 Task: Add section using page layout.
Action: Mouse moved to (1231, 91)
Screenshot: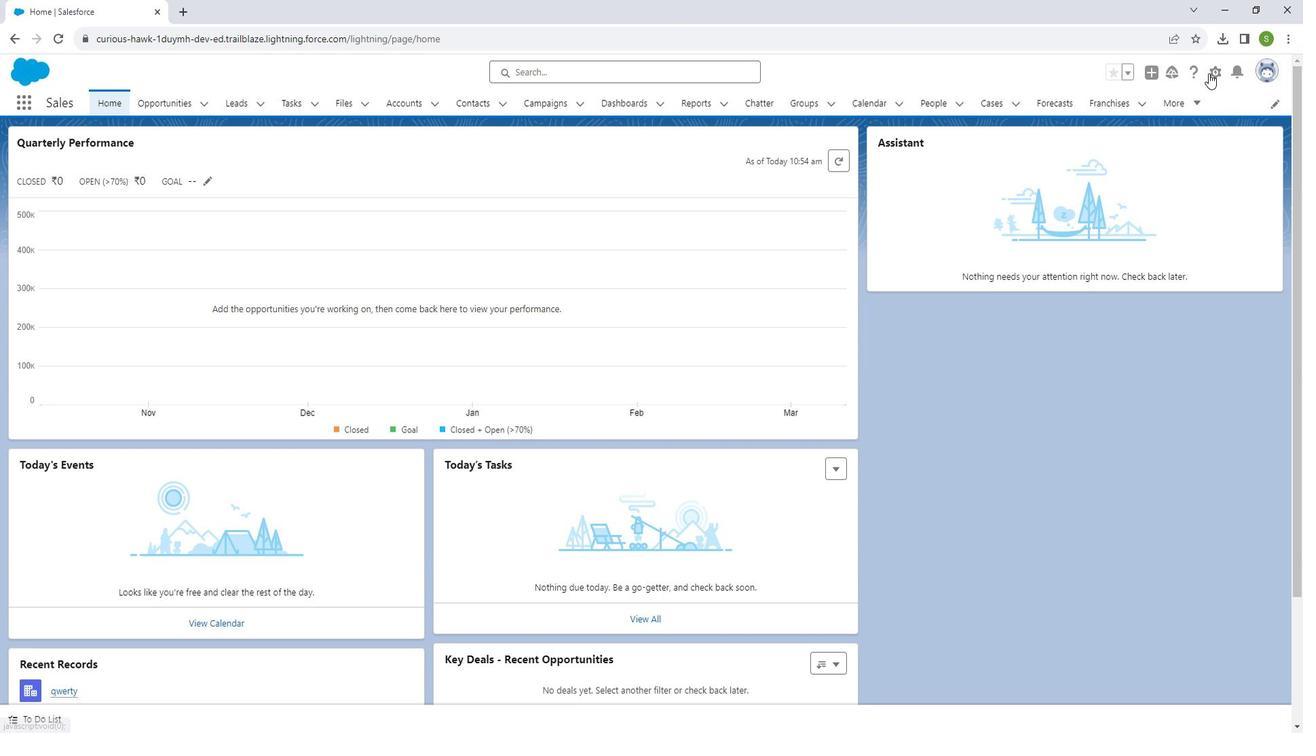 
Action: Mouse pressed left at (1231, 91)
Screenshot: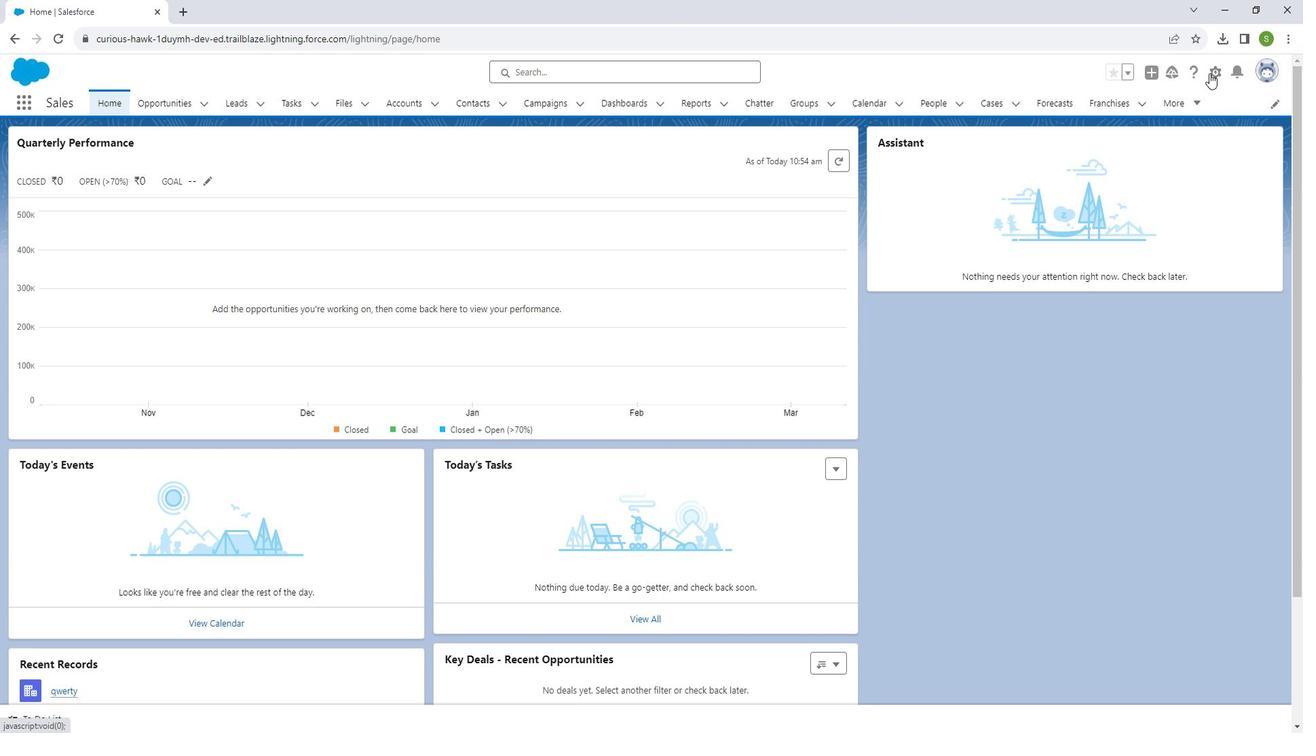 
Action: Mouse moved to (1196, 136)
Screenshot: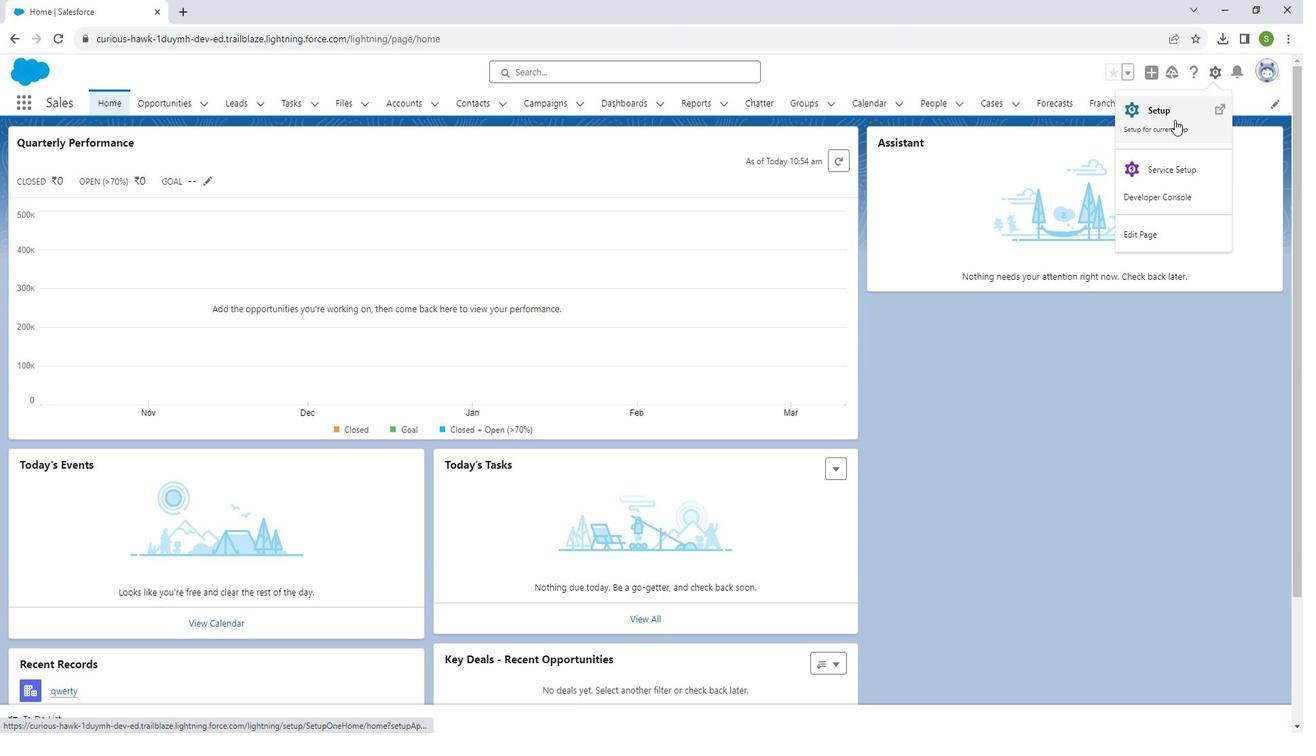 
Action: Mouse pressed left at (1196, 136)
Screenshot: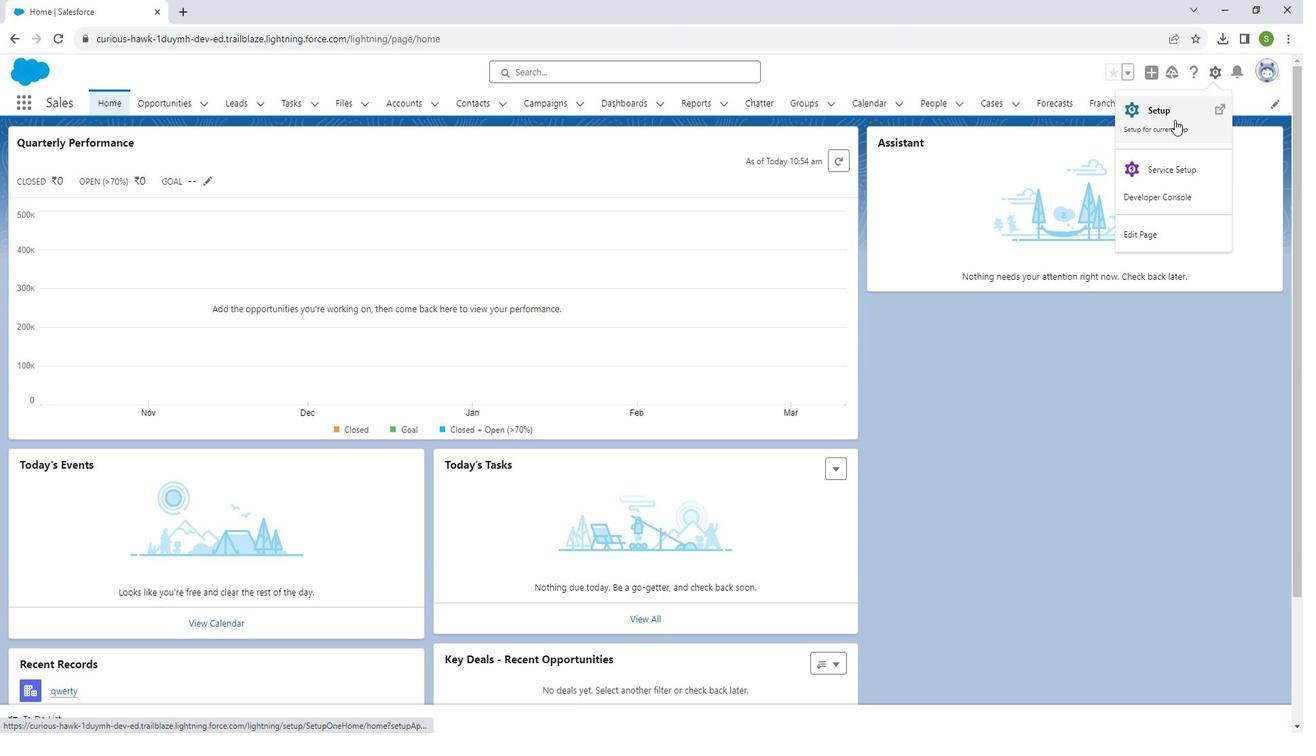 
Action: Mouse moved to (180, 122)
Screenshot: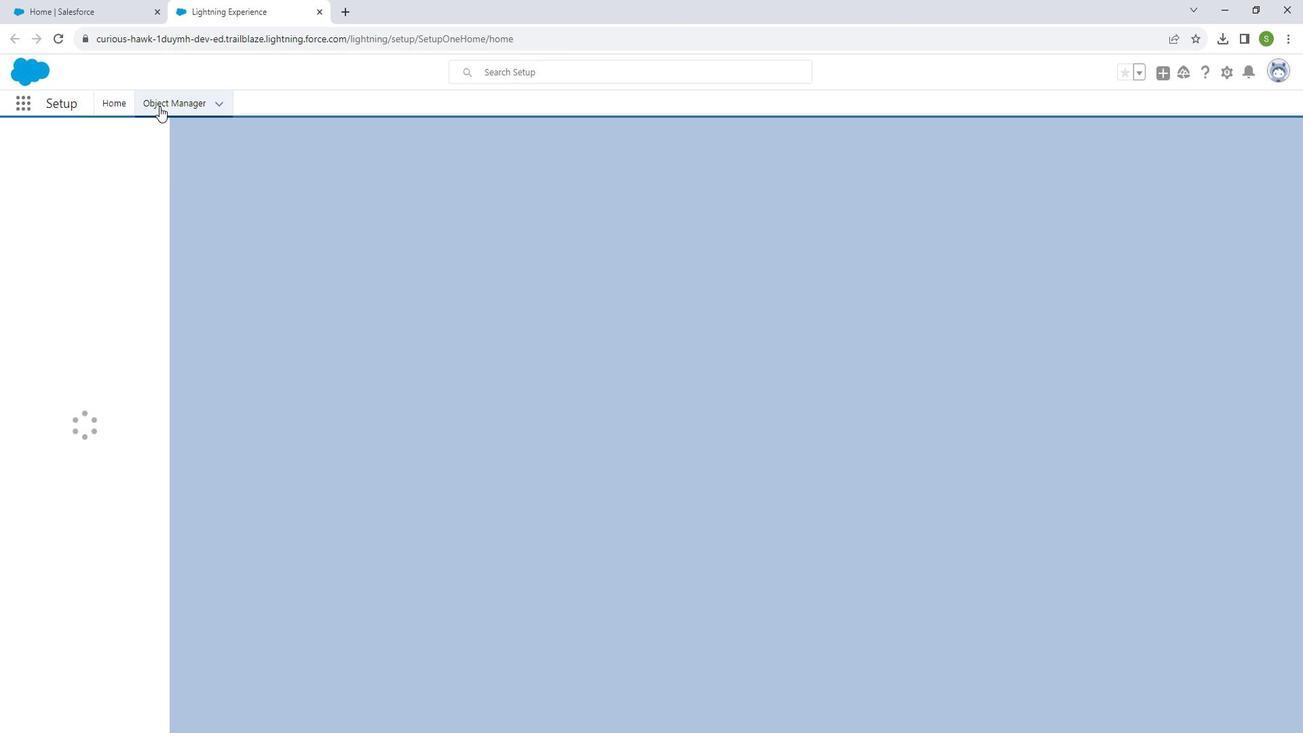 
Action: Mouse pressed left at (180, 122)
Screenshot: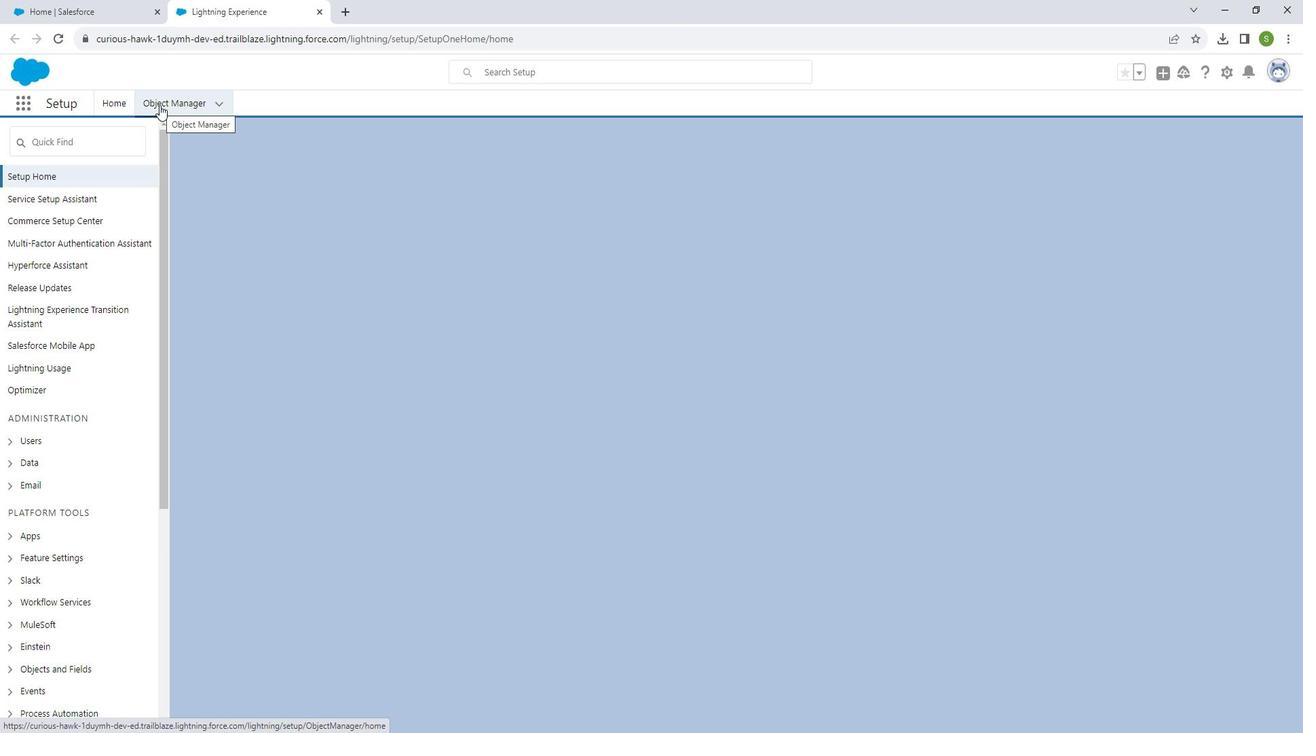 
Action: Mouse moved to (1096, 162)
Screenshot: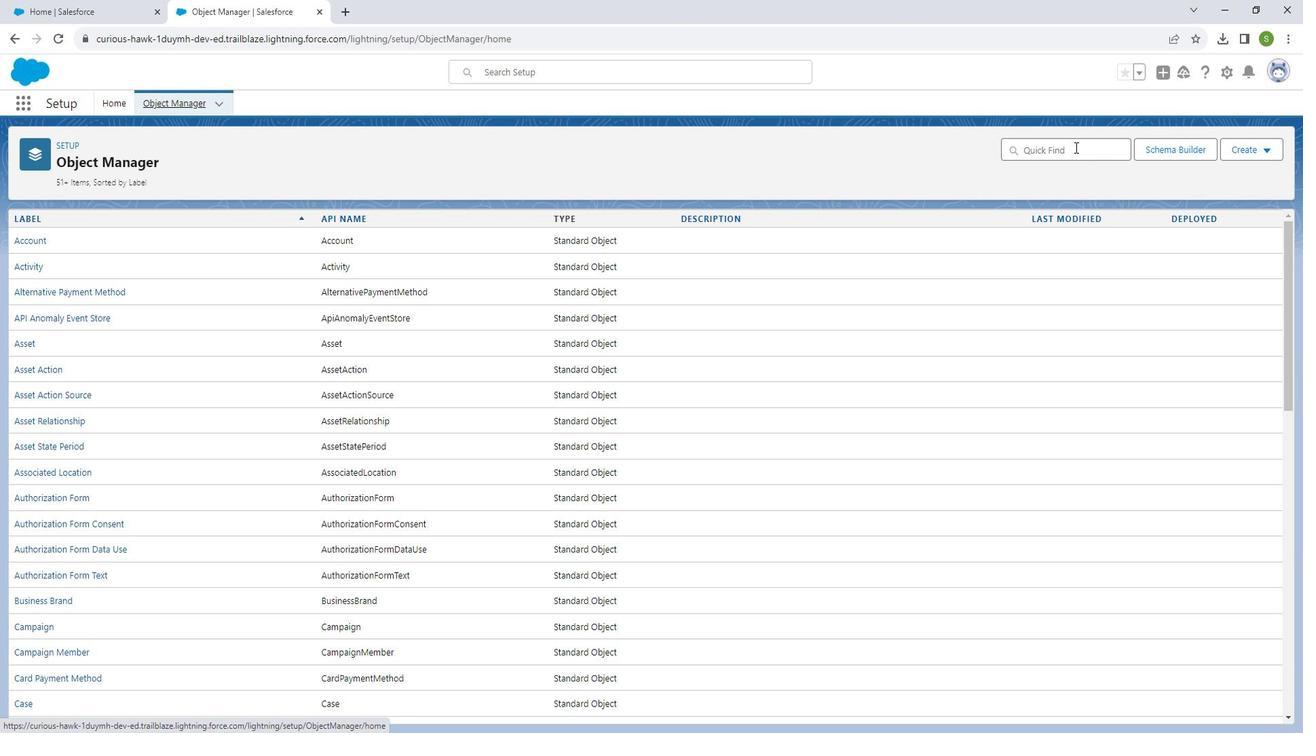 
Action: Mouse pressed left at (1096, 162)
Screenshot: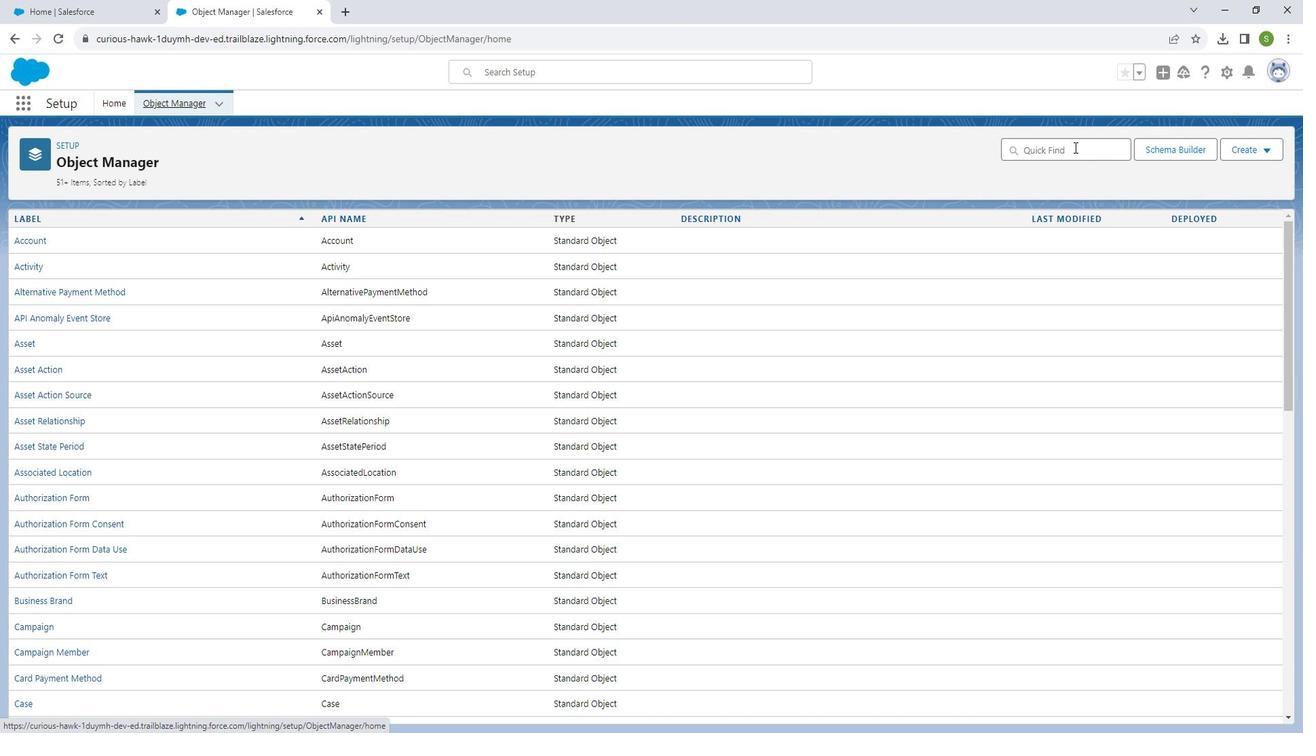 
Action: Mouse moved to (1093, 162)
Screenshot: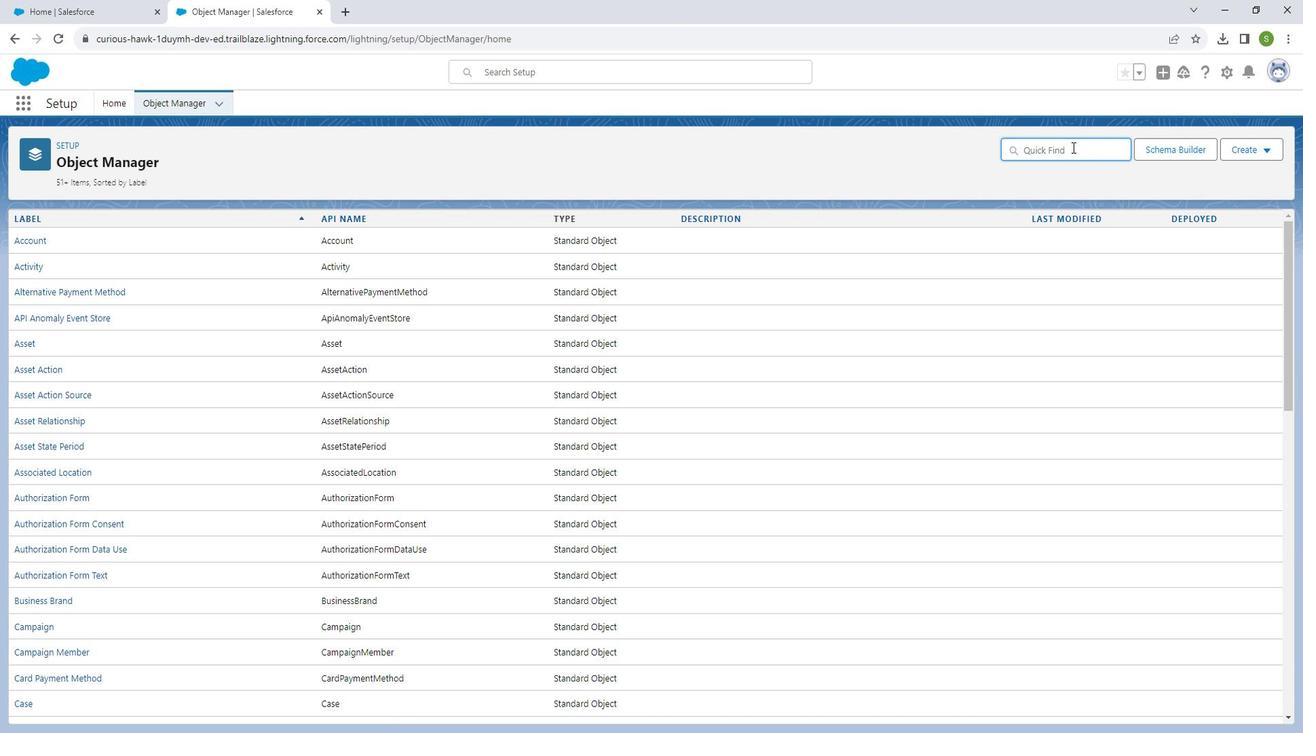 
Action: Key pressed franchi
Screenshot: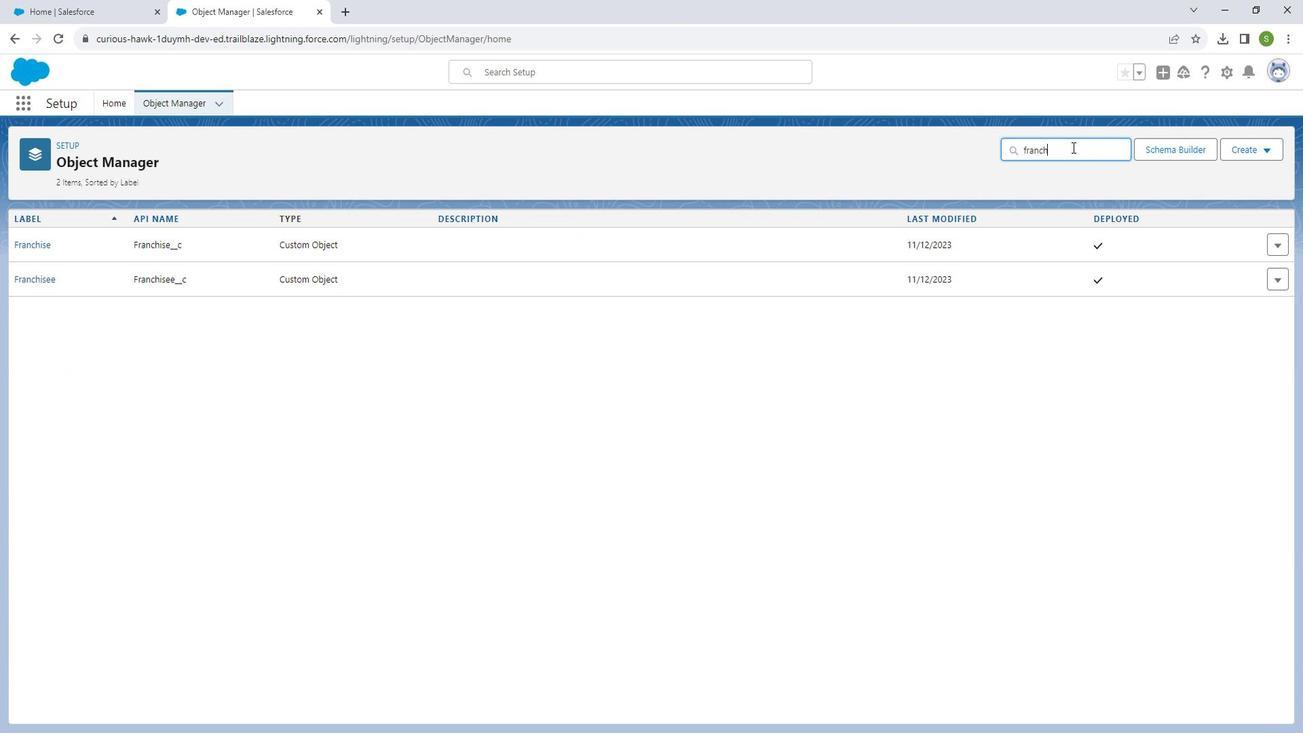 
Action: Mouse moved to (1093, 162)
Screenshot: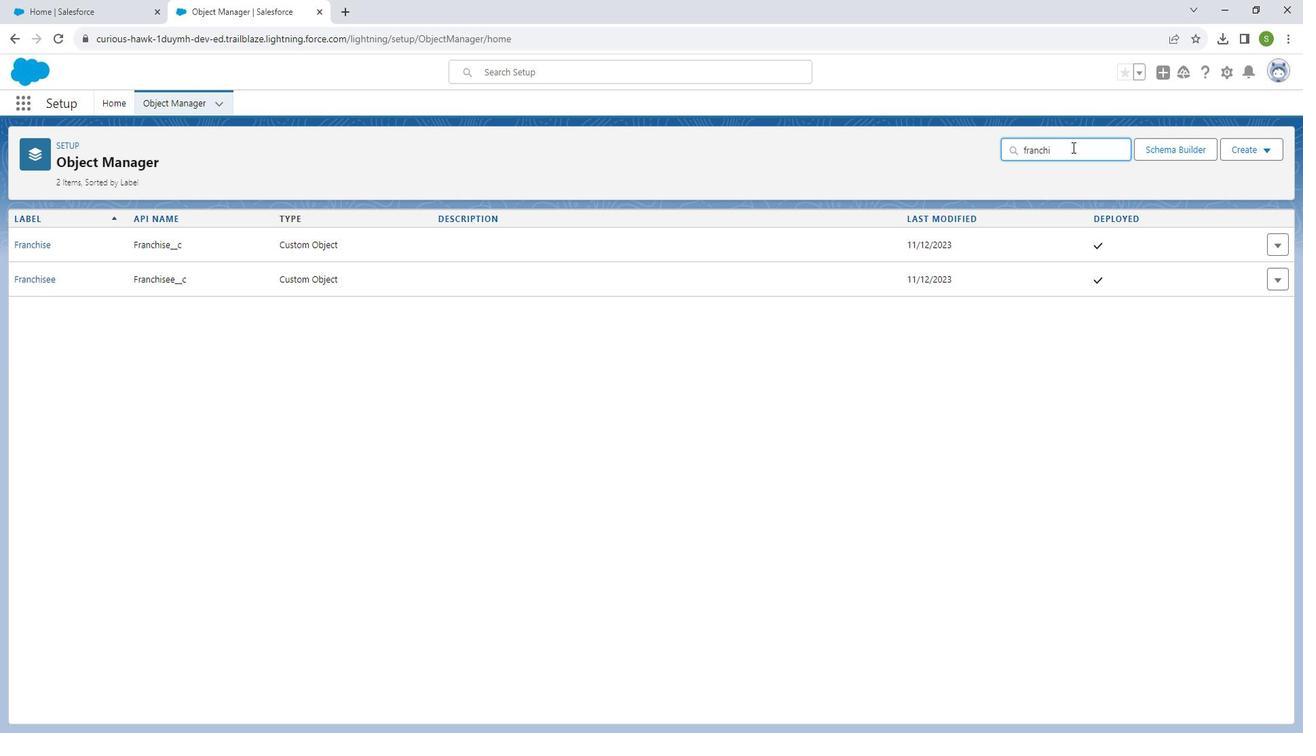 
Action: Key pressed s
Screenshot: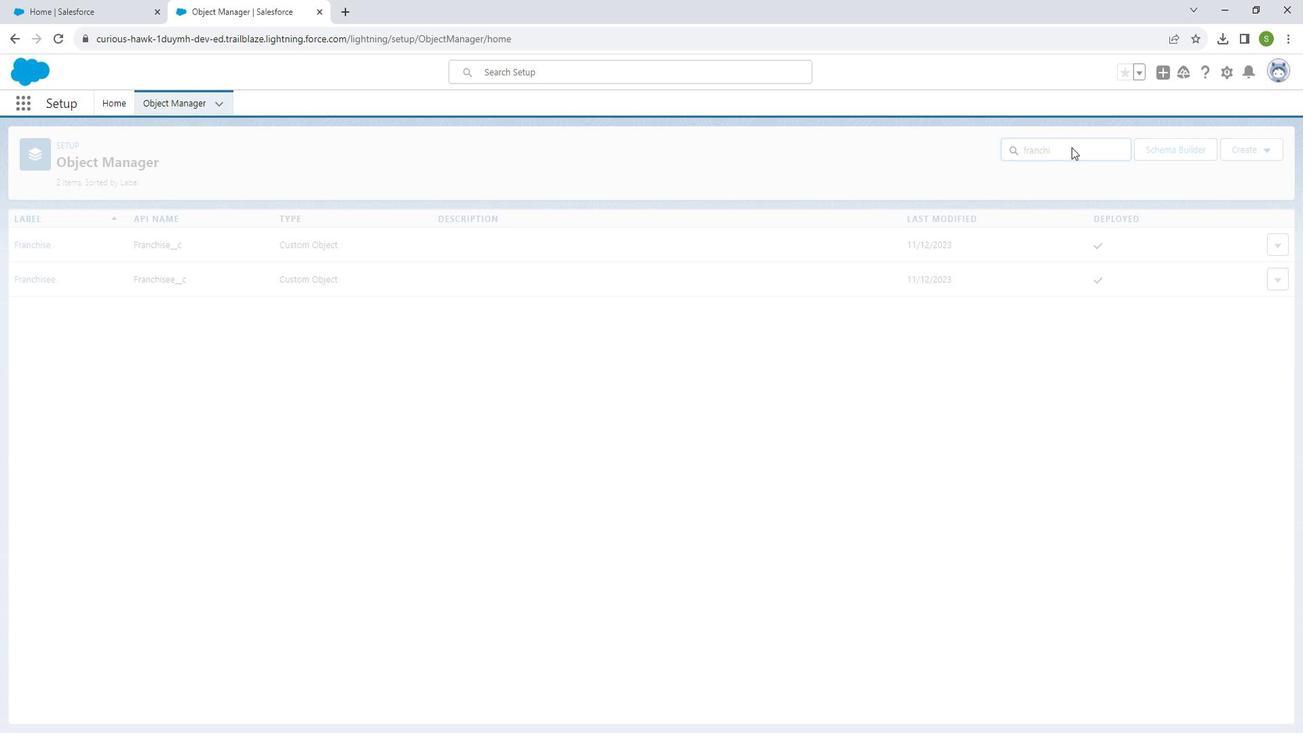 
Action: Mouse moved to (41, 256)
Screenshot: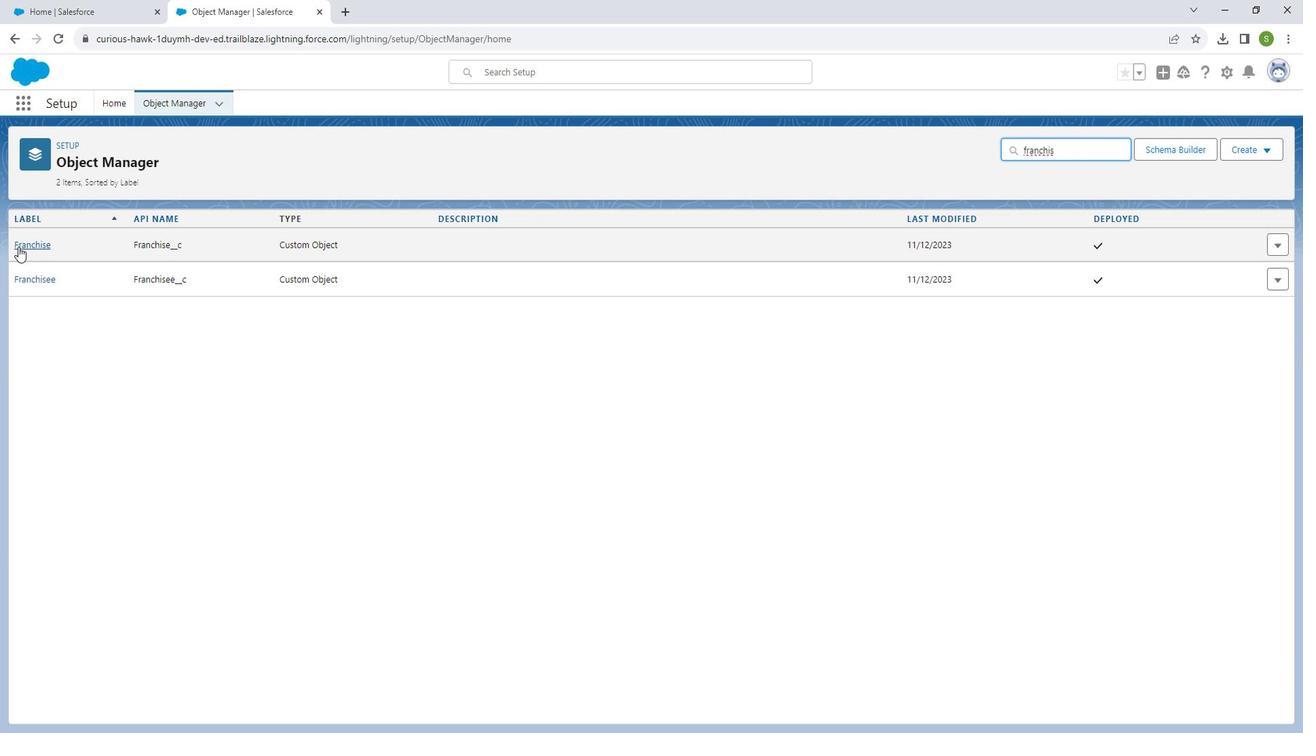 
Action: Mouse pressed left at (41, 256)
Screenshot: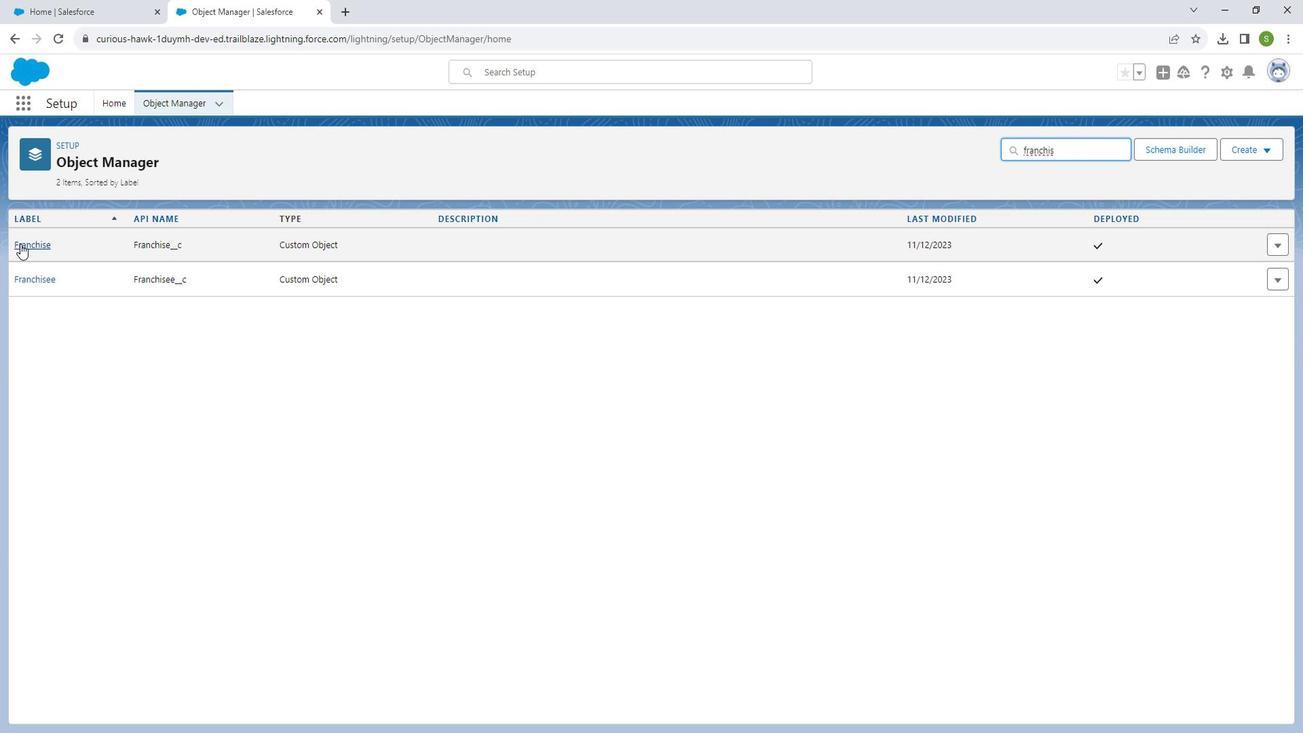 
Action: Mouse moved to (95, 280)
Screenshot: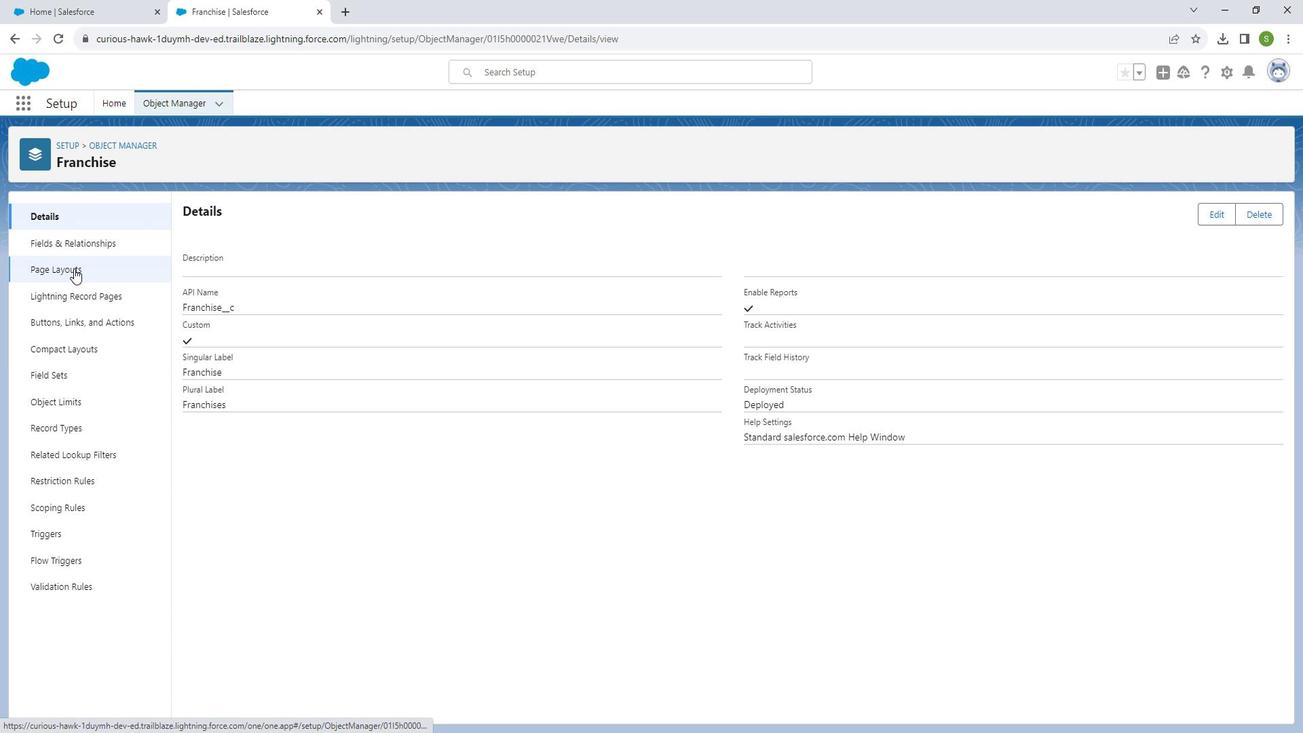 
Action: Mouse pressed left at (95, 280)
Screenshot: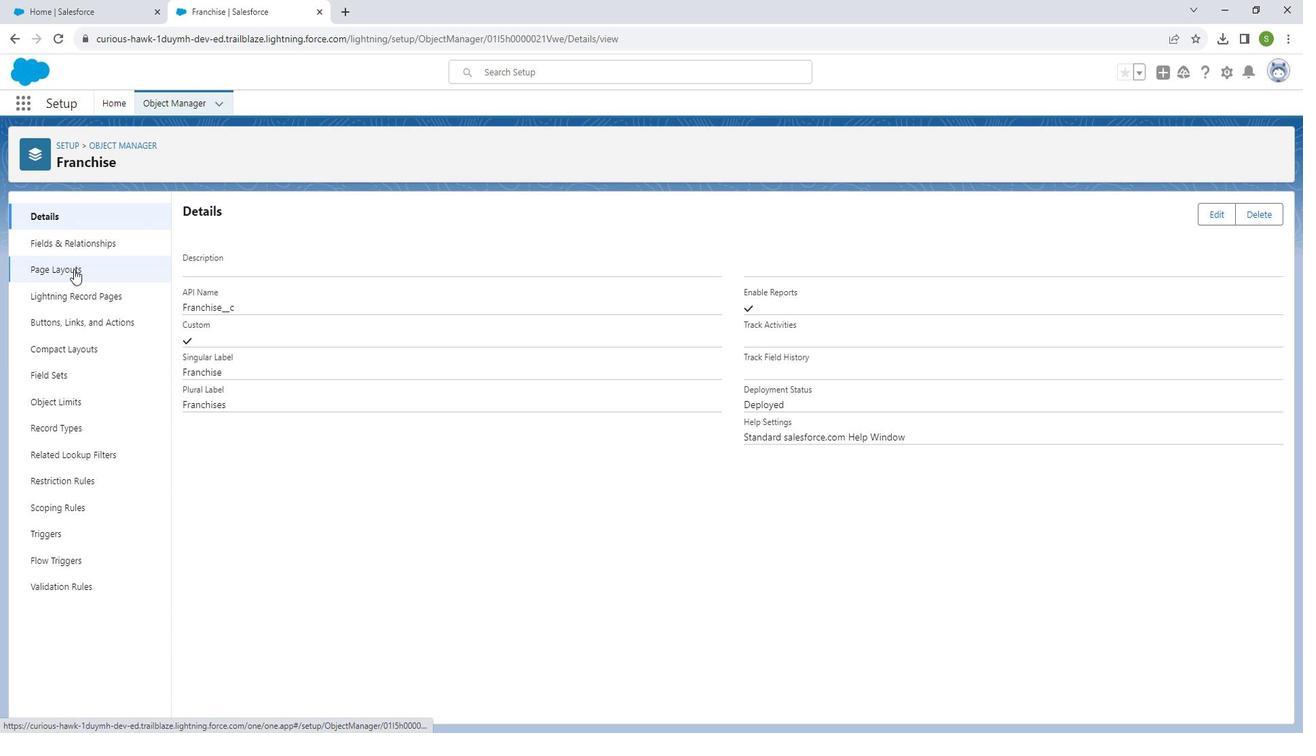 
Action: Mouse moved to (229, 289)
Screenshot: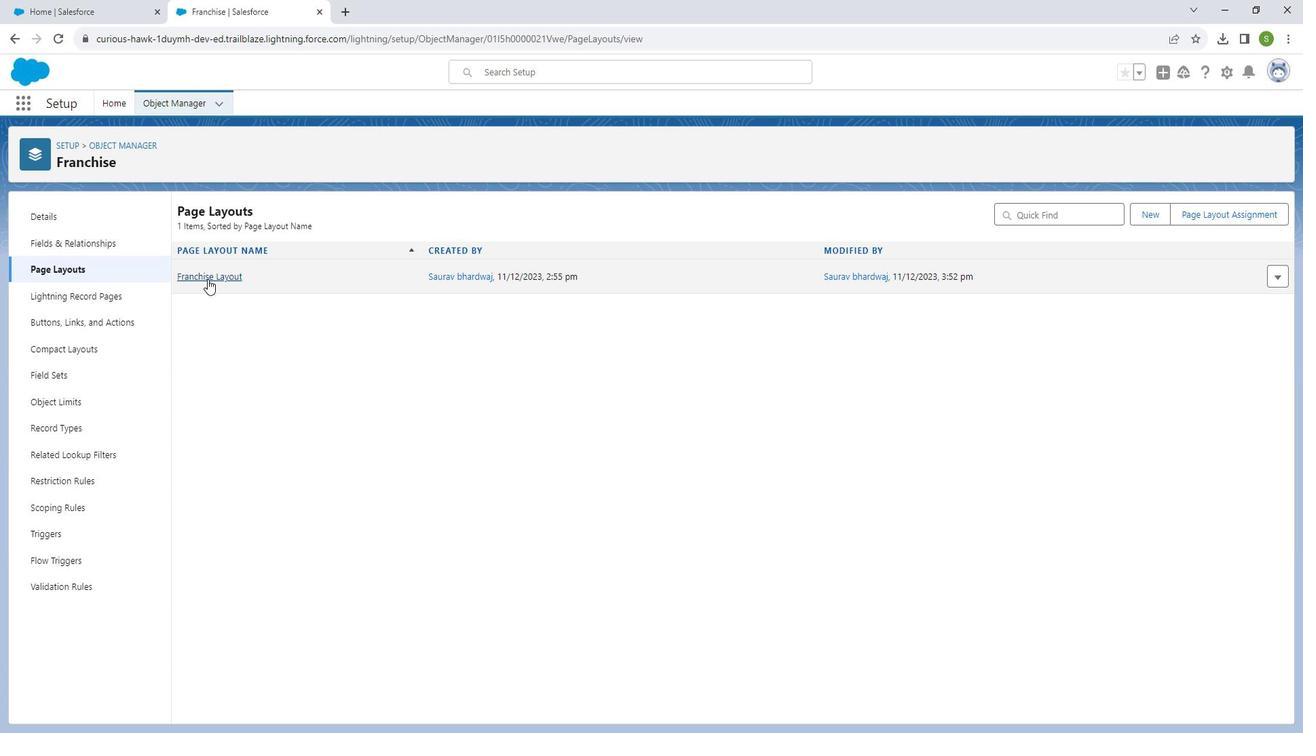 
Action: Mouse pressed left at (229, 289)
Screenshot: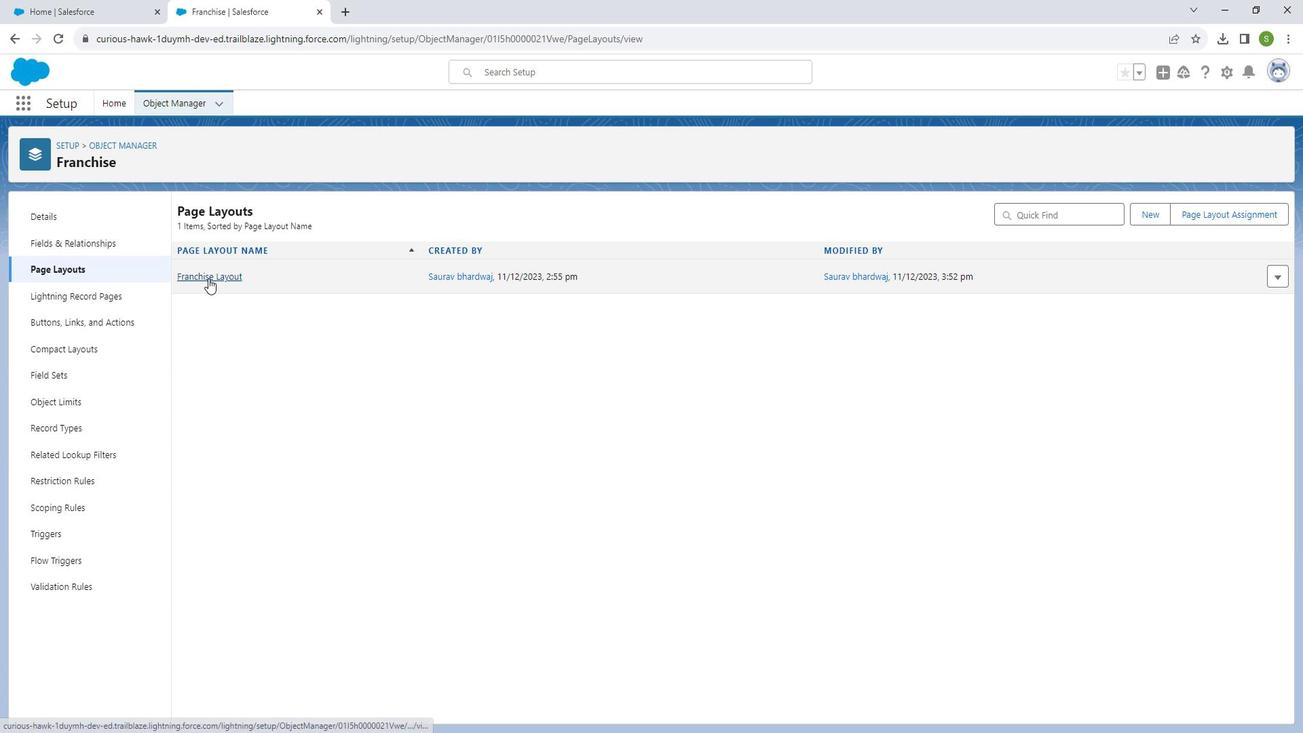 
Action: Mouse moved to (352, 272)
Screenshot: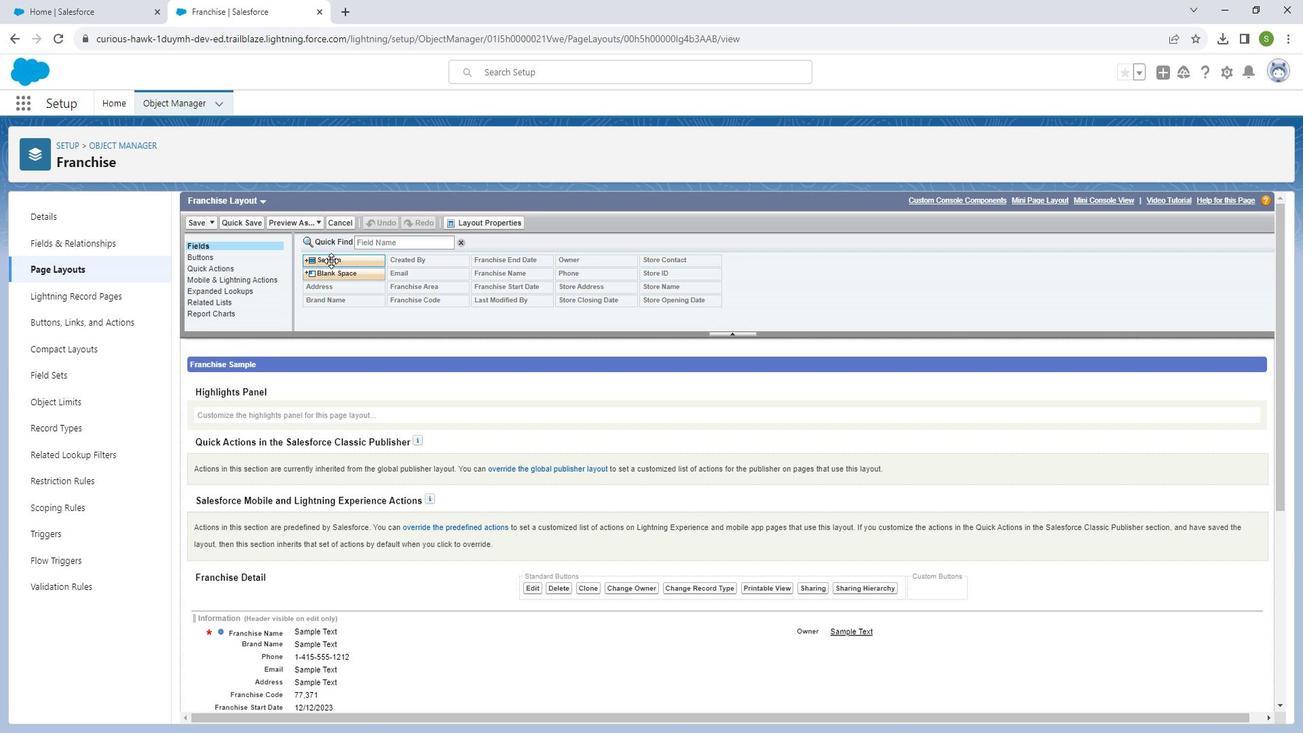 
Action: Mouse pressed left at (352, 272)
Screenshot: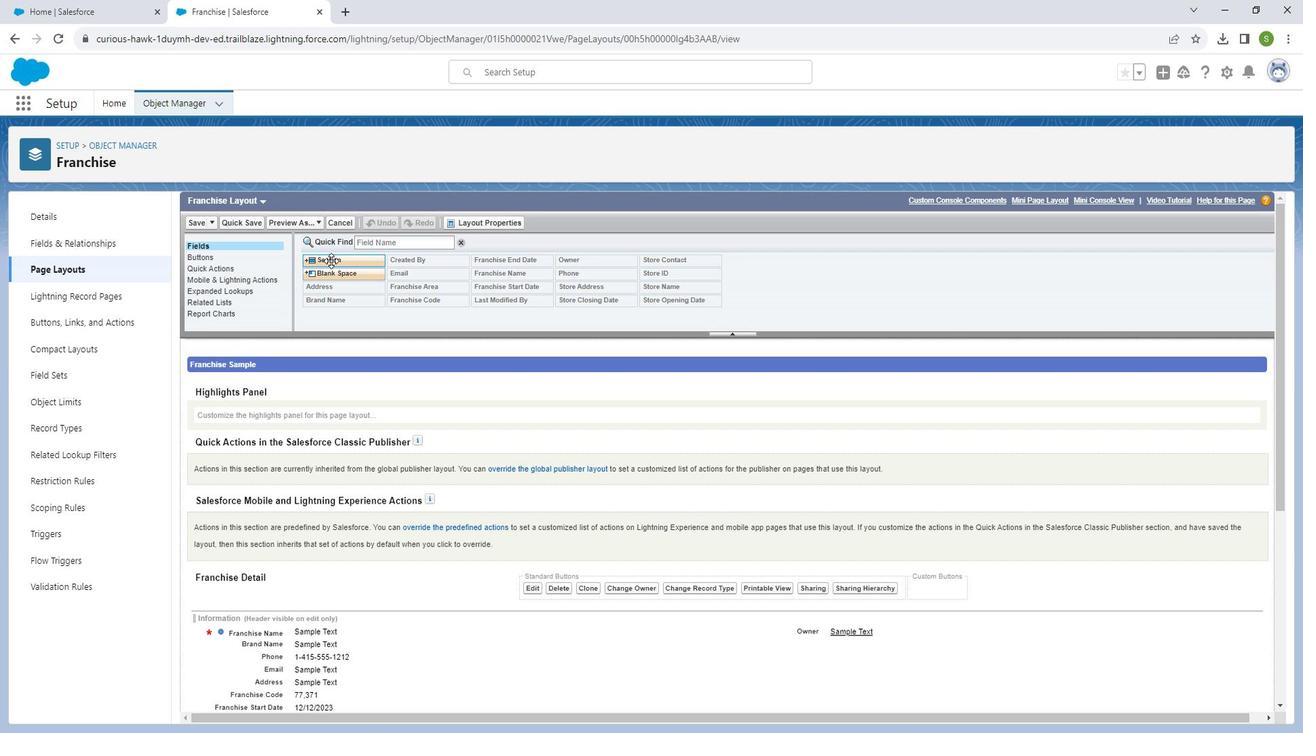
Action: Mouse moved to (691, 452)
Screenshot: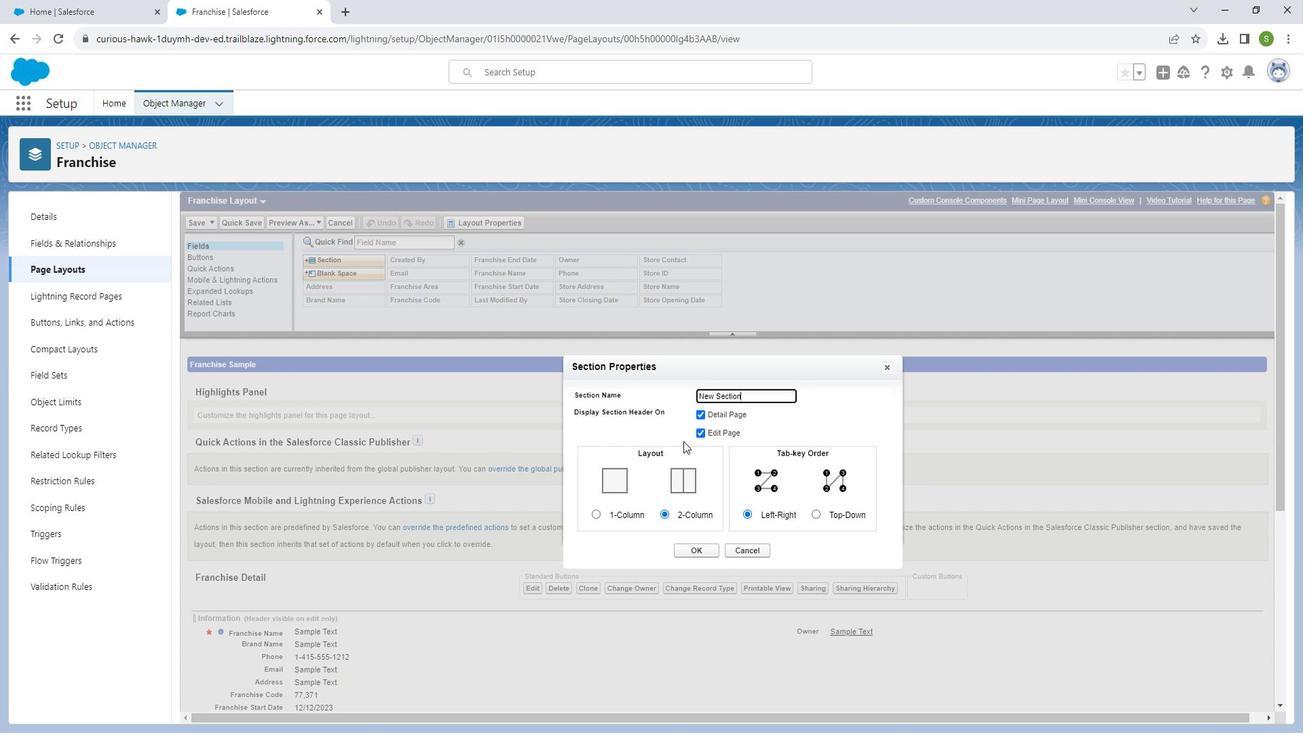 
Action: Key pressed <Key.backspace><Key.backspace><Key.backspace><Key.backspace><Key.backspace><Key.backspace><Key.backspace><Key.backspace><Key.backspace><Key.backspace><Key.backspace><Key.shift_r>Brand<Key.space><Key.shift_r>Section
Screenshot: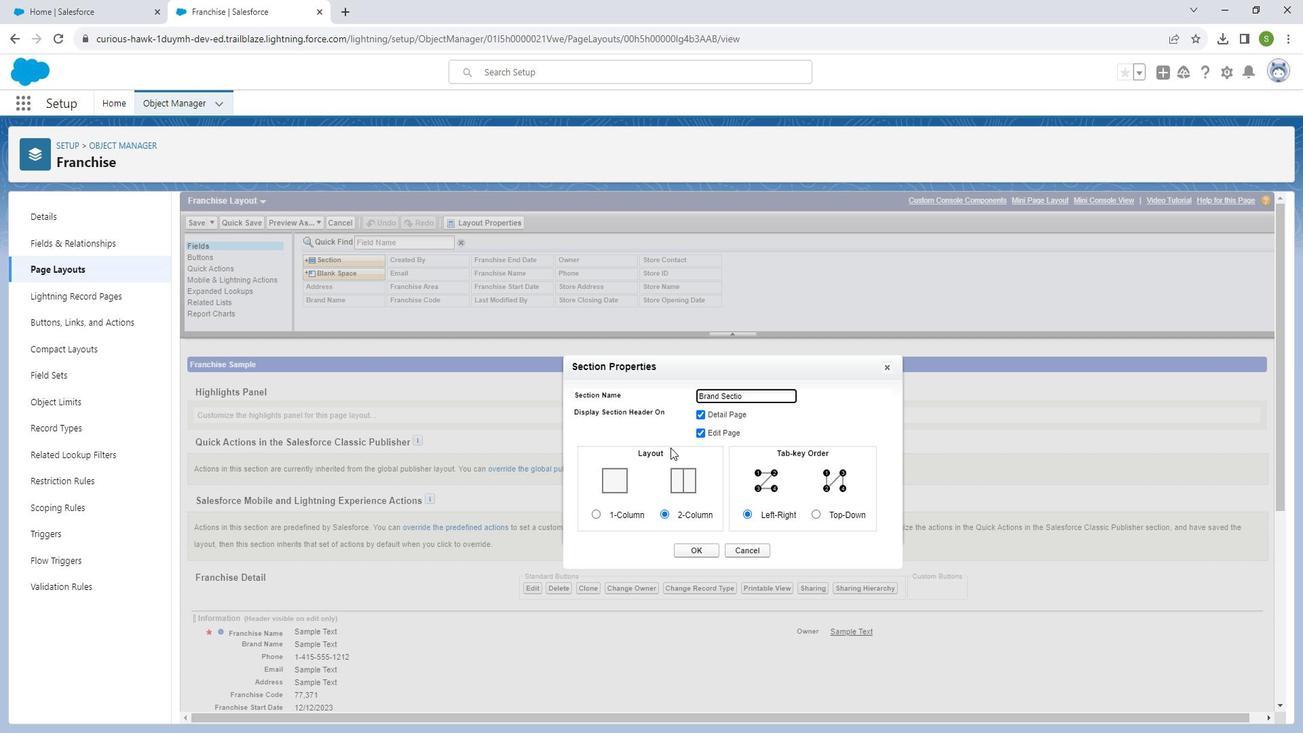 
Action: Mouse moved to (723, 553)
Screenshot: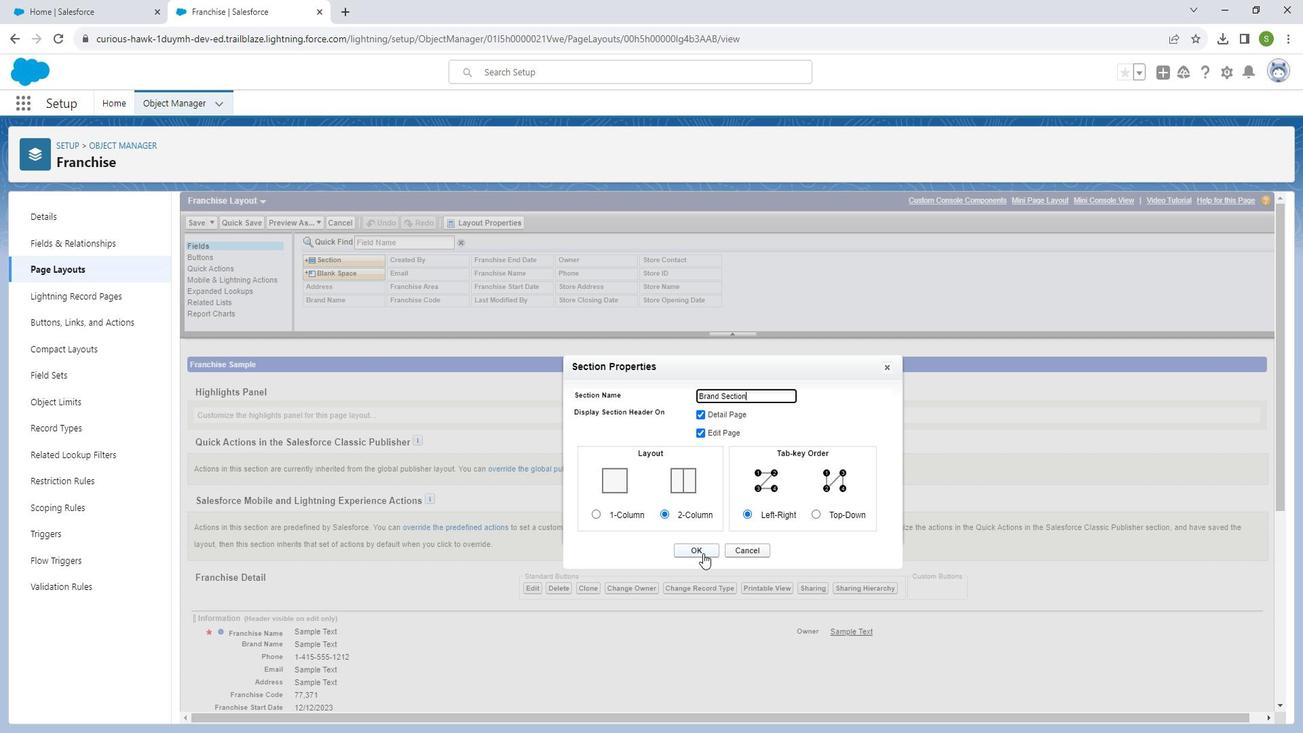 
Action: Mouse pressed left at (723, 553)
Screenshot: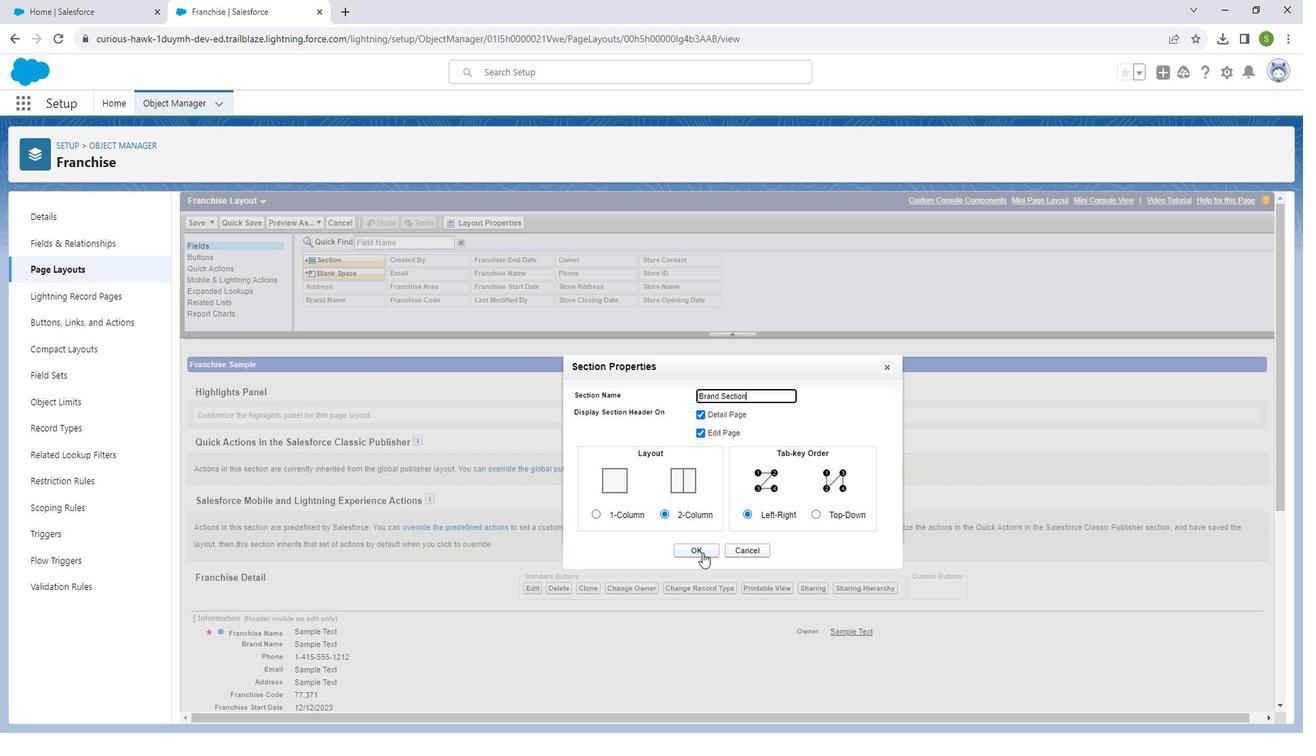 
Action: Mouse moved to (344, 272)
Screenshot: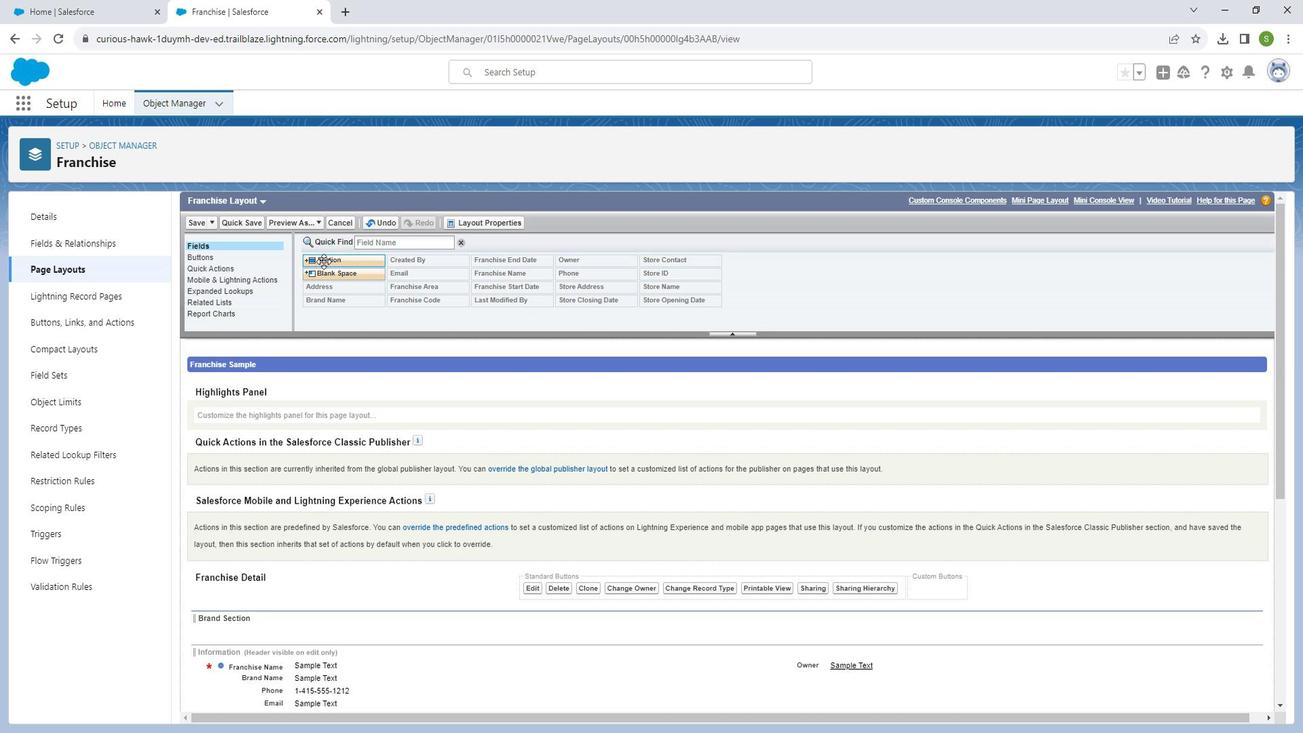 
Action: Mouse pressed left at (344, 272)
Screenshot: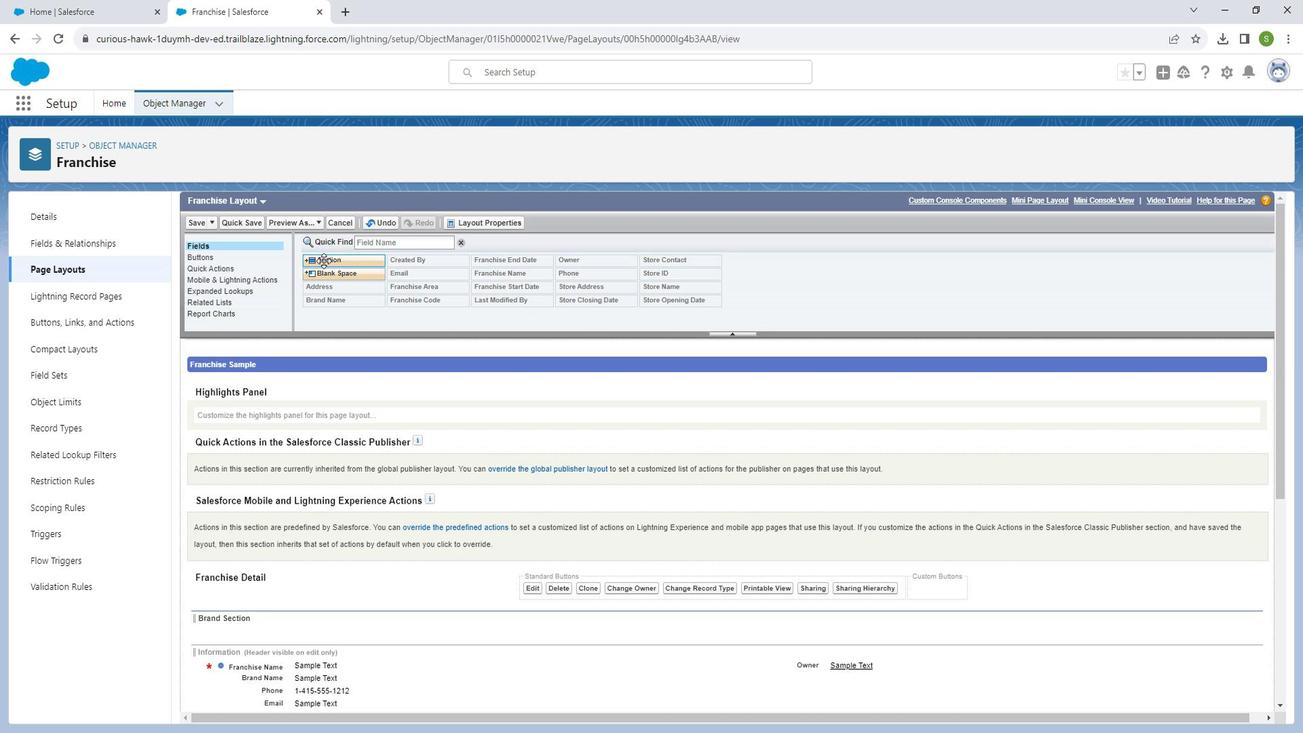
Action: Mouse moved to (718, 439)
Screenshot: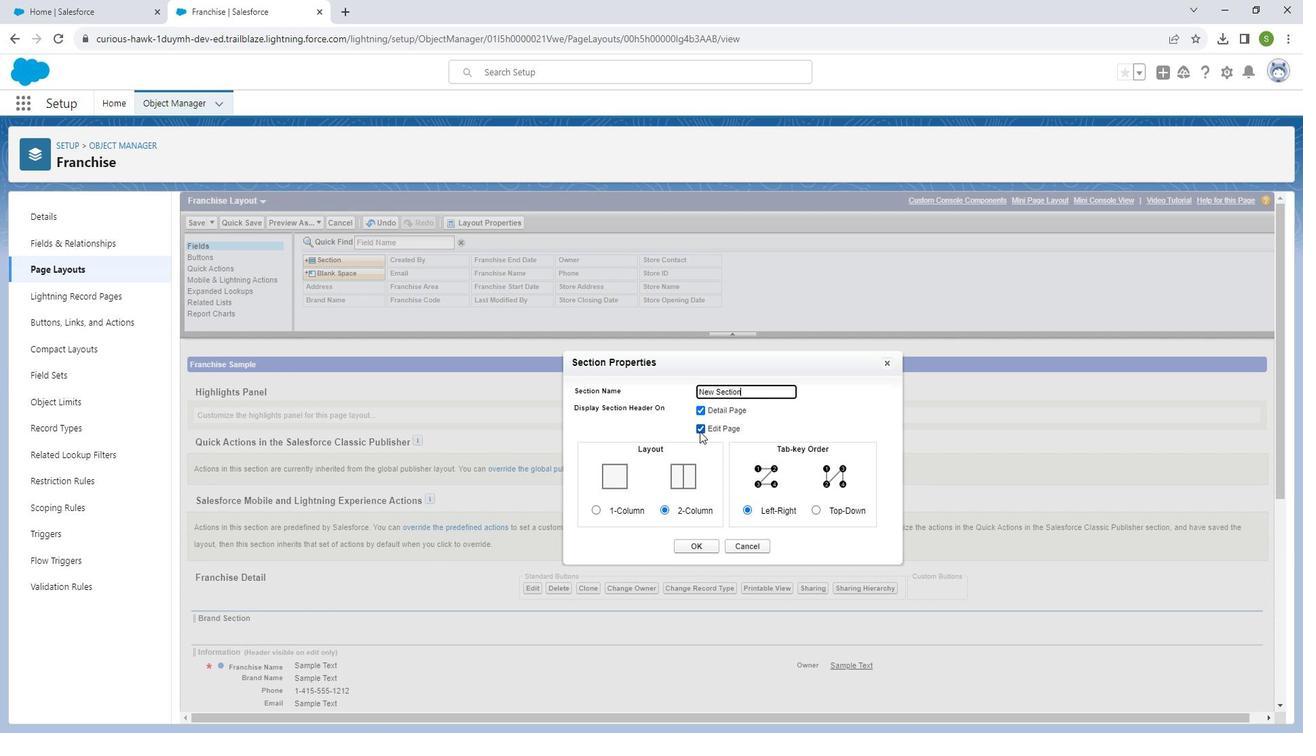 
Action: Key pressed <Key.backspace><Key.backspace><Key.backspace><Key.backspace><Key.backspace><Key.backspace><Key.backspace><Key.backspace><Key.backspace><Key.backspace><Key.backspace><Key.shift_r>Store<Key.space><Key.shift_r>Section
Screenshot: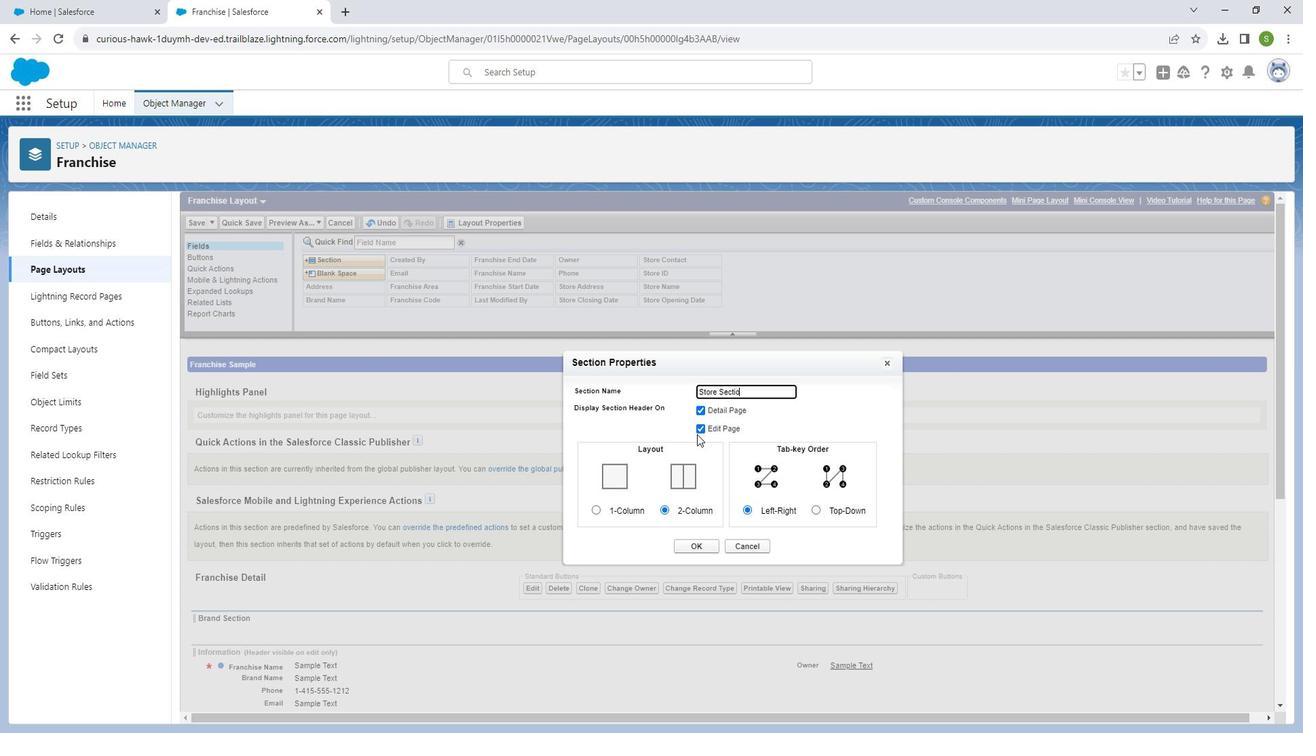 
Action: Mouse moved to (710, 550)
Screenshot: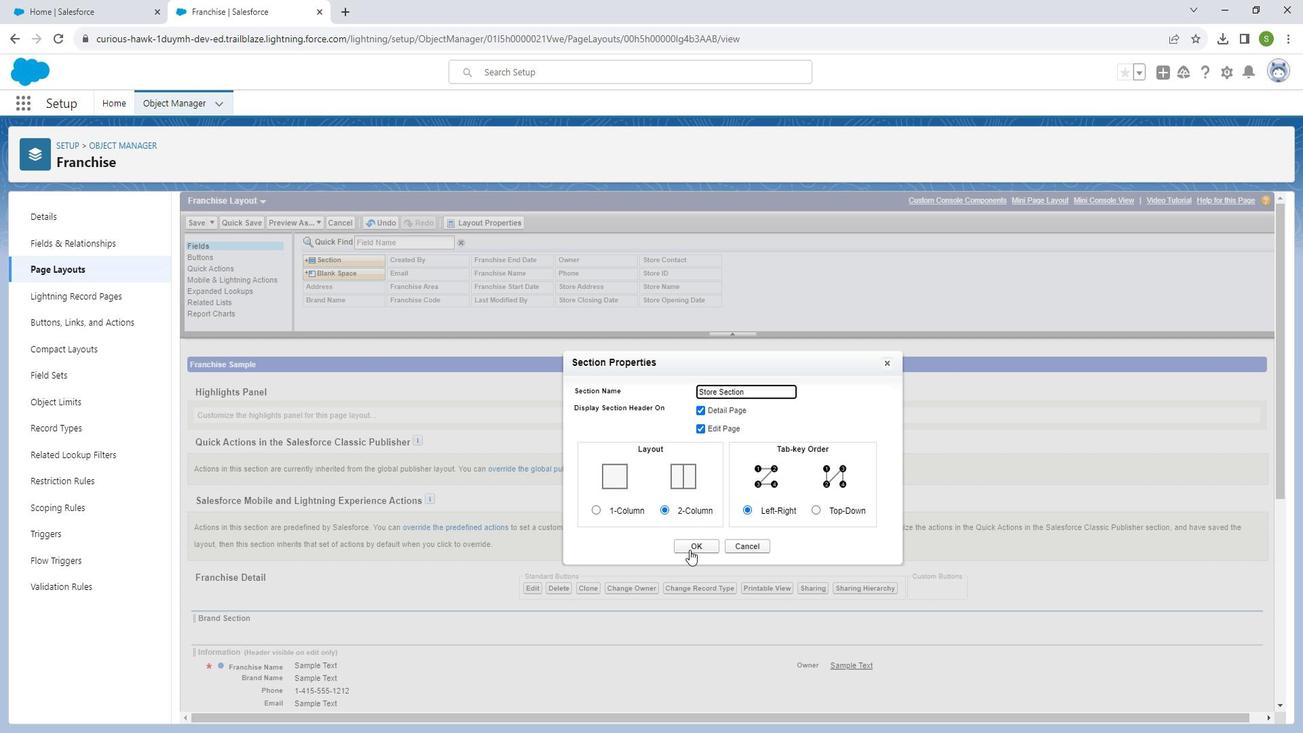 
Action: Mouse pressed left at (710, 550)
Screenshot: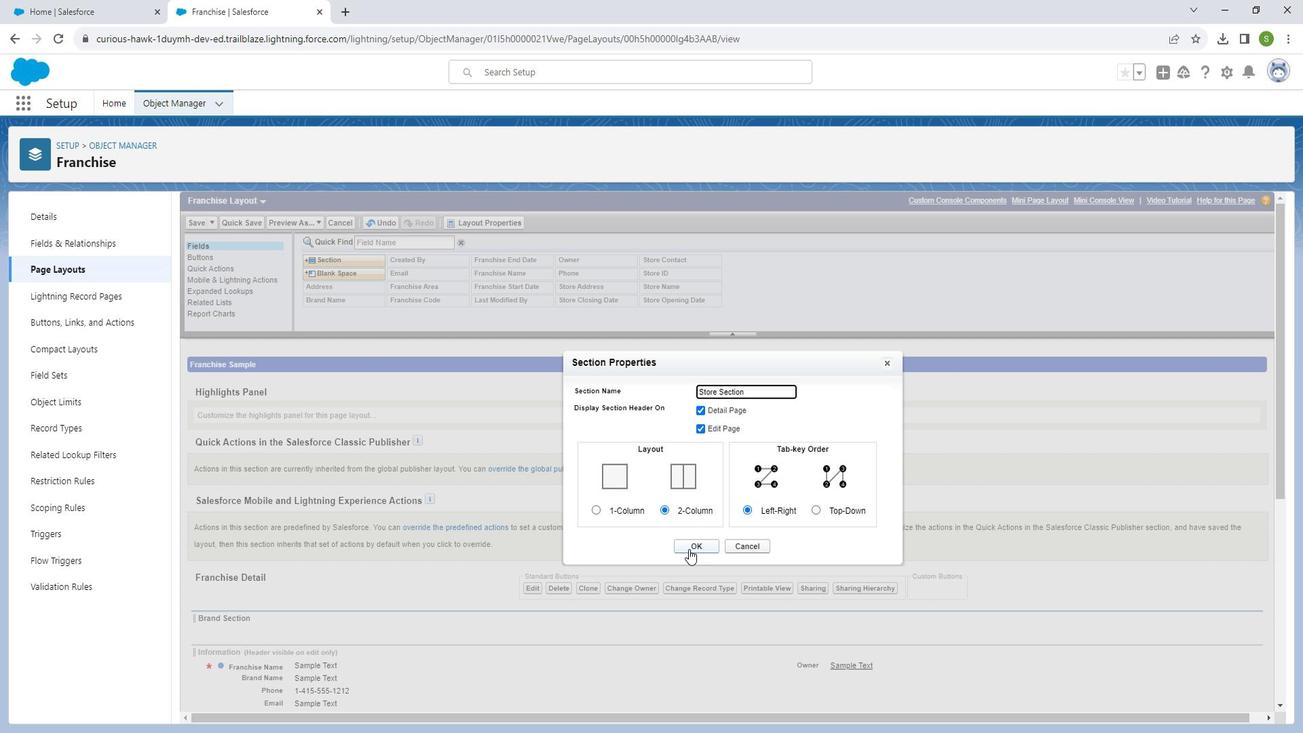 
Action: Mouse moved to (492, 611)
Screenshot: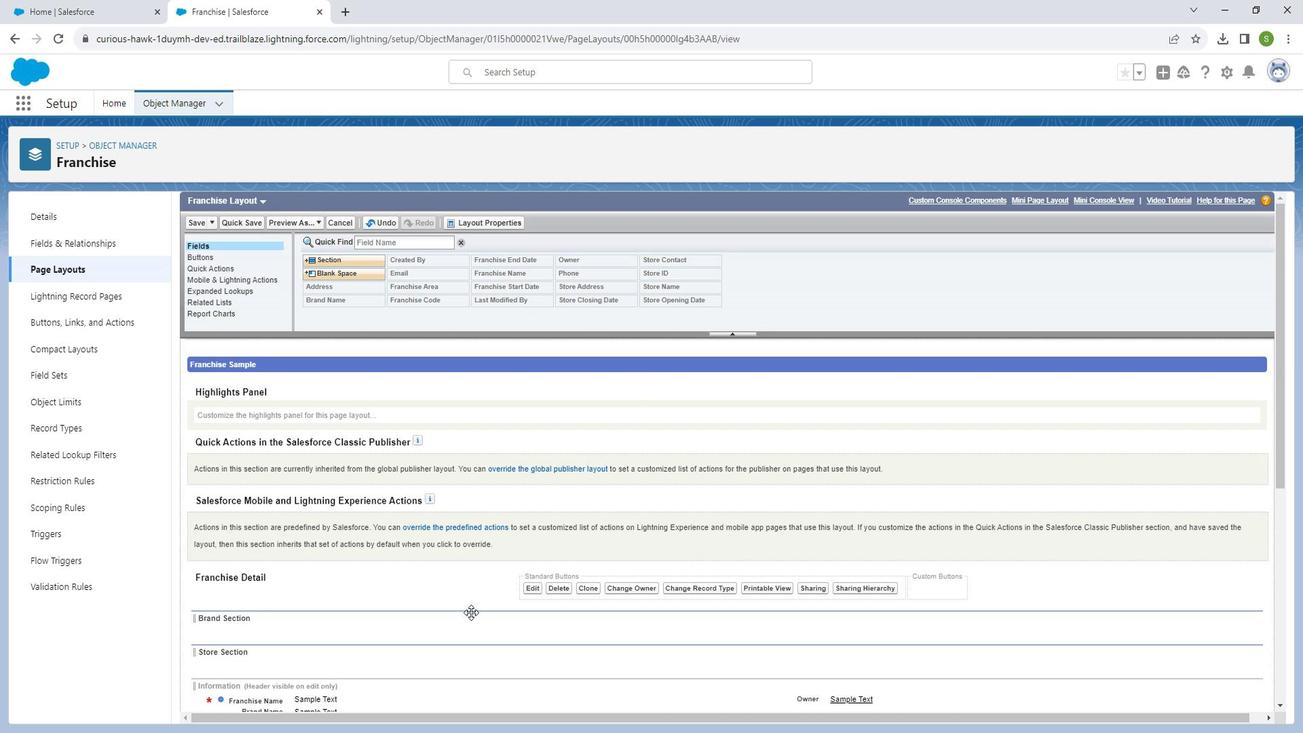 
Action: Mouse scrolled (492, 611) with delta (0, 0)
Screenshot: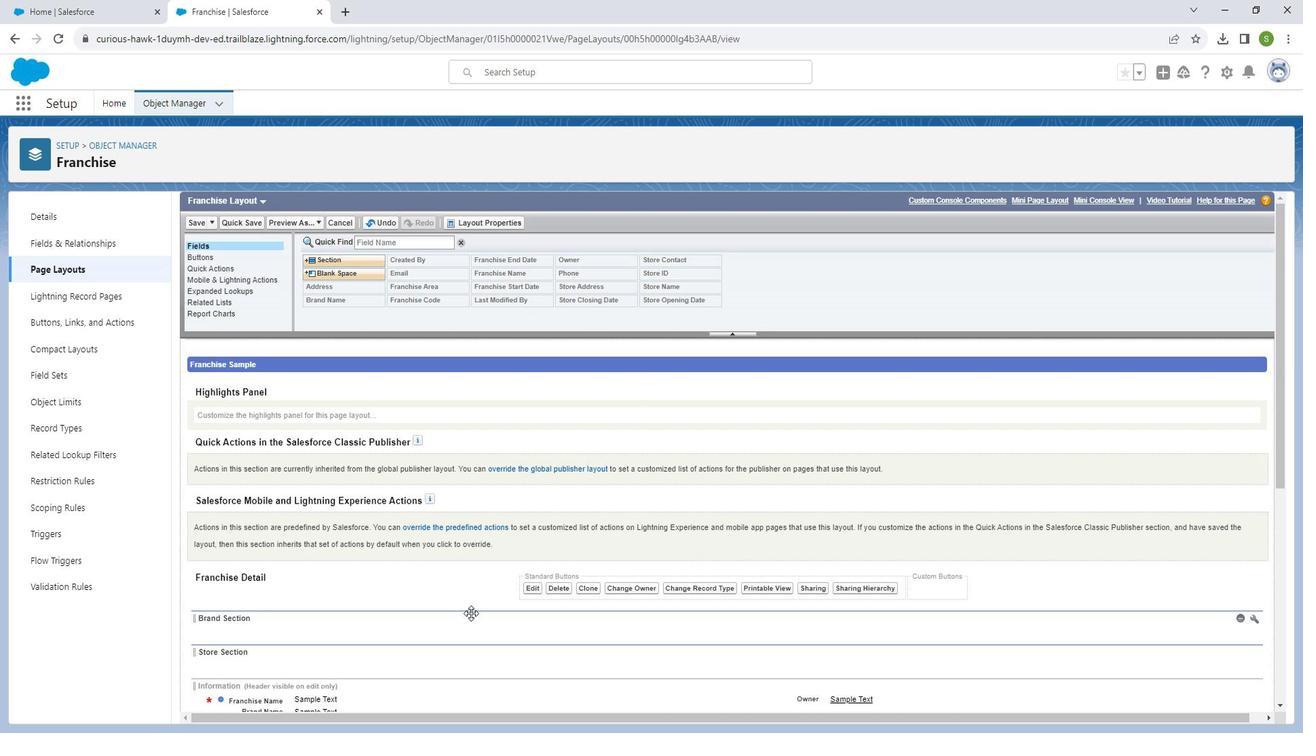 
Action: Mouse moved to (492, 611)
Screenshot: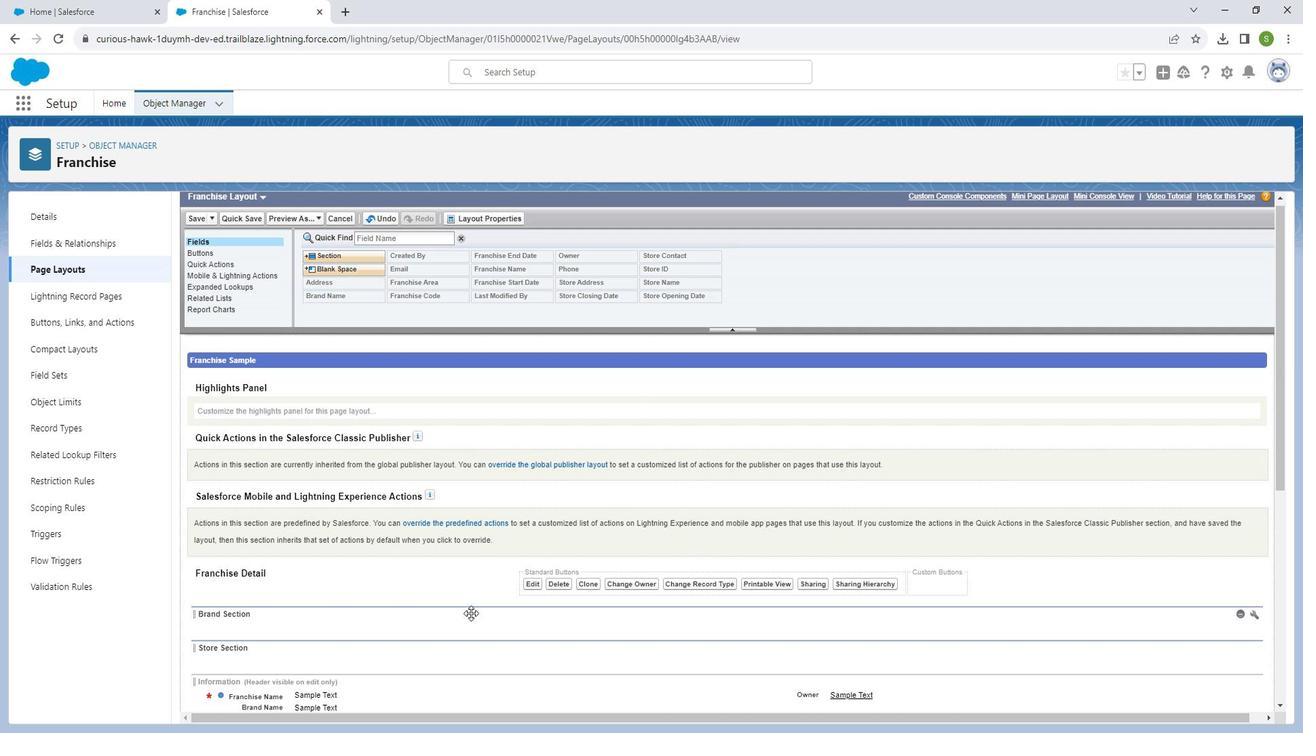 
Action: Mouse scrolled (492, 611) with delta (0, 0)
Screenshot: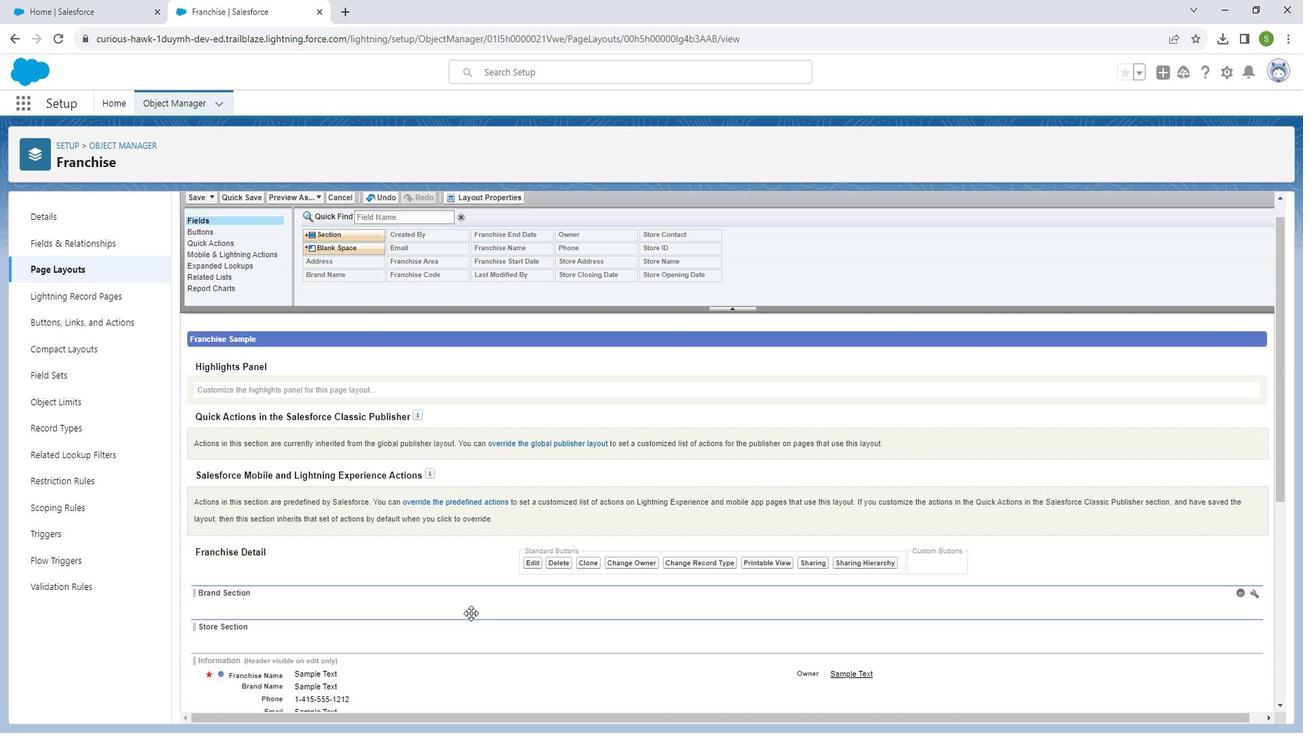 
Action: Mouse moved to (494, 611)
Screenshot: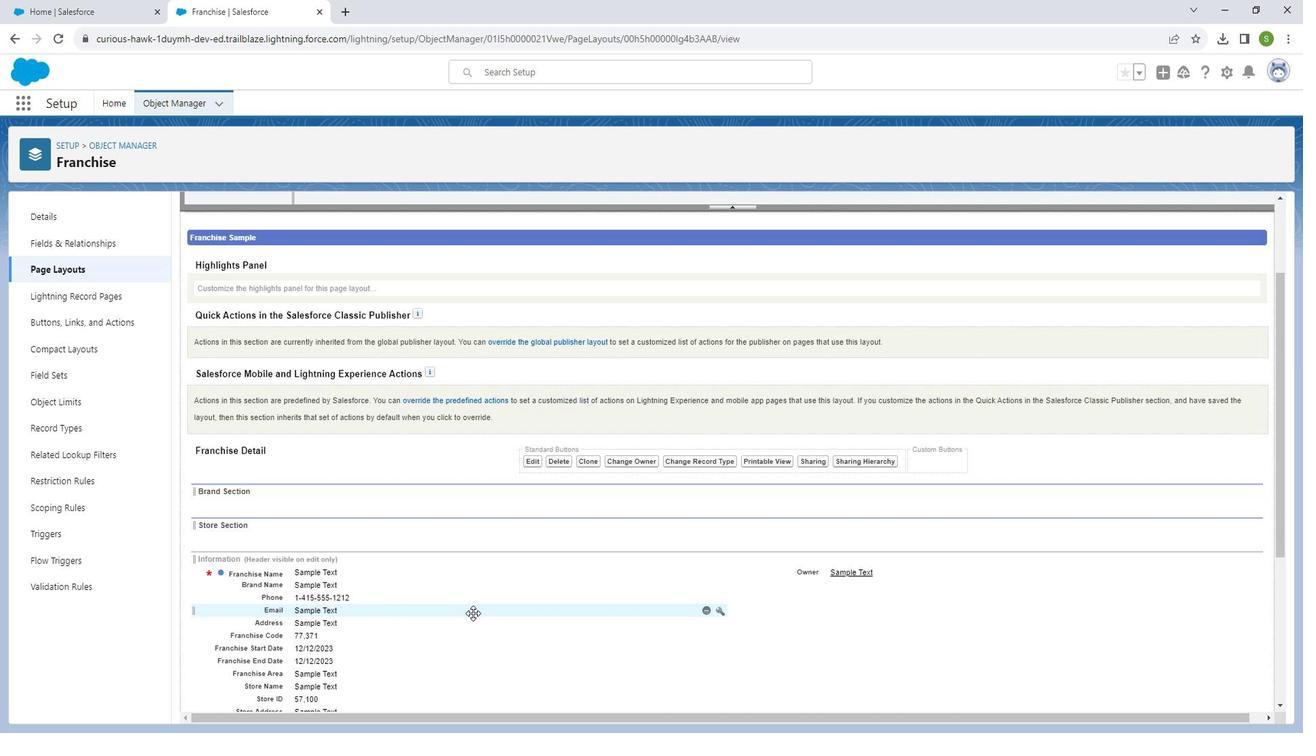 
Action: Mouse scrolled (494, 611) with delta (0, 0)
Screenshot: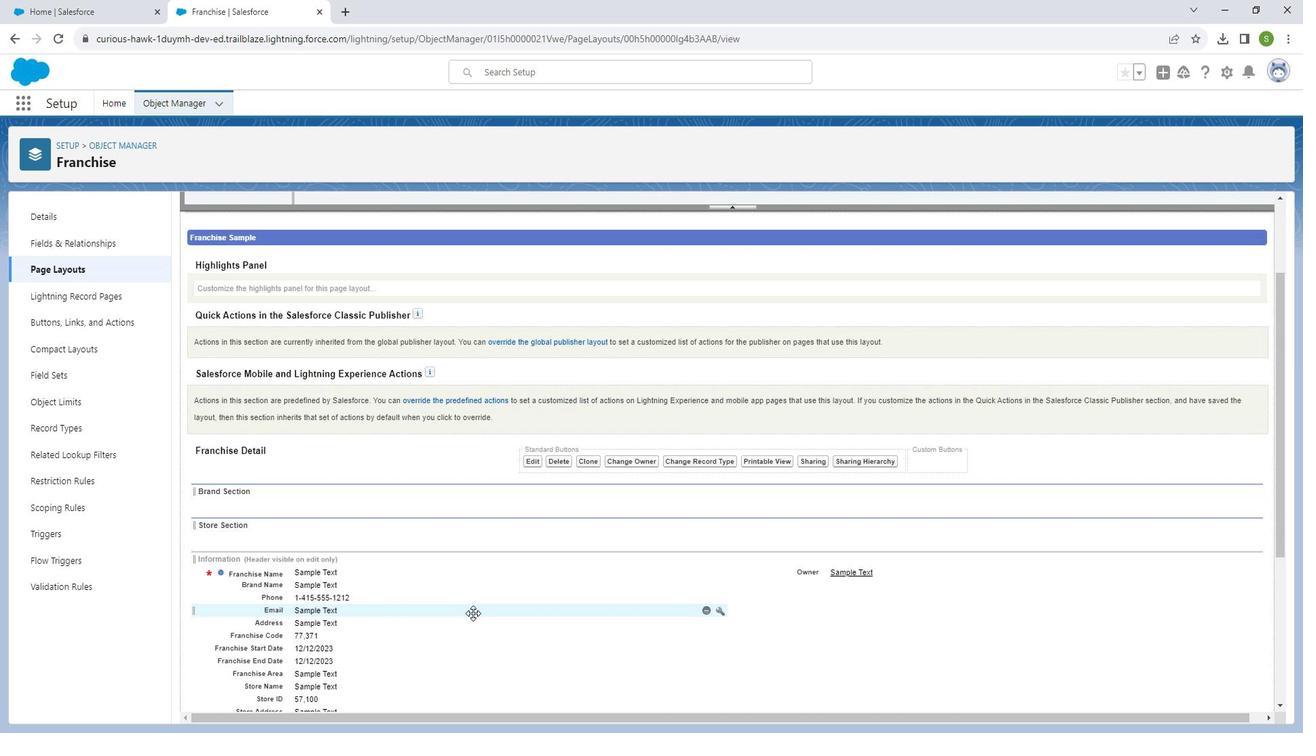
Action: Mouse scrolled (494, 612) with delta (0, 0)
Screenshot: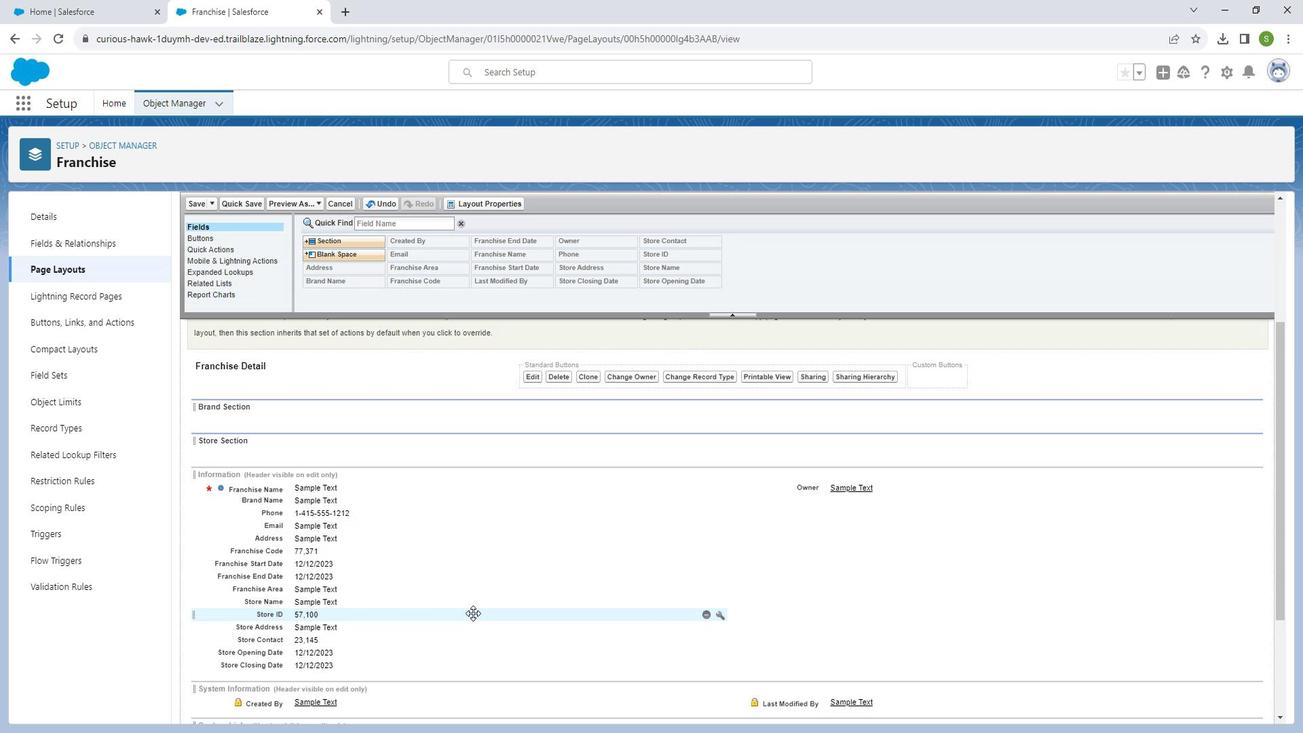 
Action: Mouse scrolled (494, 612) with delta (0, 0)
Screenshot: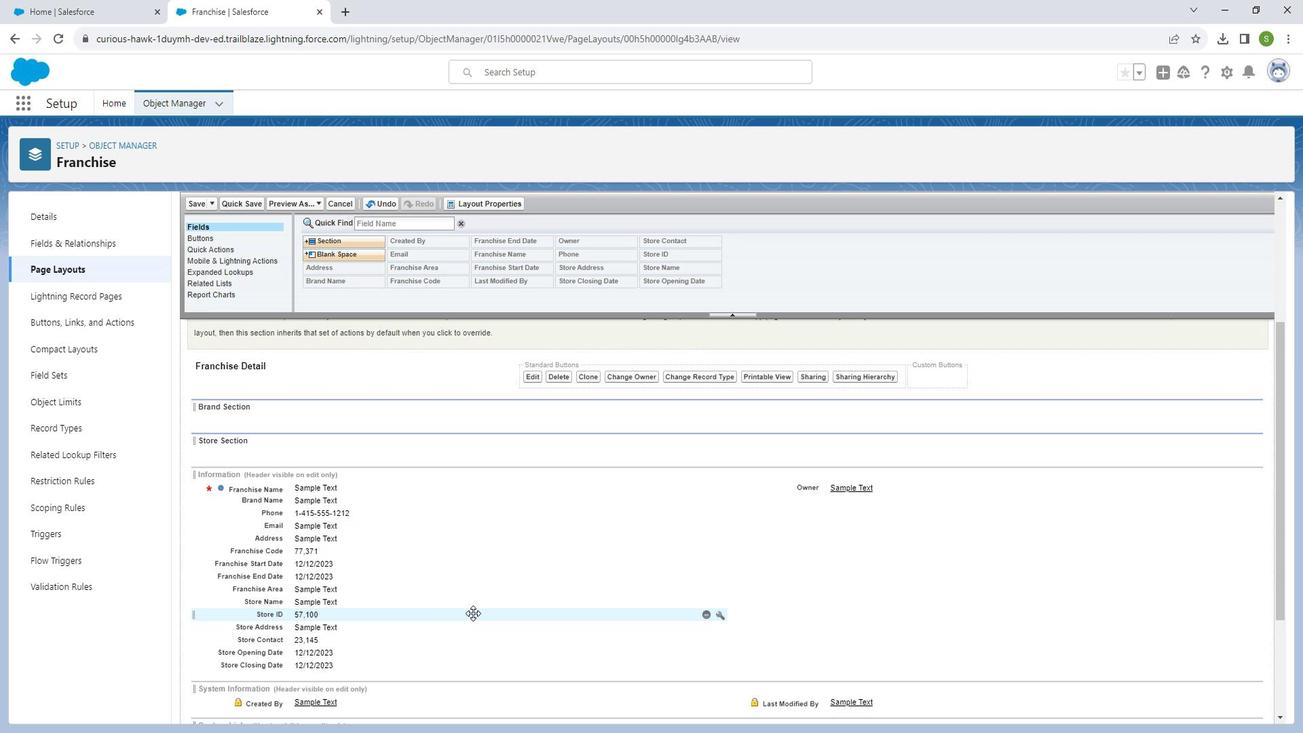 
Action: Mouse scrolled (494, 612) with delta (0, 0)
Screenshot: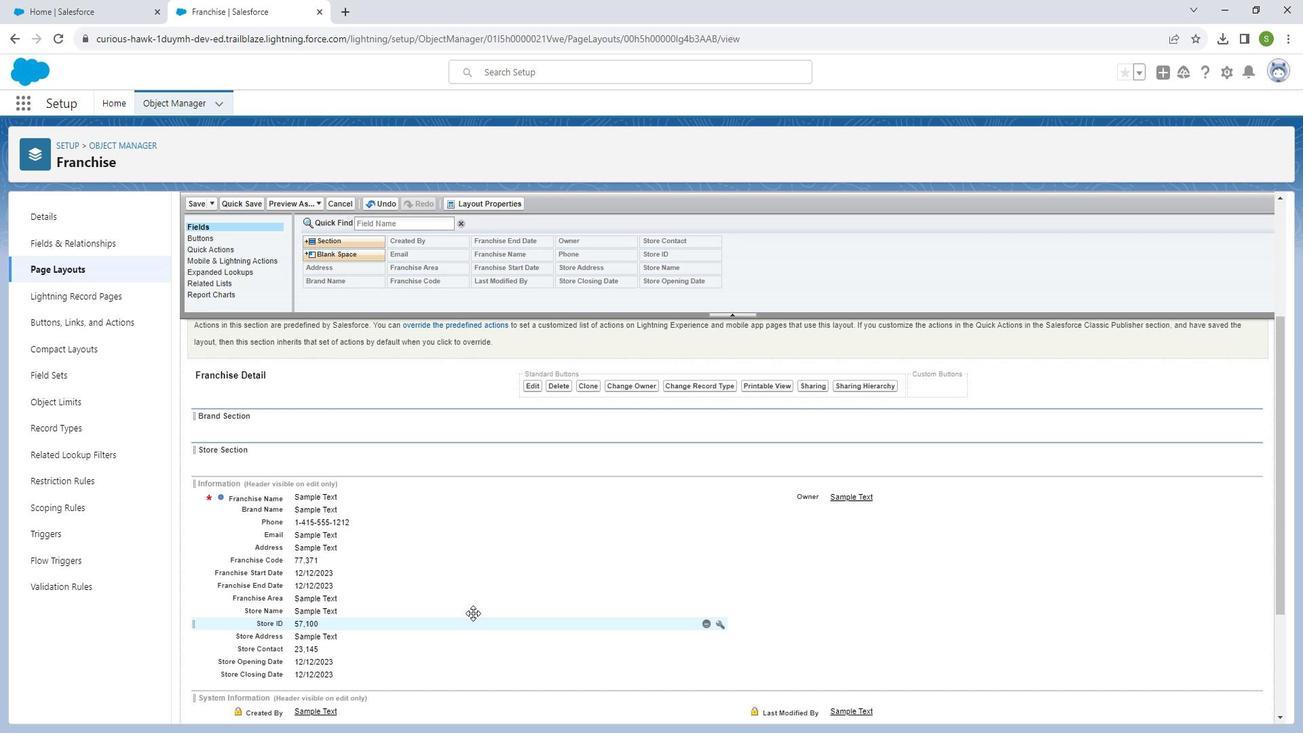 
Action: Mouse scrolled (494, 612) with delta (0, 0)
Screenshot: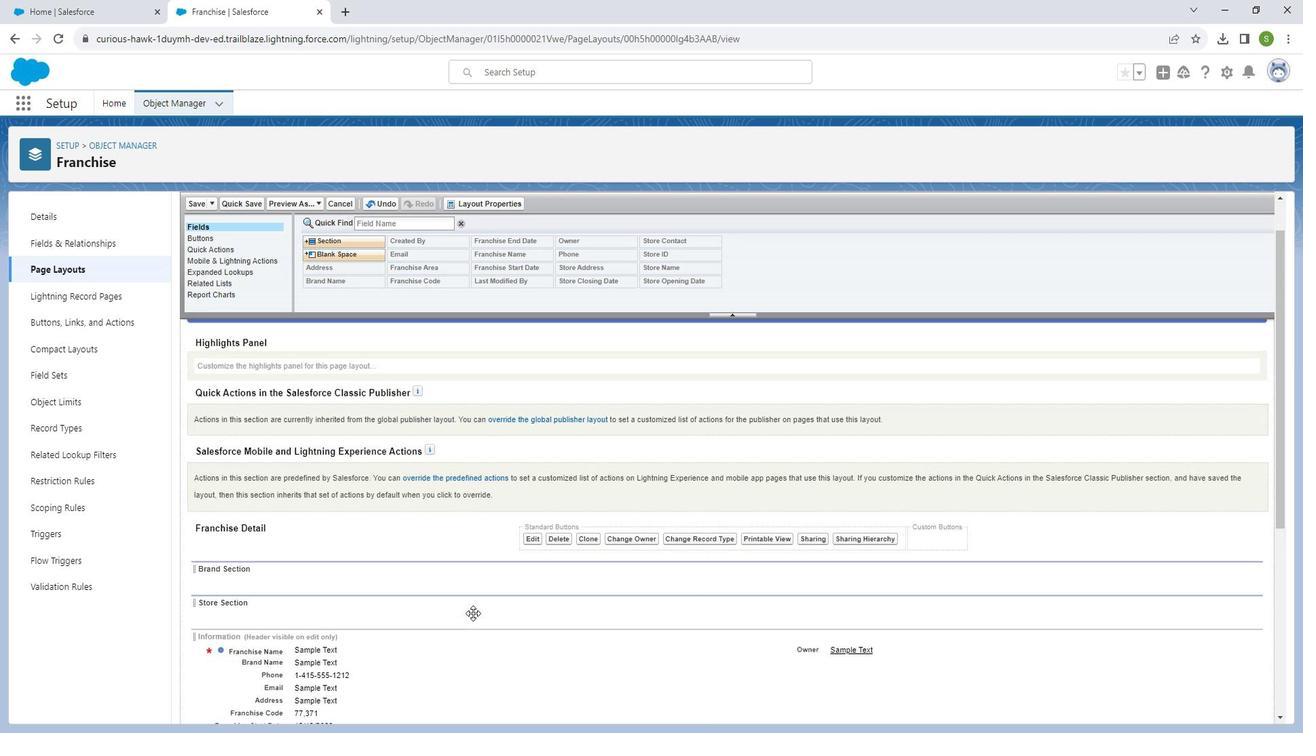
Action: Mouse moved to (215, 234)
Screenshot: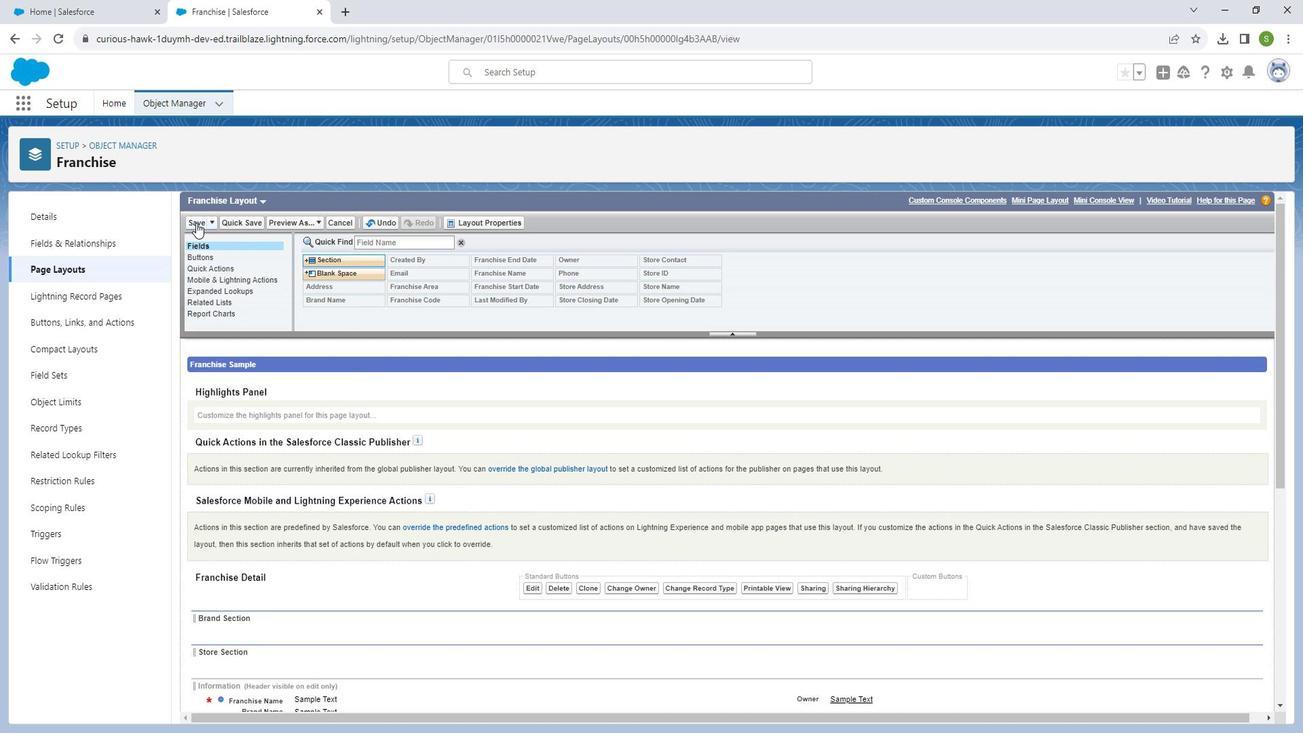 
Action: Mouse pressed left at (215, 234)
Screenshot: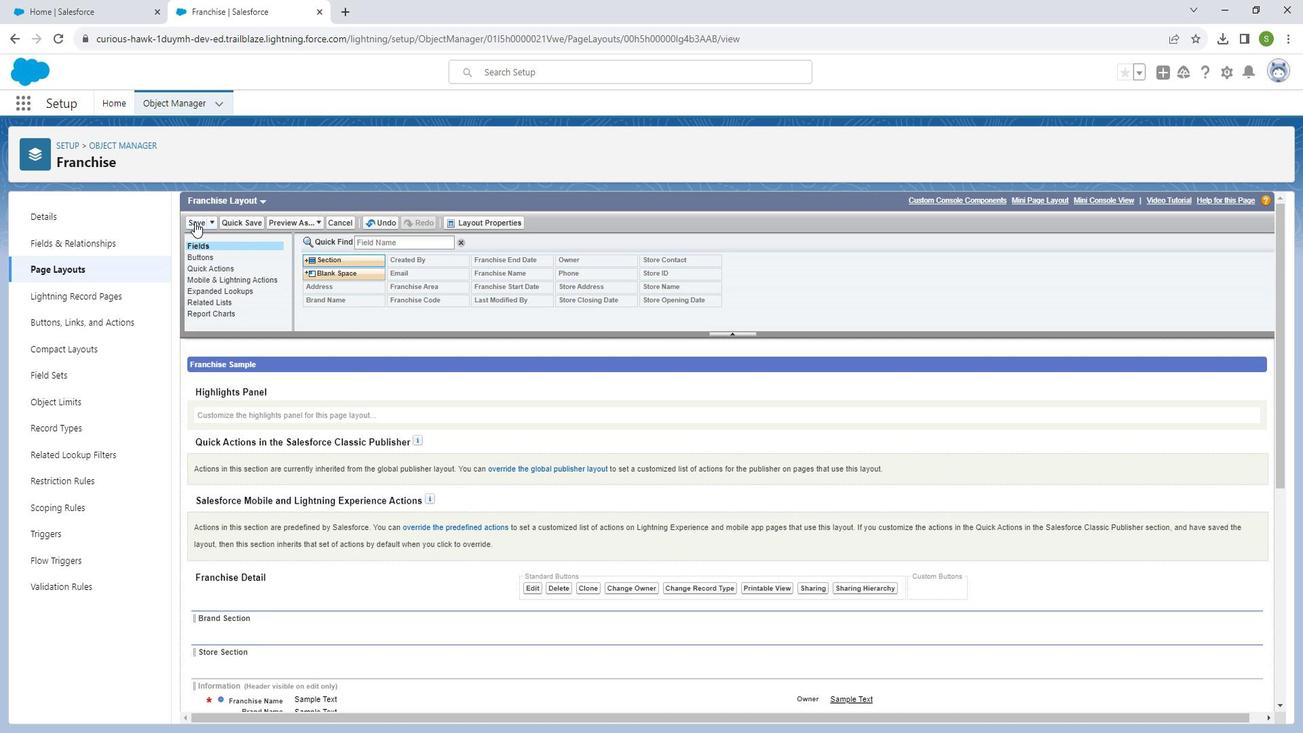 
Action: Mouse moved to (173, 120)
Screenshot: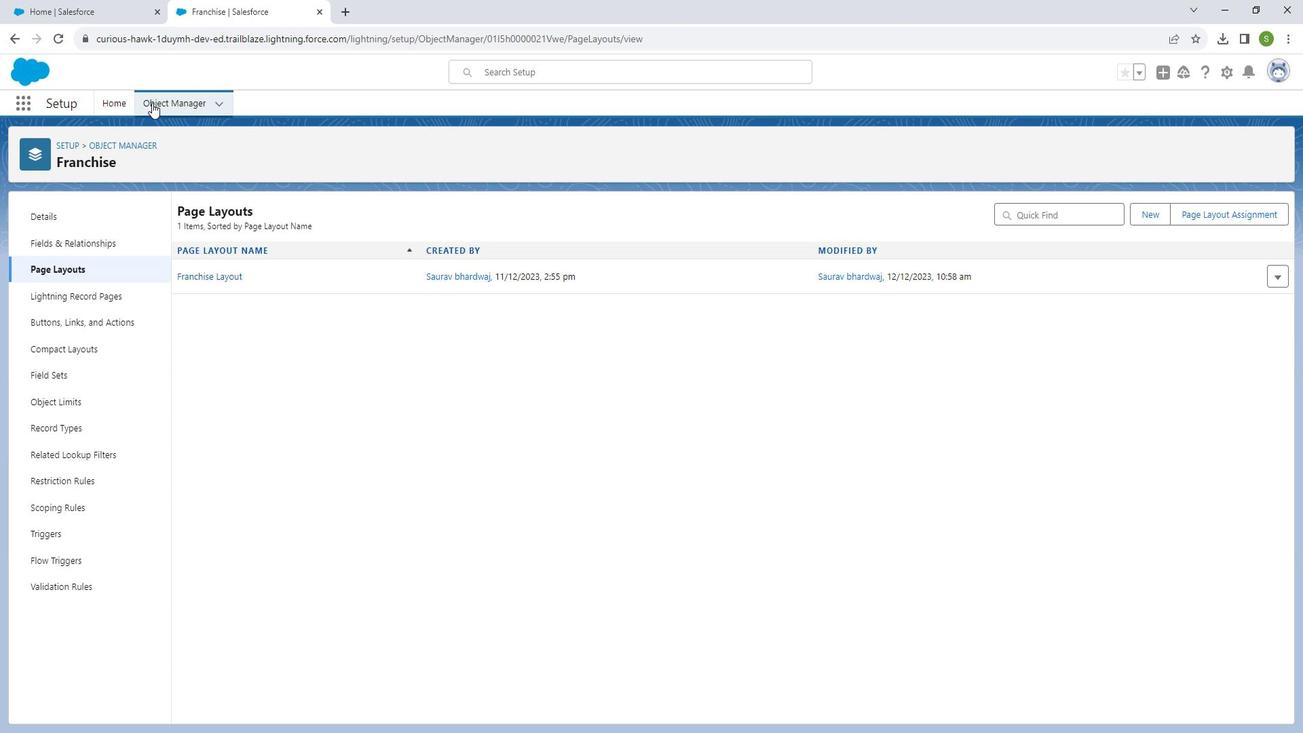 
Action: Mouse pressed left at (173, 120)
Screenshot: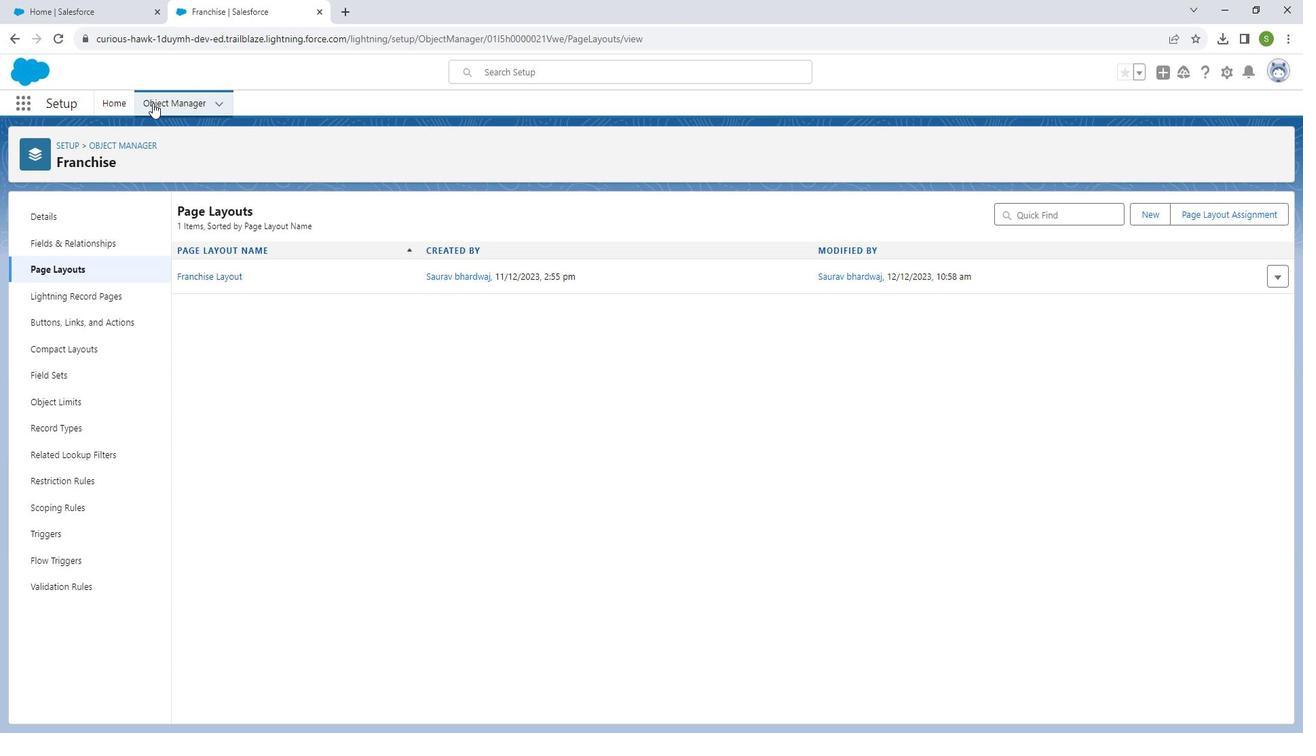 
Action: Mouse moved to (1086, 165)
Screenshot: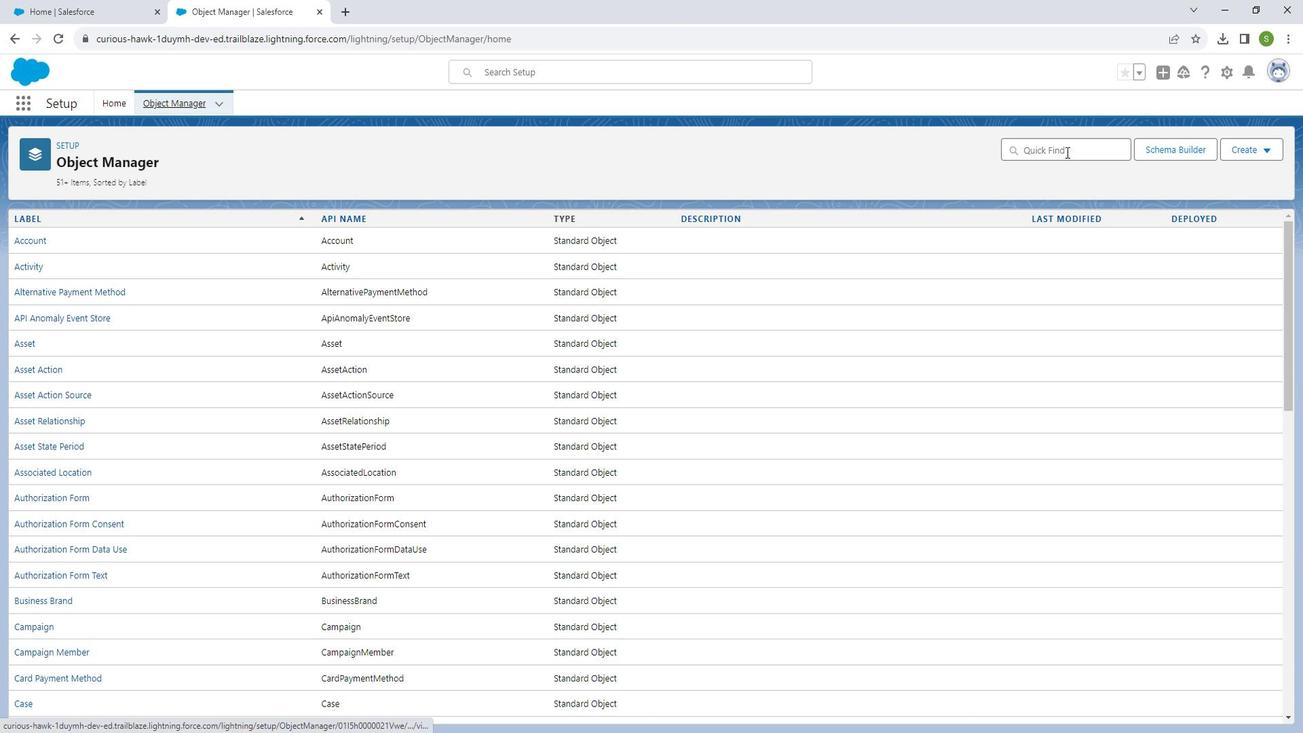 
Action: Mouse pressed left at (1086, 165)
Screenshot: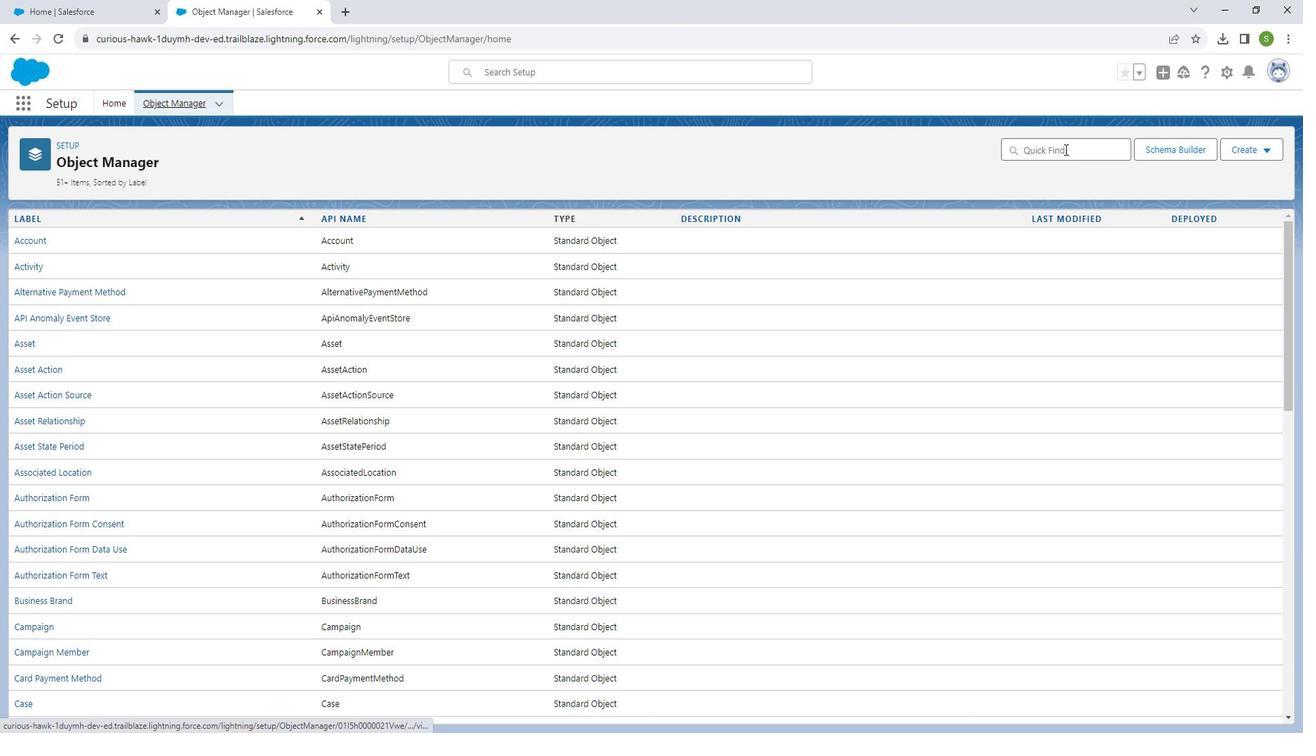 
Action: Key pressed franchis
Screenshot: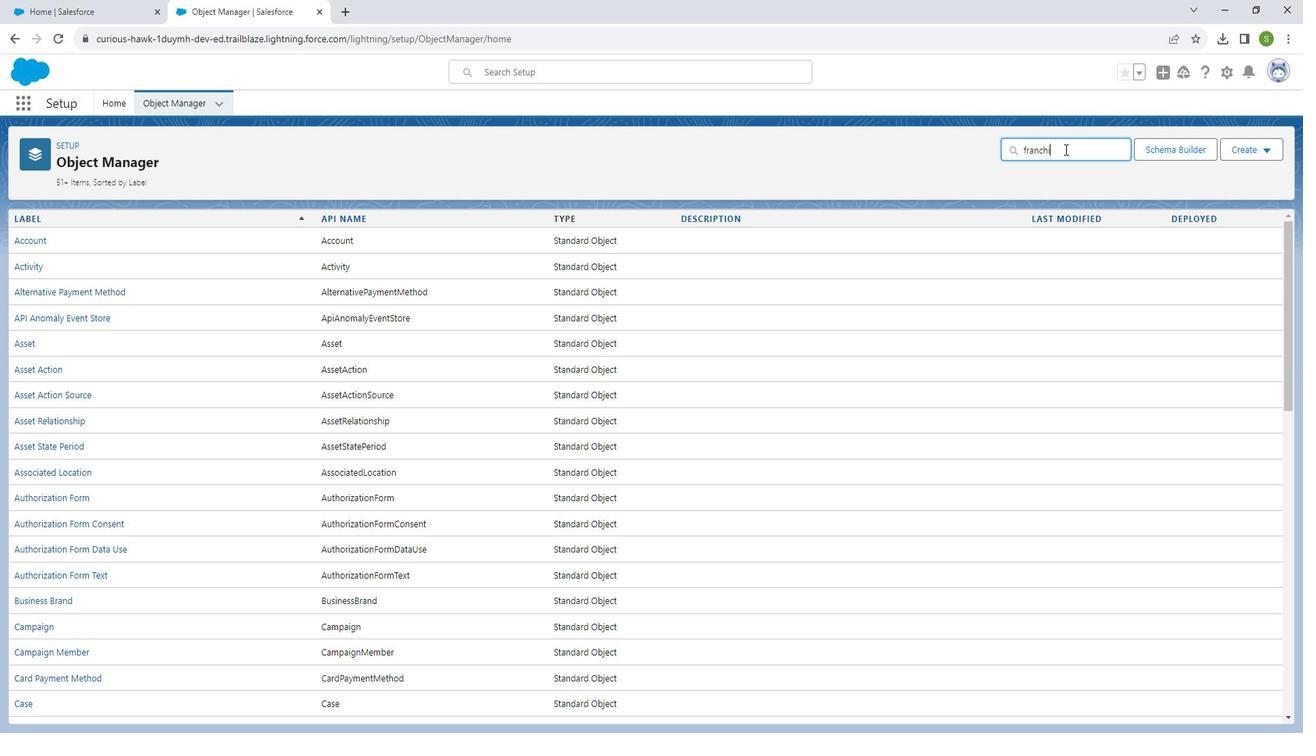 
Action: Mouse moved to (70, 292)
Screenshot: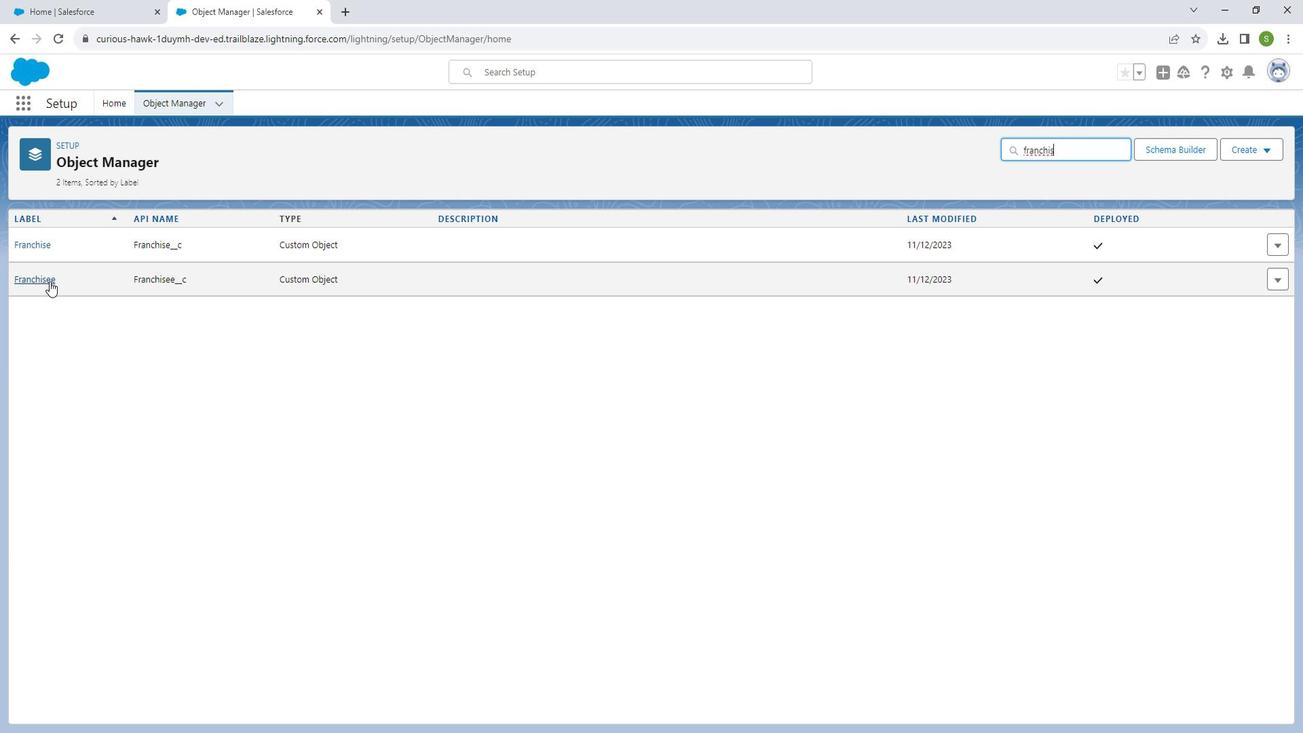 
Action: Mouse pressed left at (70, 292)
Screenshot: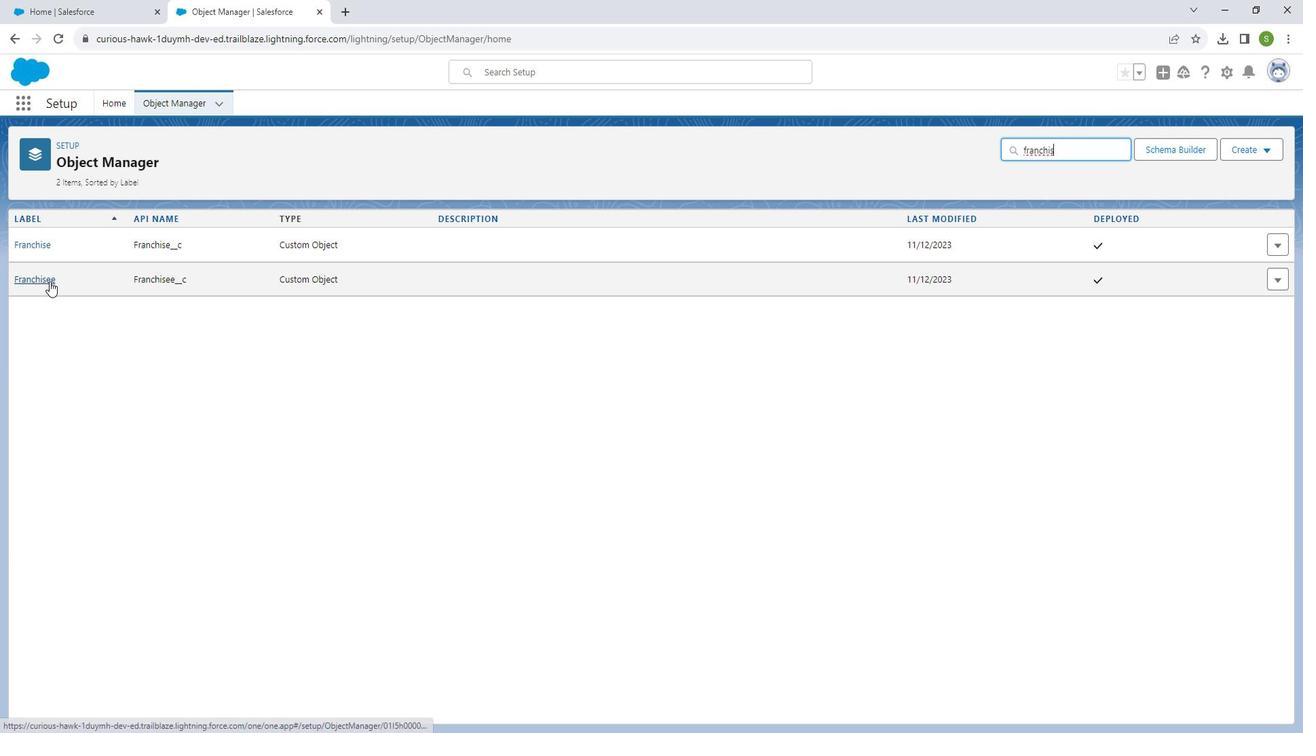 
Action: Mouse moved to (73, 279)
Screenshot: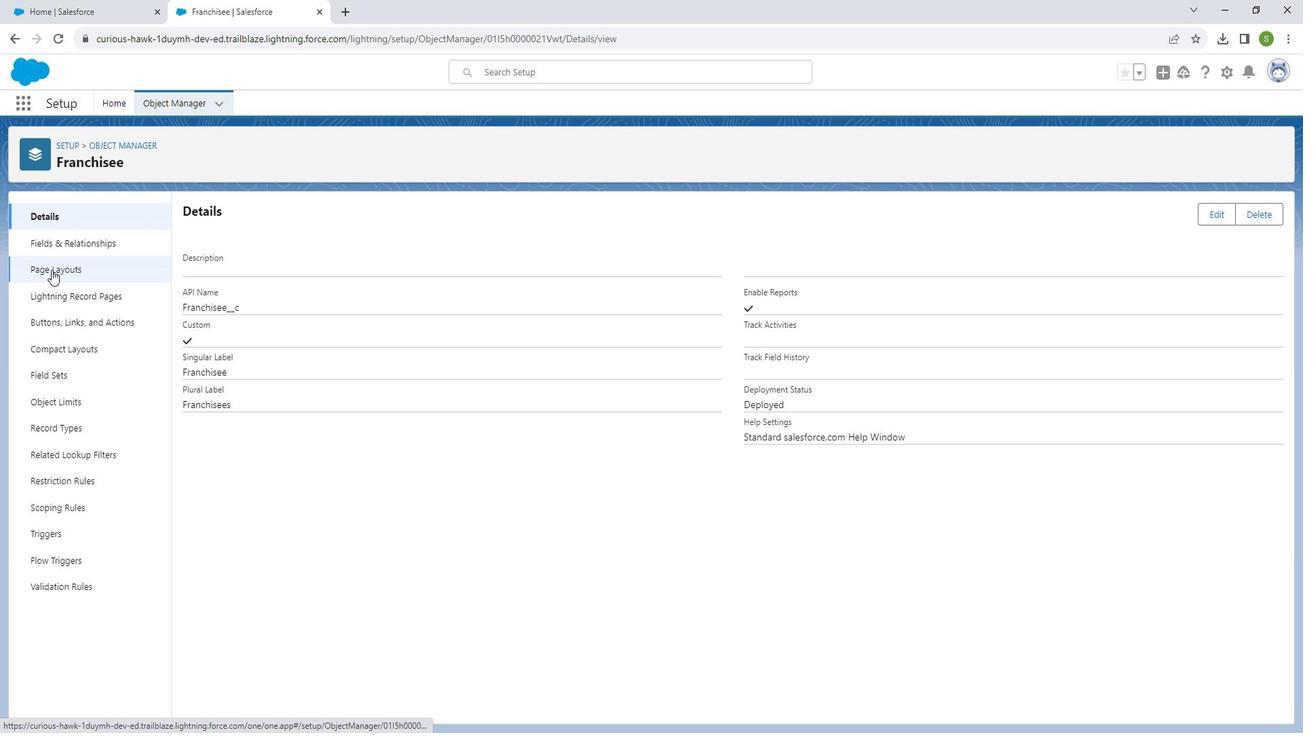 
Action: Mouse pressed left at (73, 279)
Screenshot: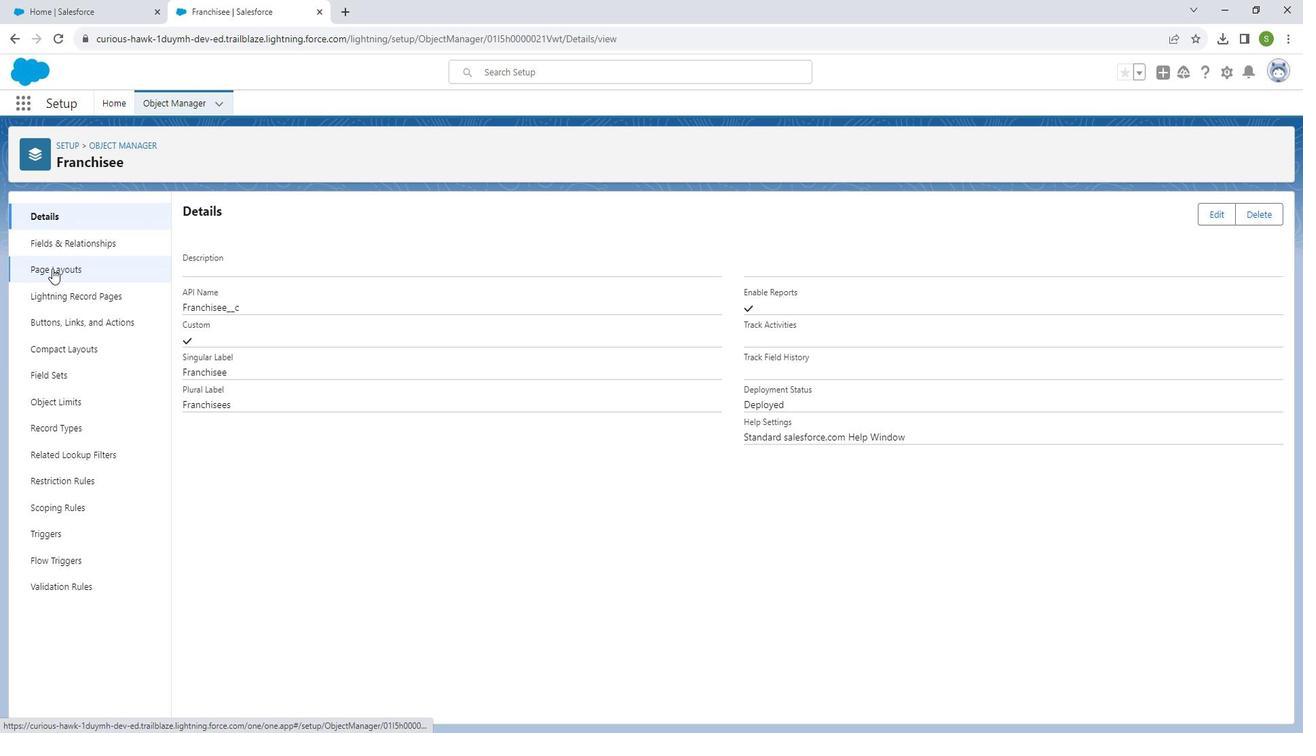 
Action: Mouse moved to (247, 287)
Screenshot: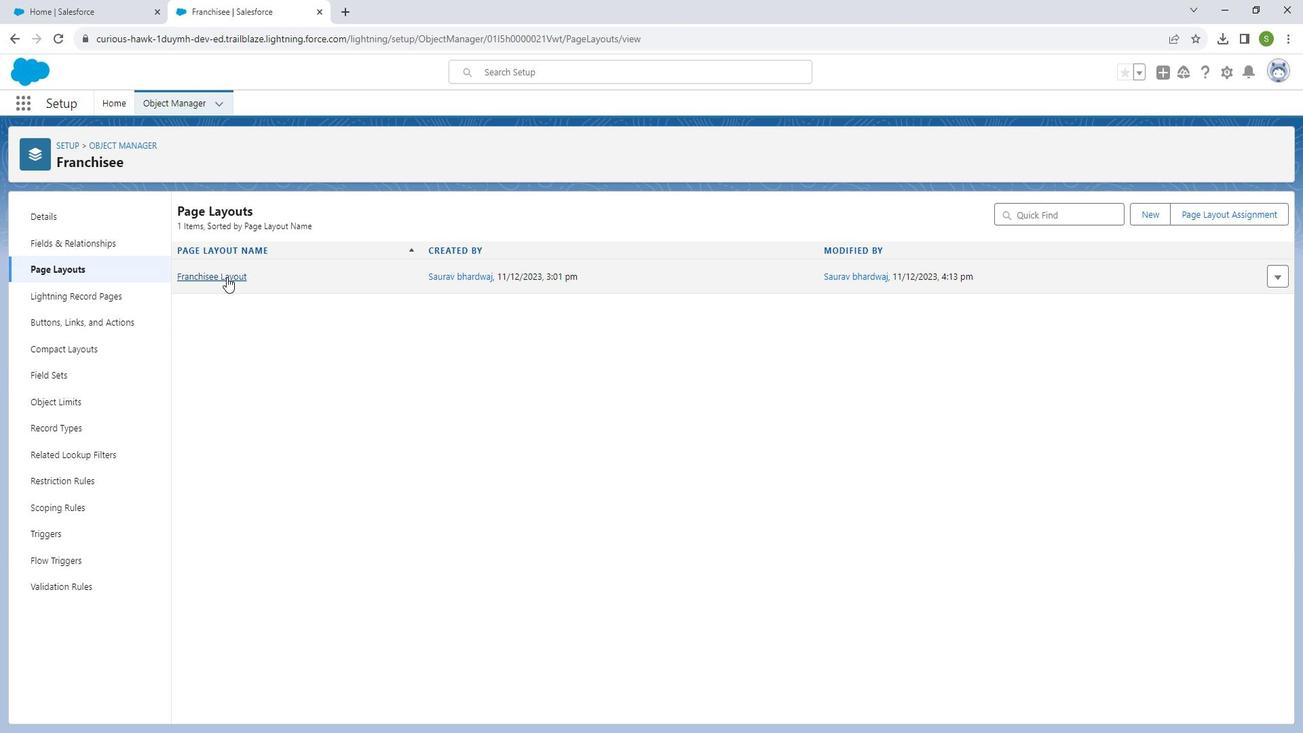 
Action: Mouse pressed left at (247, 287)
Screenshot: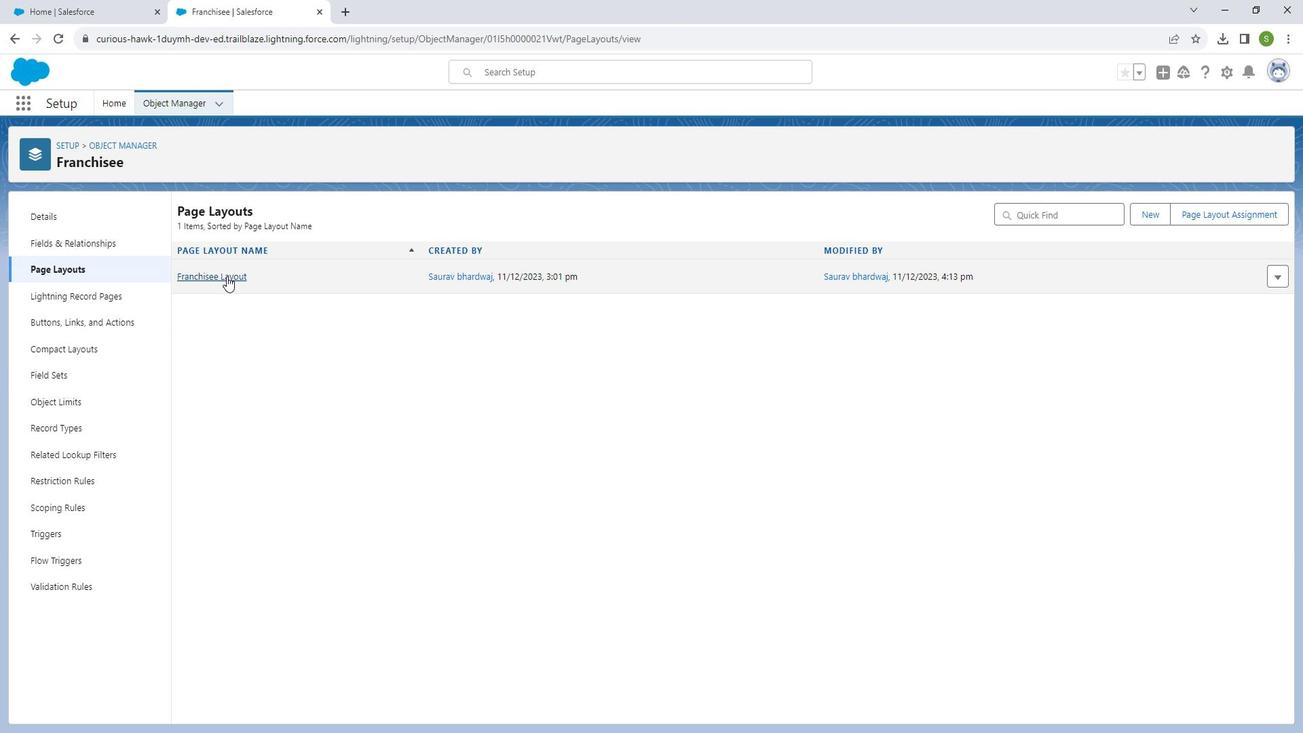 
Action: Mouse moved to (339, 270)
Screenshot: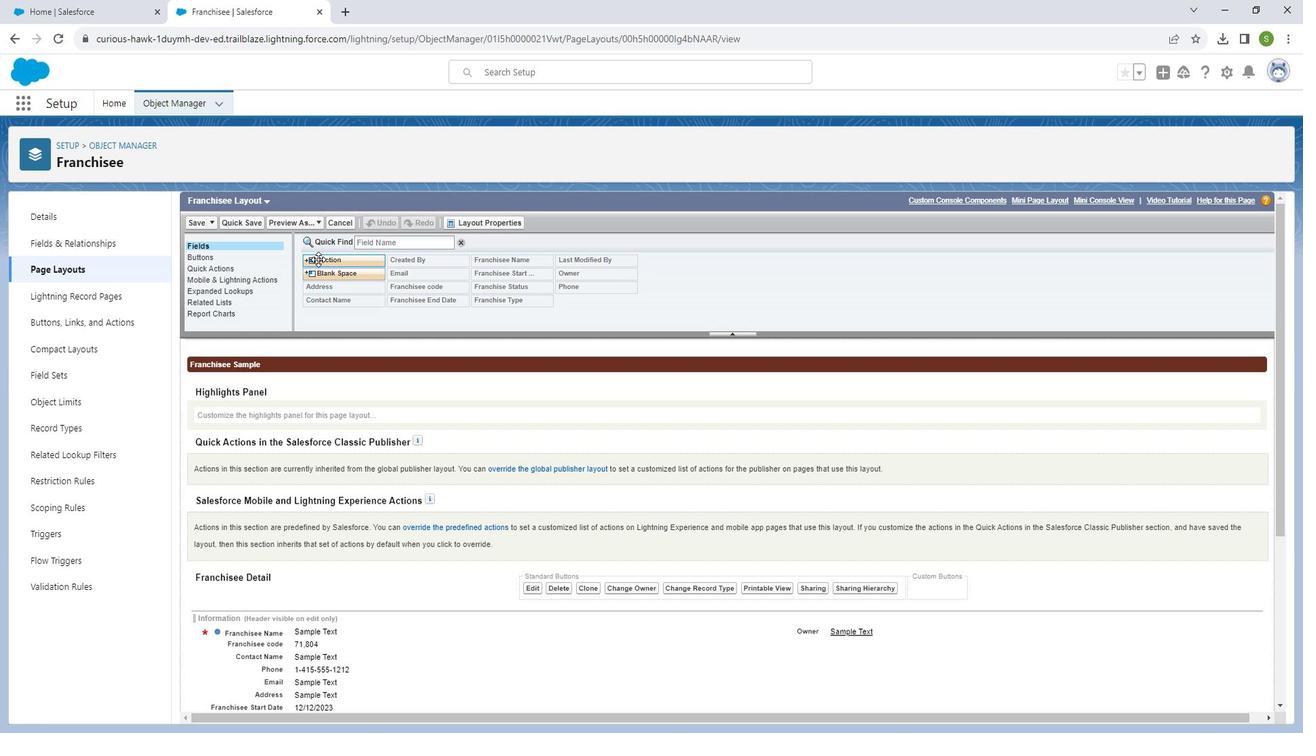 
Action: Mouse pressed left at (339, 270)
Screenshot: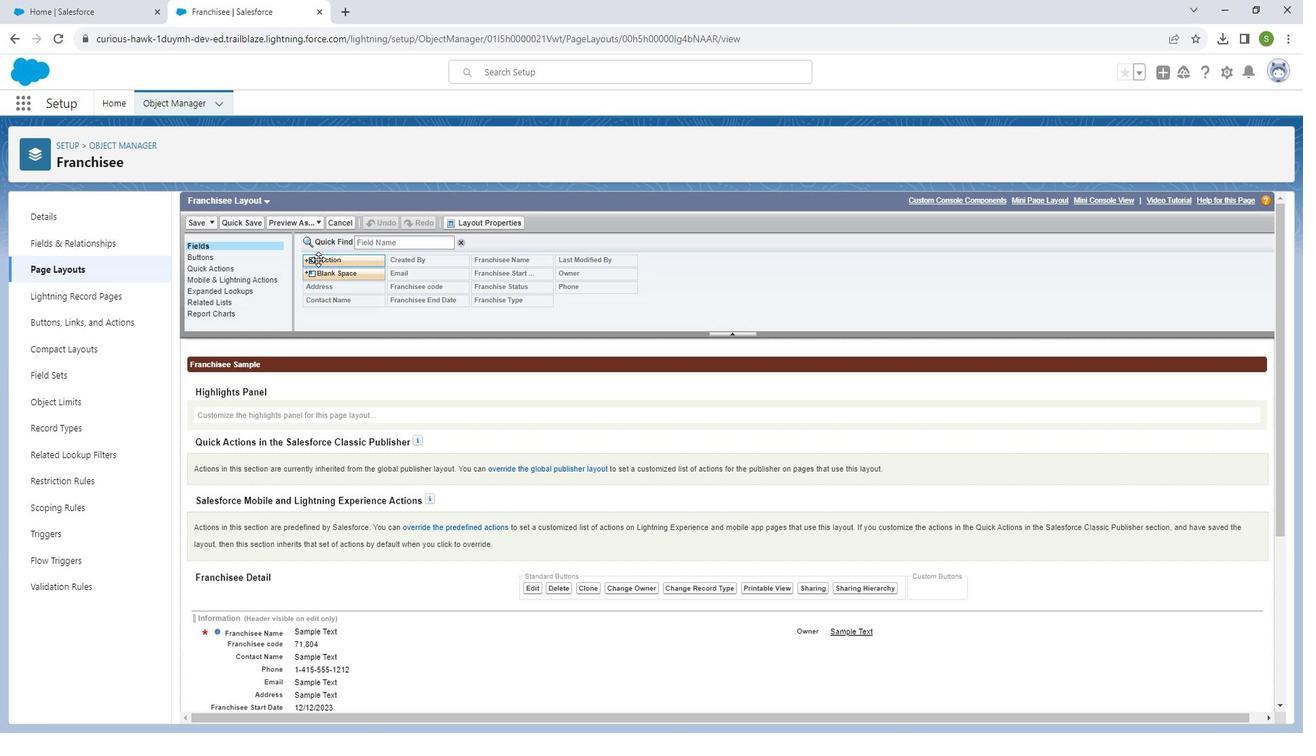 
Action: Mouse moved to (736, 402)
Screenshot: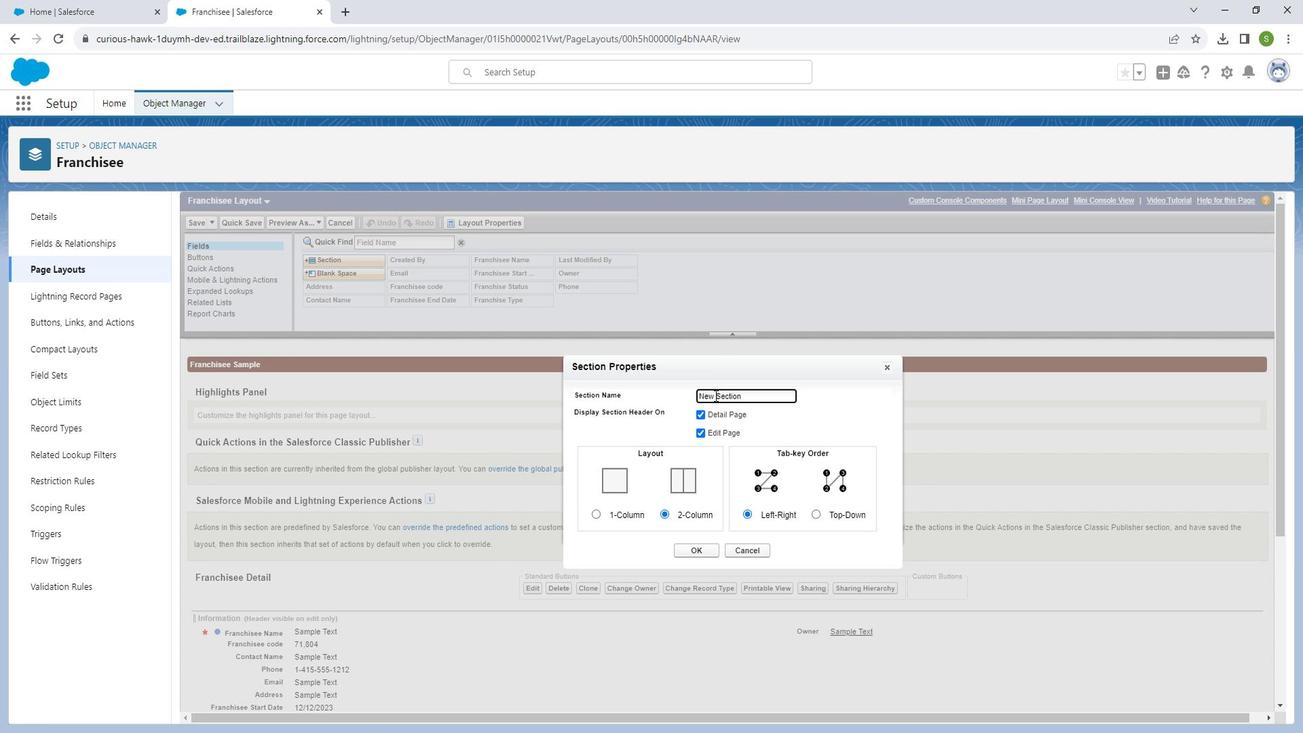 
Action: Mouse pressed left at (736, 402)
Screenshot: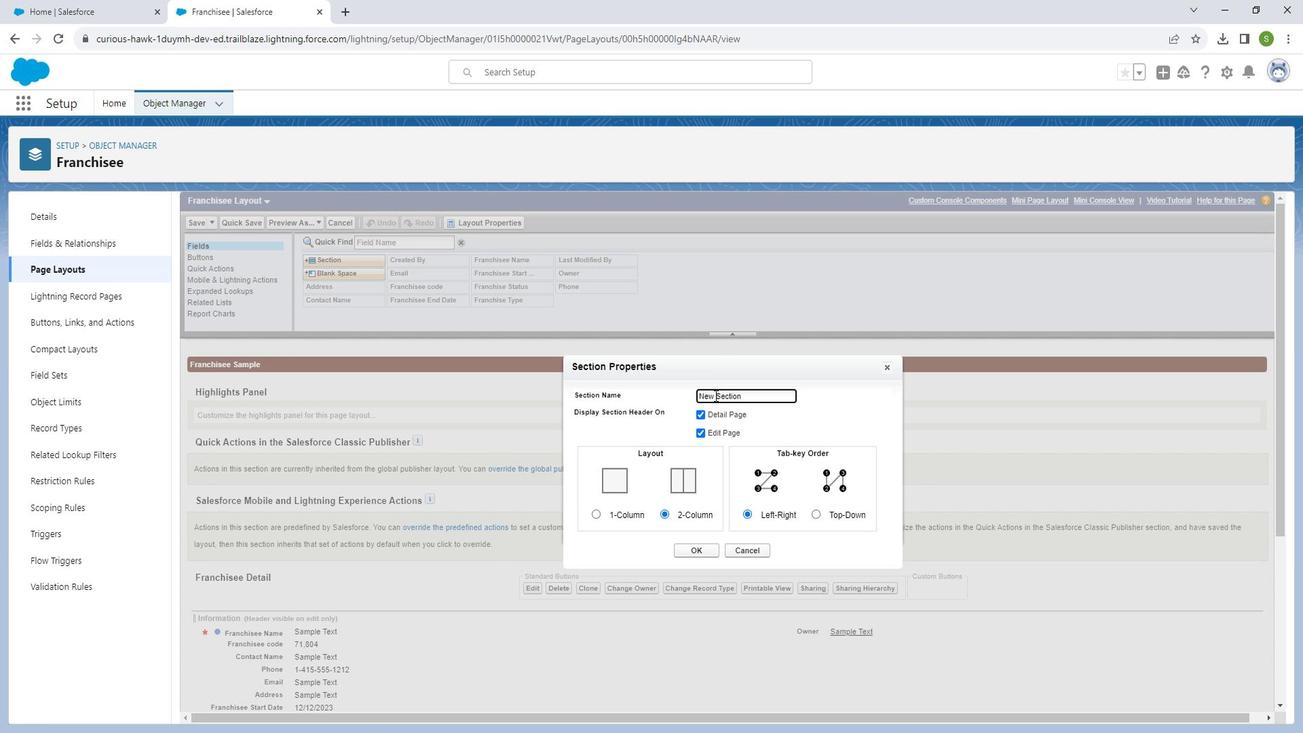 
Action: Mouse moved to (659, 454)
Screenshot: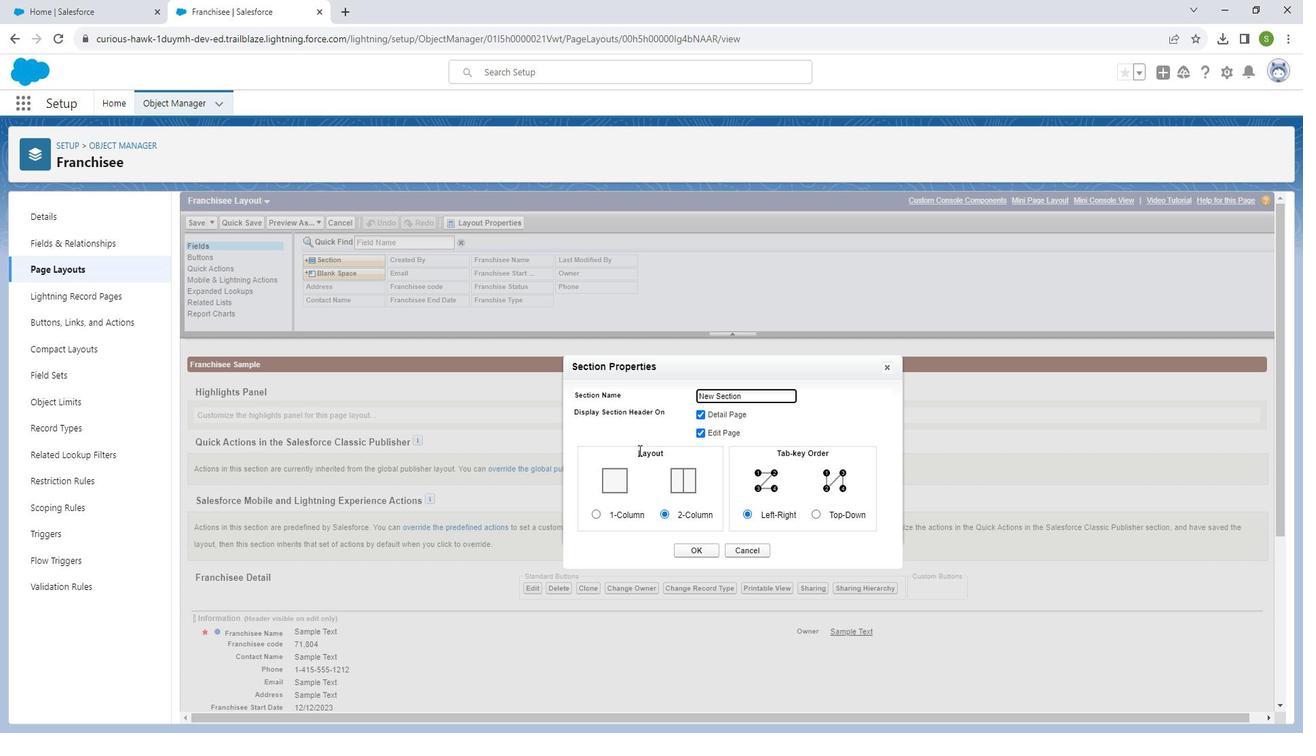 
Action: Key pressed <Key.backspace><Key.backspace><Key.backspace><Key.shift_r>Franchisee
Screenshot: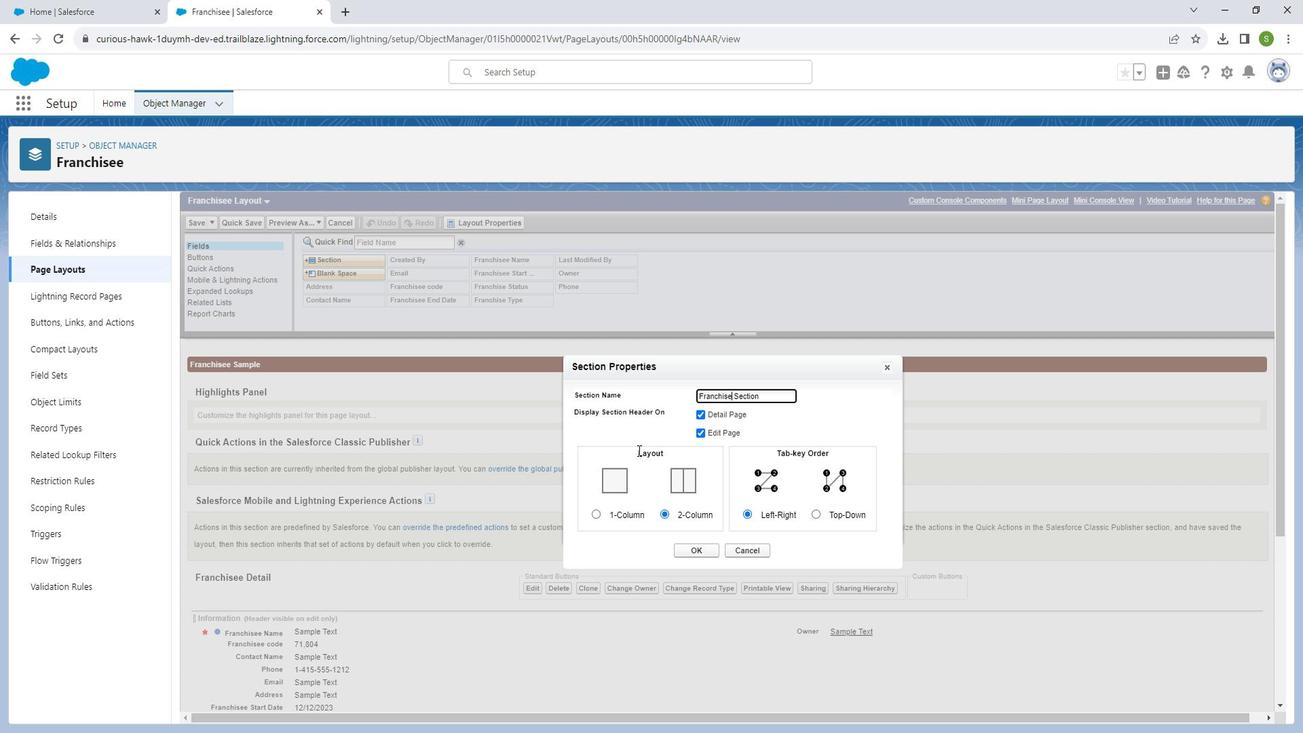 
Action: Mouse moved to (711, 552)
Screenshot: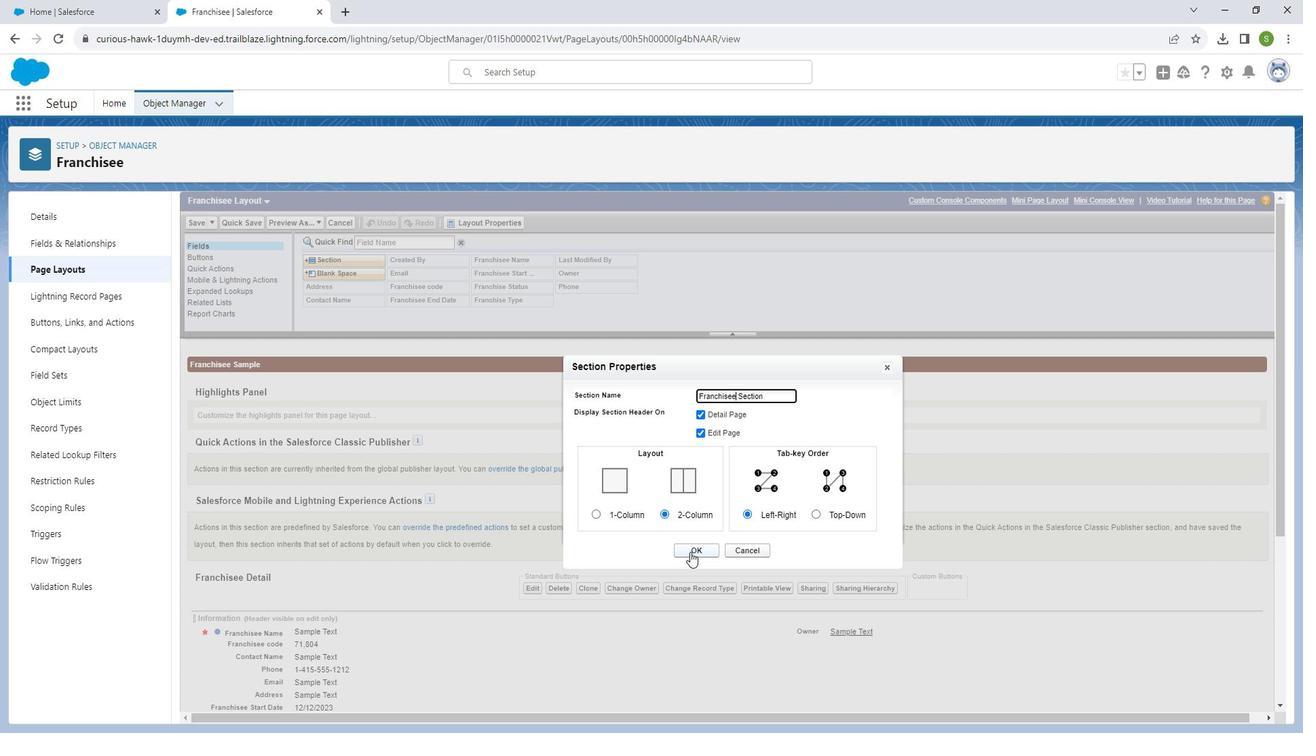 
Action: Mouse pressed left at (711, 552)
Screenshot: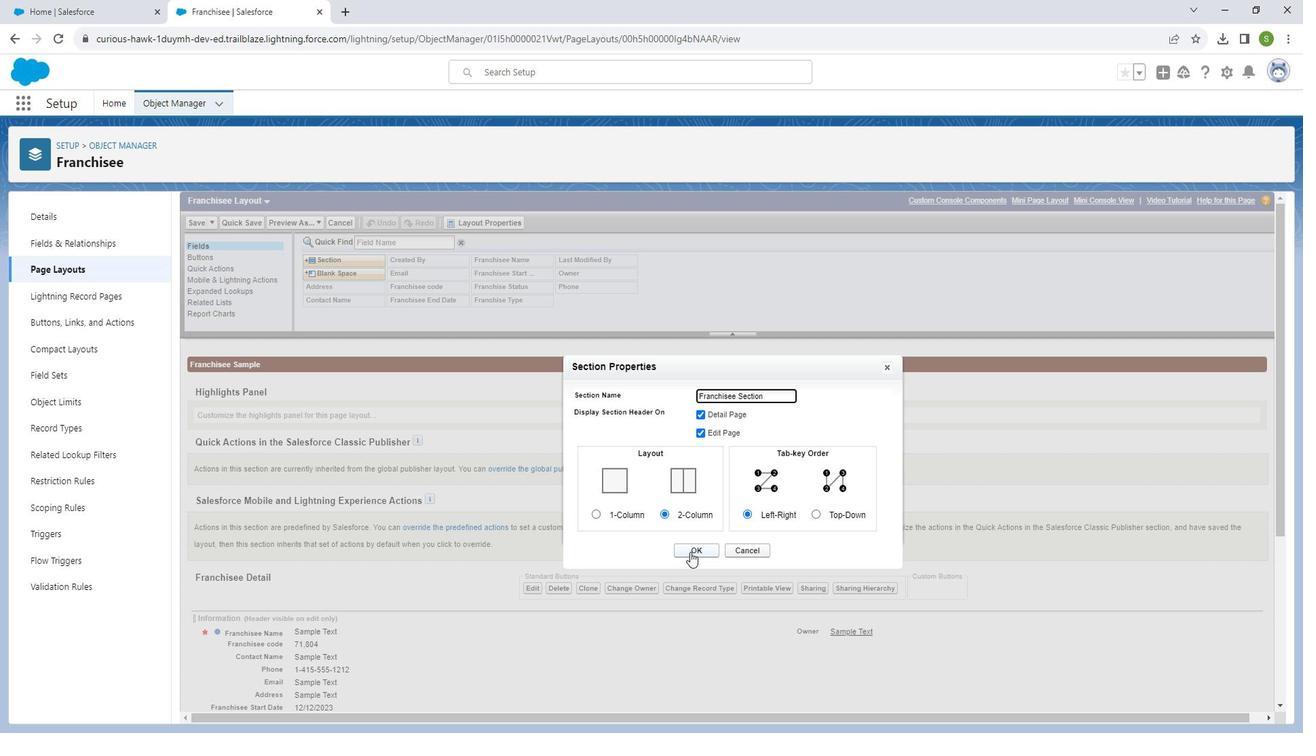 
Action: Mouse moved to (365, 585)
Screenshot: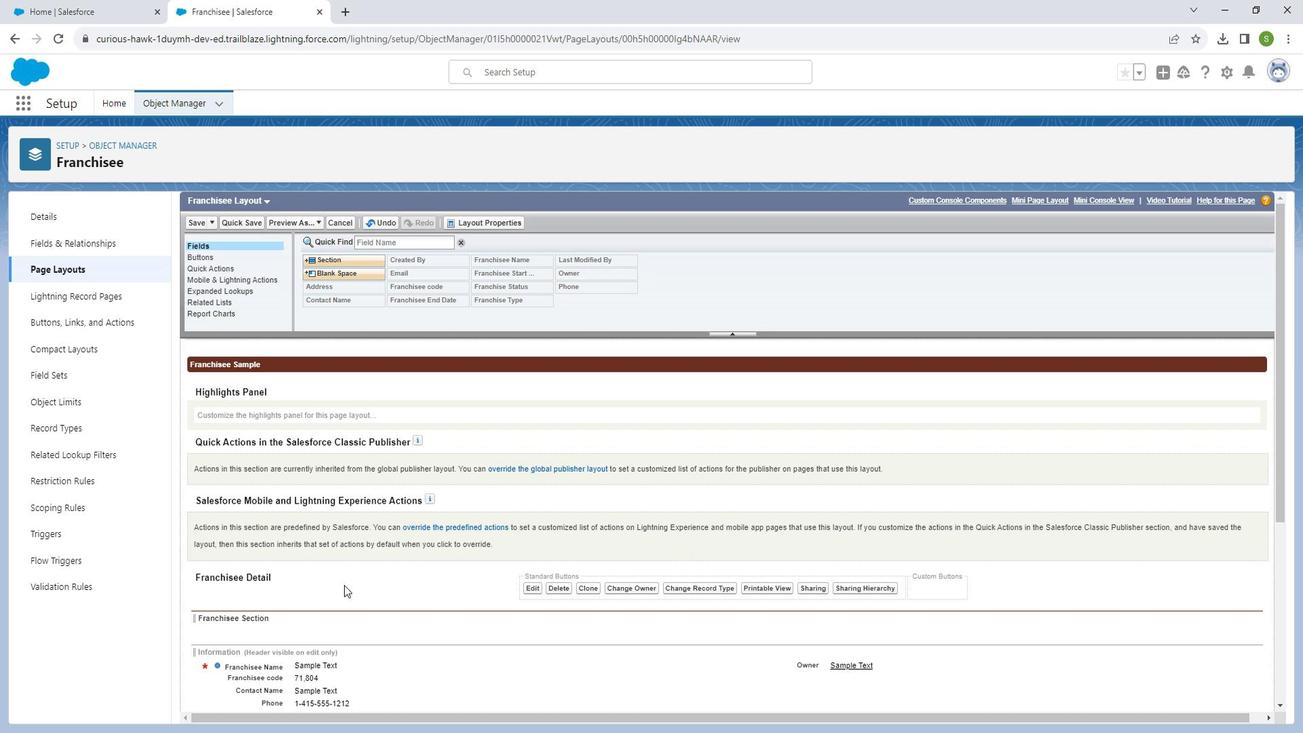 
Action: Mouse scrolled (365, 584) with delta (0, 0)
Screenshot: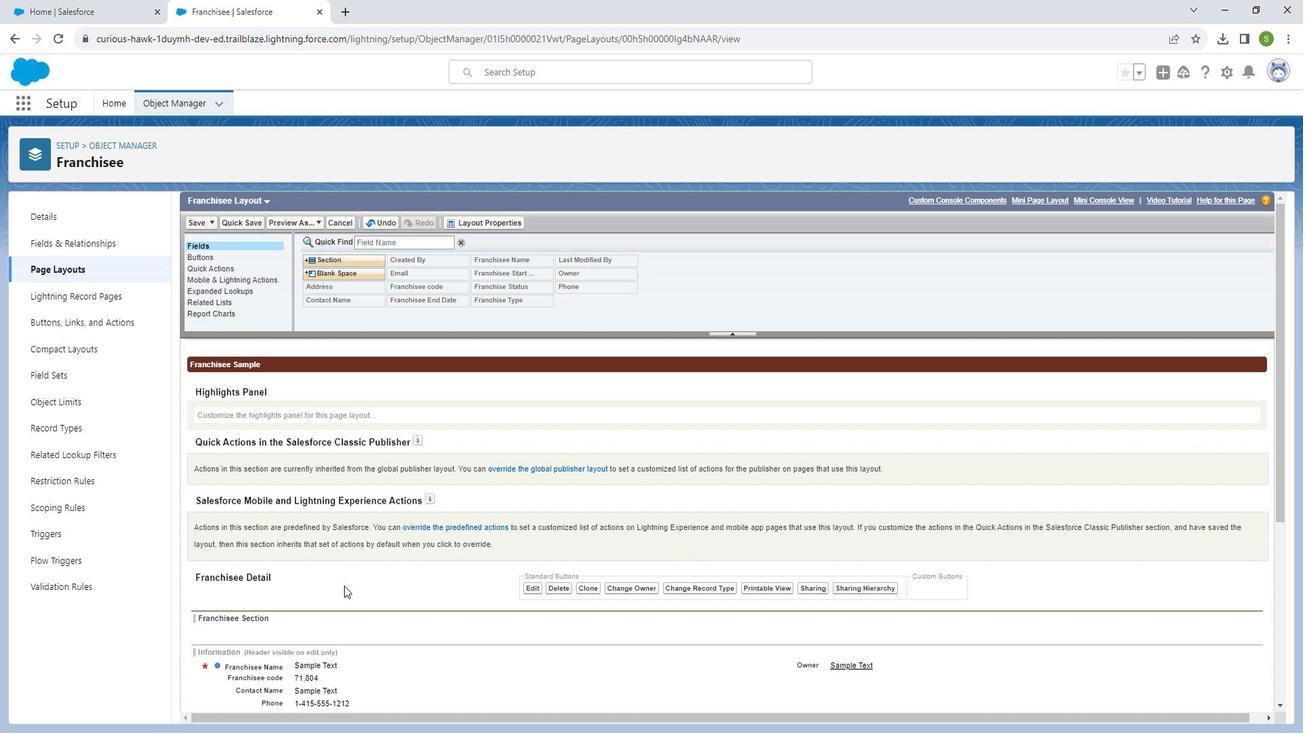
Action: Mouse moved to (368, 588)
Screenshot: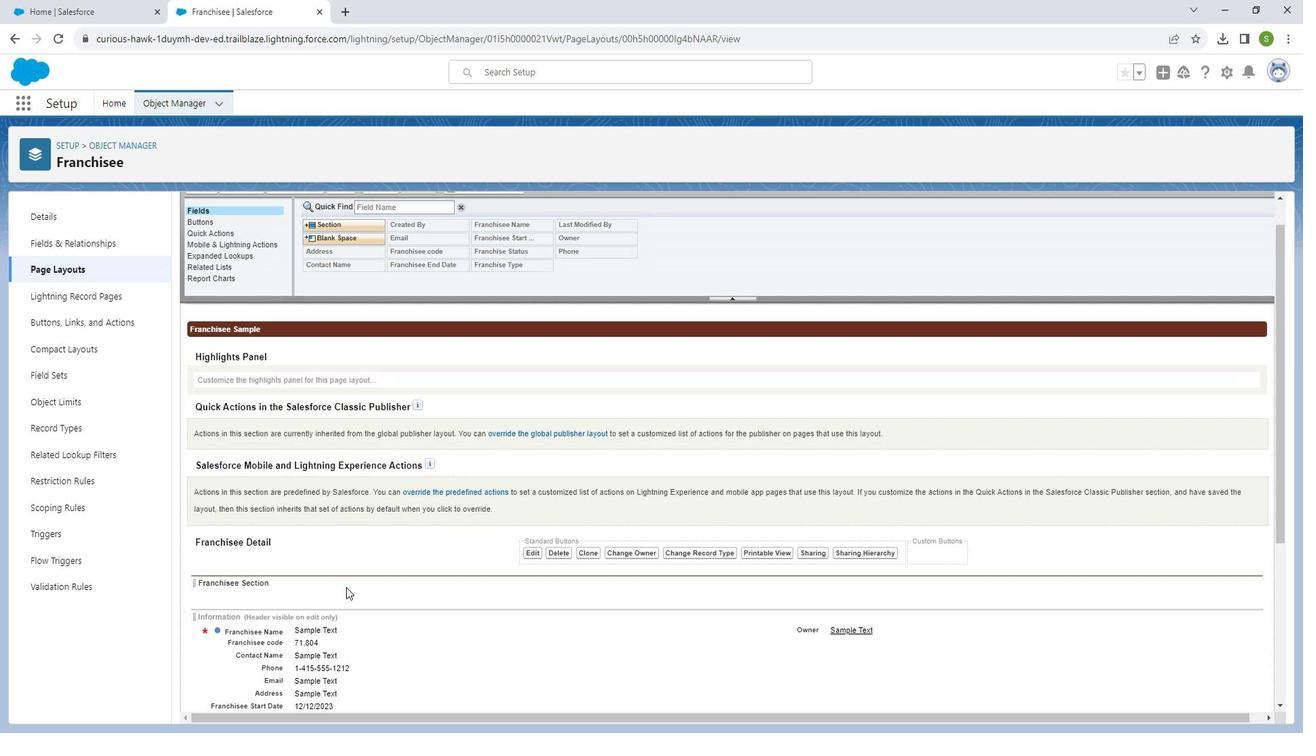 
Action: Mouse scrolled (368, 587) with delta (0, 0)
Screenshot: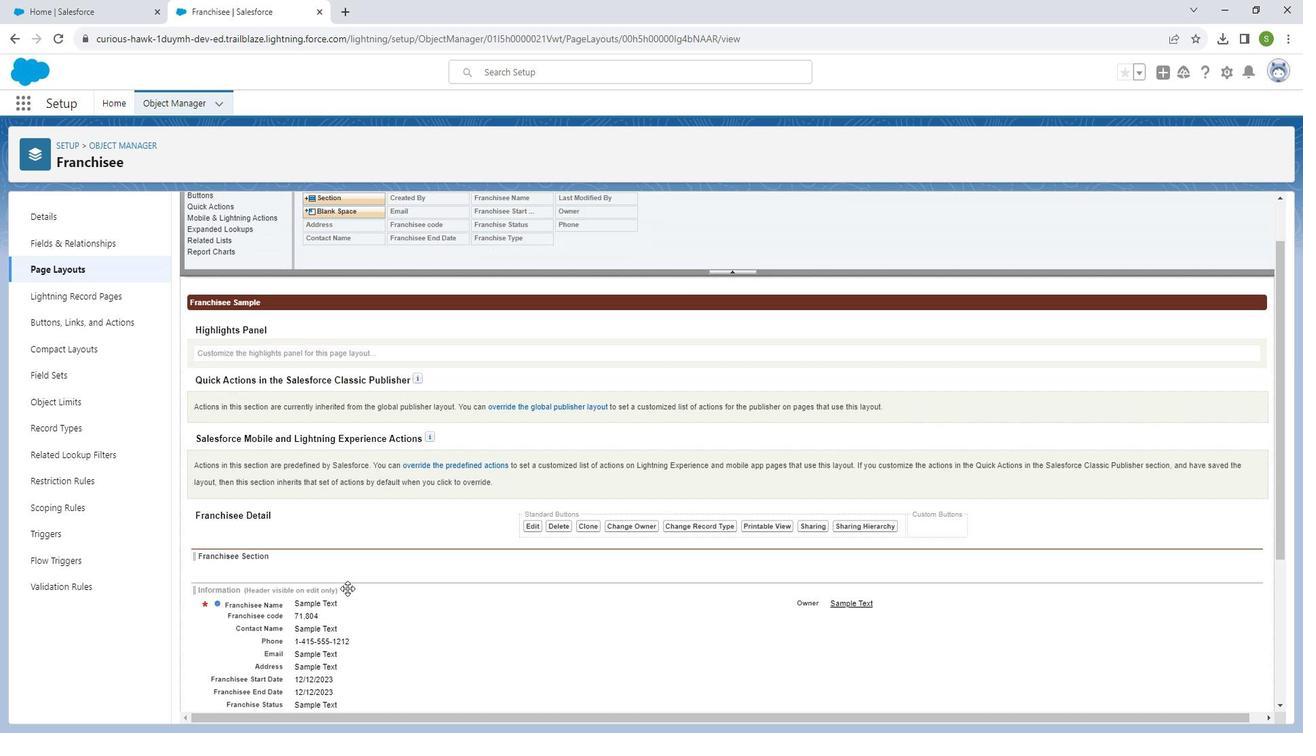 
Action: Mouse moved to (373, 593)
Screenshot: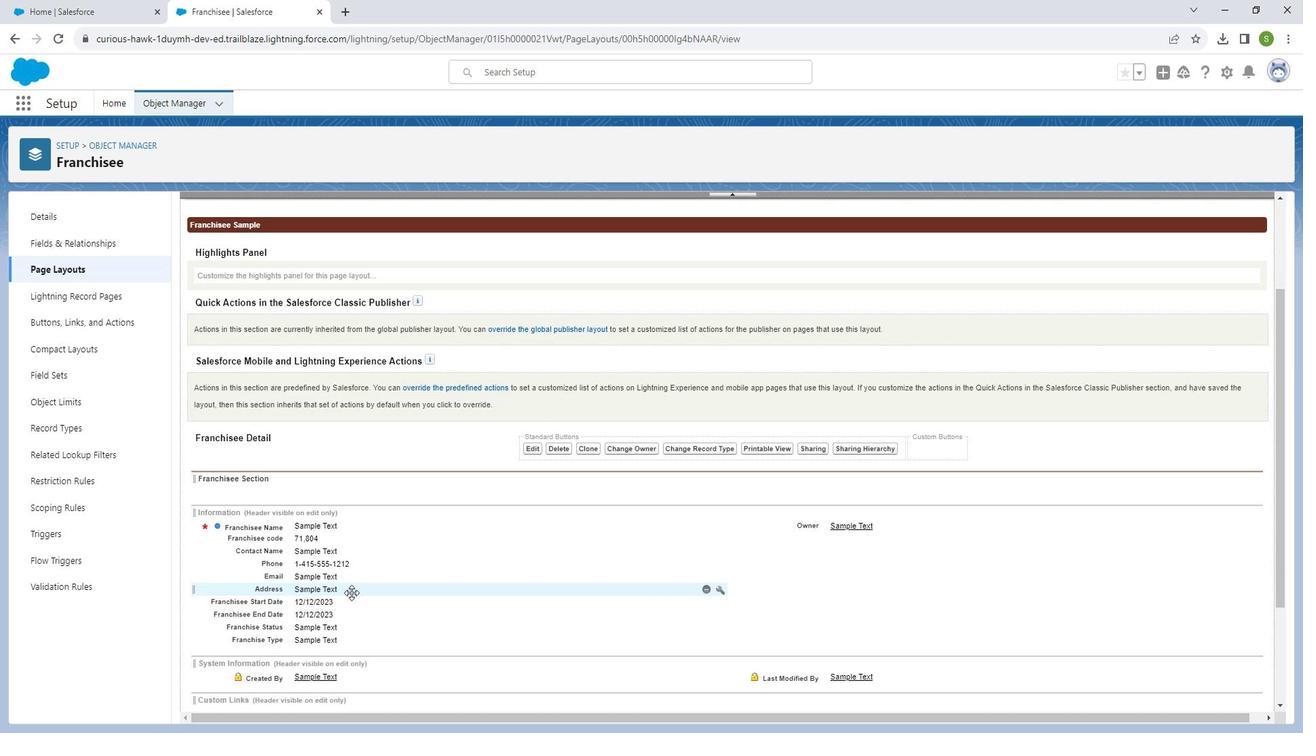
Action: Mouse scrolled (373, 592) with delta (0, 0)
Screenshot: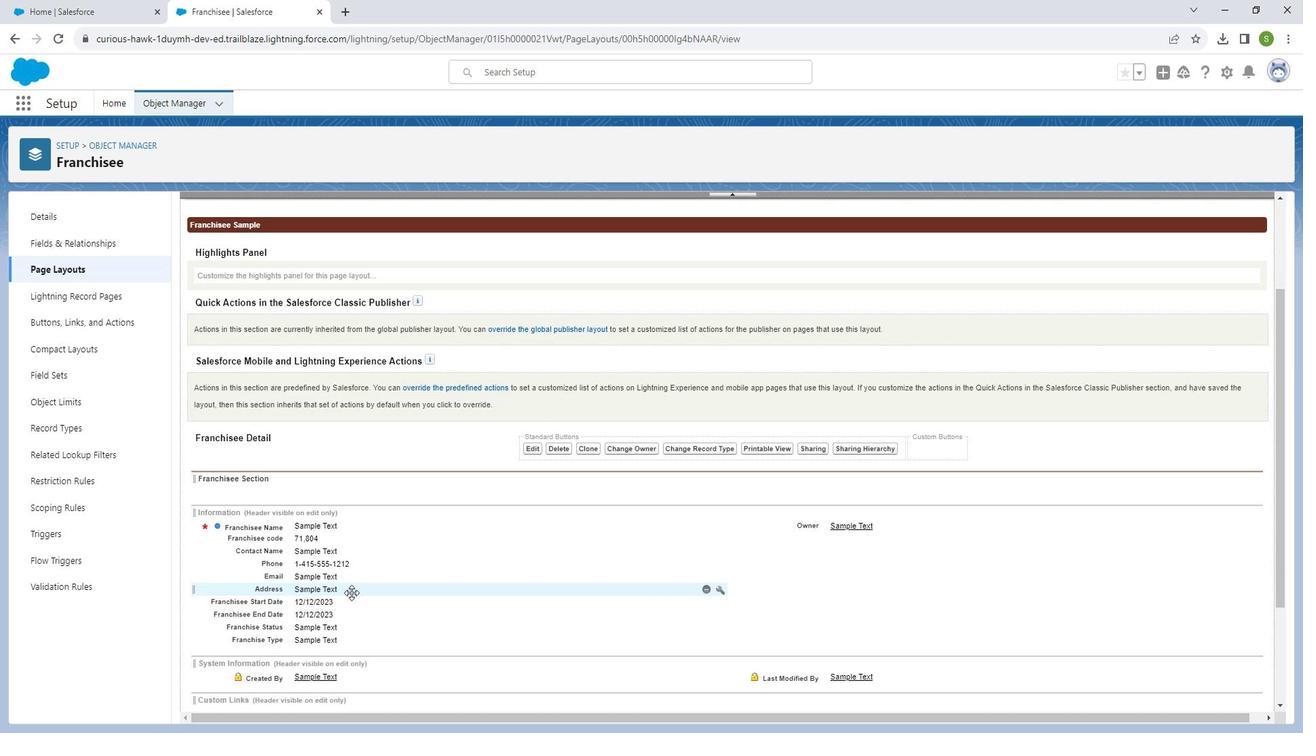 
Action: Mouse moved to (390, 552)
Screenshot: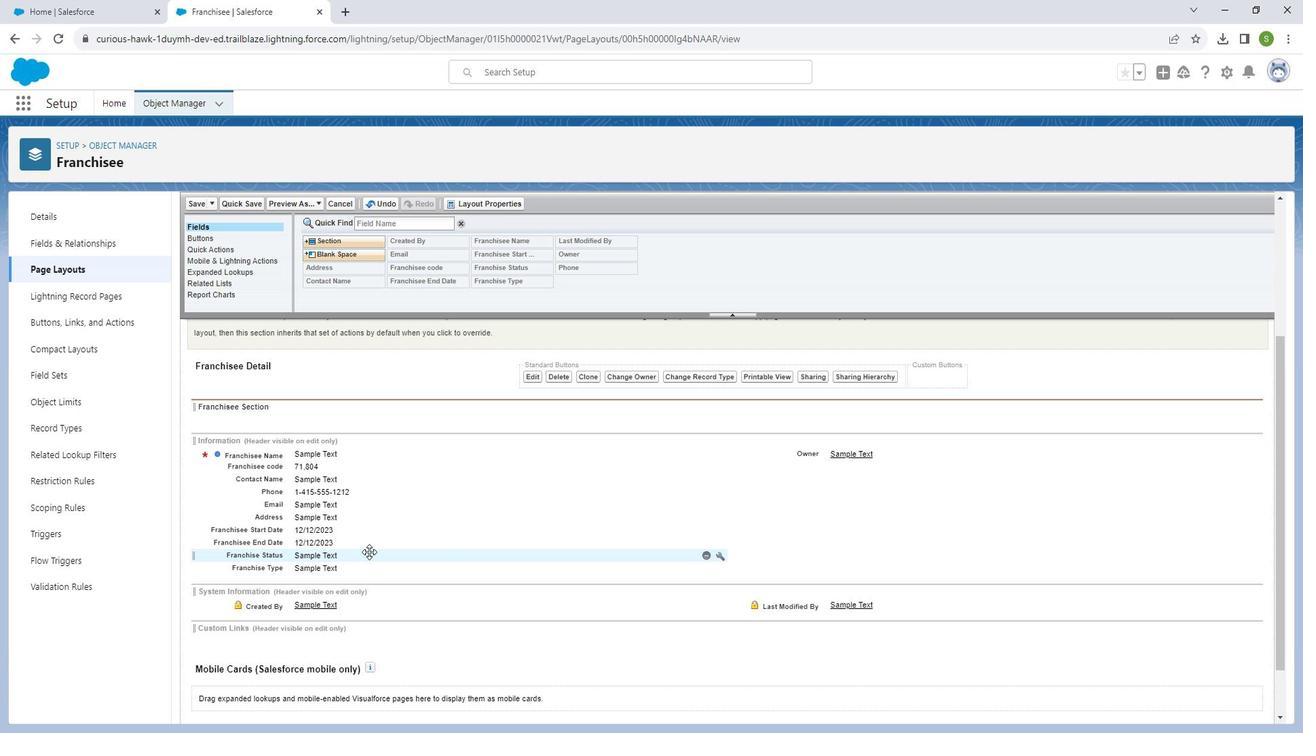 
Action: Mouse scrolled (390, 553) with delta (0, 0)
Screenshot: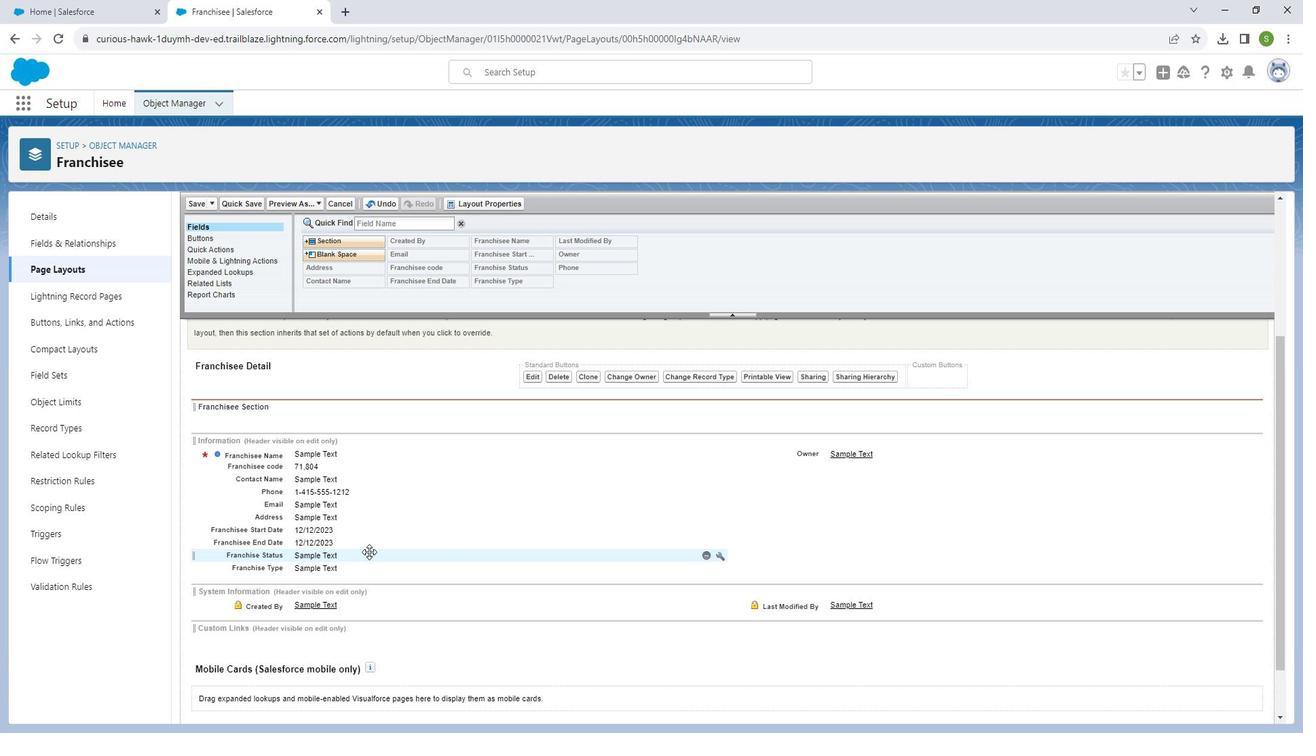 
Action: Mouse scrolled (390, 553) with delta (0, 0)
Screenshot: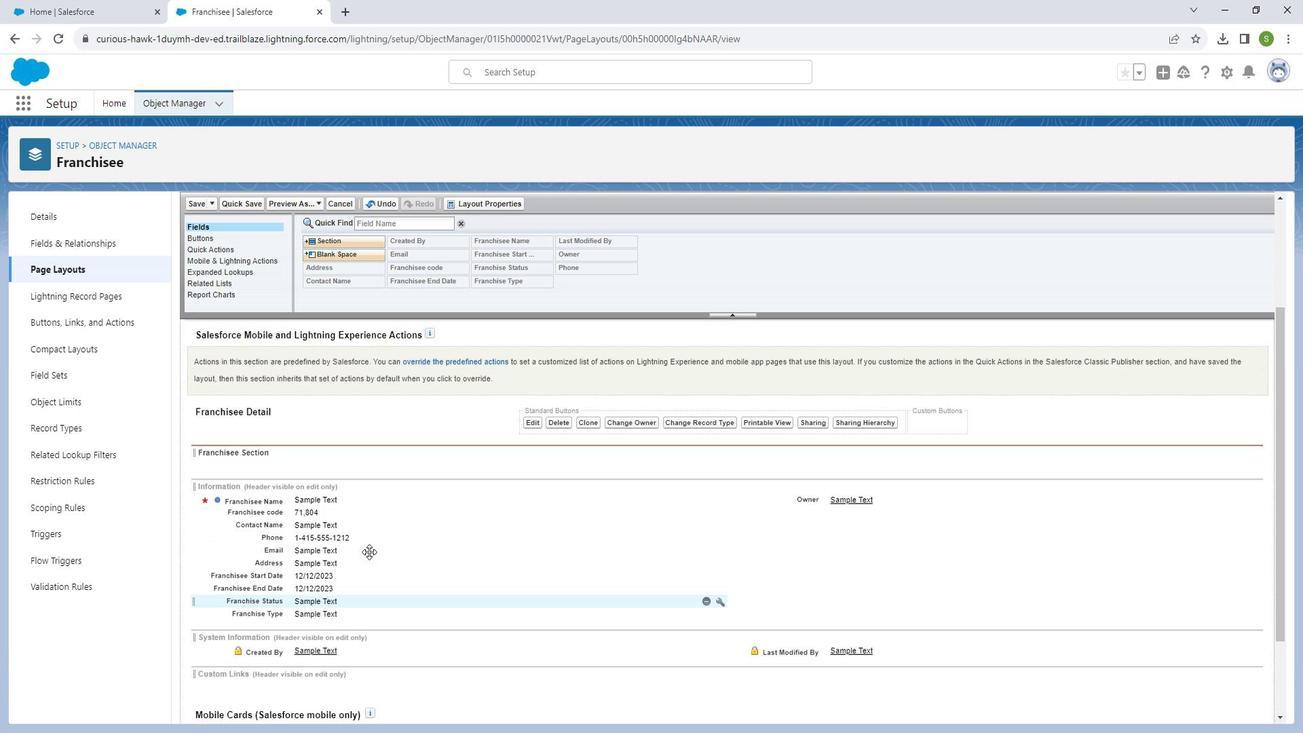 
Action: Mouse scrolled (390, 553) with delta (0, 0)
Screenshot: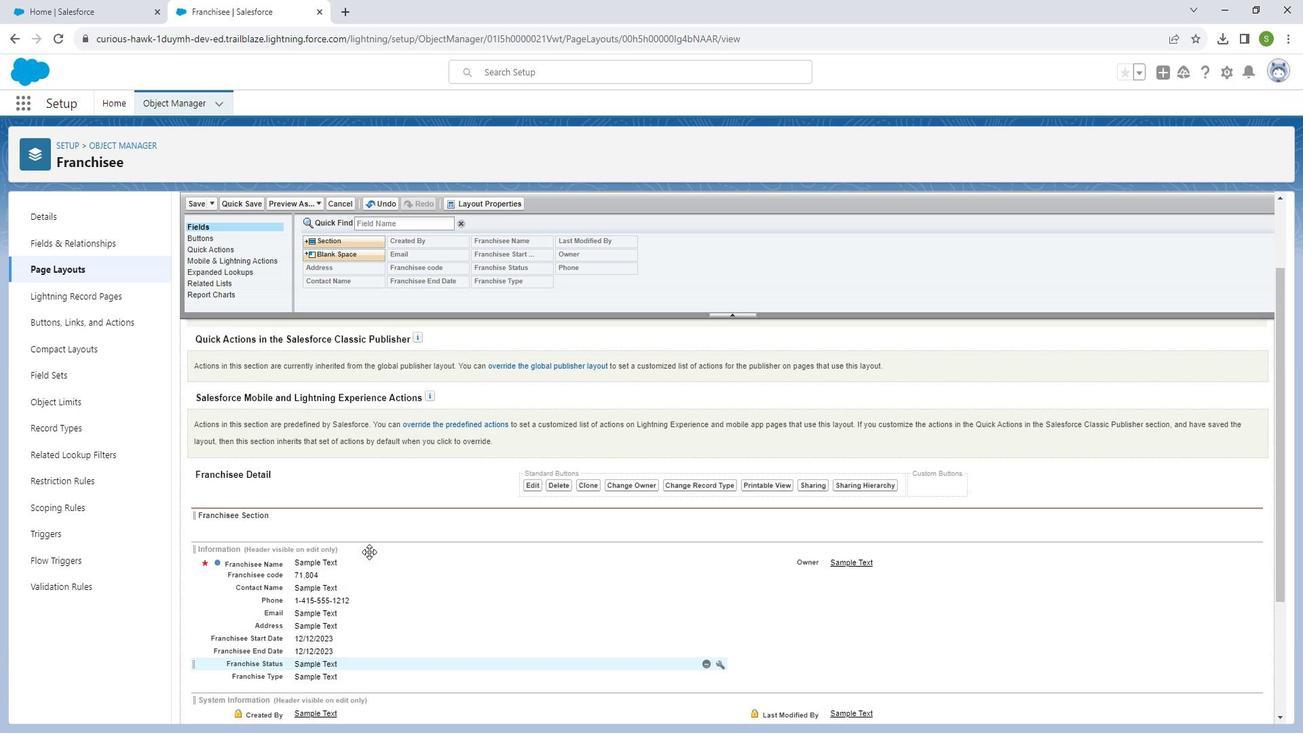 
Action: Mouse moved to (182, 115)
Screenshot: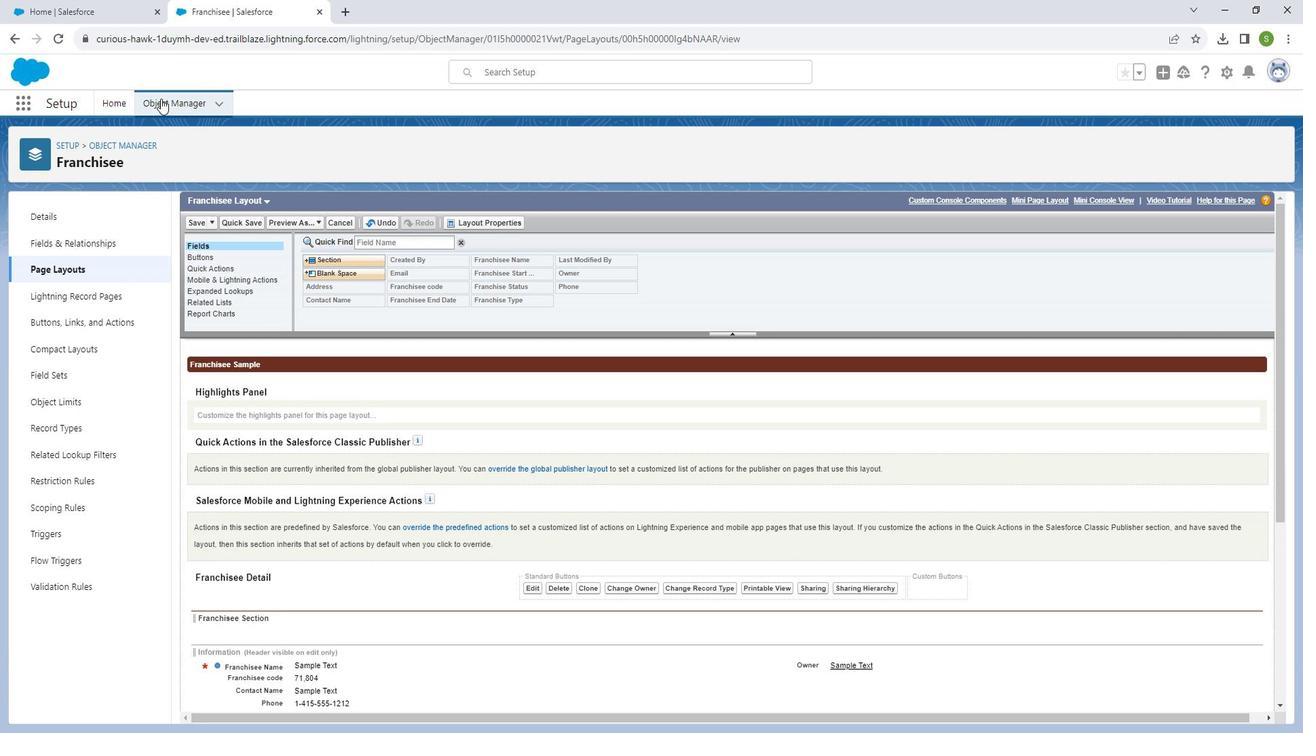 
Action: Mouse pressed left at (182, 115)
Screenshot: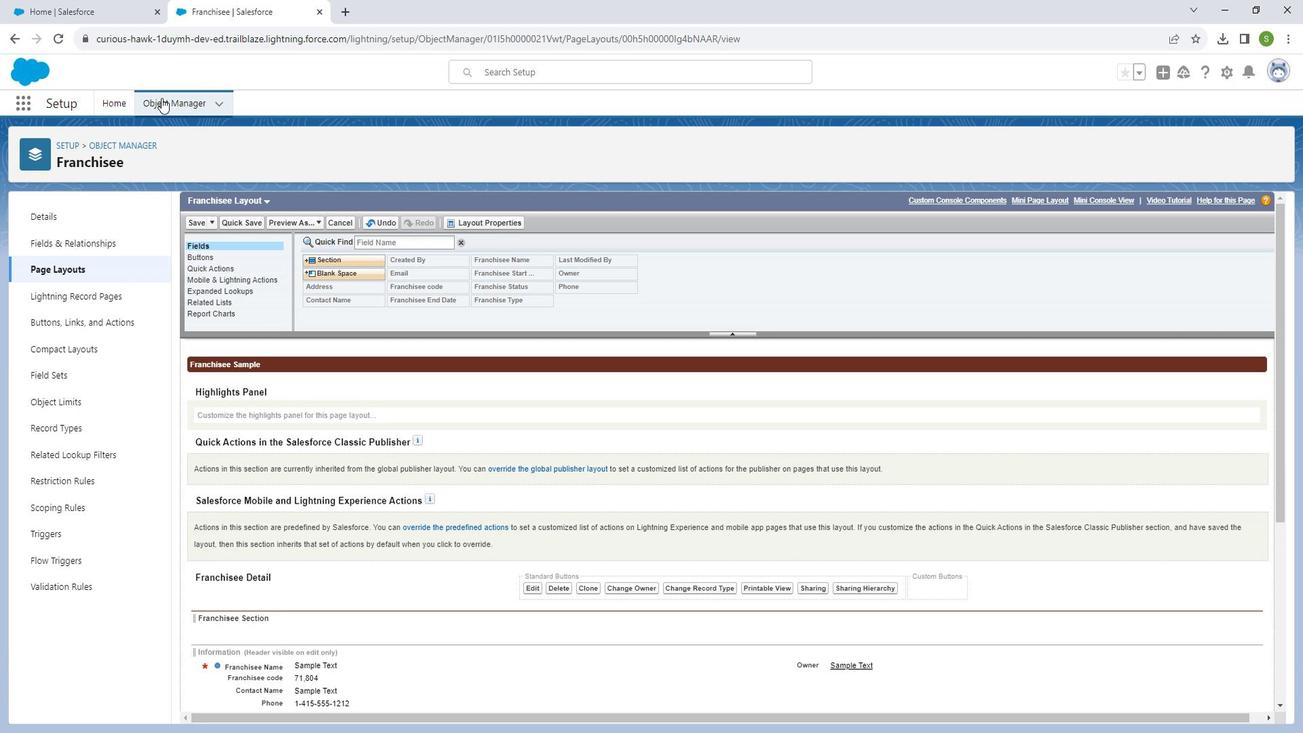 
Action: Mouse moved to (1098, 170)
Screenshot: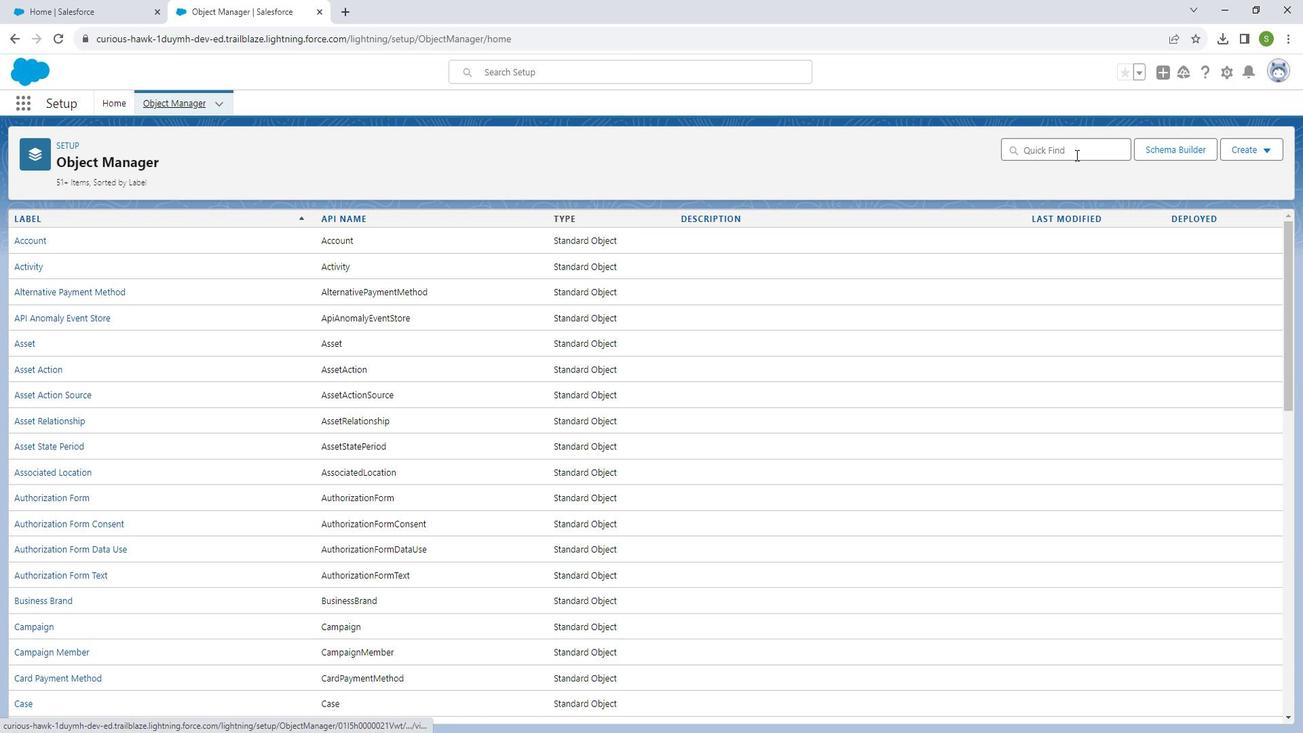 
Action: Mouse pressed left at (1098, 170)
Screenshot: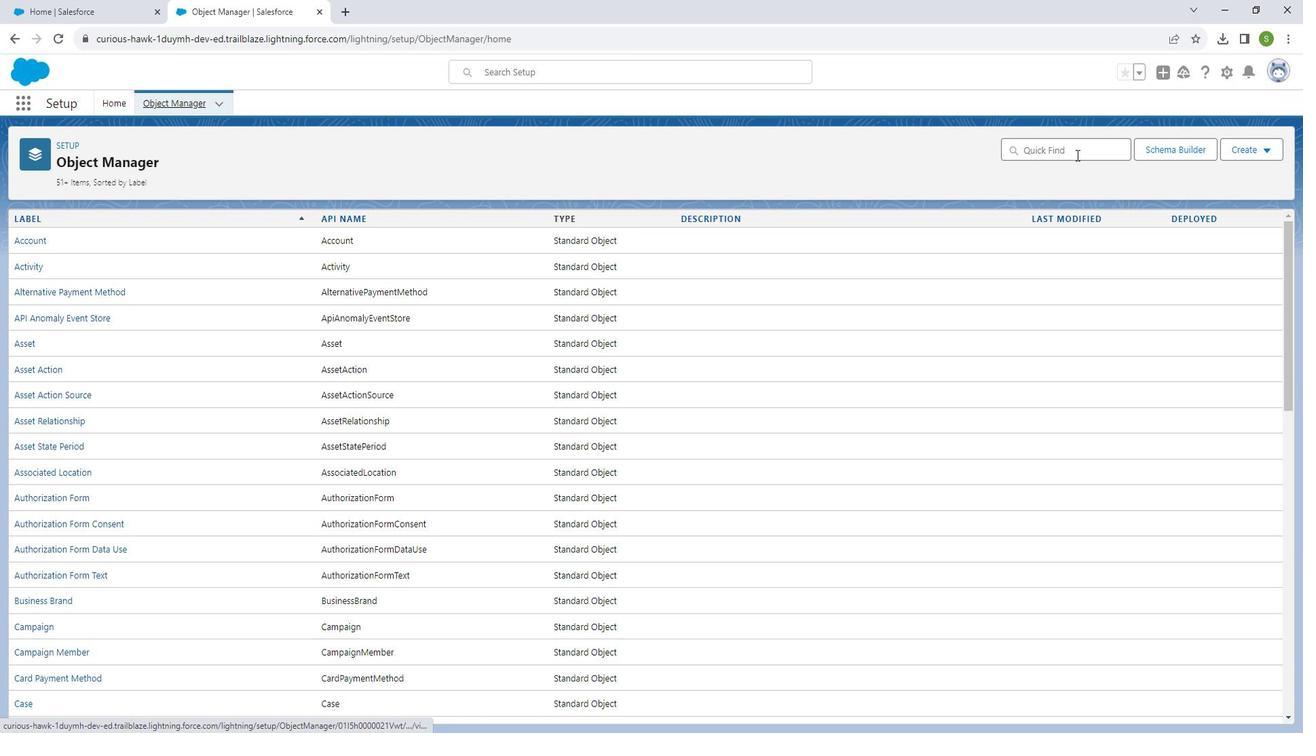 
Action: Mouse moved to (1094, 173)
Screenshot: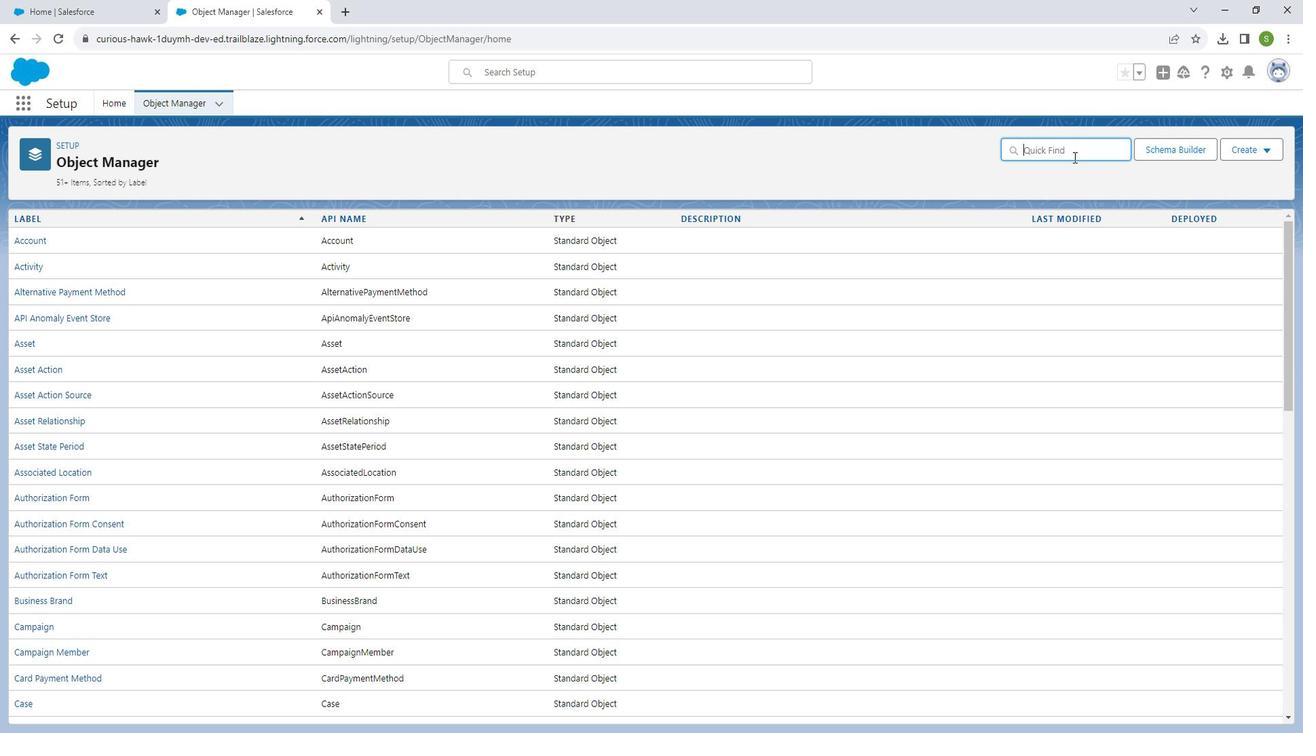 
Action: Key pressed pr
Screenshot: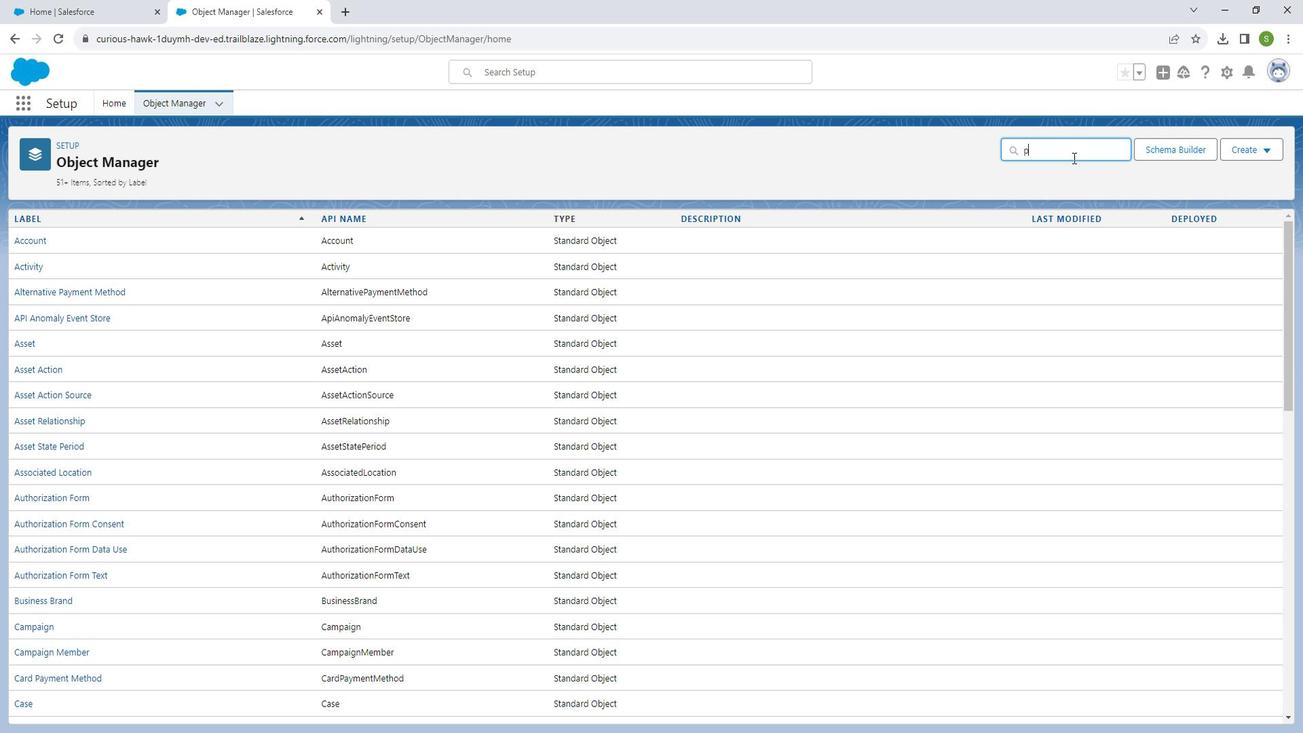 
Action: Mouse moved to (1091, 175)
Screenshot: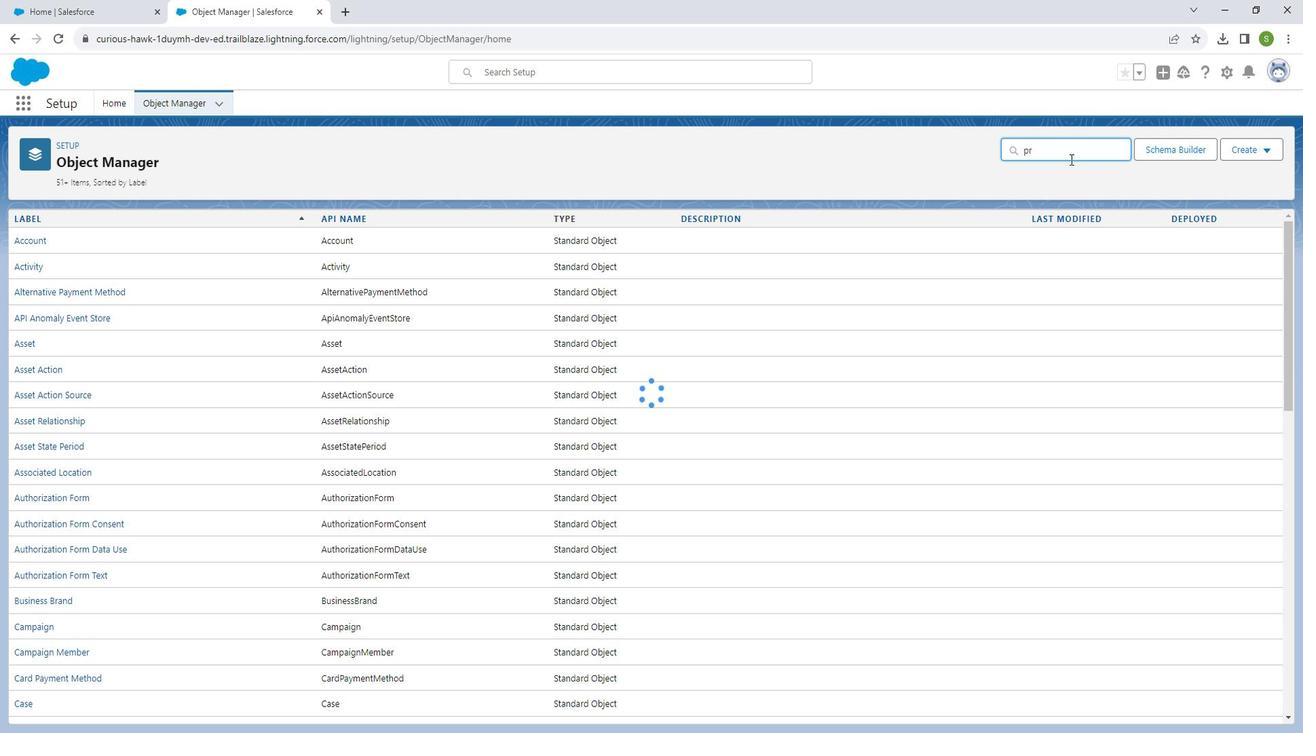 
Action: Key pressed uct
Screenshot: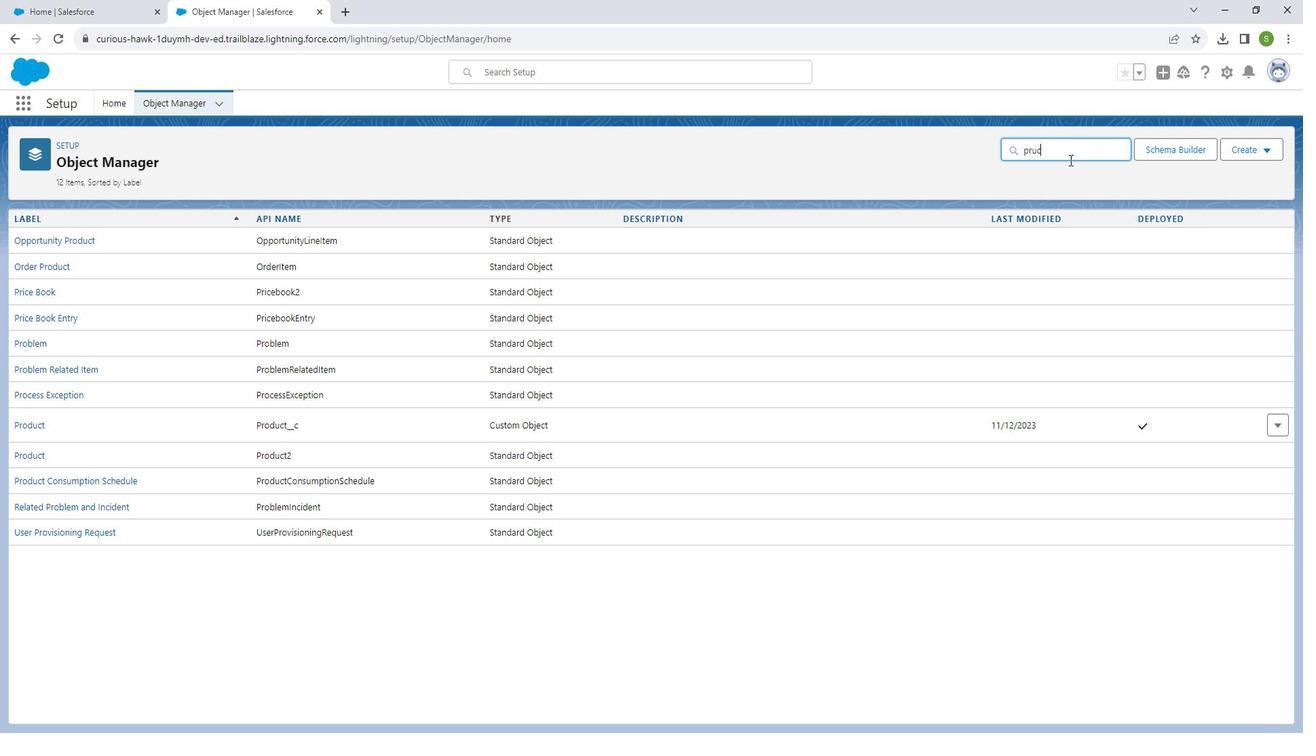 
Action: Mouse moved to (1090, 175)
Screenshot: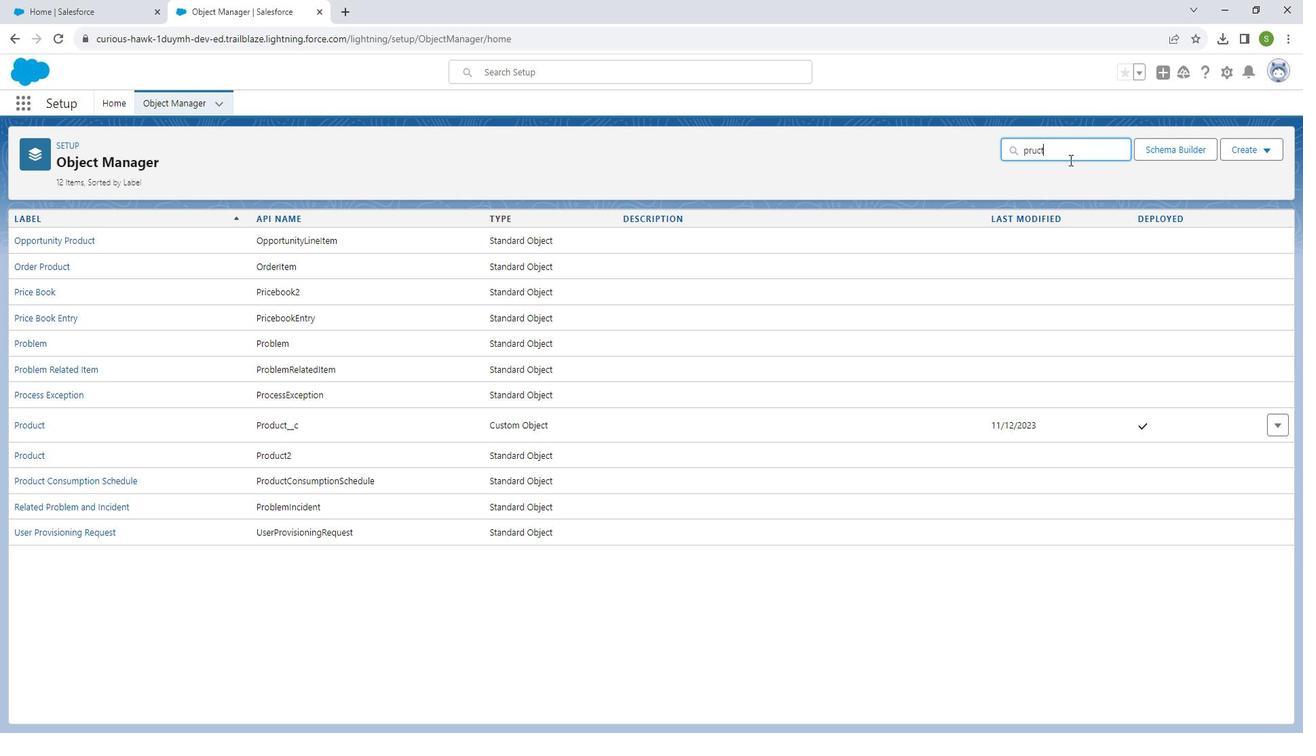 
Action: Key pressed <Key.backspace><Key.backspace><Key.backspace>odu
Screenshot: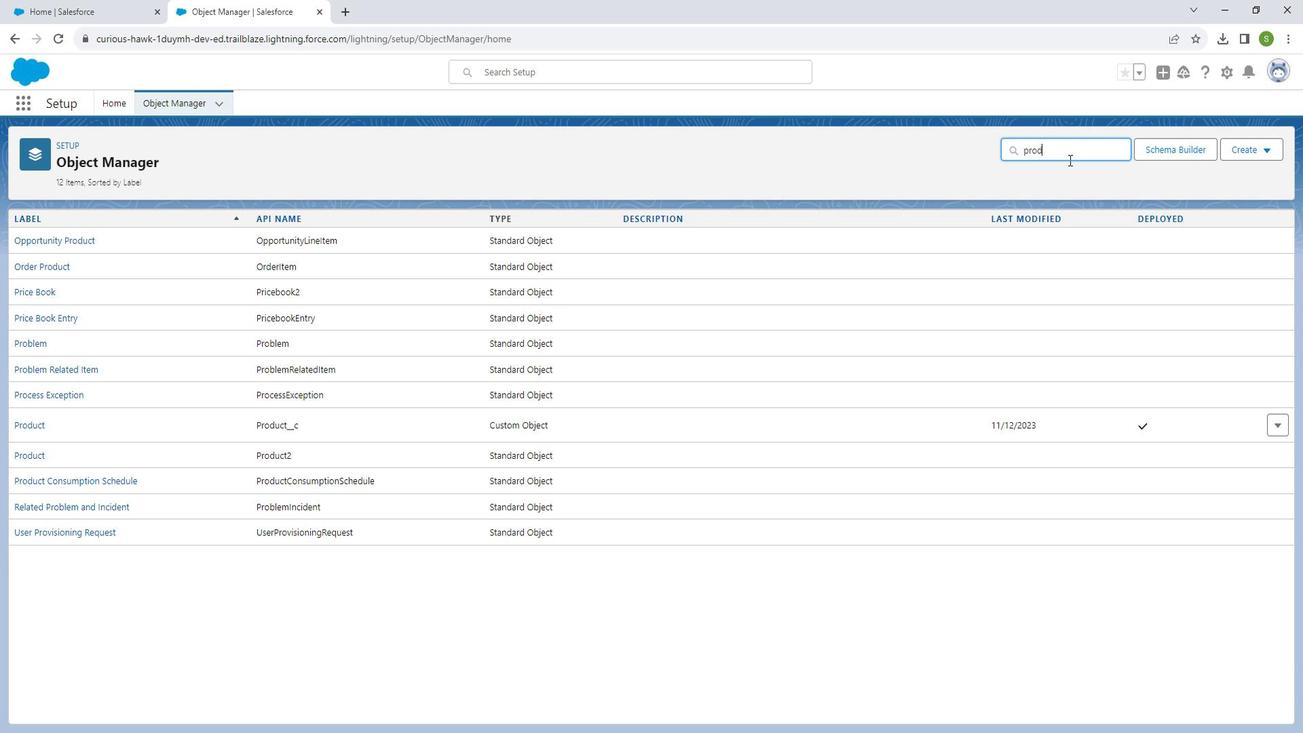 
Action: Mouse moved to (54, 304)
Screenshot: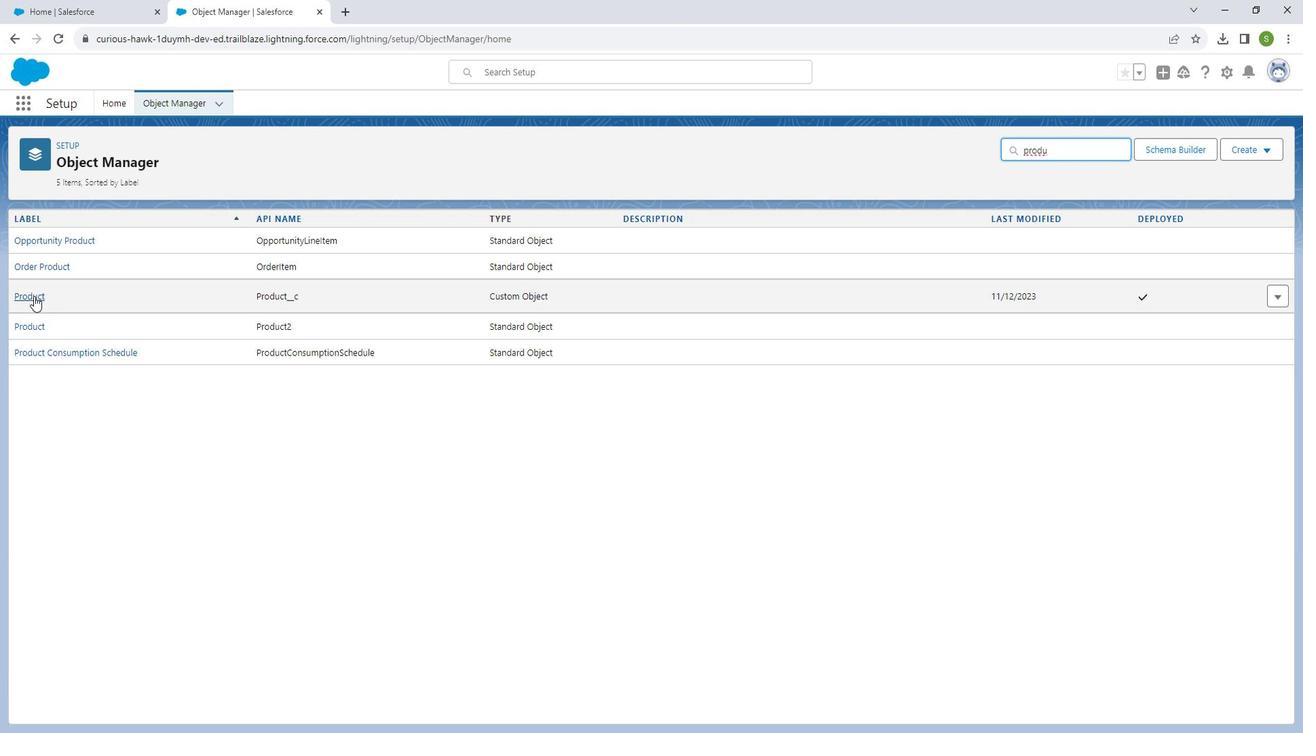 
Action: Mouse pressed left at (54, 304)
Screenshot: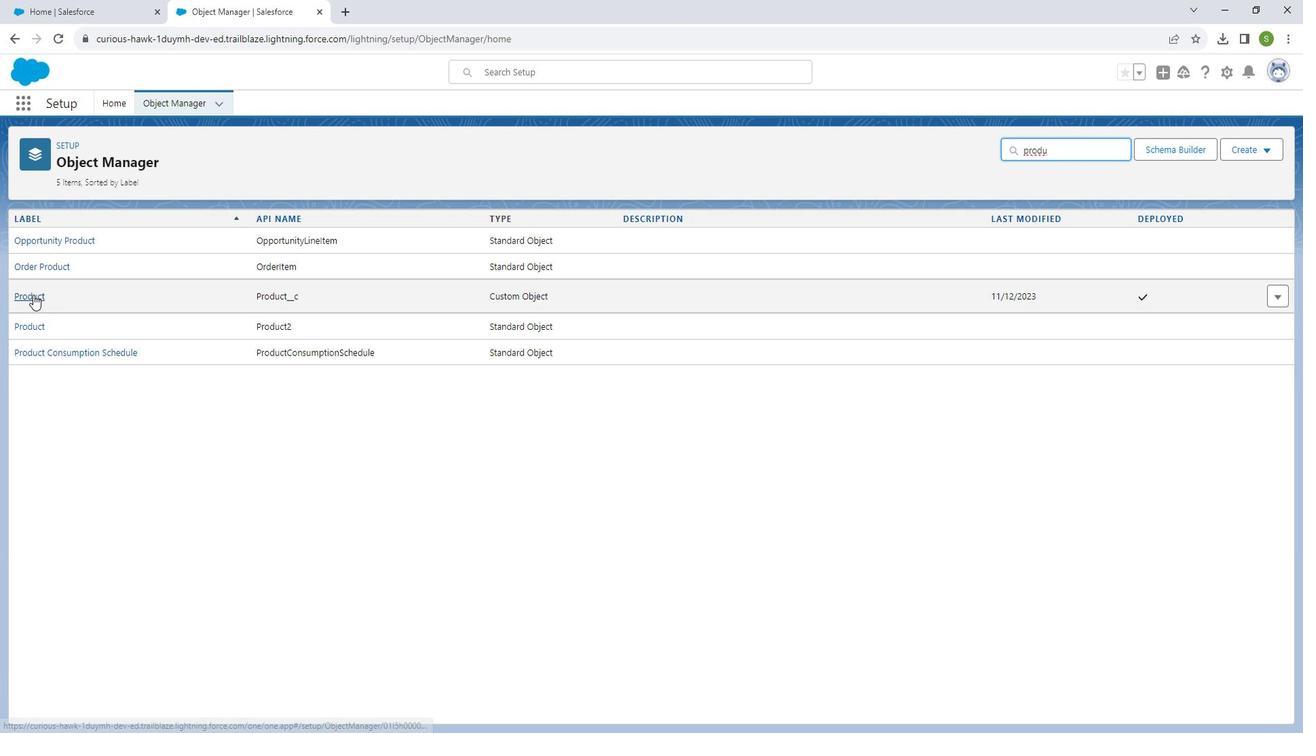 
Action: Mouse moved to (99, 258)
Screenshot: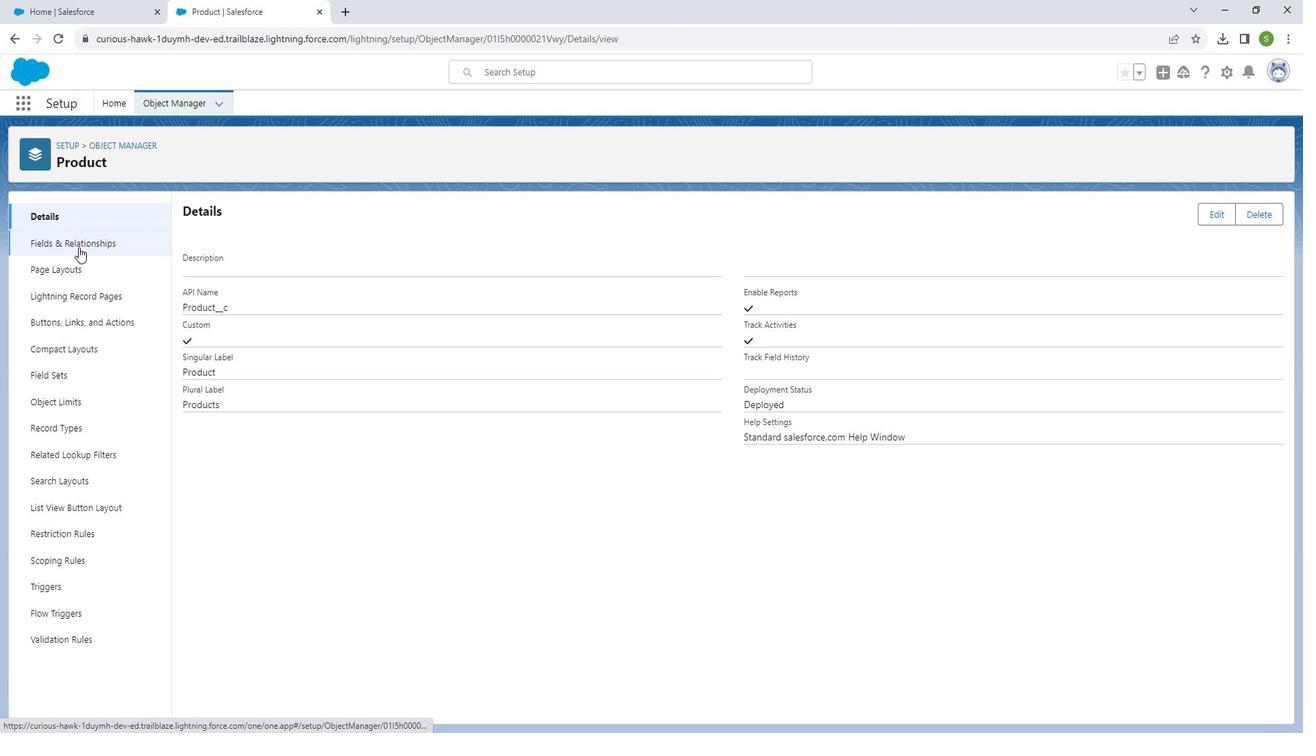 
Action: Mouse pressed left at (99, 258)
Screenshot: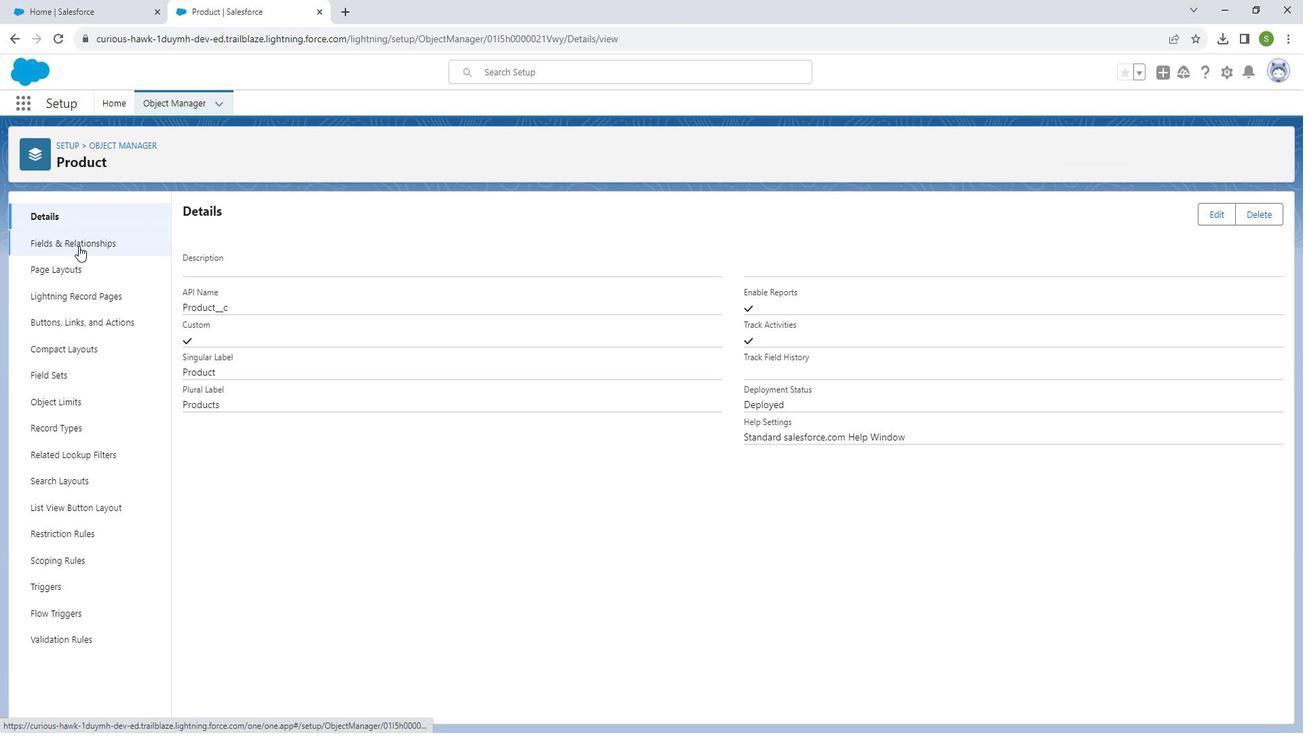 
Action: Mouse moved to (95, 277)
Screenshot: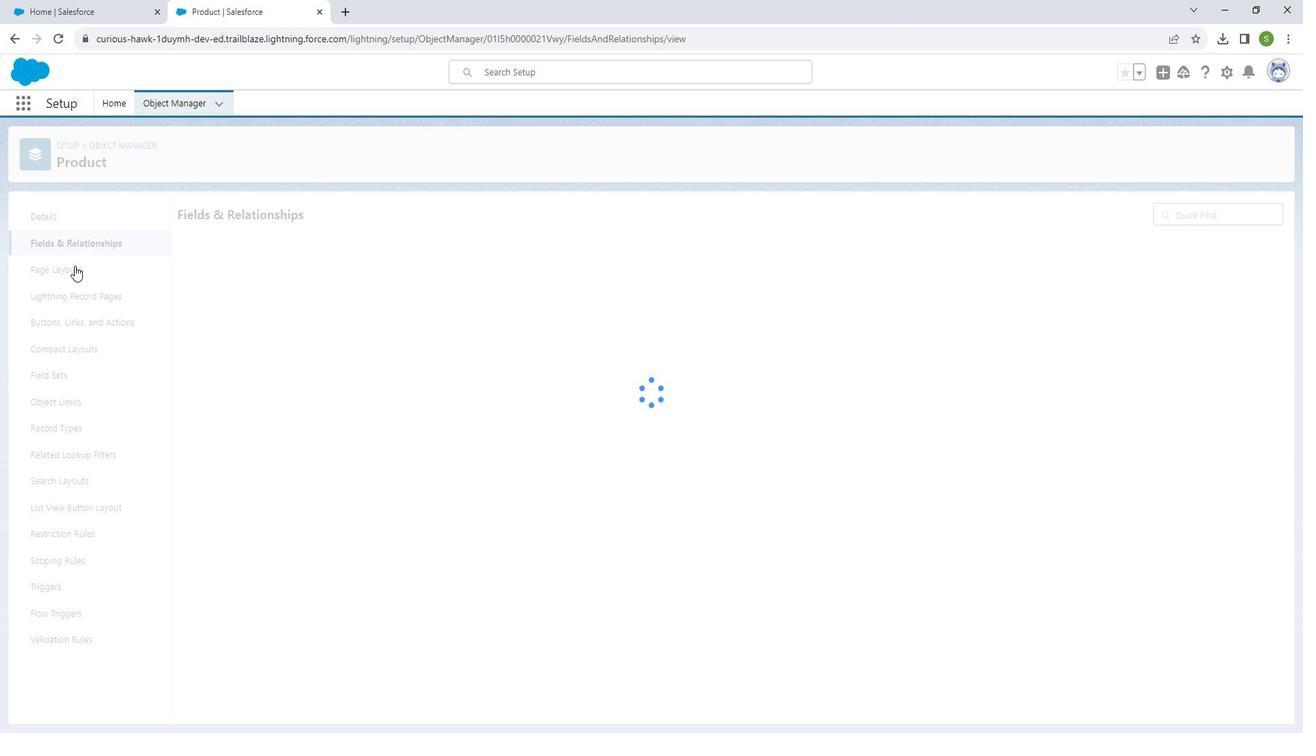 
Action: Mouse pressed left at (95, 277)
Screenshot: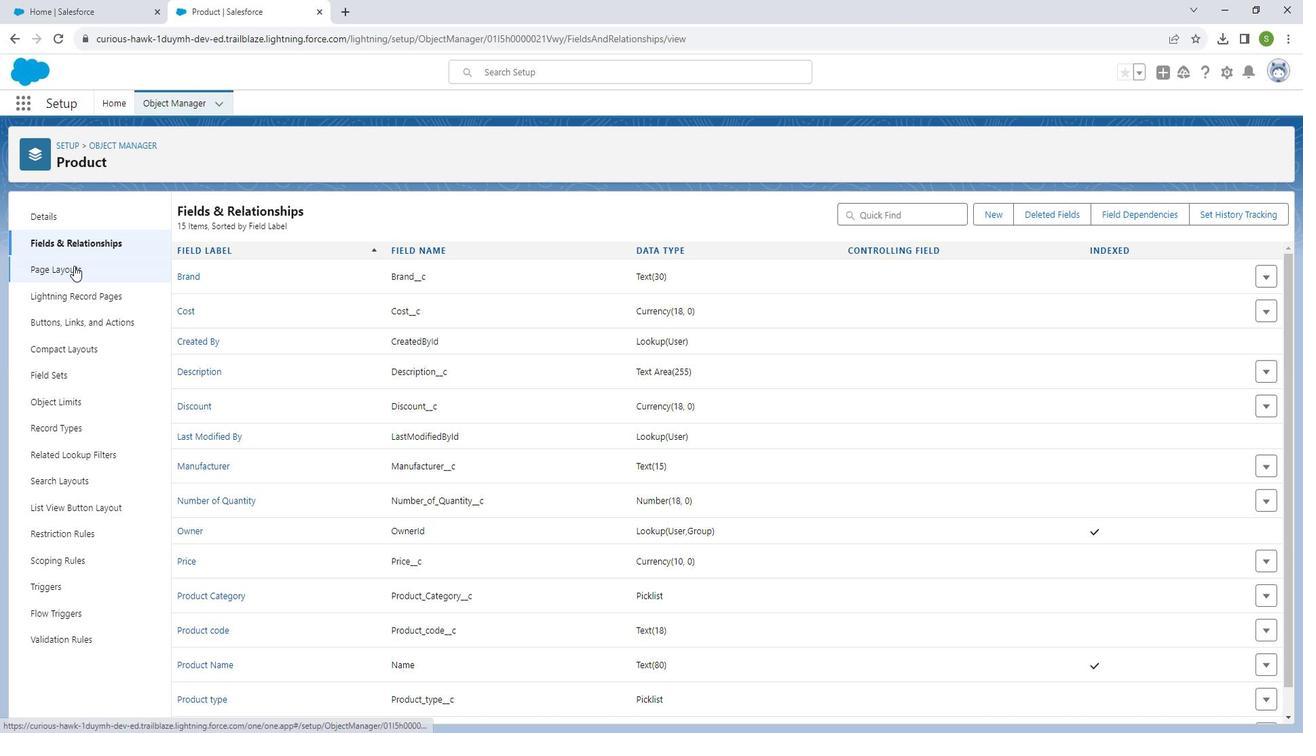 
Action: Mouse moved to (221, 286)
Screenshot: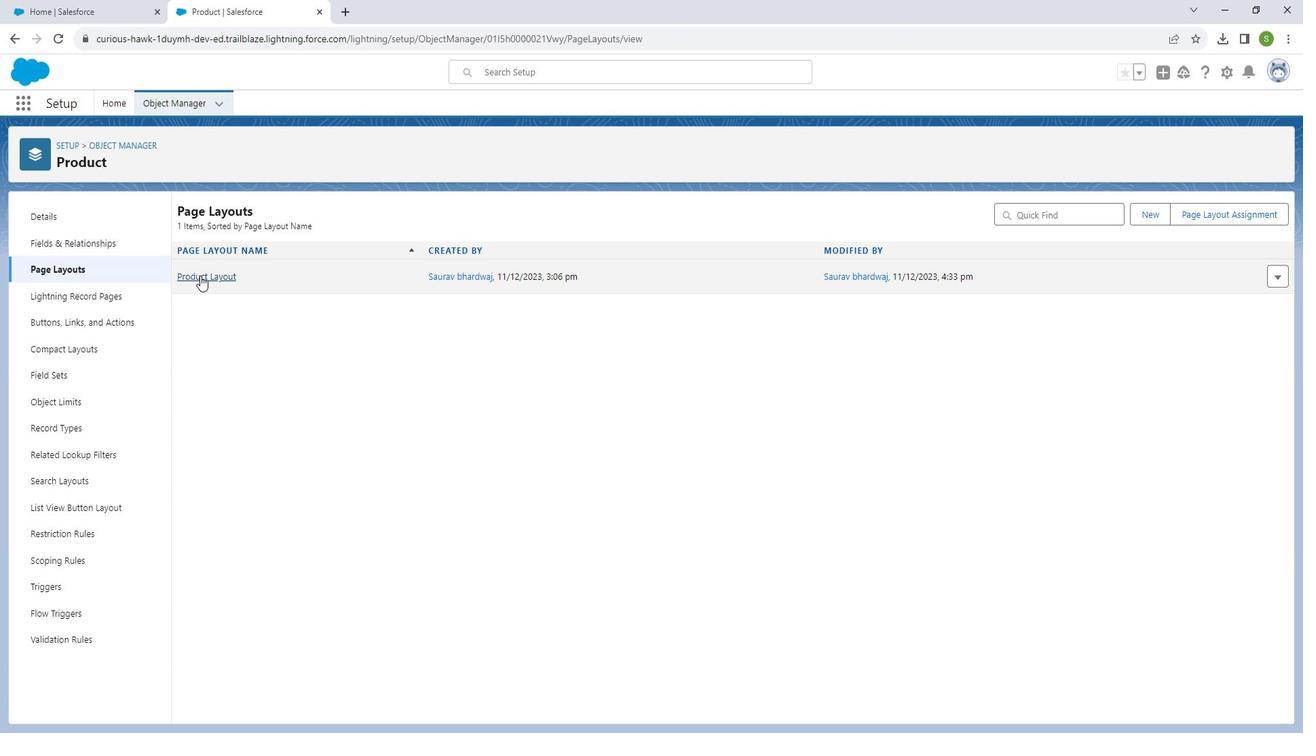 
Action: Mouse pressed left at (221, 286)
Screenshot: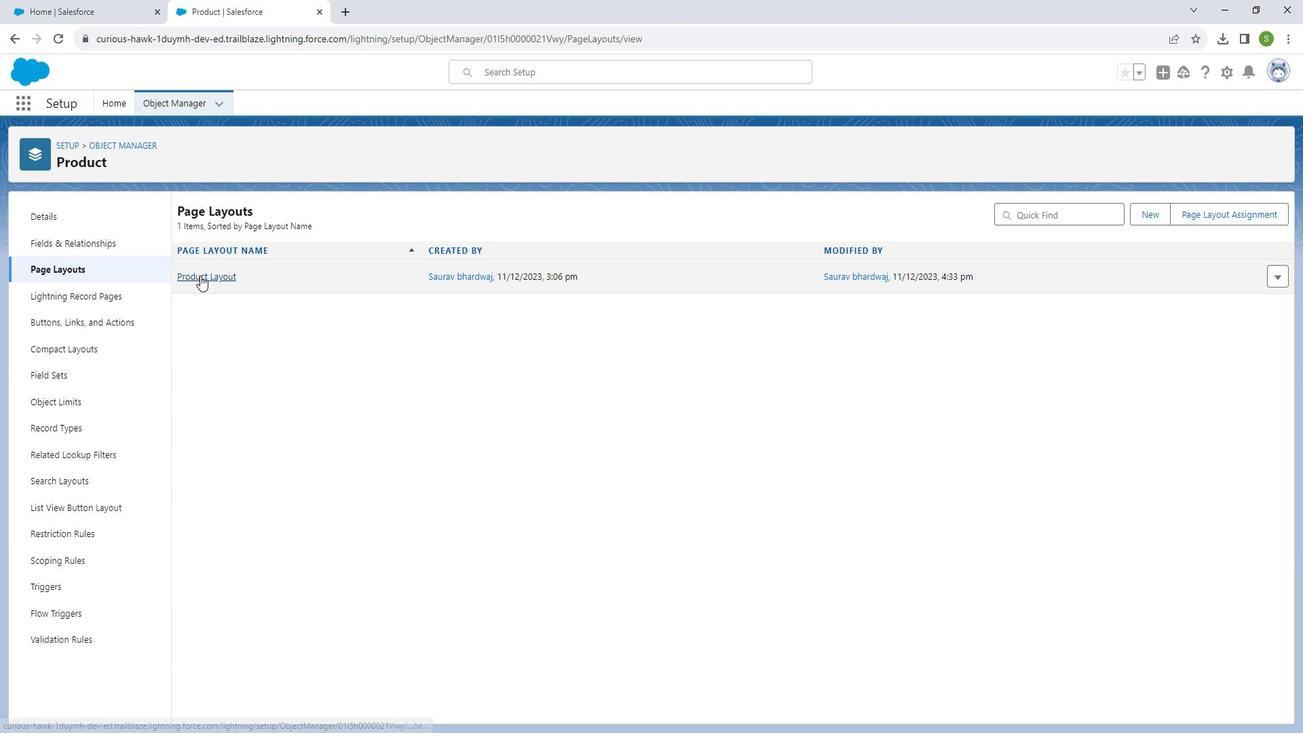 
Action: Mouse moved to (347, 273)
Screenshot: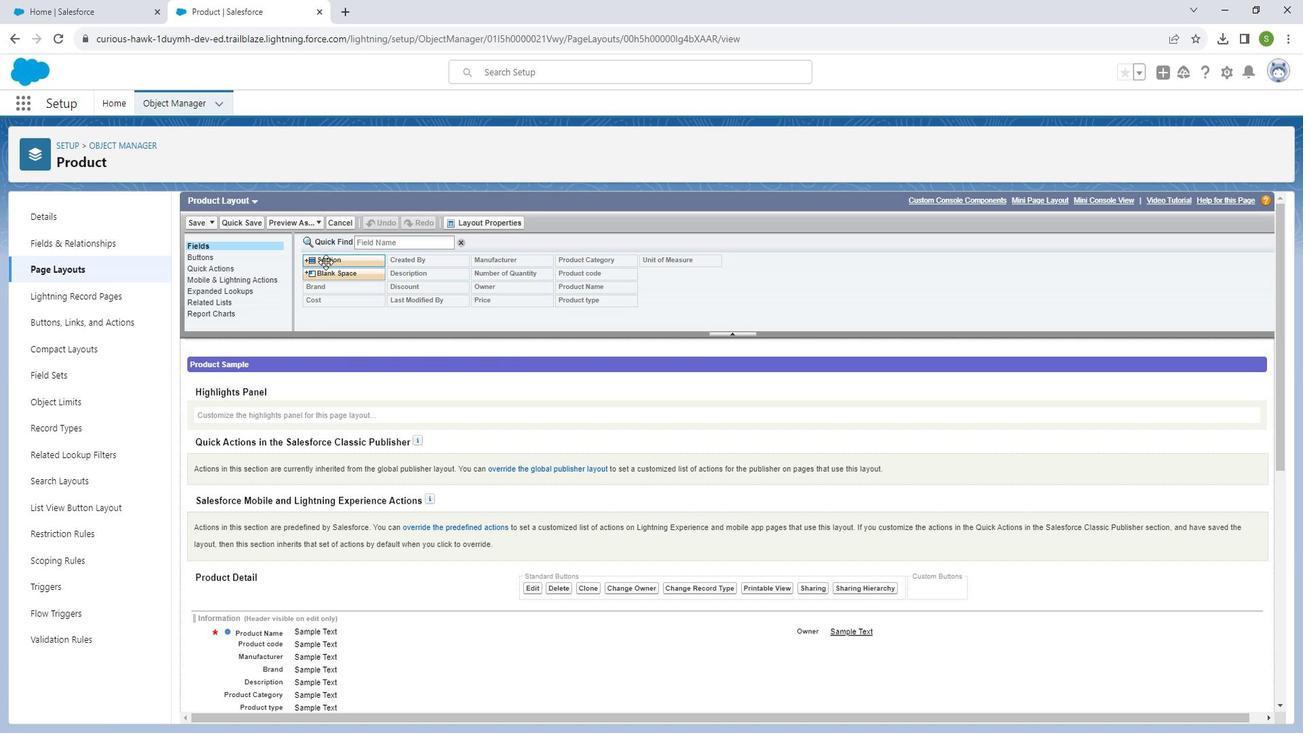 
Action: Mouse pressed left at (347, 273)
Screenshot: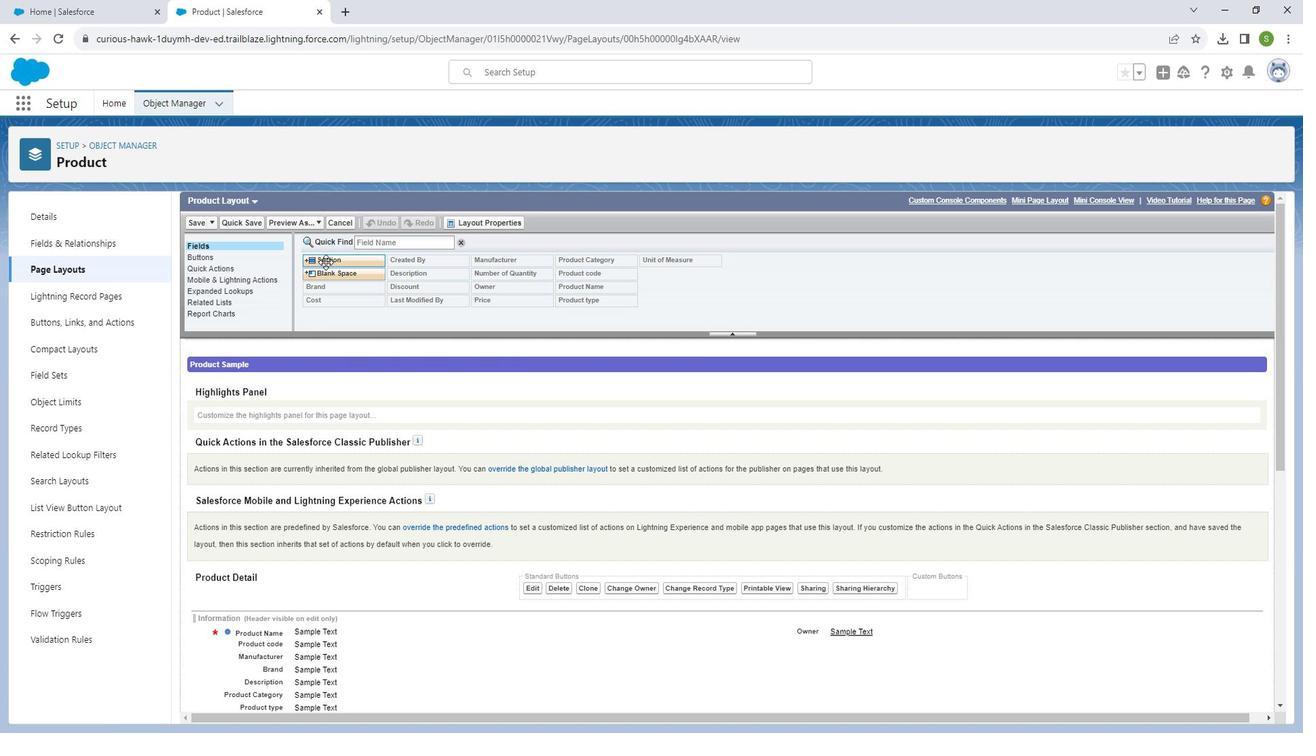 
Action: Mouse moved to (734, 404)
Screenshot: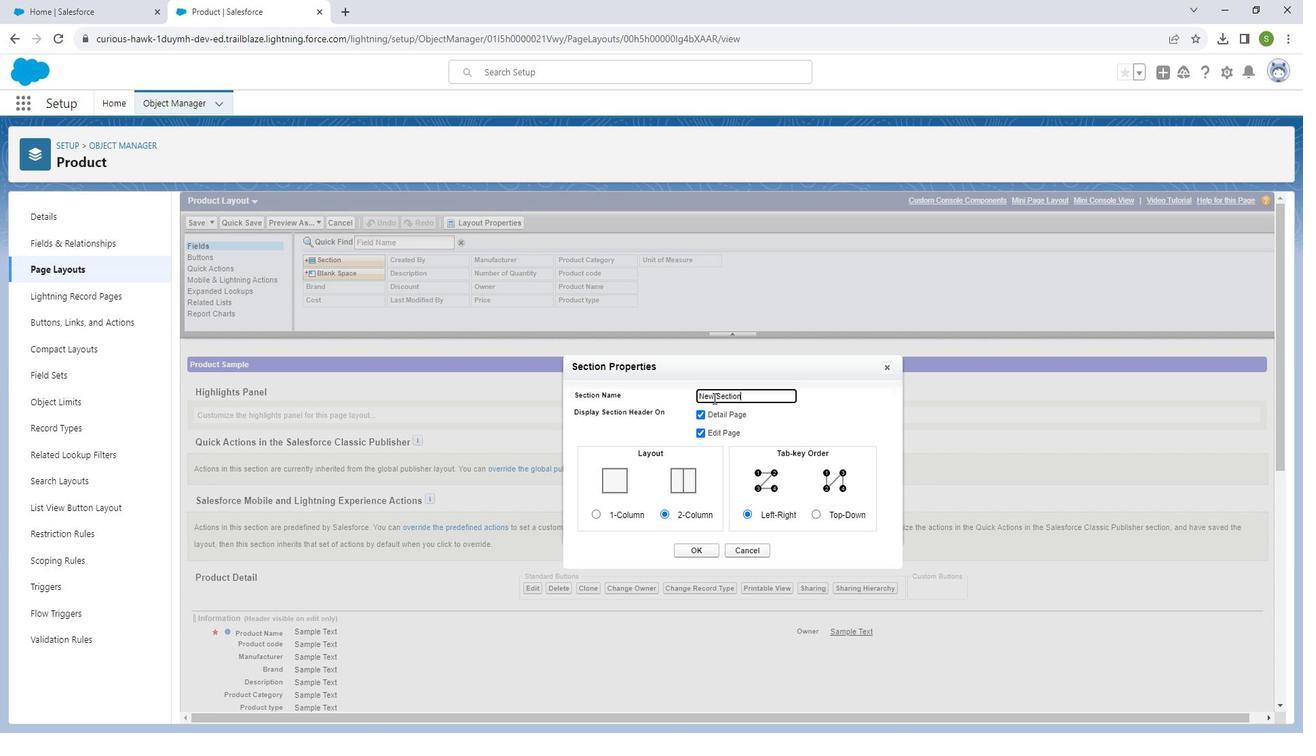 
Action: Mouse pressed left at (734, 404)
Screenshot: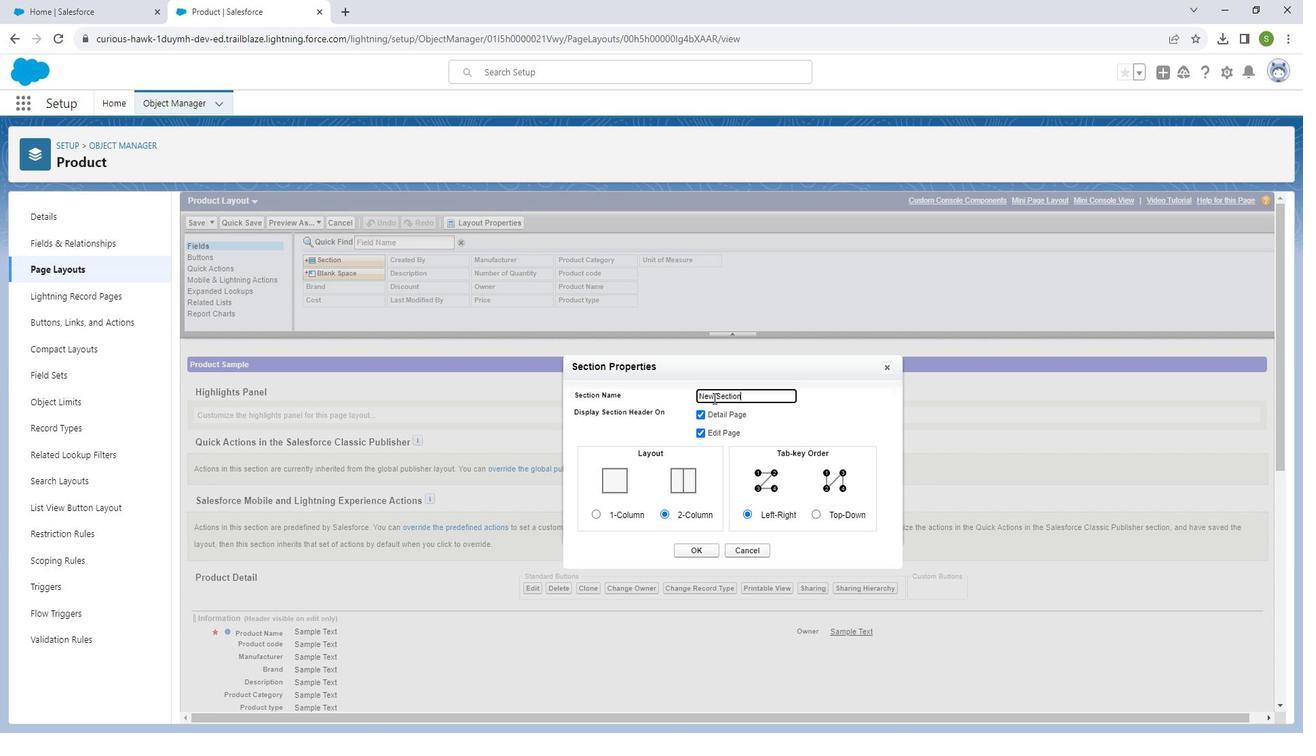 
Action: Mouse moved to (734, 404)
Screenshot: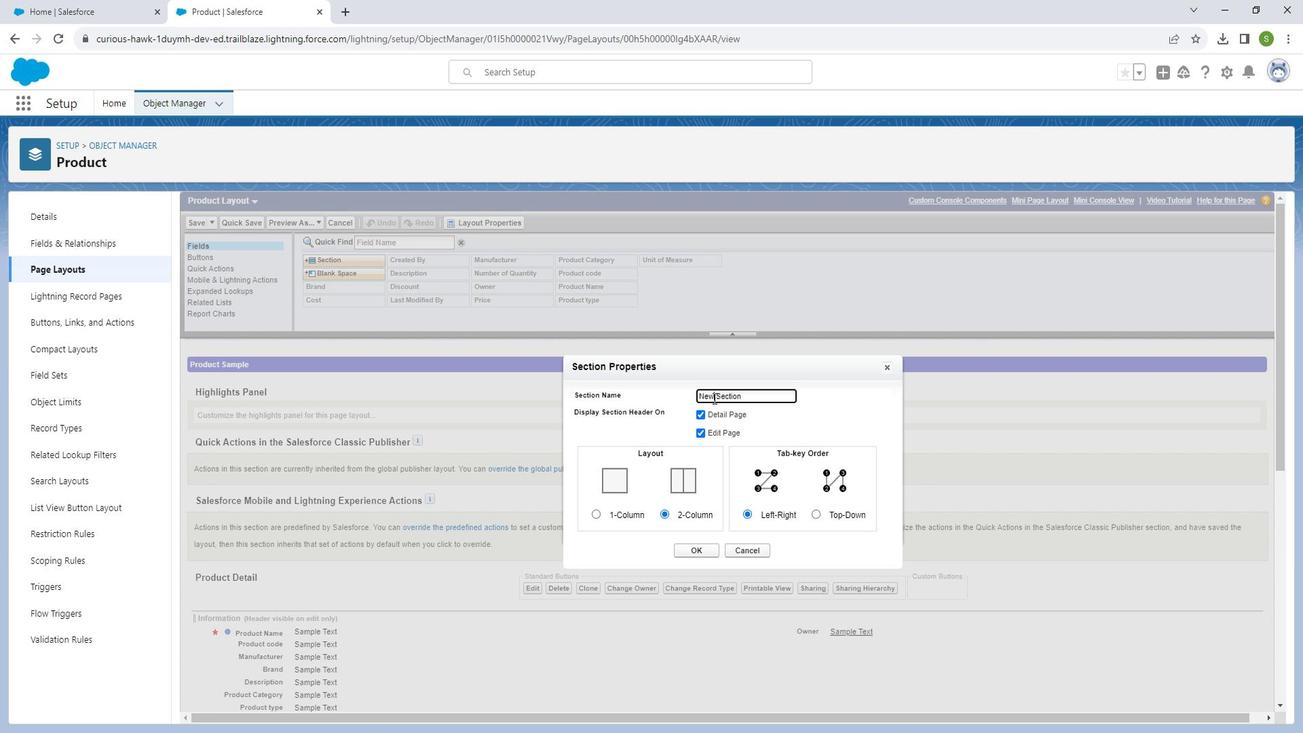 
Action: Key pressed <Key.backspace><Key.backspace><Key.backspace><Key.shift_r>Product
Screenshot: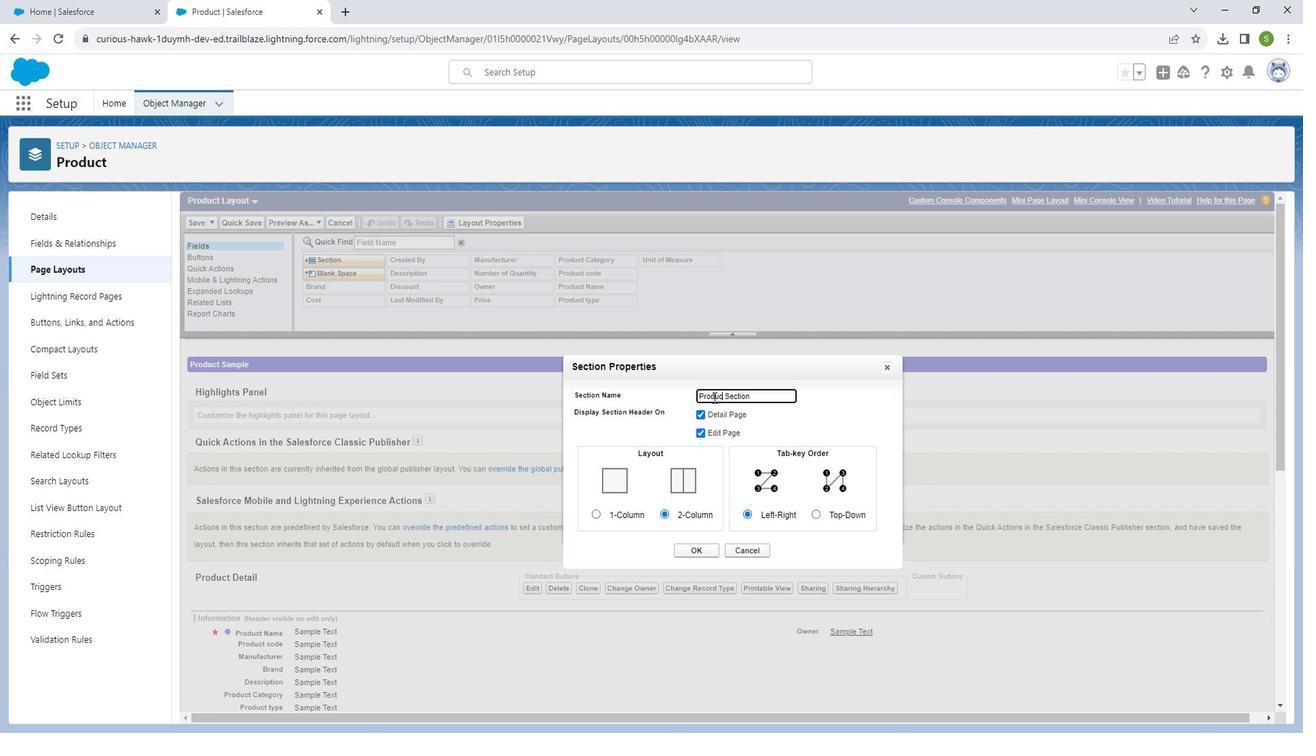
Action: Mouse moved to (714, 552)
Screenshot: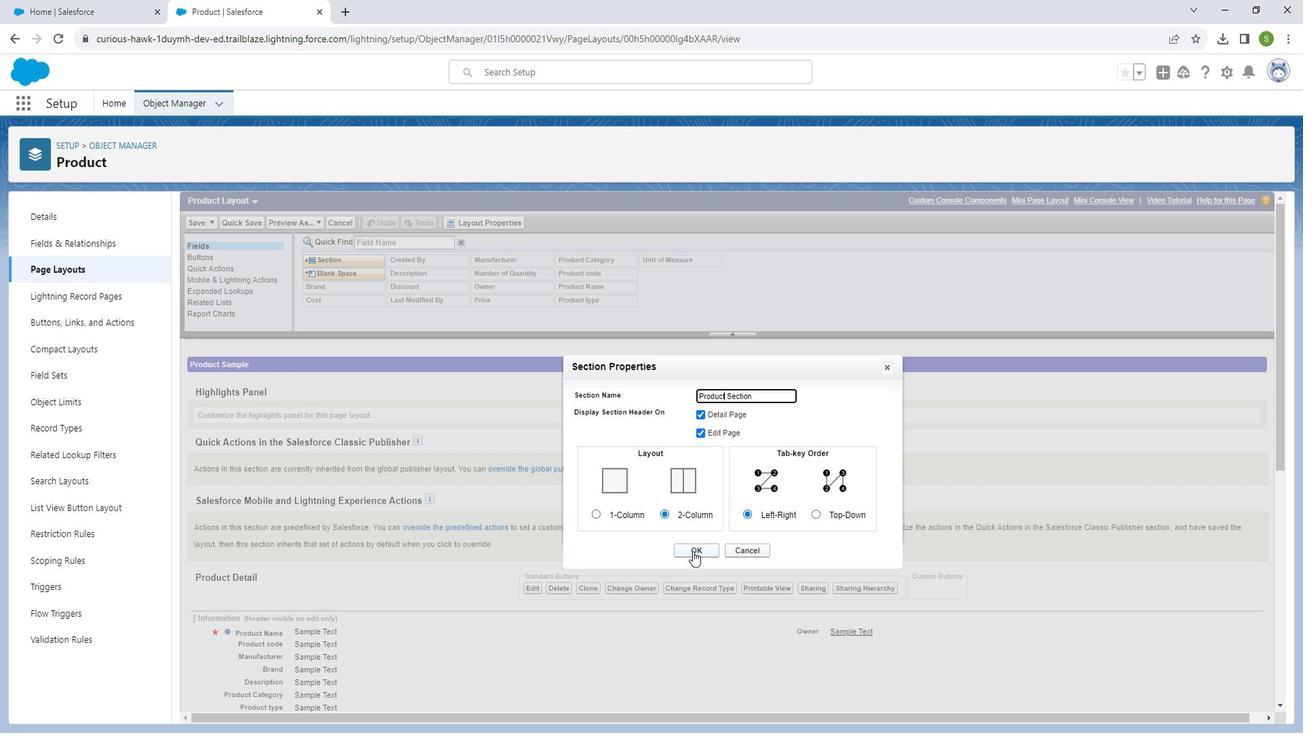 
Action: Mouse pressed left at (714, 552)
Screenshot: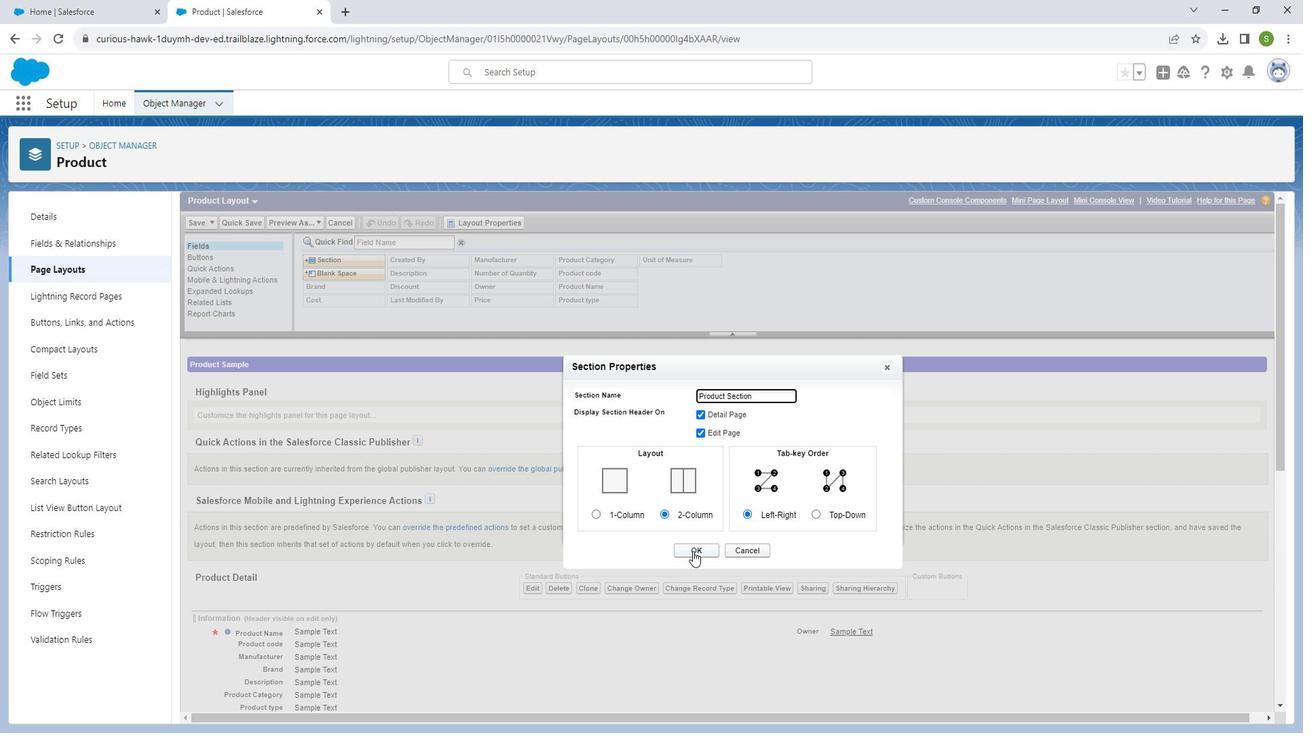 
Action: Mouse moved to (499, 590)
Screenshot: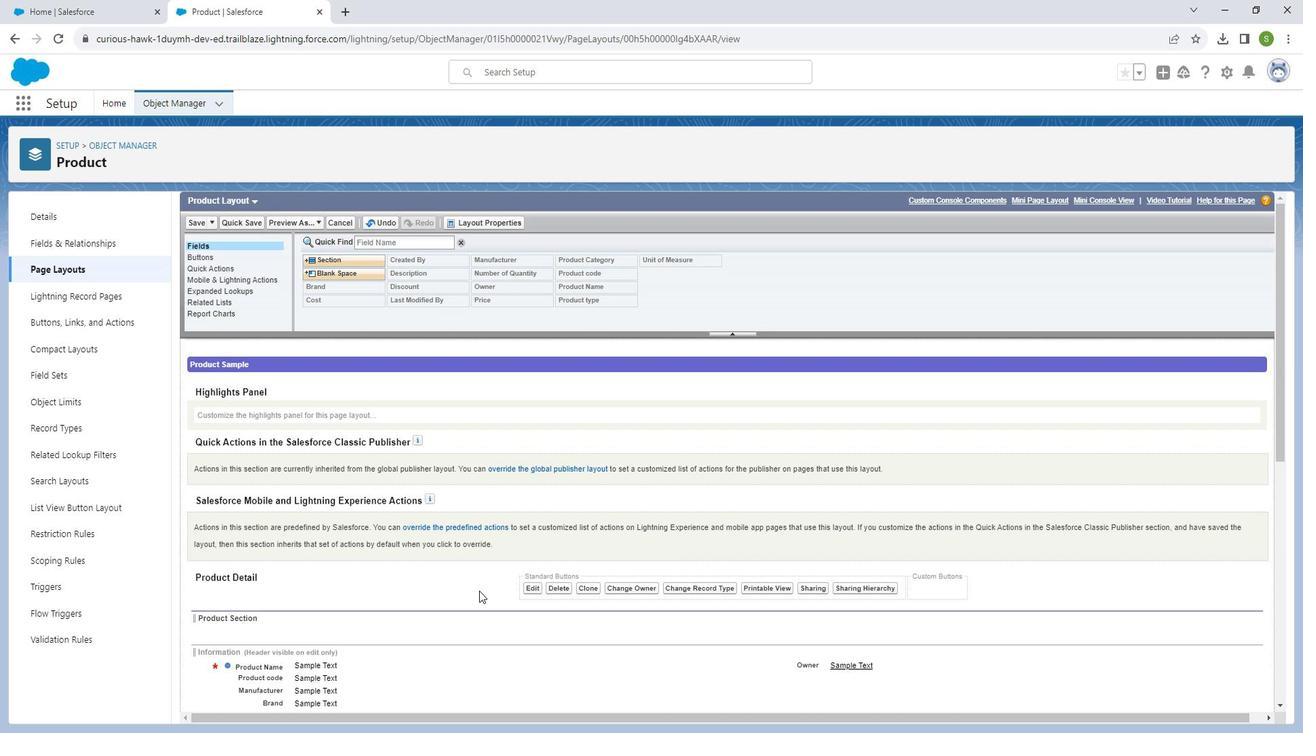 
Action: Mouse scrolled (499, 589) with delta (0, 0)
Screenshot: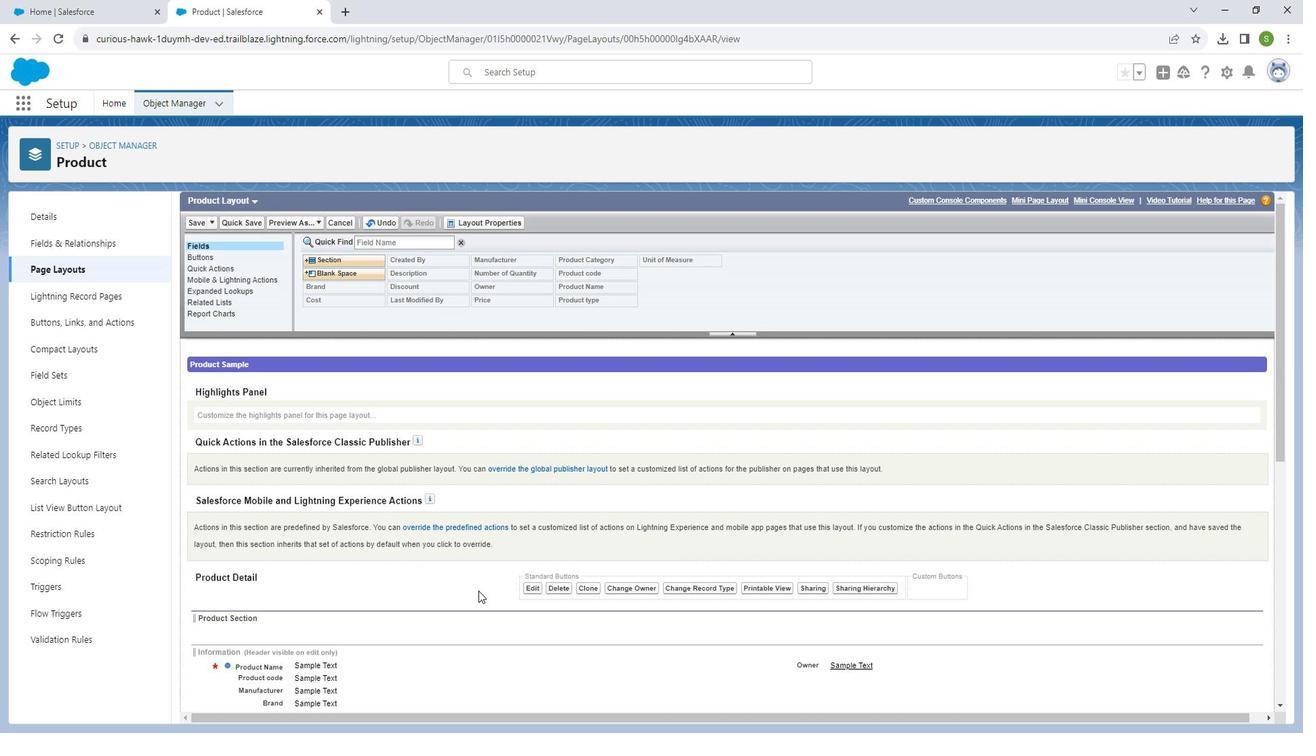 
Action: Mouse scrolled (499, 589) with delta (0, 0)
Screenshot: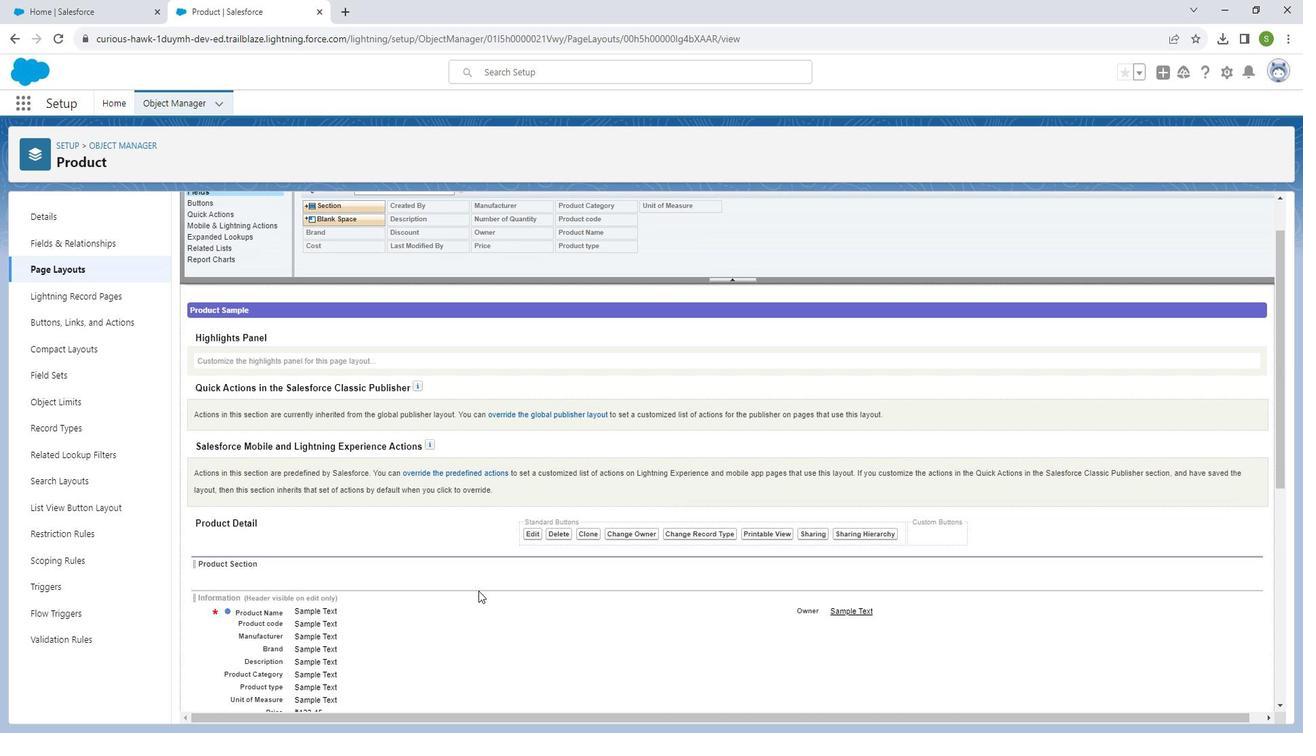 
Action: Mouse scrolled (499, 589) with delta (0, 0)
Screenshot: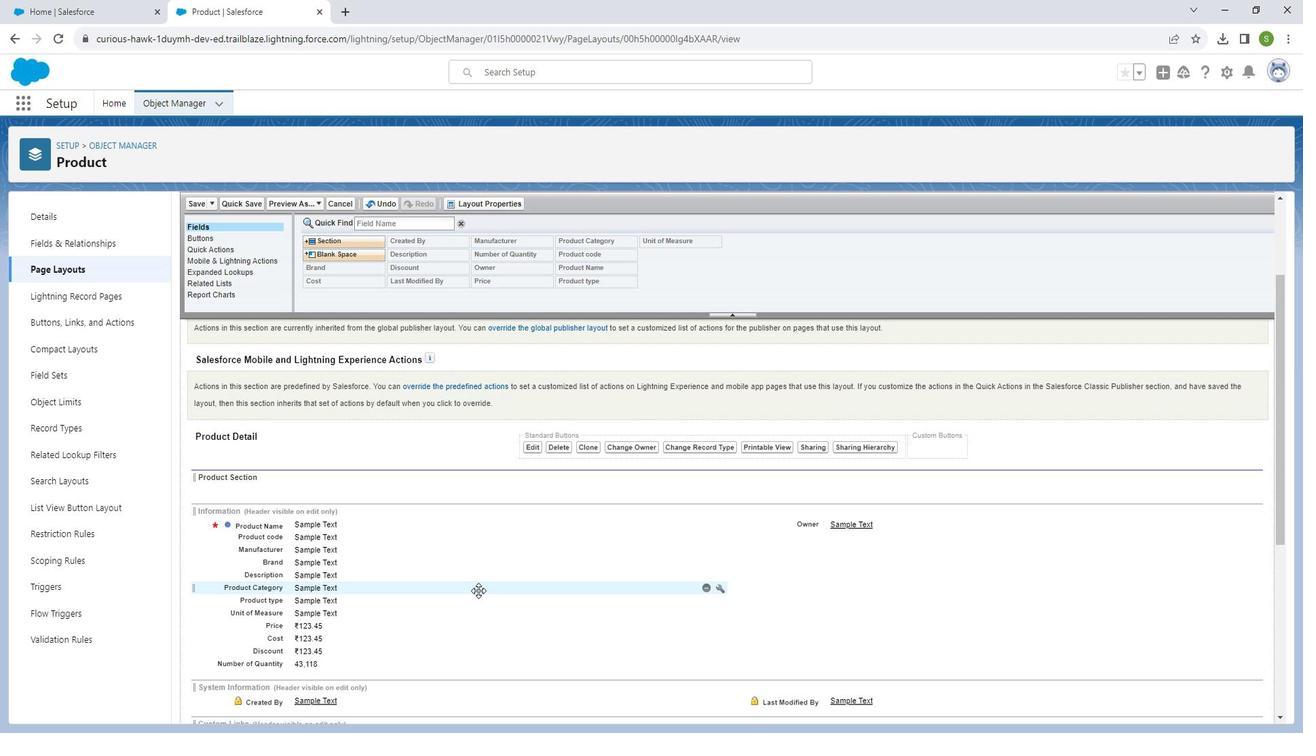 
Action: Mouse moved to (354, 258)
Screenshot: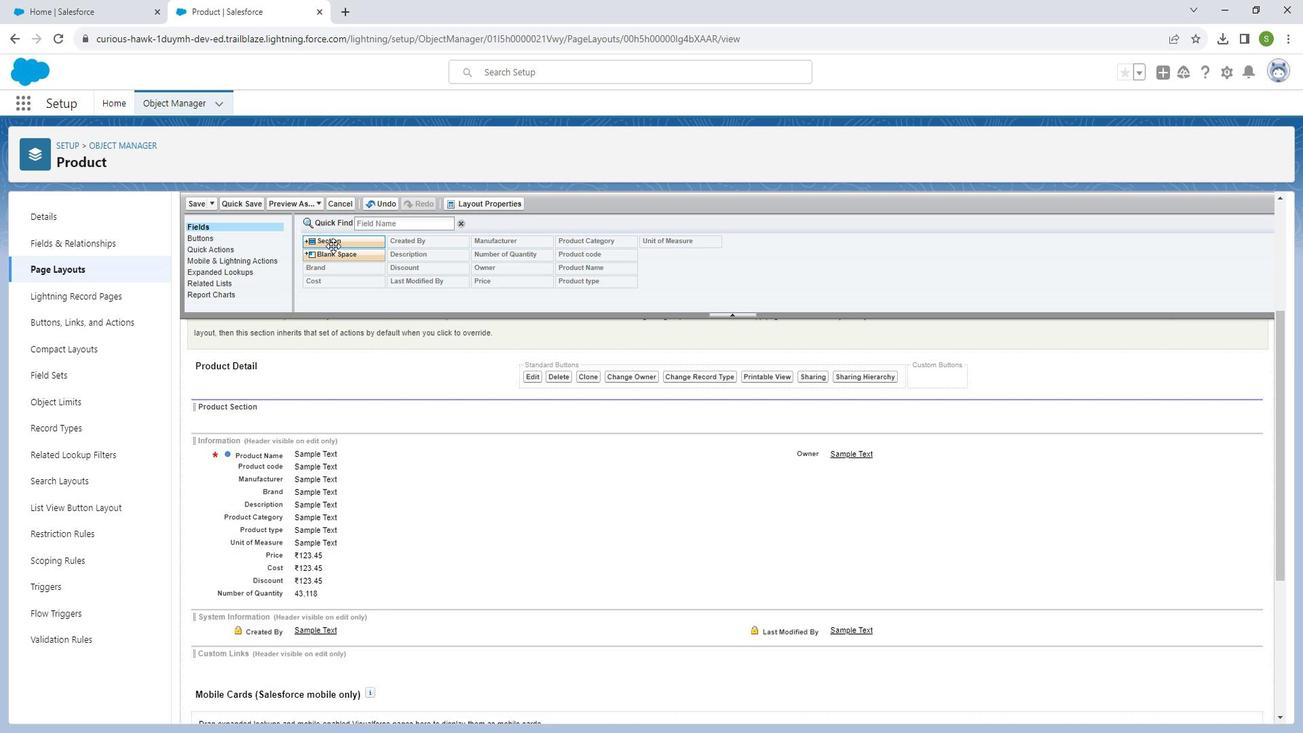 
Action: Mouse pressed left at (354, 258)
Screenshot: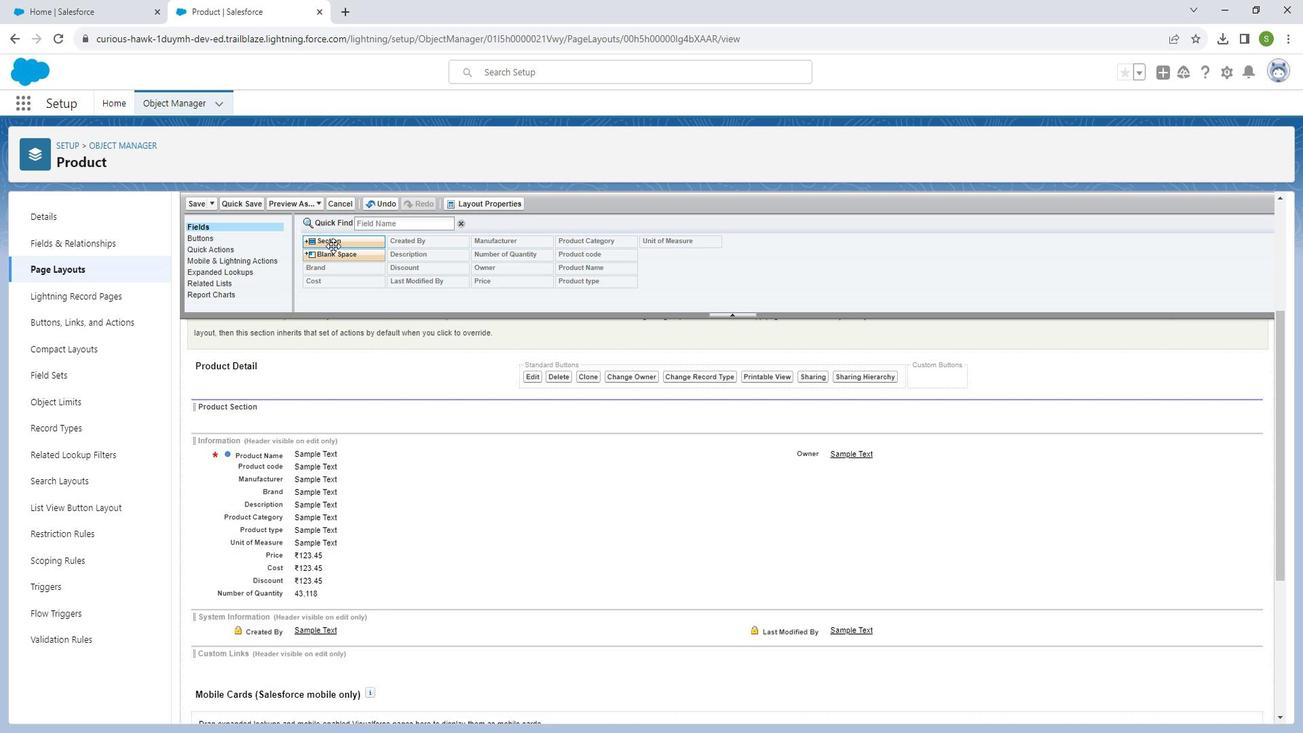 
Action: Mouse moved to (734, 395)
Screenshot: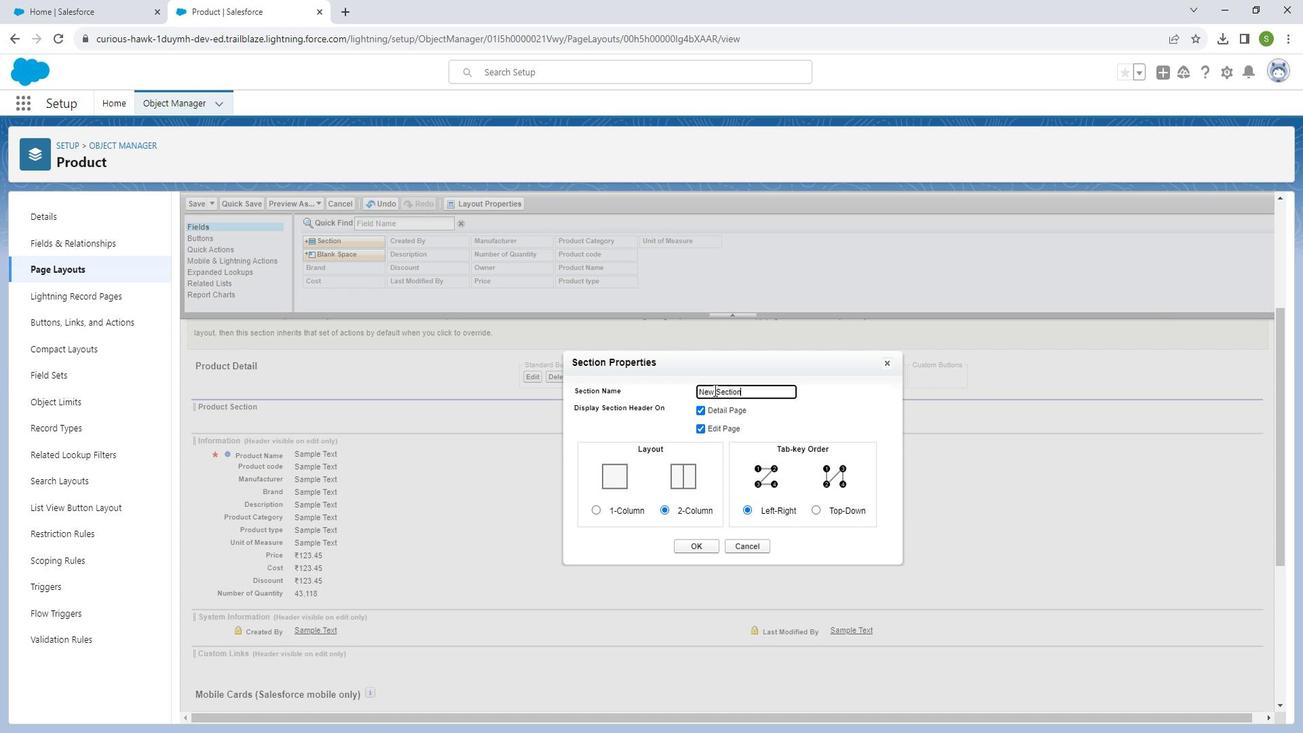 
Action: Mouse pressed left at (734, 395)
Screenshot: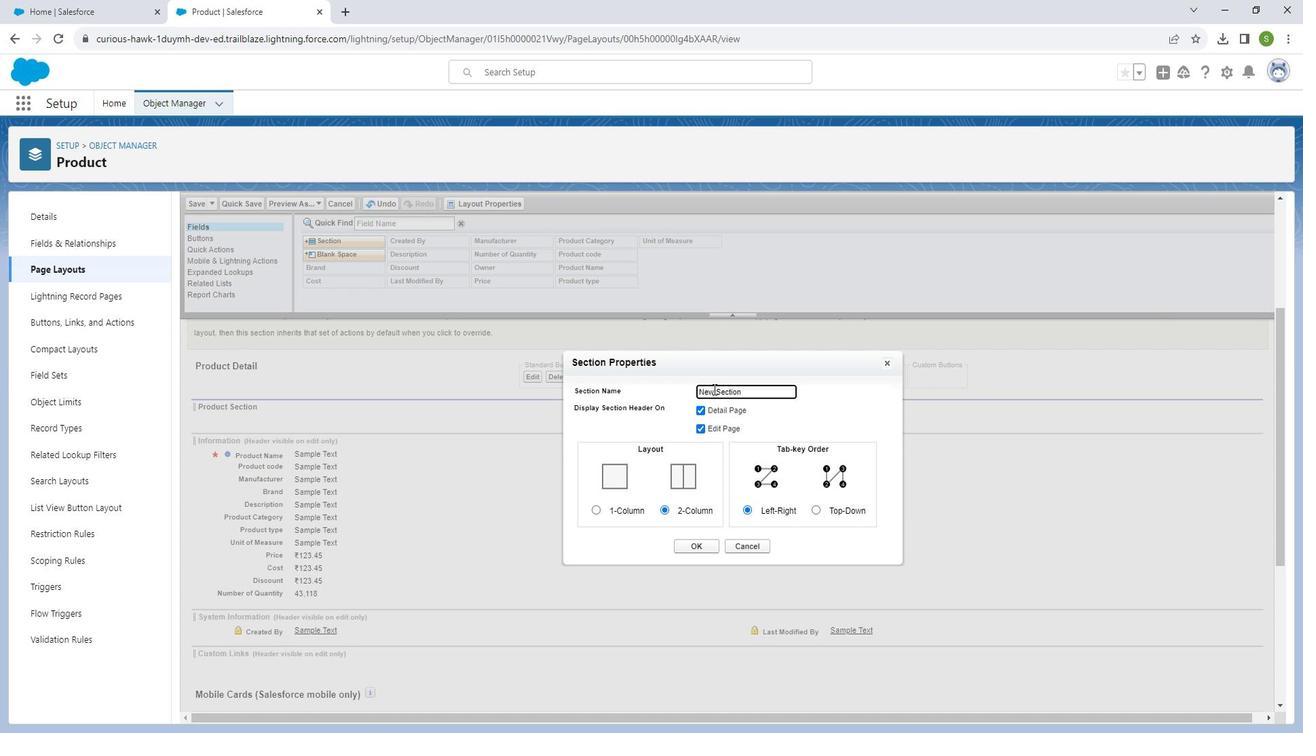 
Action: Mouse moved to (733, 395)
Screenshot: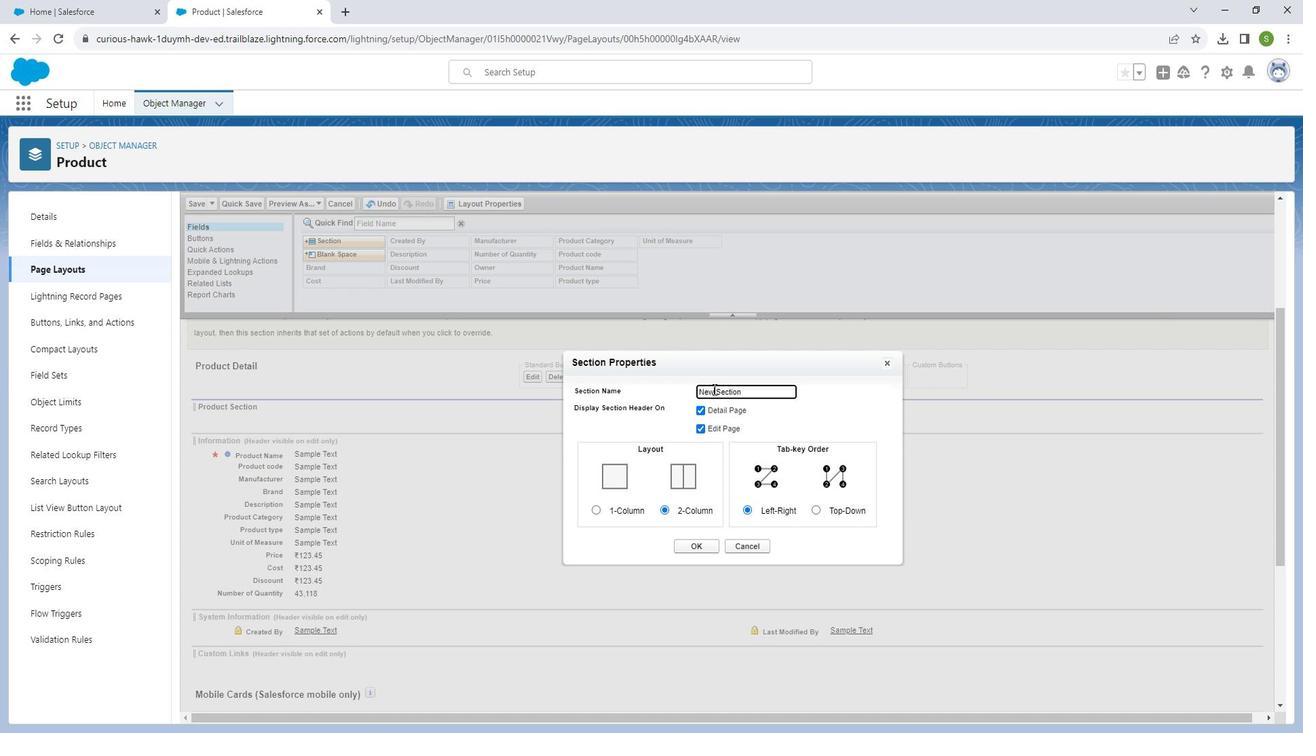 
Action: Key pressed <Key.backspace>
Screenshot: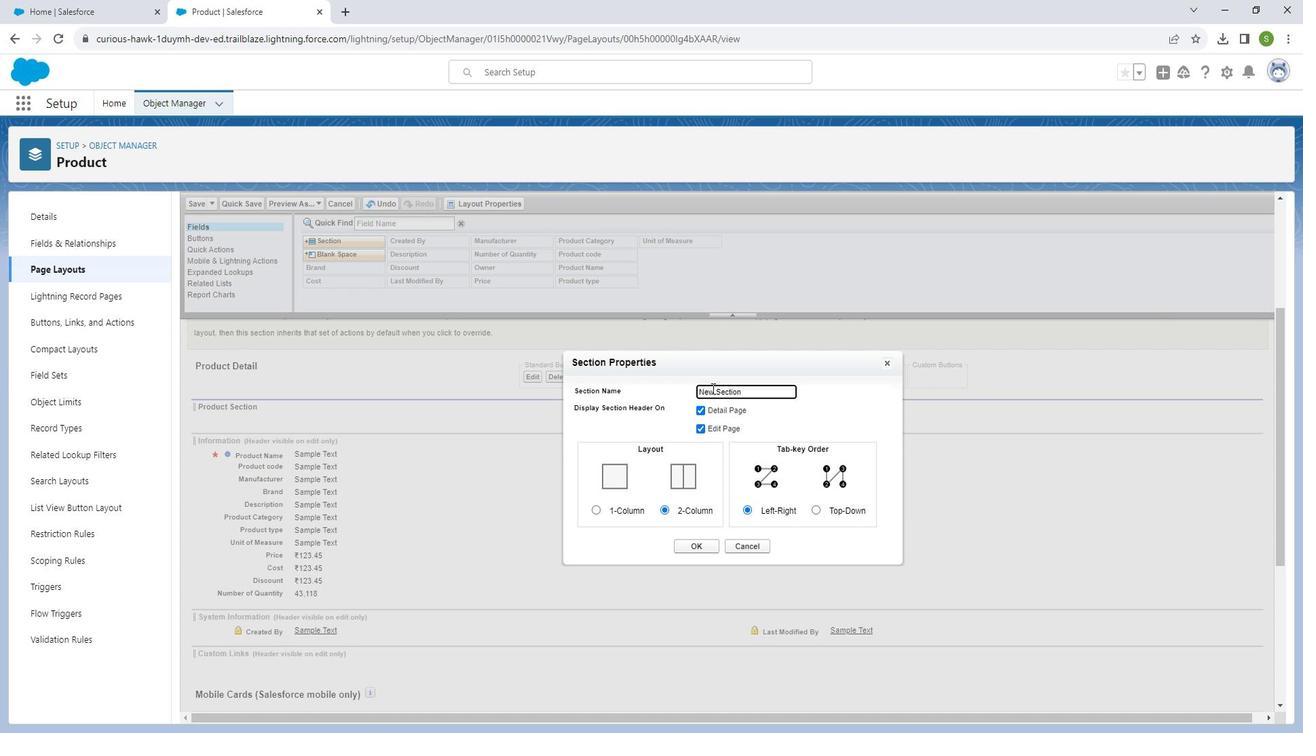 
Action: Mouse moved to (732, 395)
Screenshot: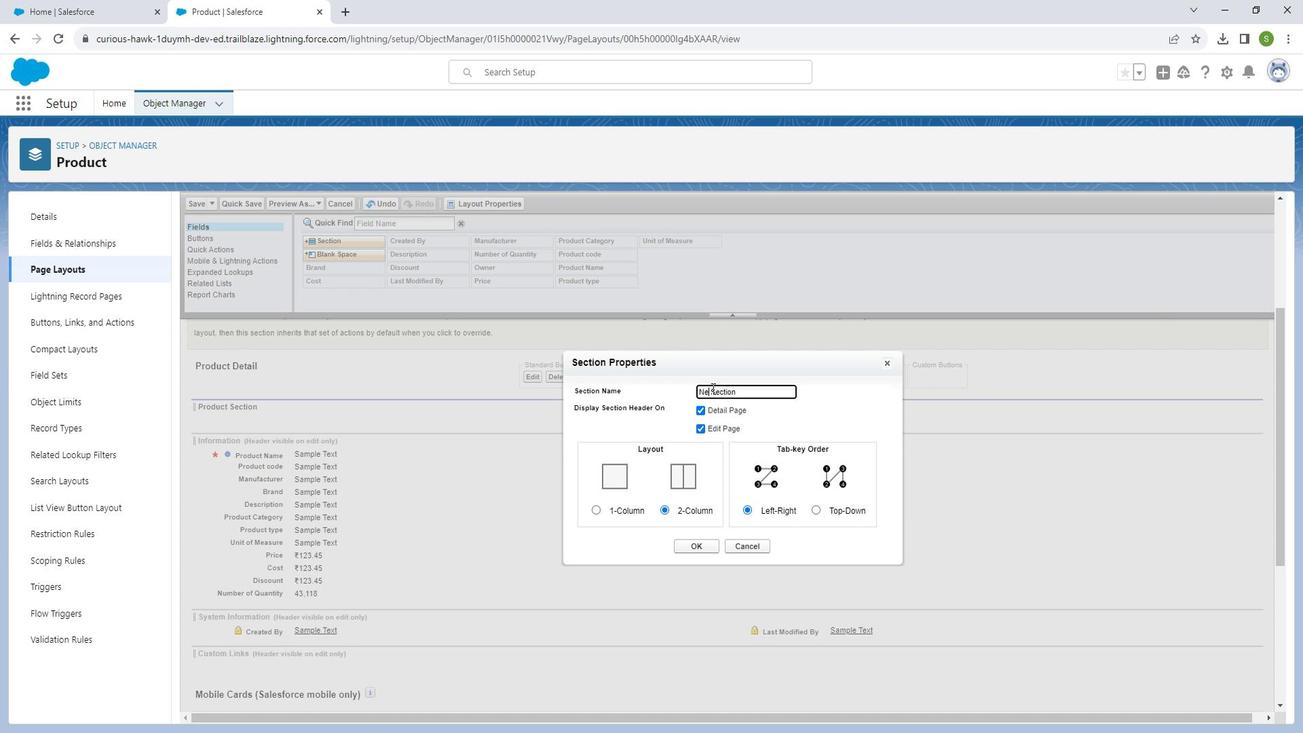 
Action: Key pressed <Key.backspace><Key.backspace><Key.shift_r>Cost
Screenshot: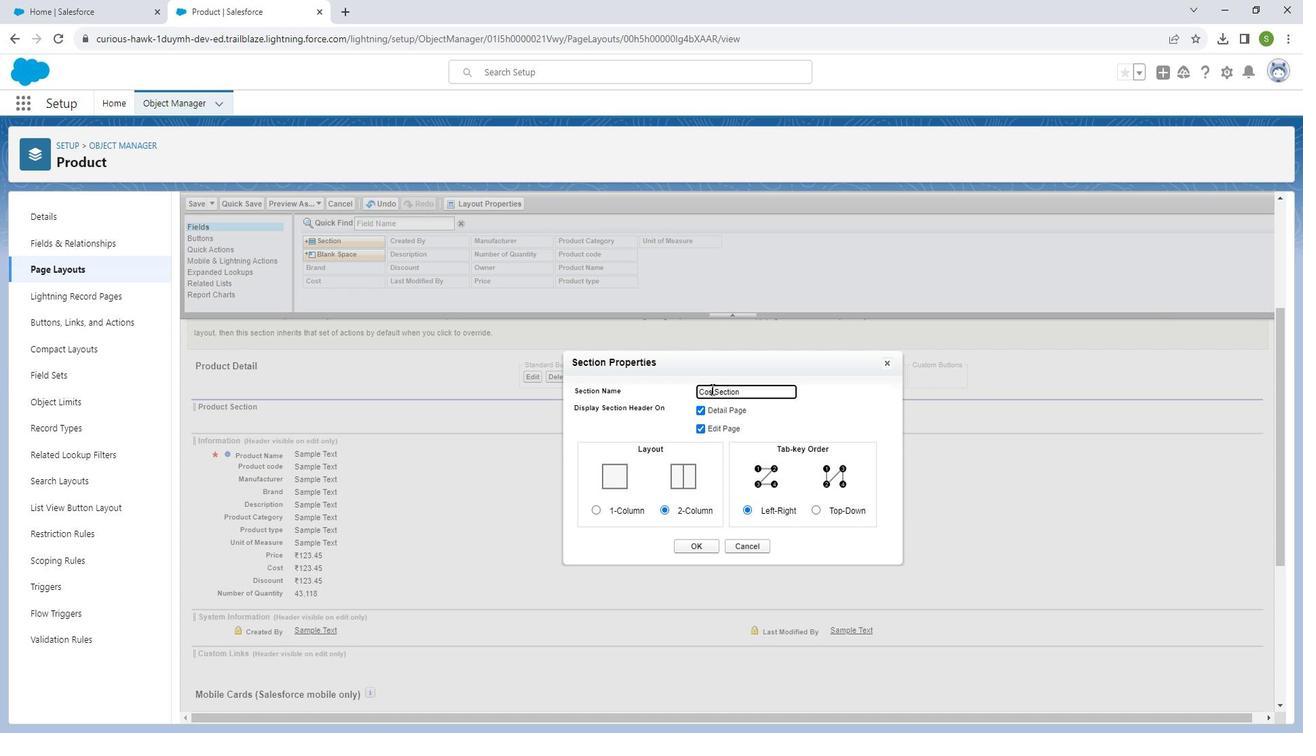 
Action: Mouse moved to (721, 548)
Screenshot: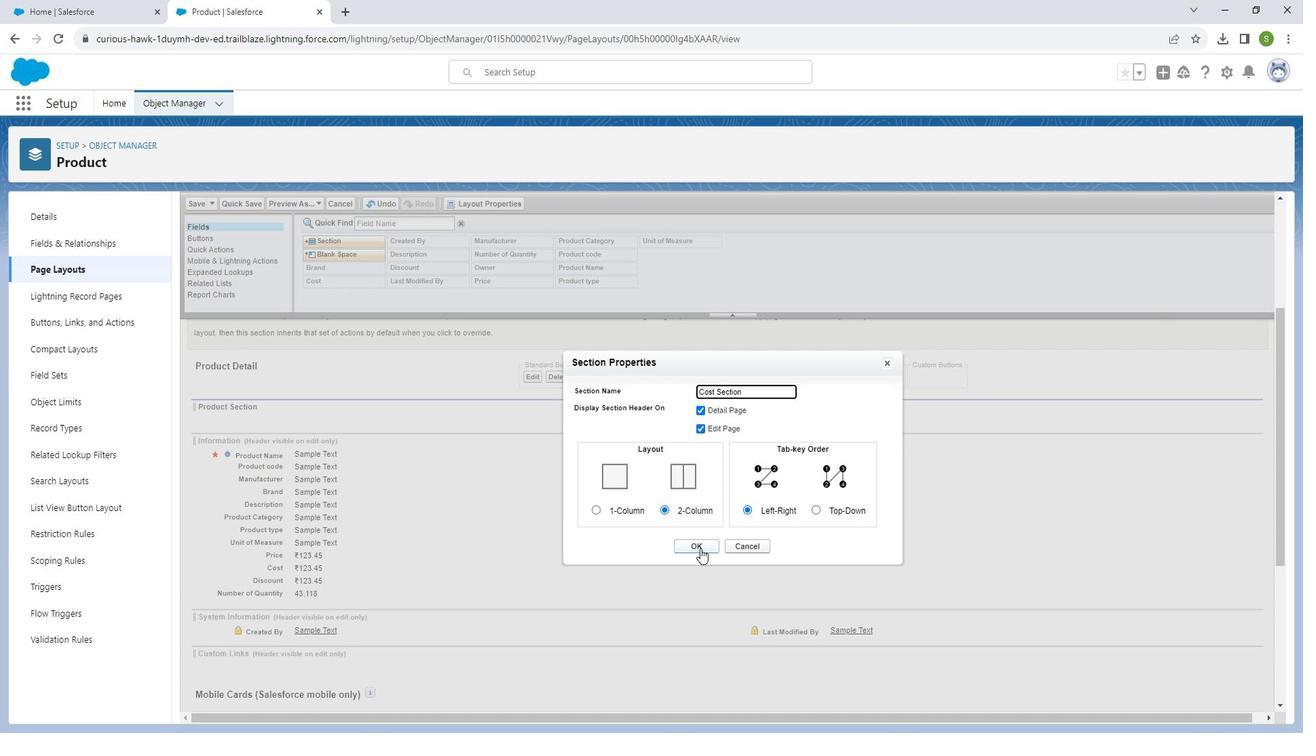 
Action: Mouse pressed left at (721, 548)
Screenshot: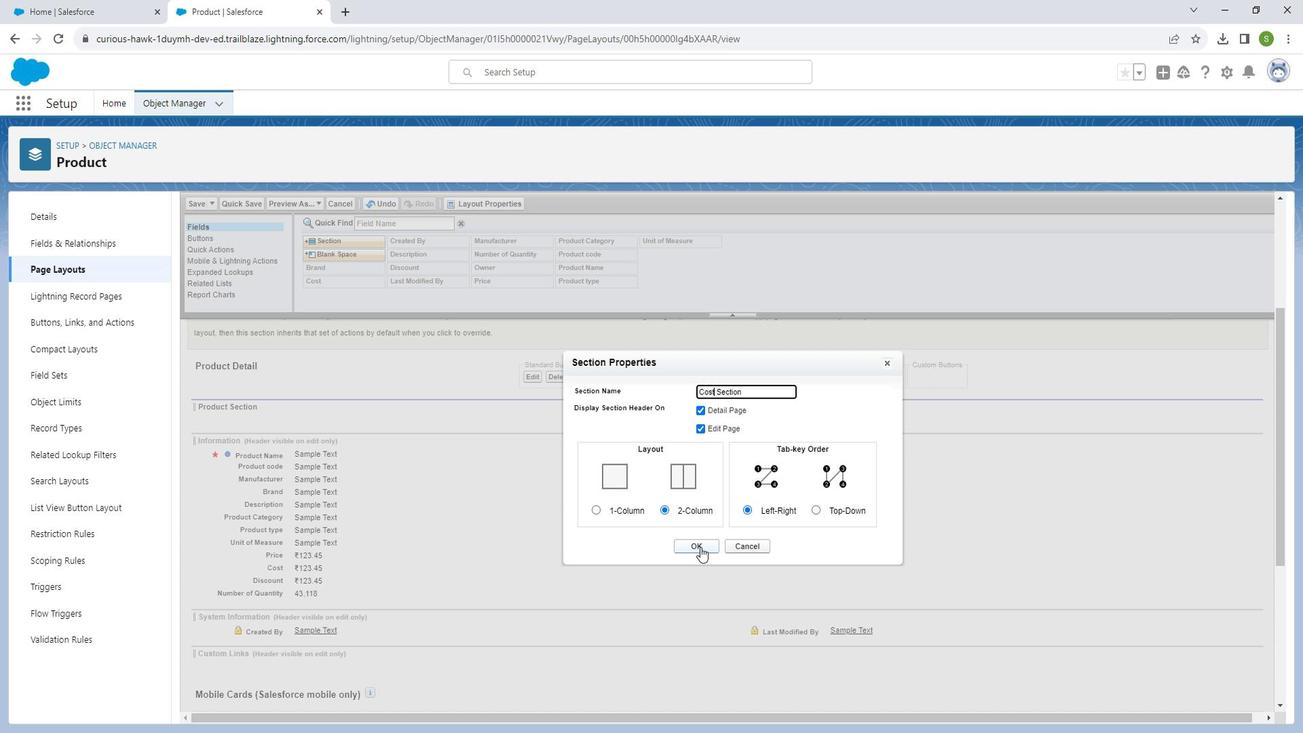 
Action: Mouse moved to (190, 115)
Screenshot: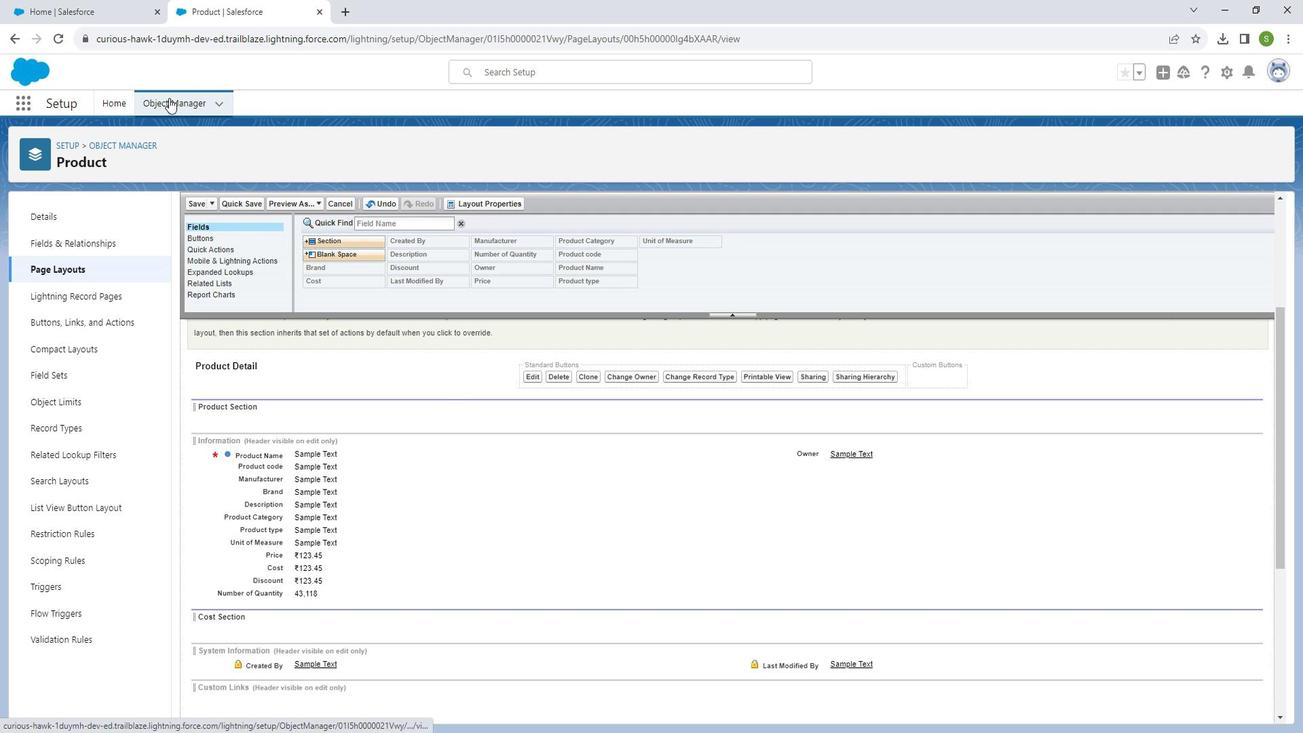 
Action: Mouse pressed left at (190, 115)
Screenshot: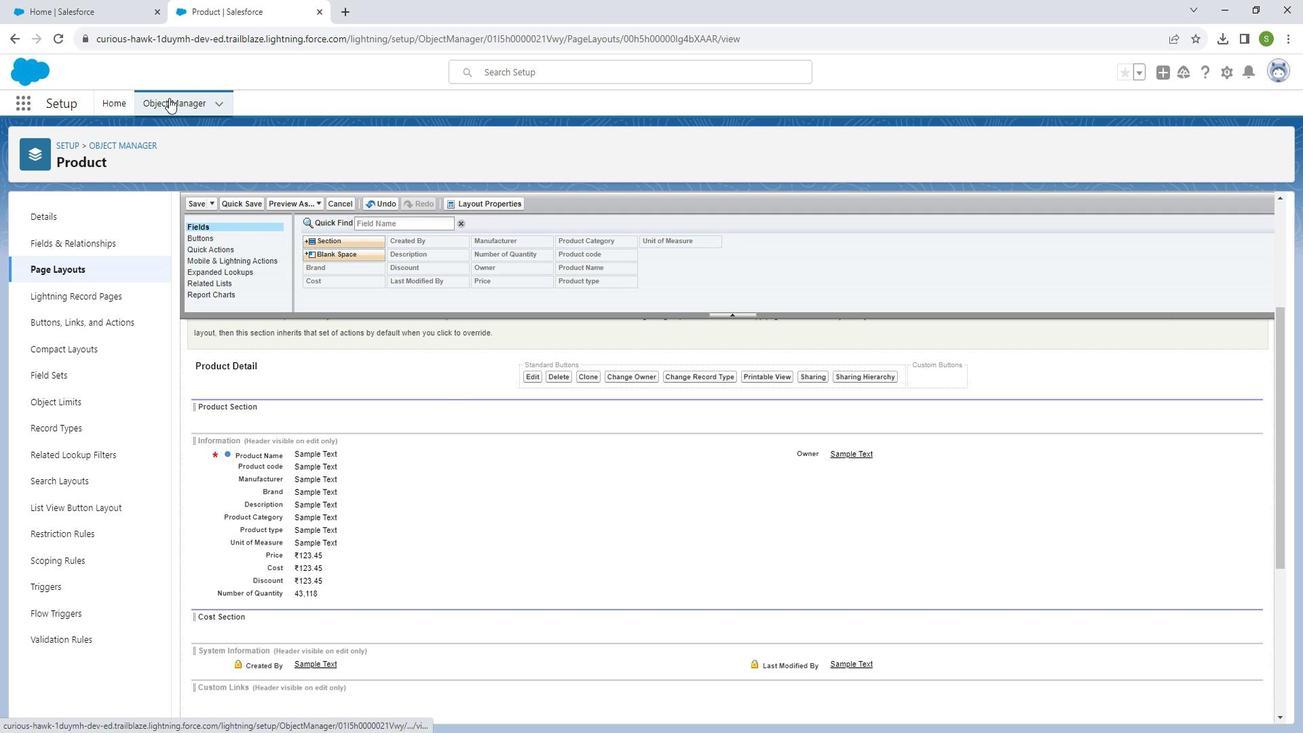 
Action: Mouse moved to (1133, 171)
Screenshot: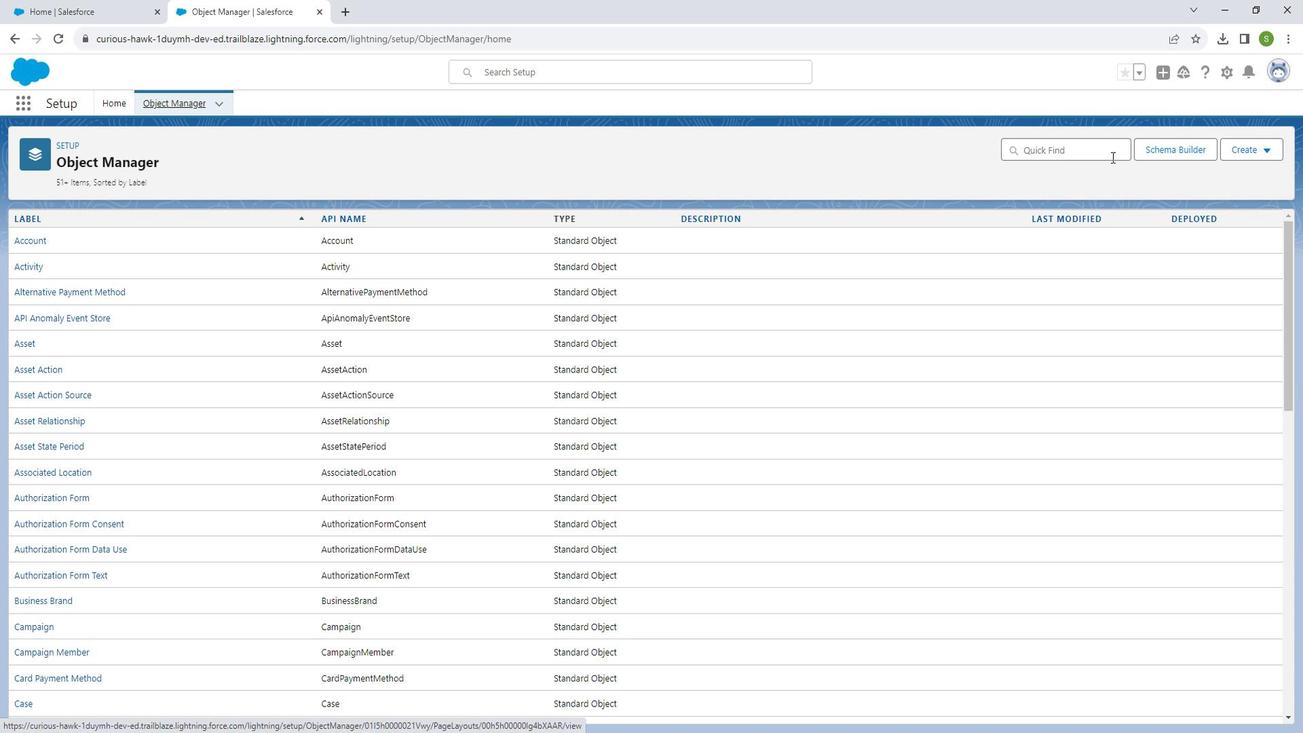 
Action: Mouse pressed left at (1133, 171)
Screenshot: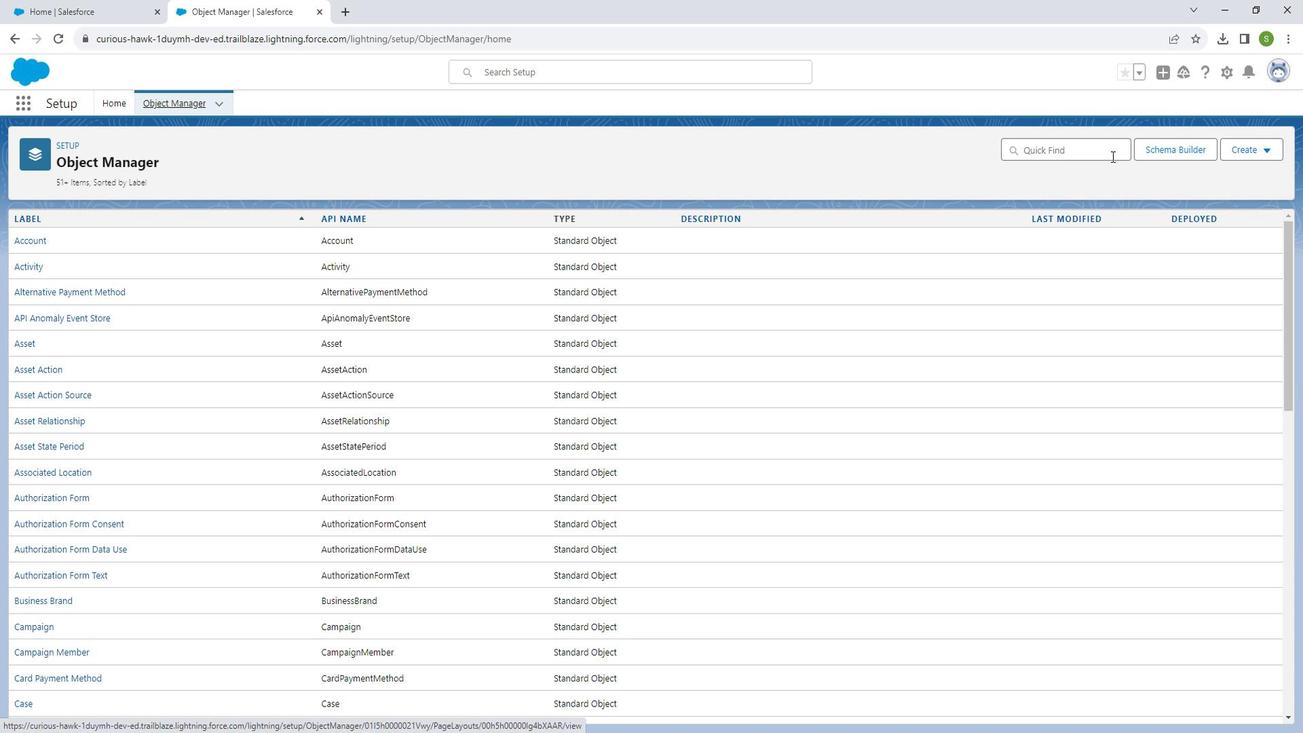 
Action: Mouse moved to (1131, 171)
Screenshot: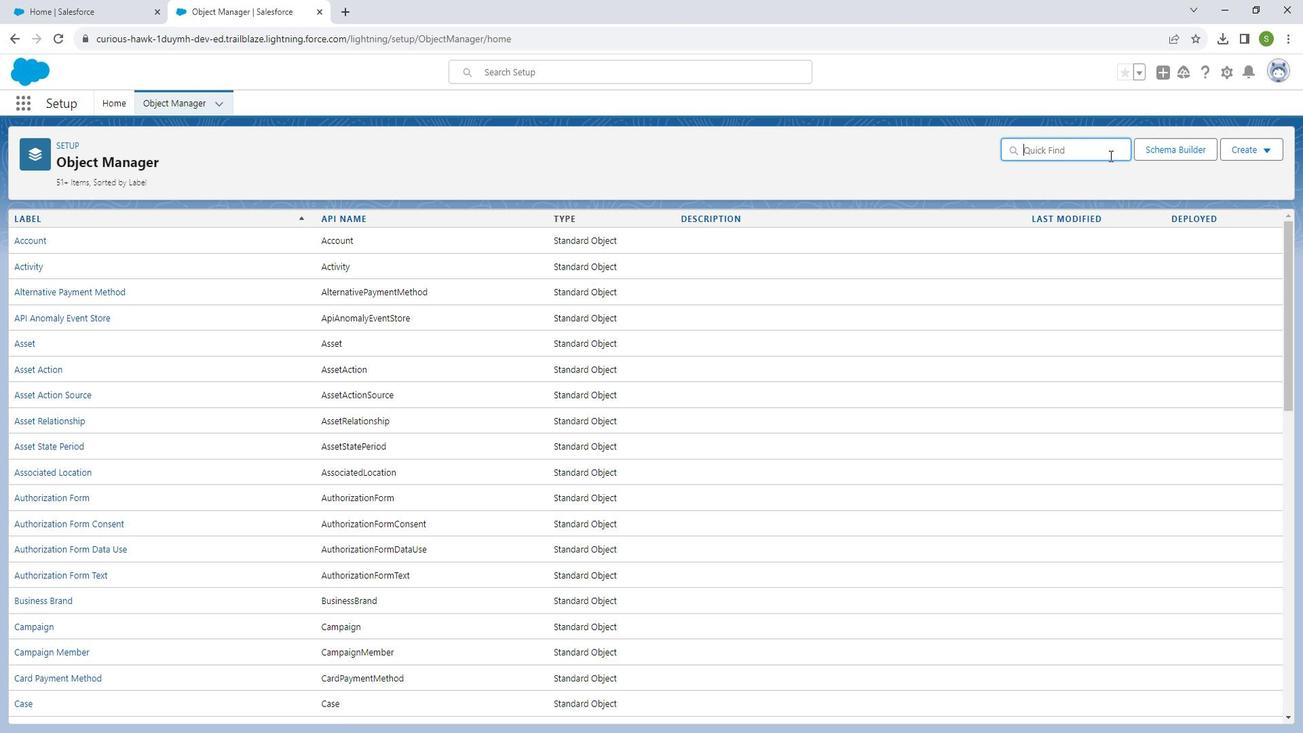 
Action: Key pressed sales
Screenshot: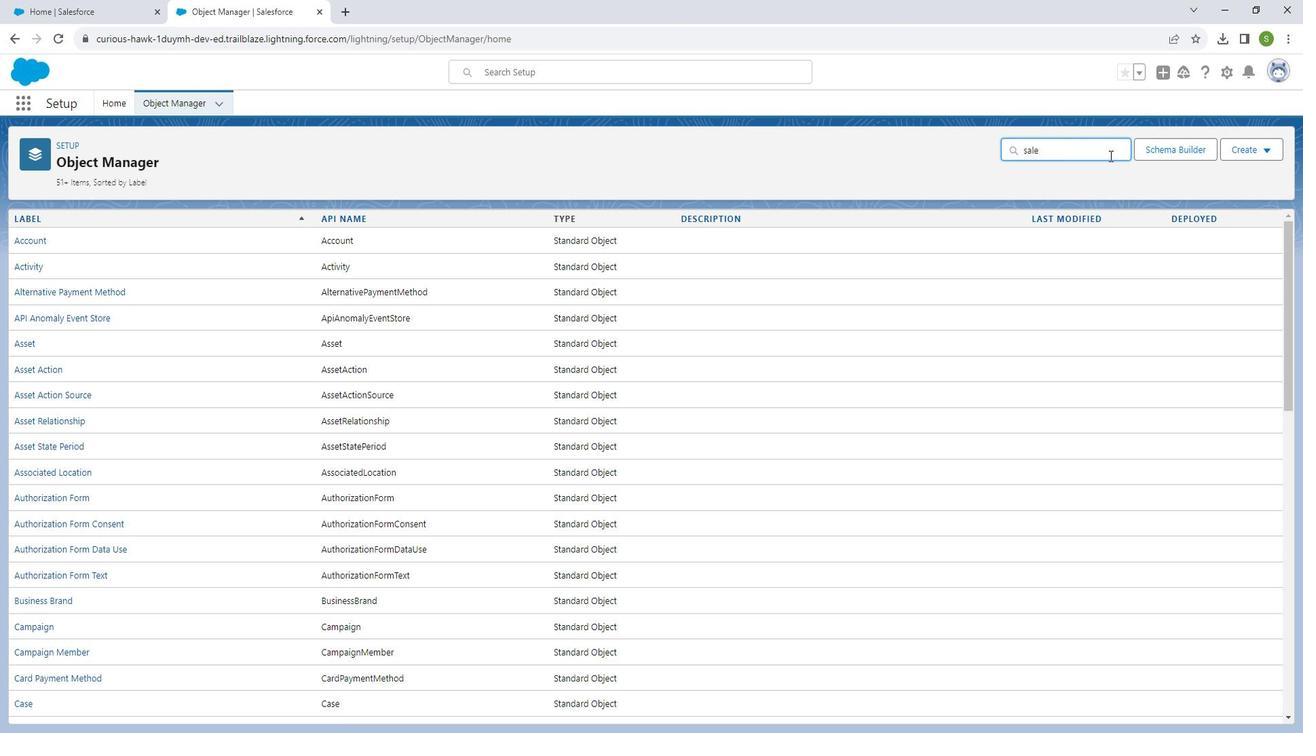 
Action: Mouse moved to (39, 253)
Screenshot: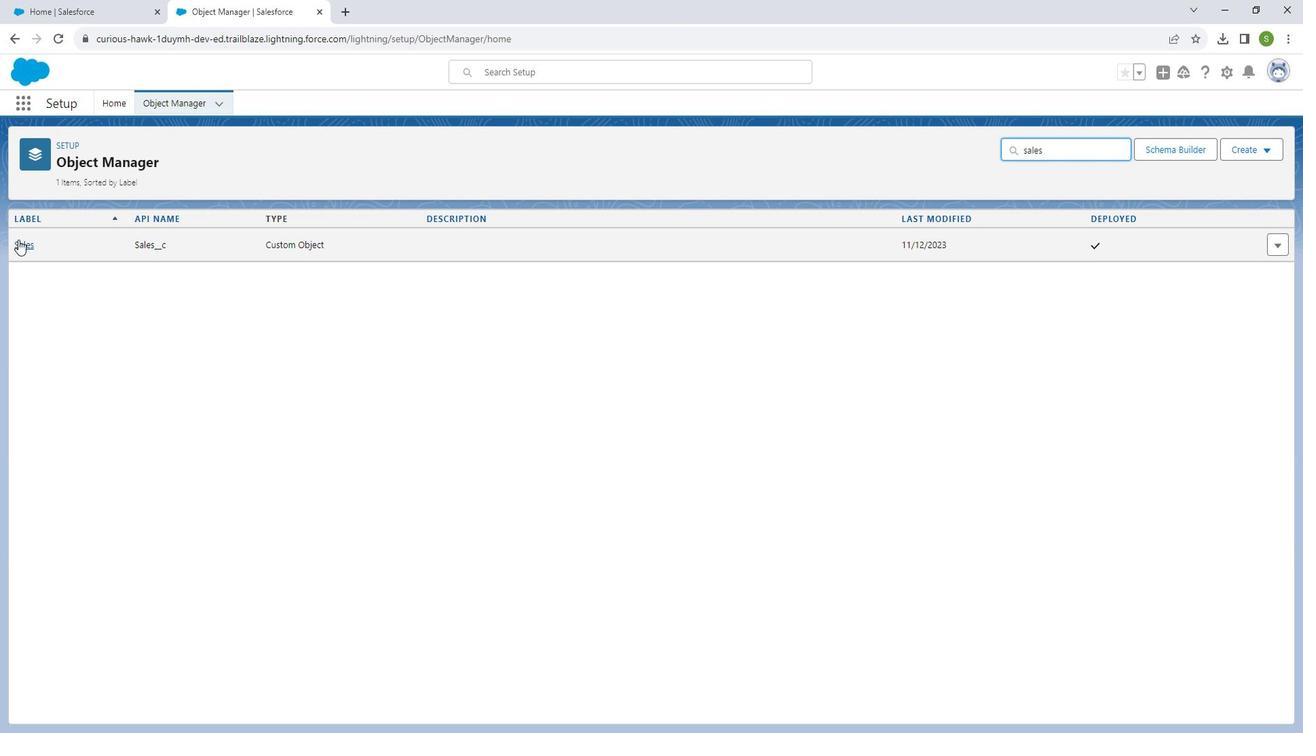 
Action: Mouse pressed left at (39, 253)
Screenshot: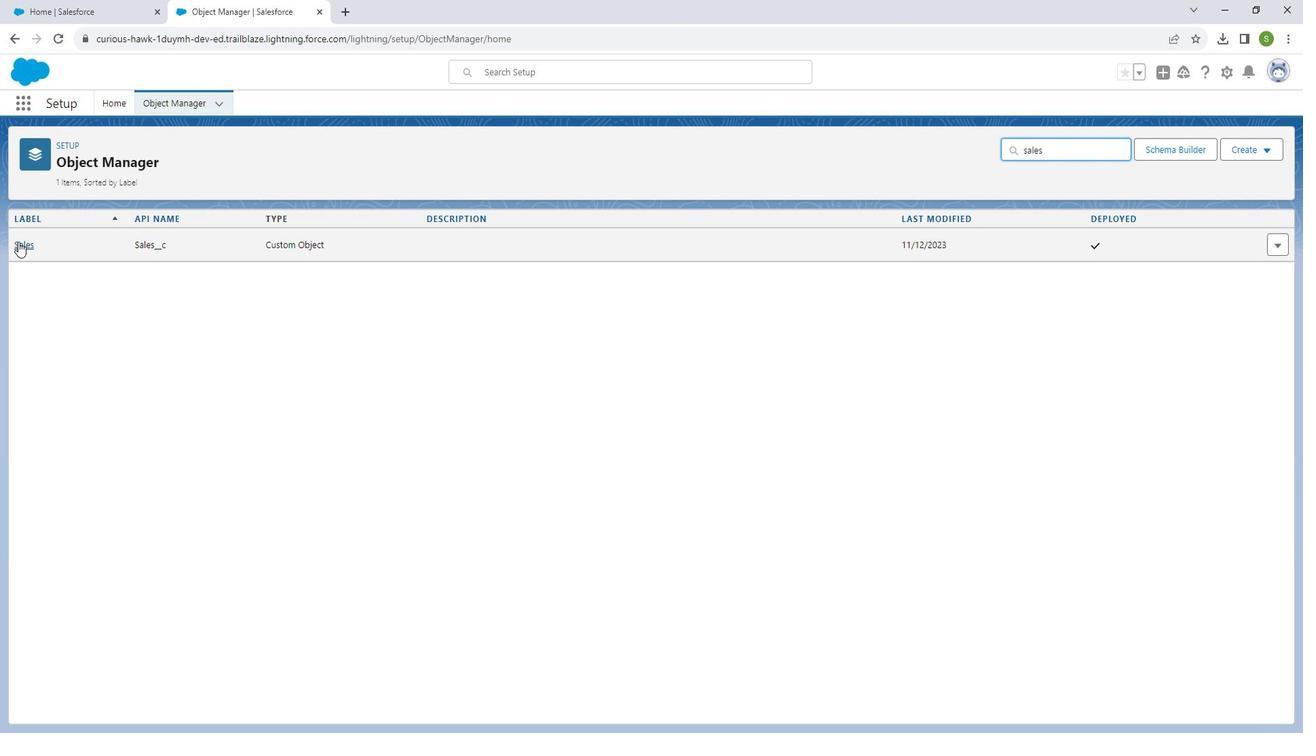 
Action: Mouse moved to (79, 277)
Screenshot: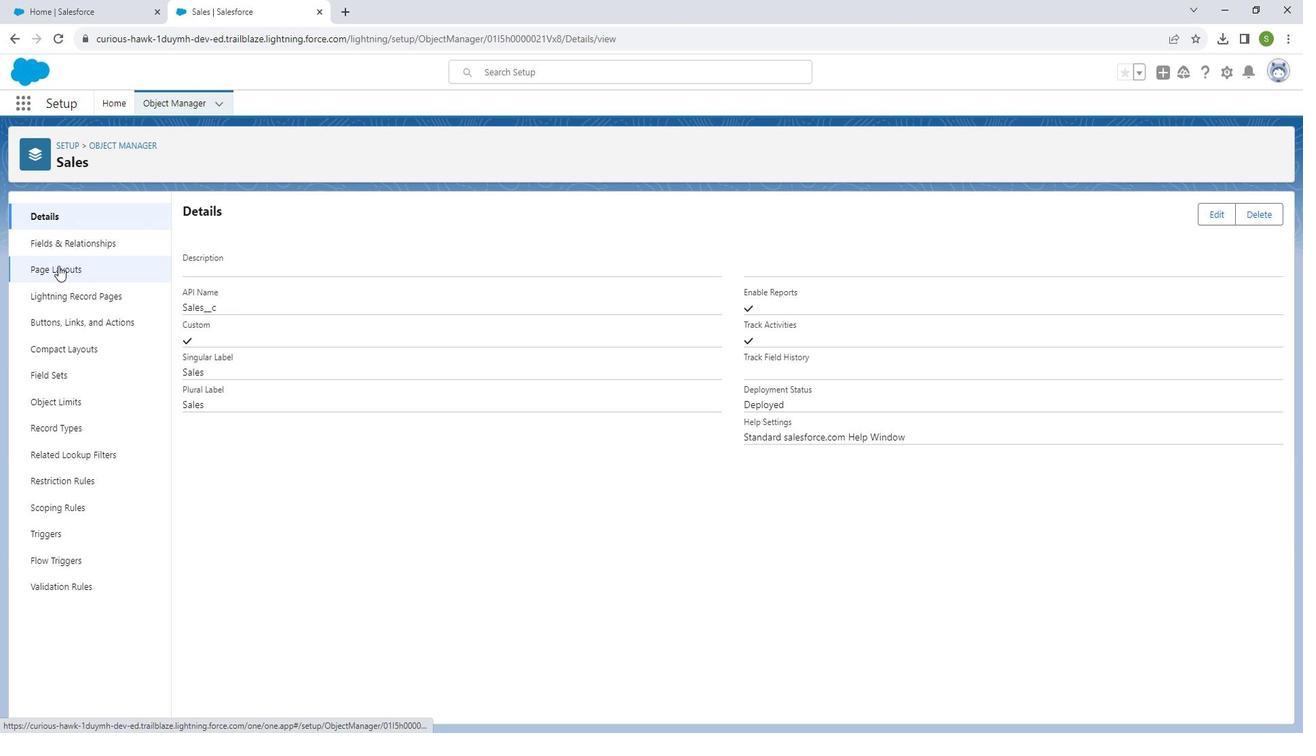 
Action: Mouse pressed left at (79, 277)
Screenshot: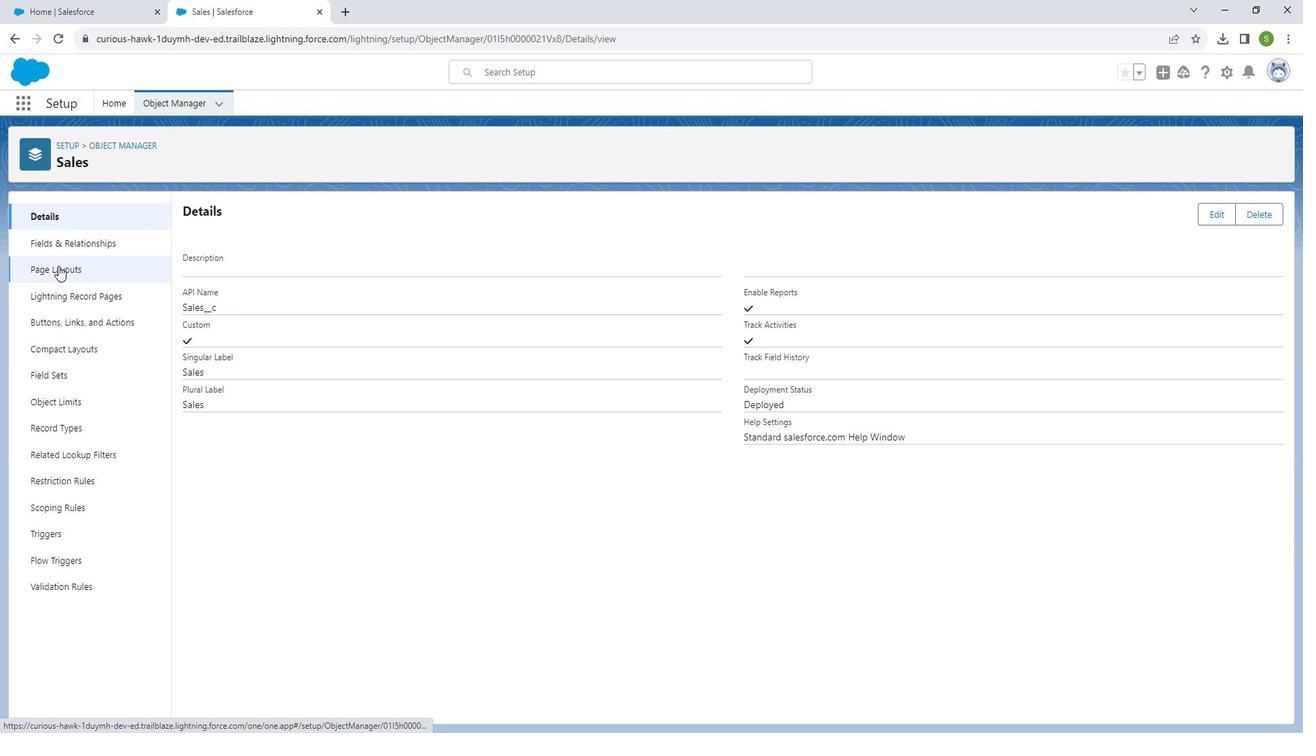 
Action: Mouse moved to (226, 289)
Screenshot: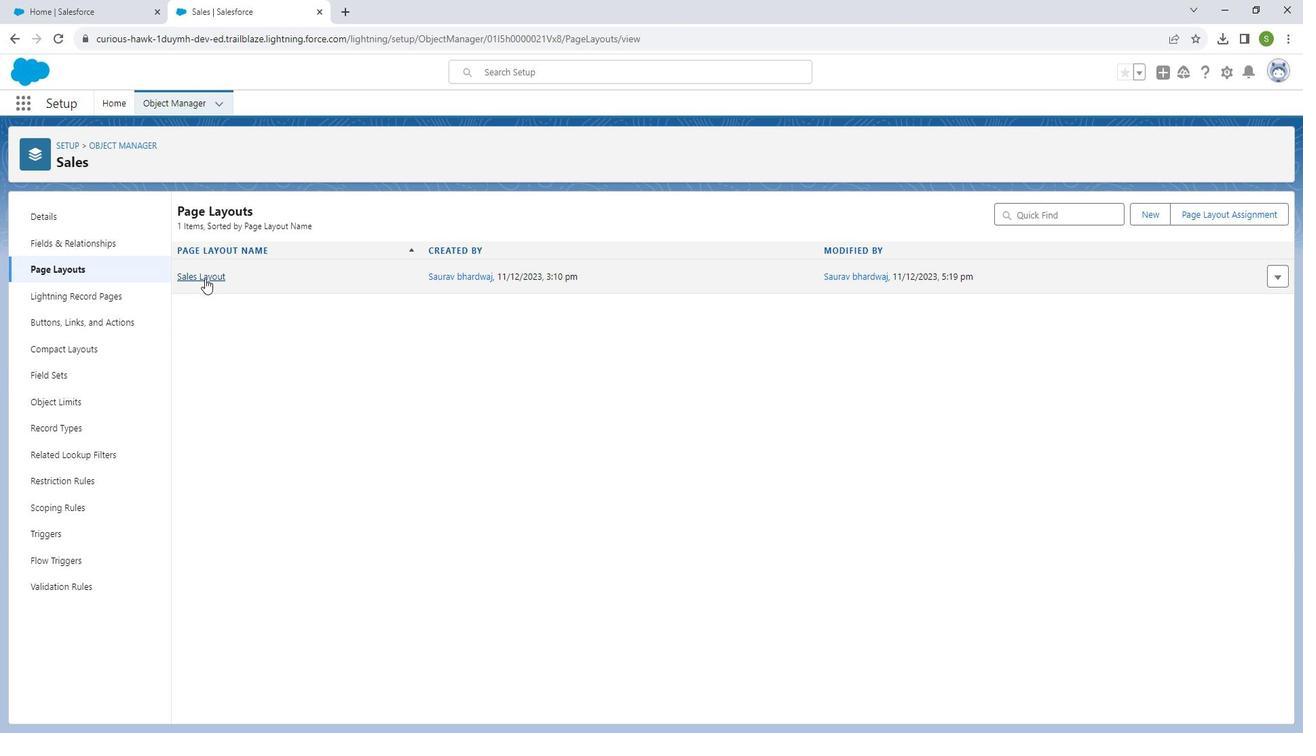 
Action: Mouse pressed left at (226, 289)
Screenshot: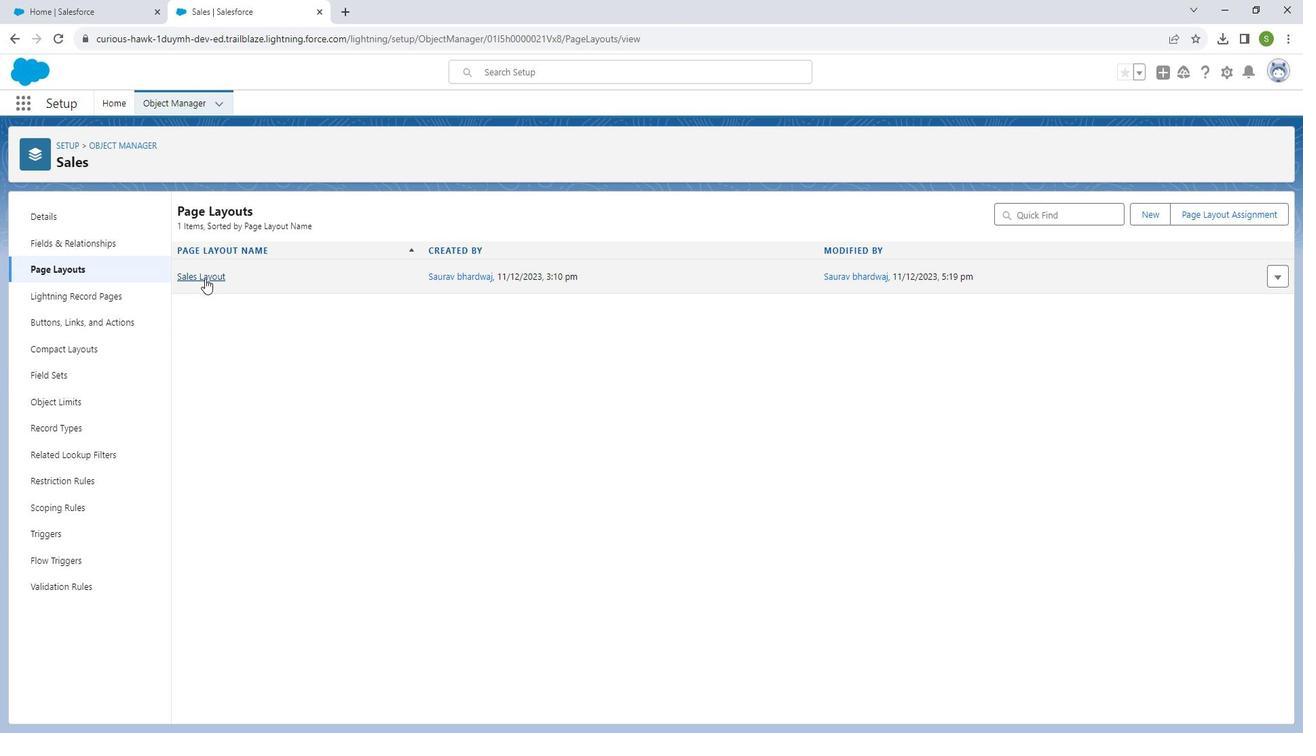
Action: Mouse moved to (387, 274)
Screenshot: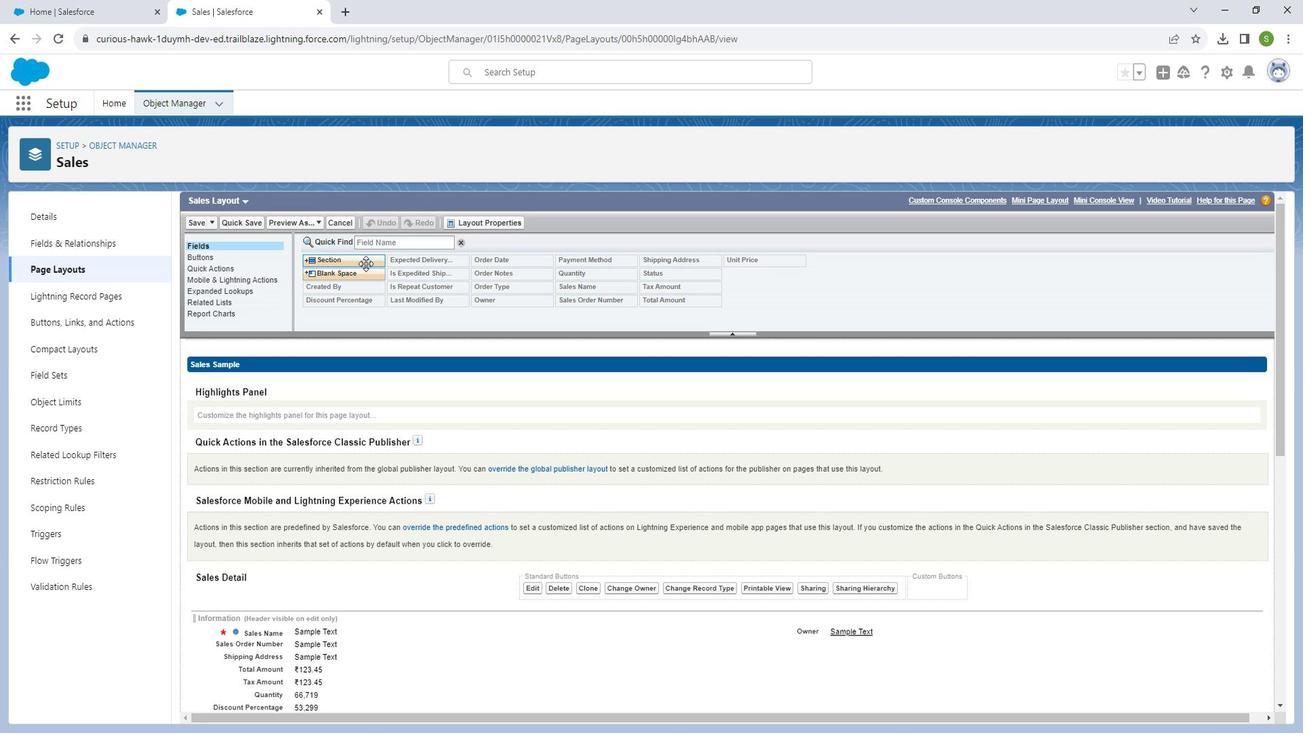 
Action: Mouse pressed left at (387, 274)
Screenshot: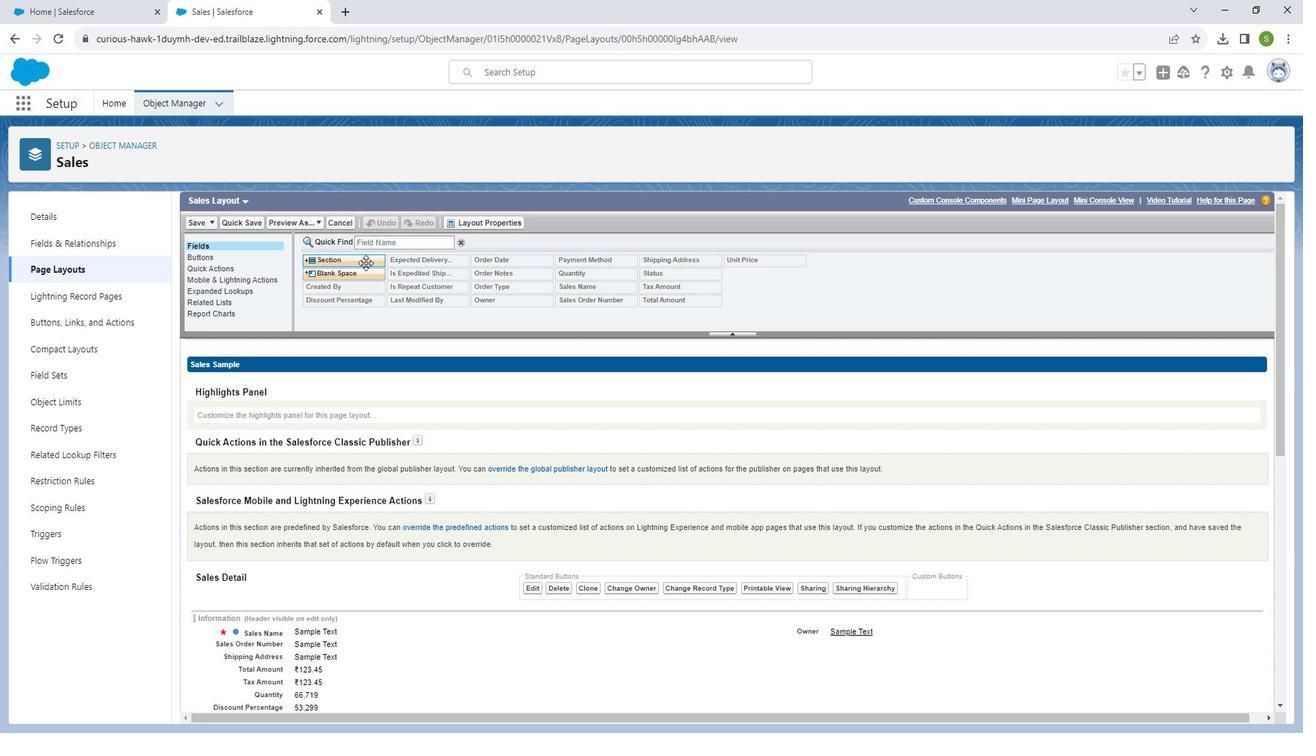 
Action: Mouse moved to (738, 398)
Screenshot: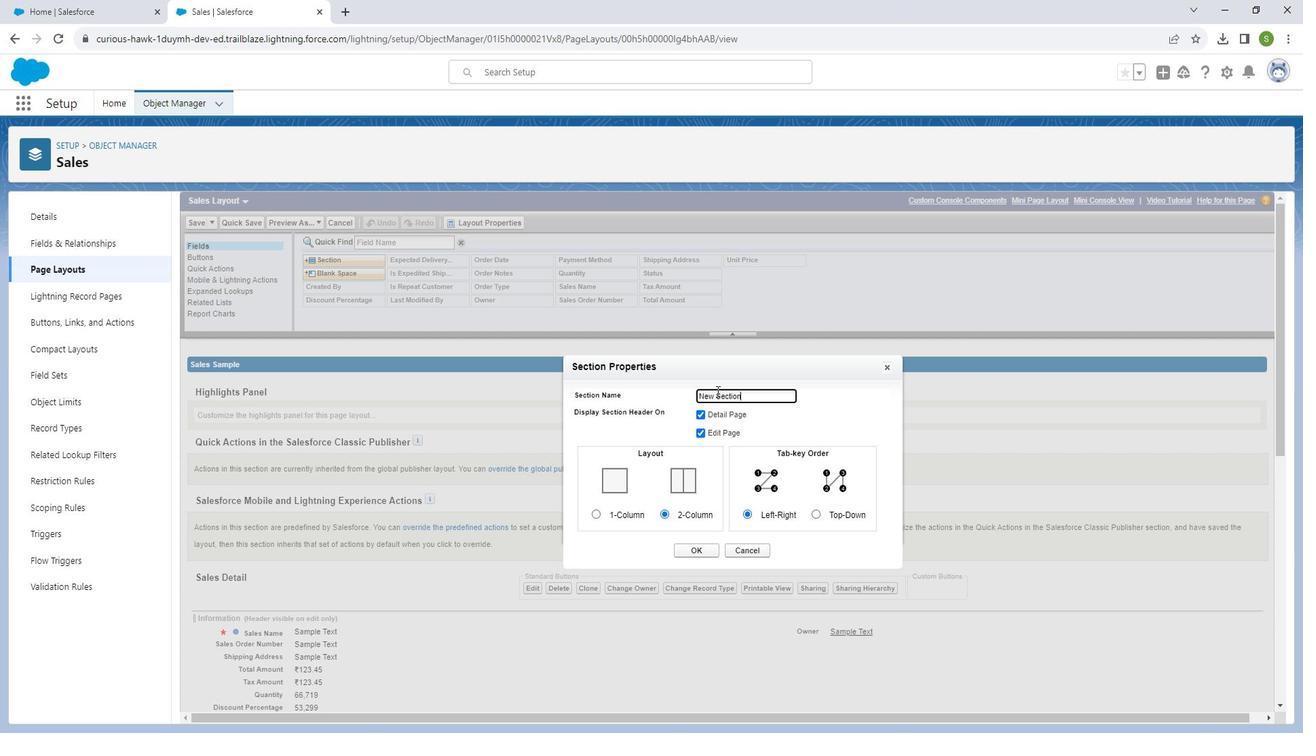 
Action: Mouse pressed left at (738, 398)
Screenshot: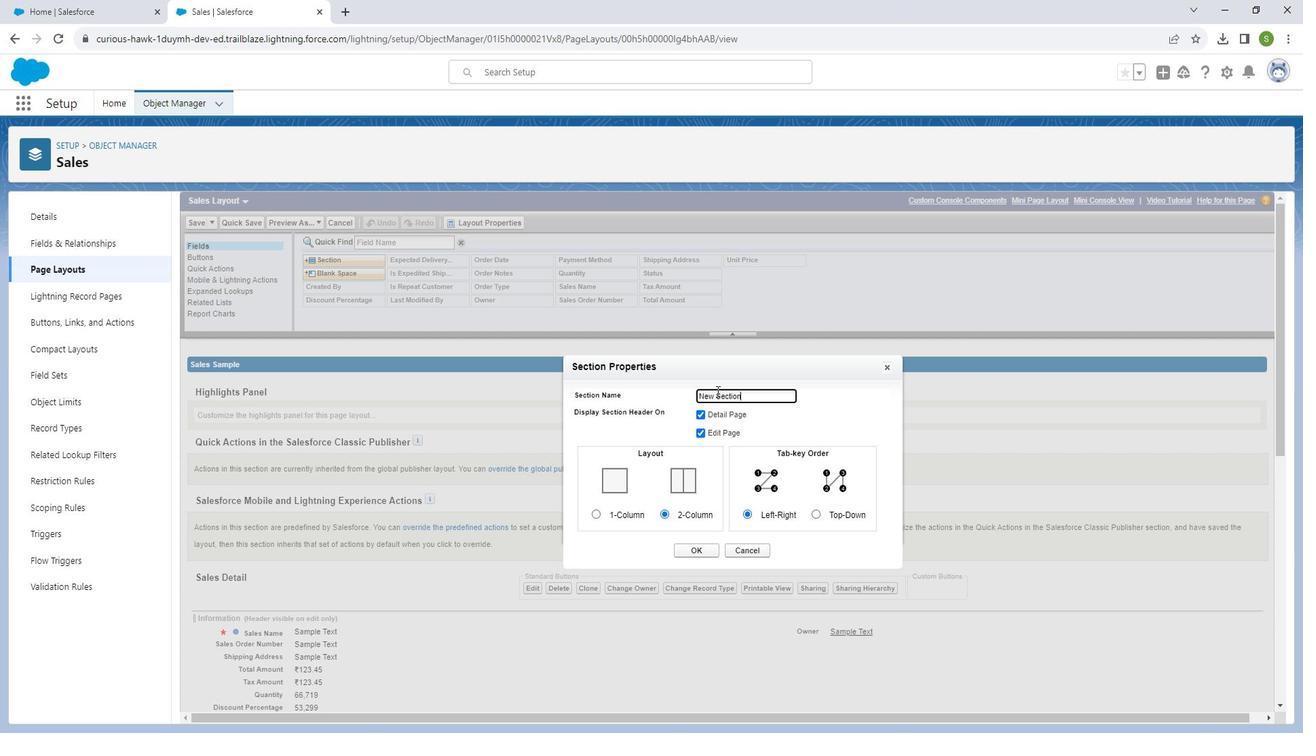 
Action: Mouse moved to (690, 441)
Screenshot: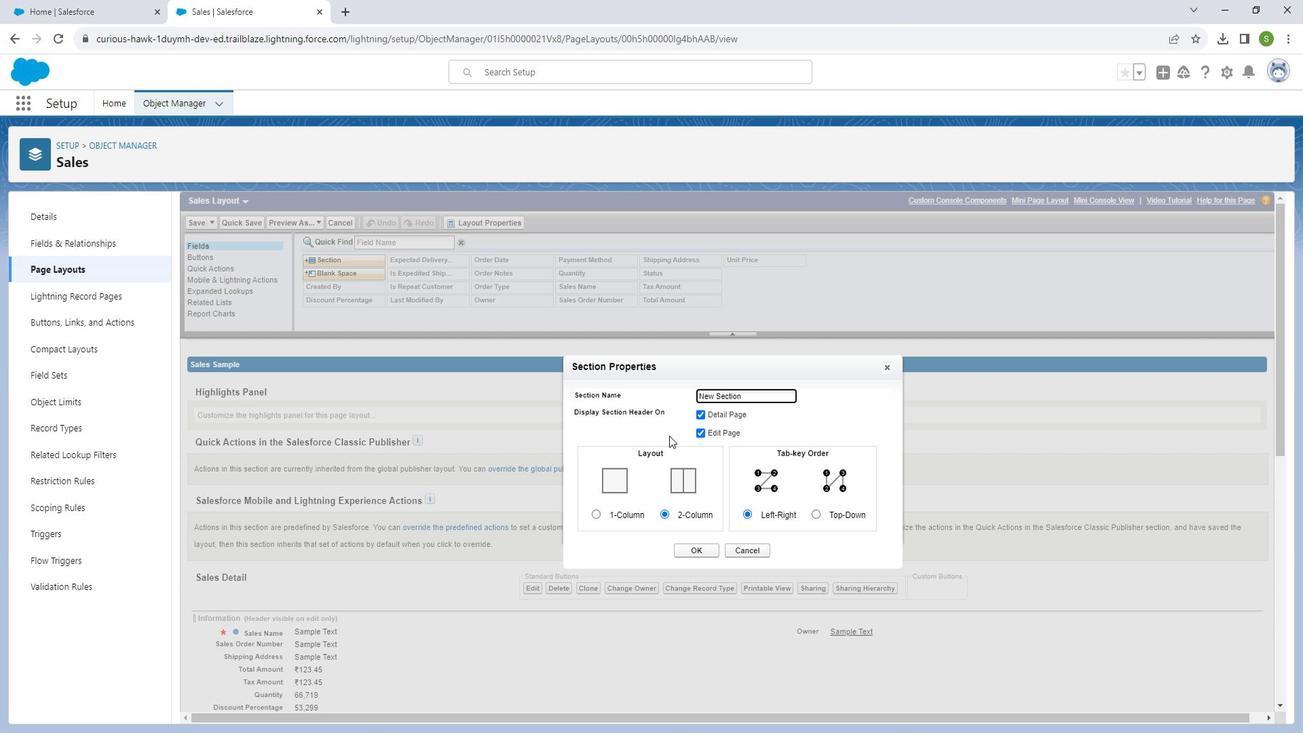 
Action: Key pressed <Key.backspace><Key.backspace><Key.backspace><Key.backspace>
Screenshot: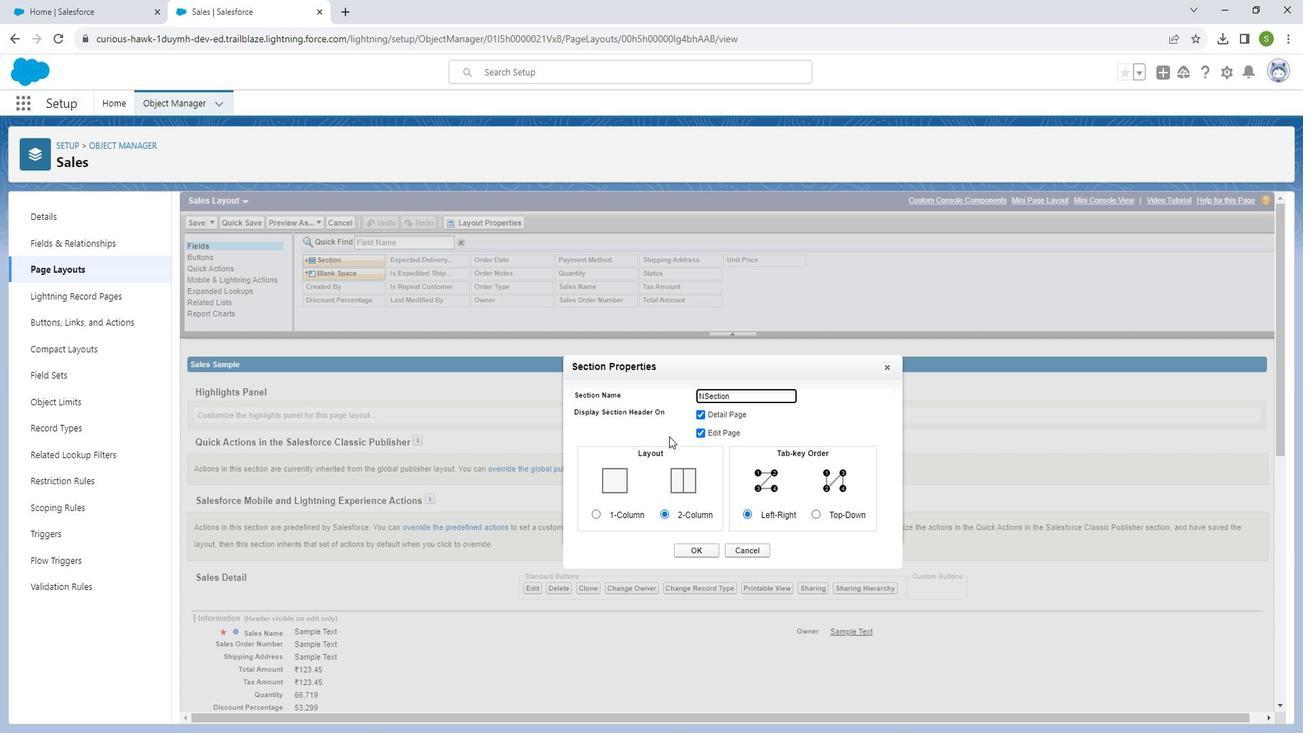 
Action: Mouse moved to (689, 441)
Screenshot: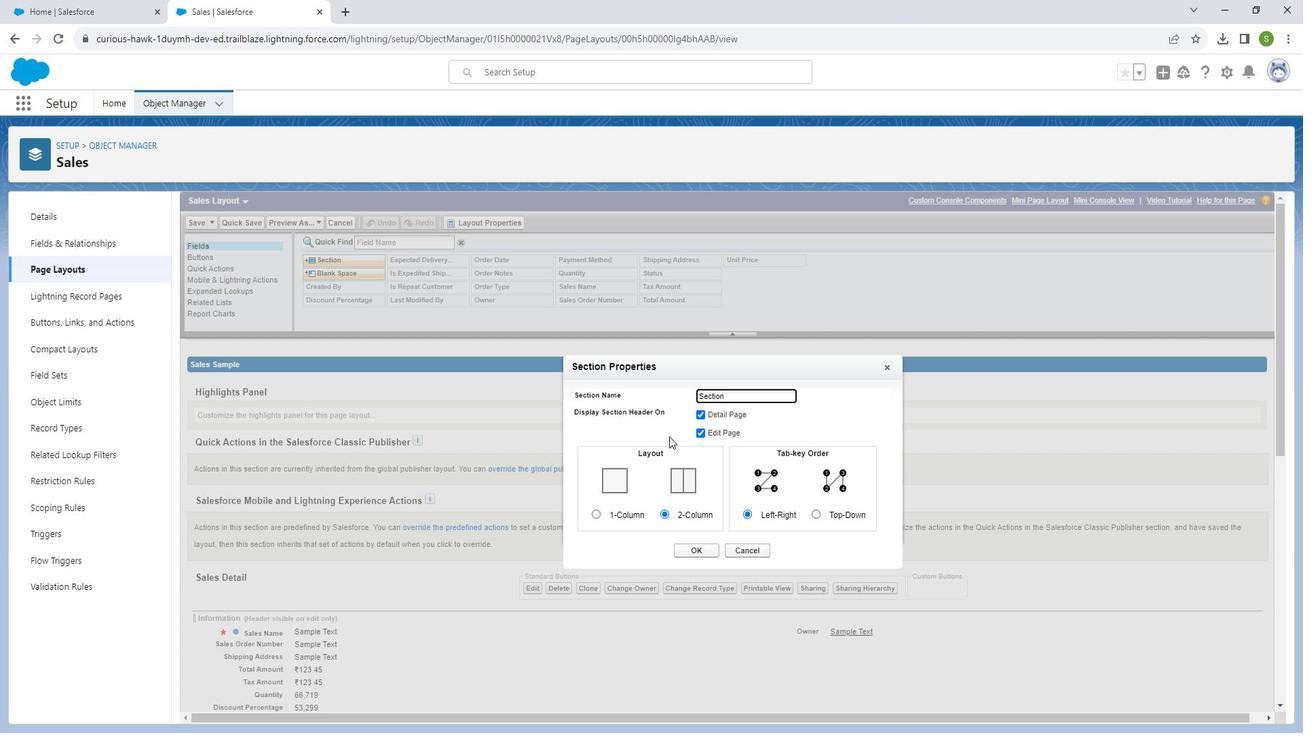 
Action: Key pressed <Key.enter>s
Screenshot: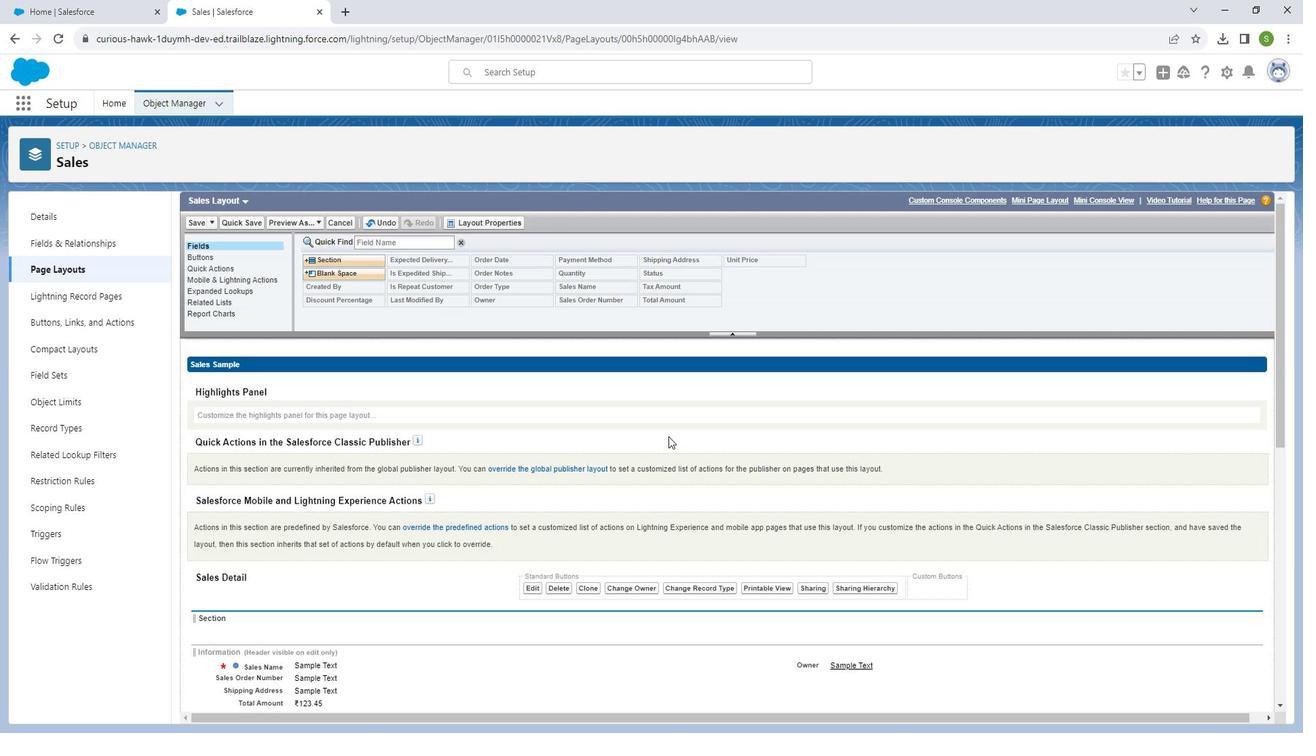 
Action: Mouse moved to (682, 446)
Screenshot: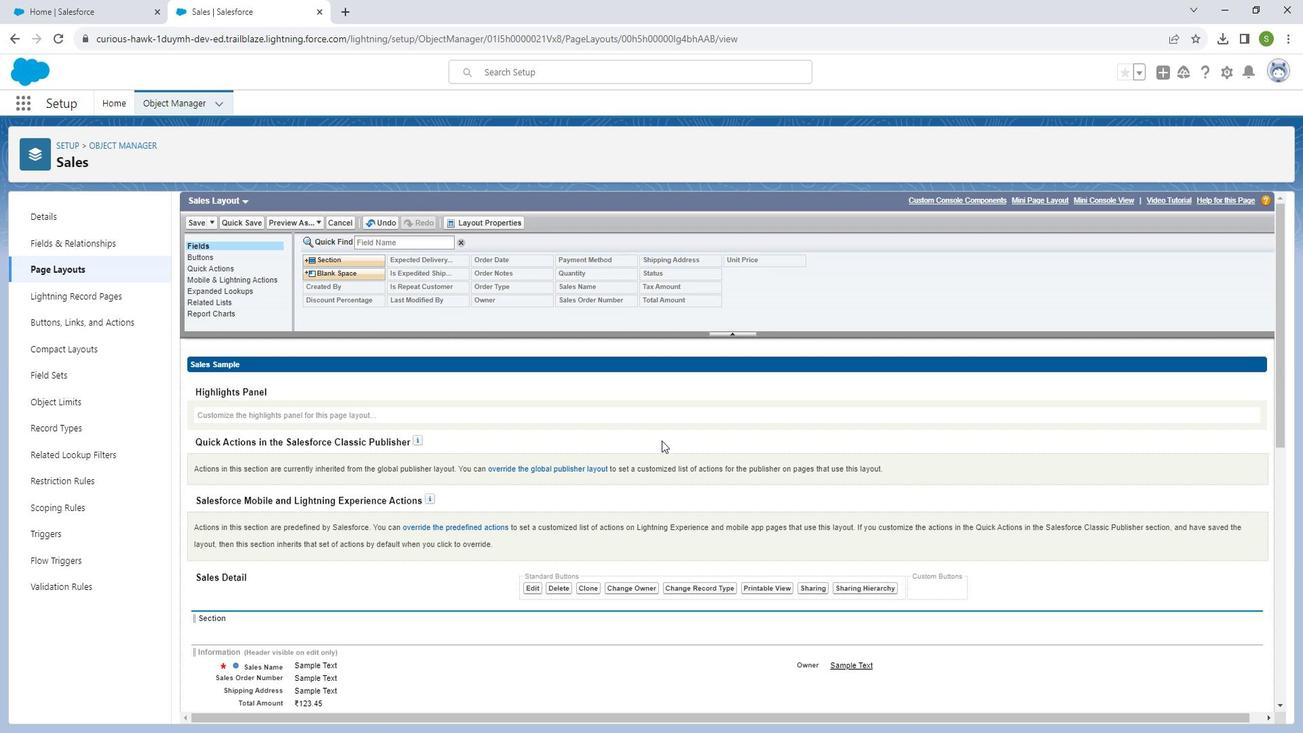 
Action: Key pressed a
Screenshot: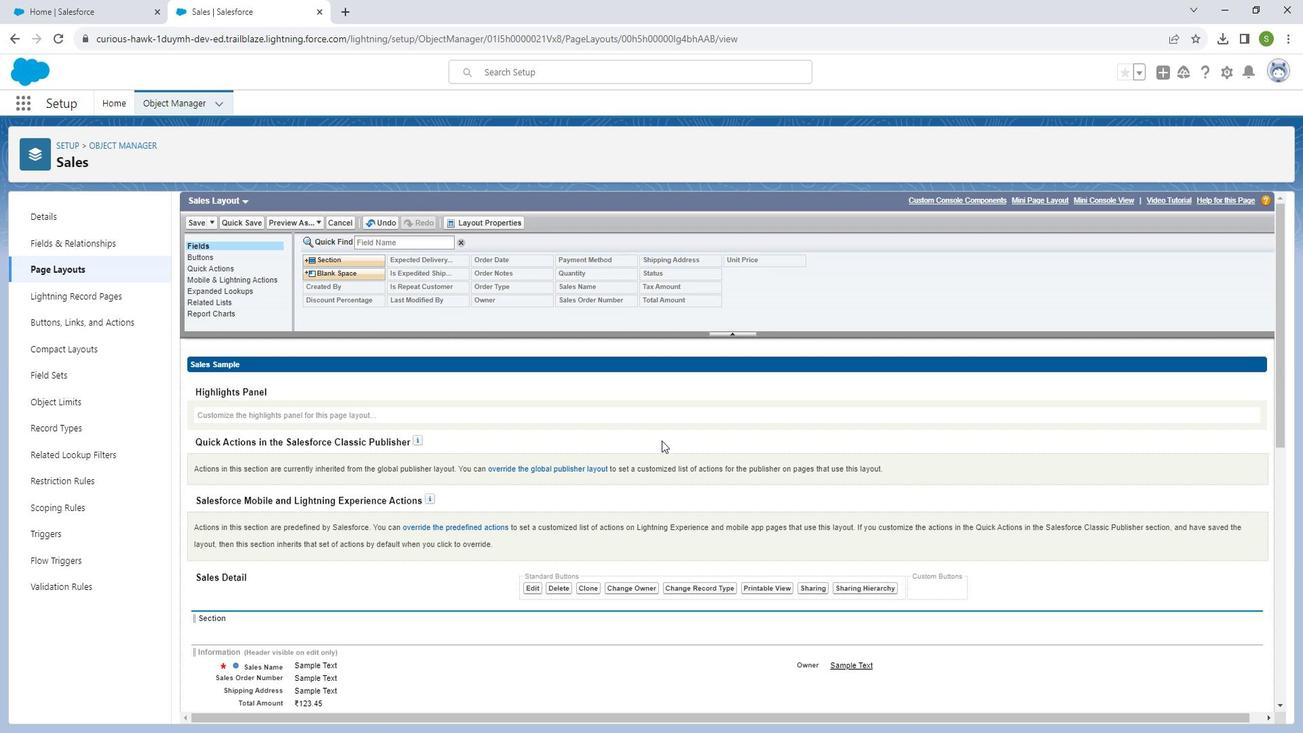 
Action: Mouse moved to (233, 616)
Screenshot: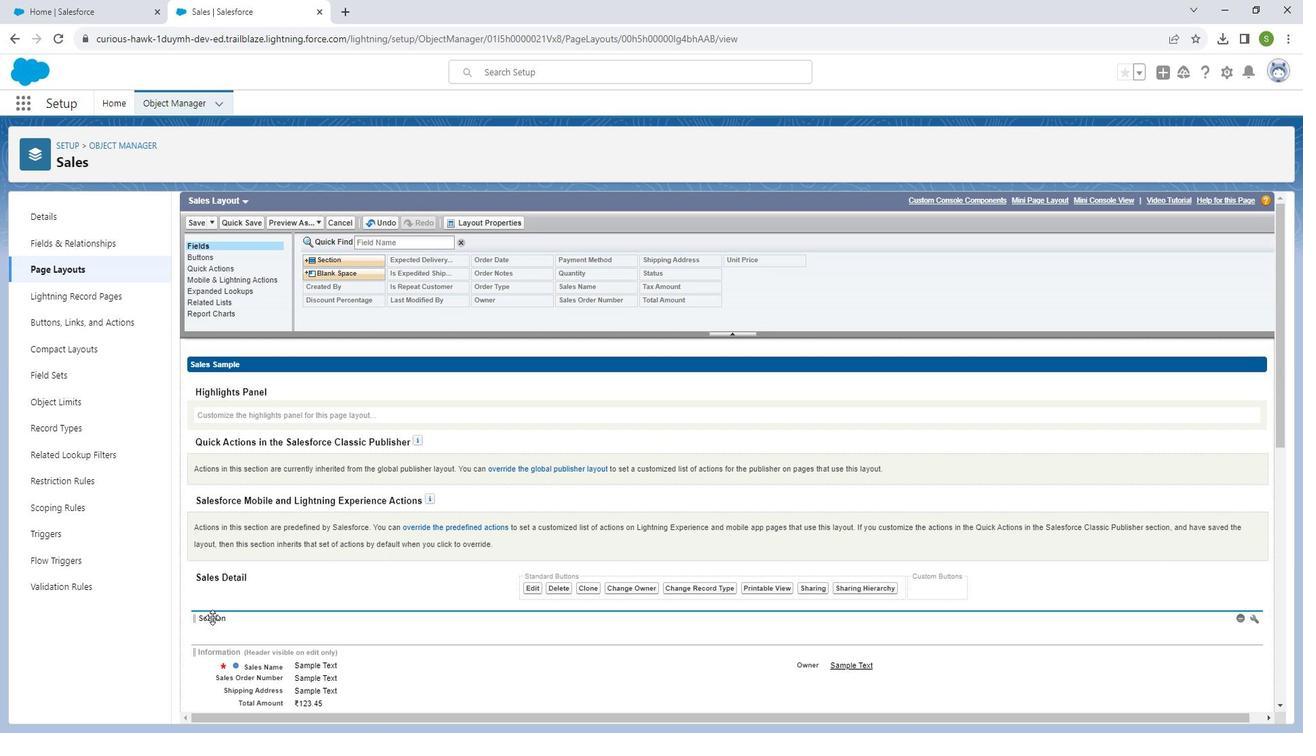 
Action: Mouse pressed left at (233, 616)
Screenshot: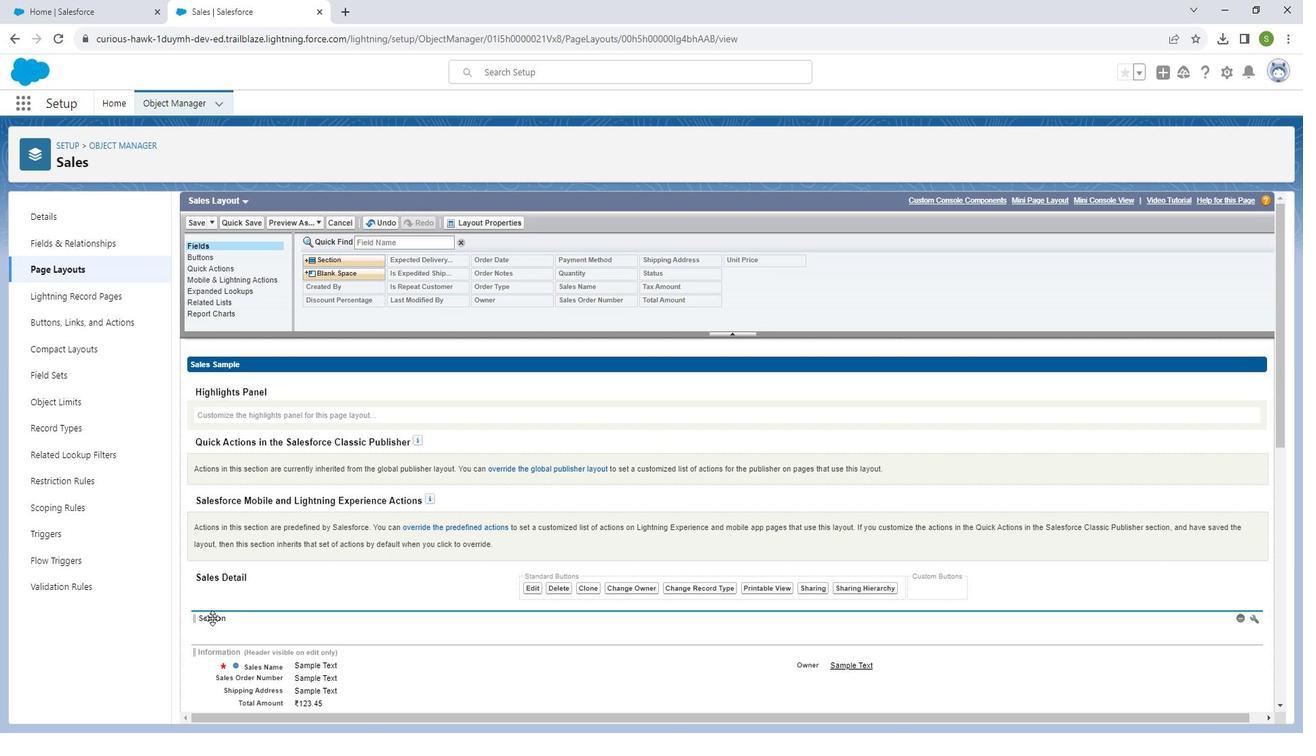 
Action: Mouse pressed left at (233, 616)
Screenshot: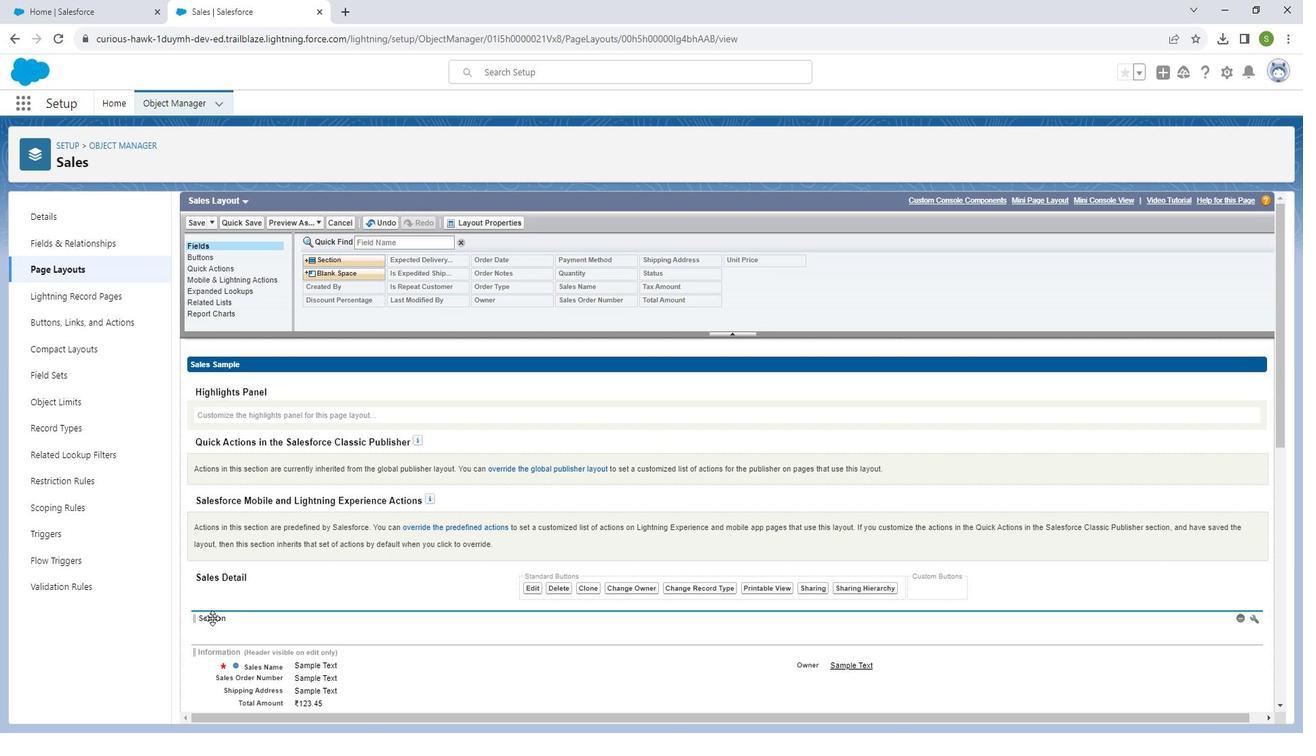 
Action: Mouse moved to (747, 395)
Screenshot: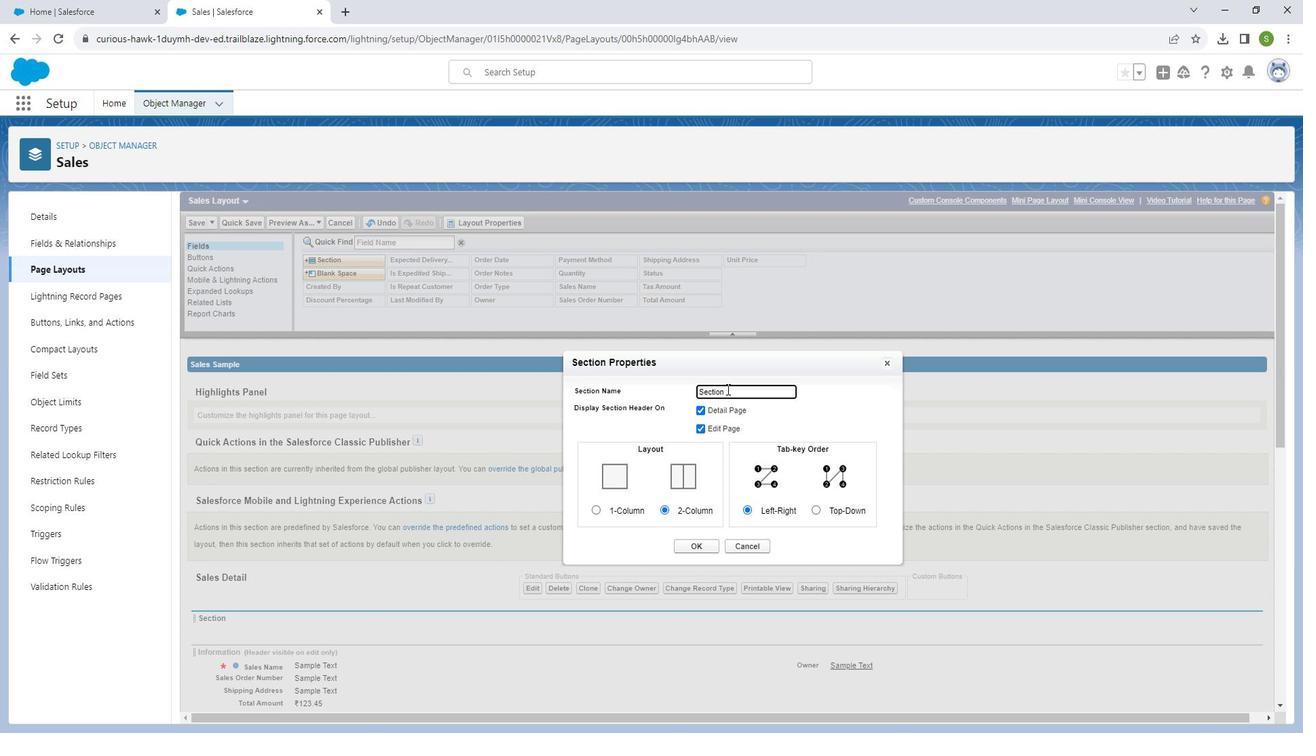 
Action: Key pressed <Key.left><Key.left><Key.left><Key.left><Key.left><Key.left><Key.left><Key.shift_r>Sales<Key.space>
Screenshot: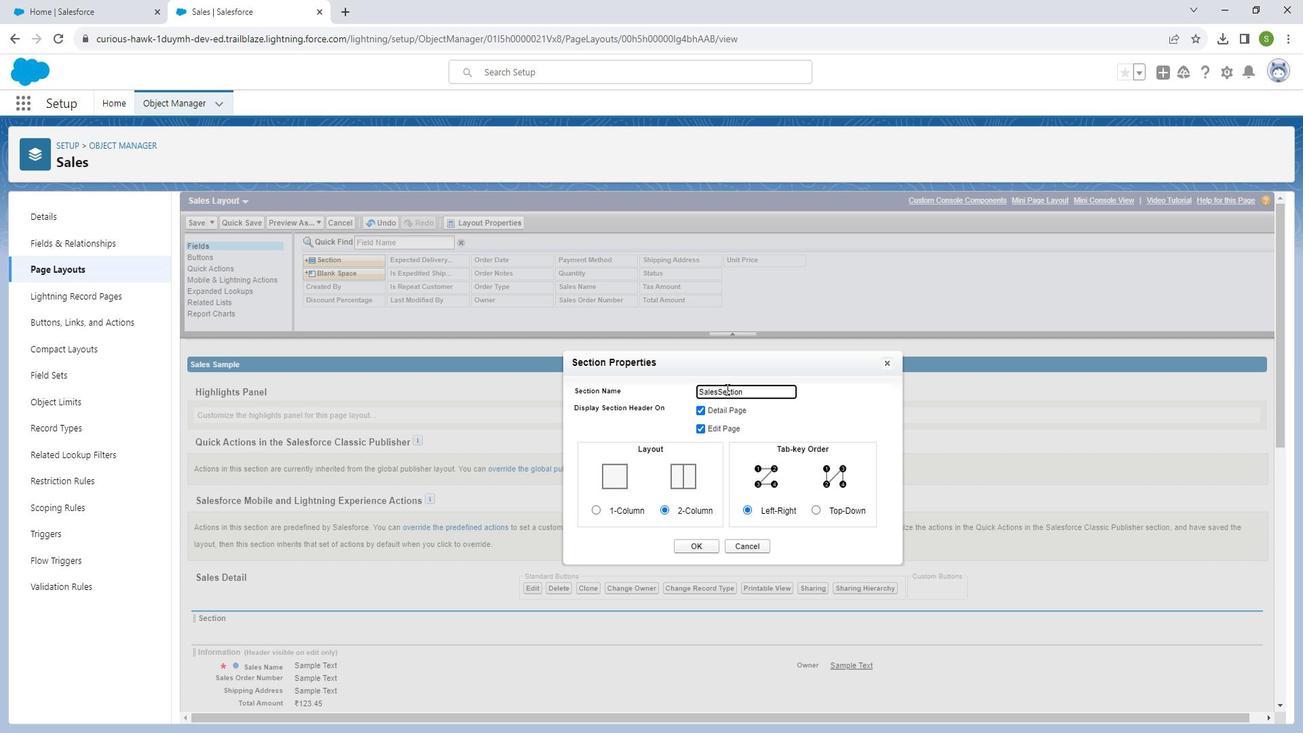 
Action: Mouse moved to (731, 548)
Screenshot: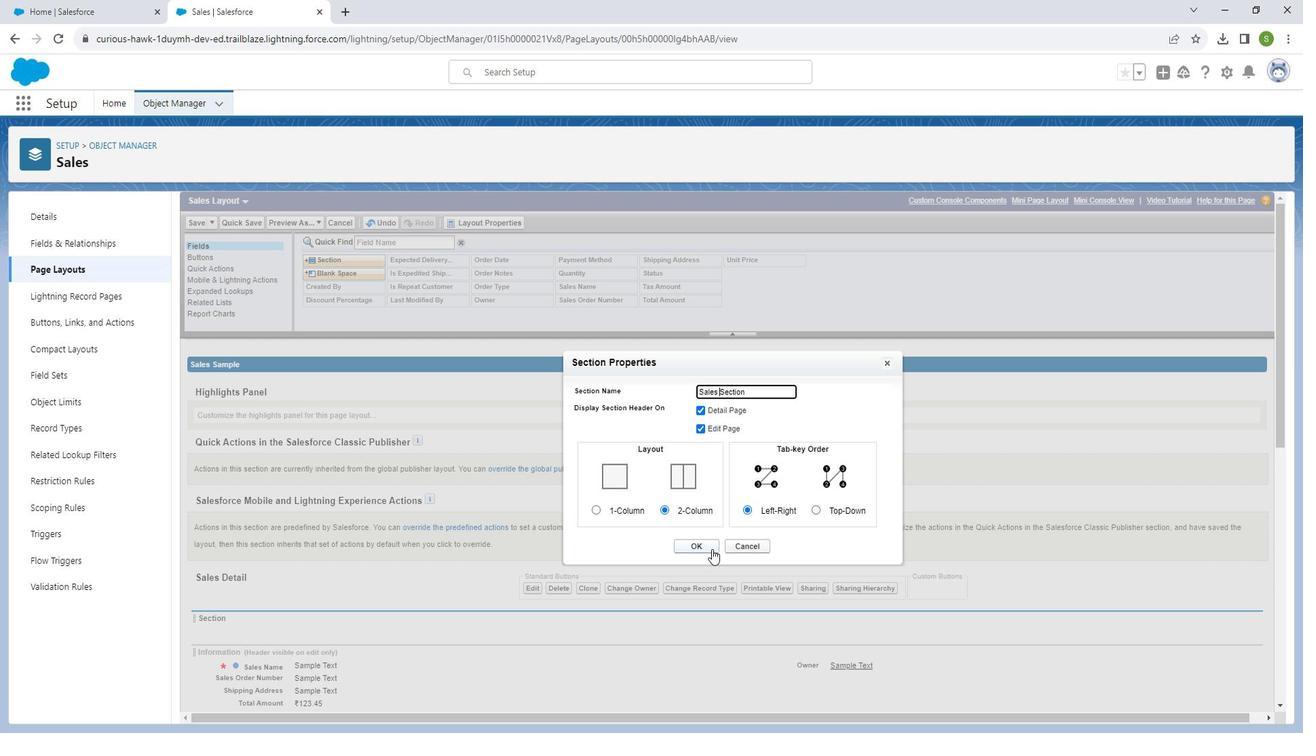 
Action: Mouse pressed left at (731, 548)
Screenshot: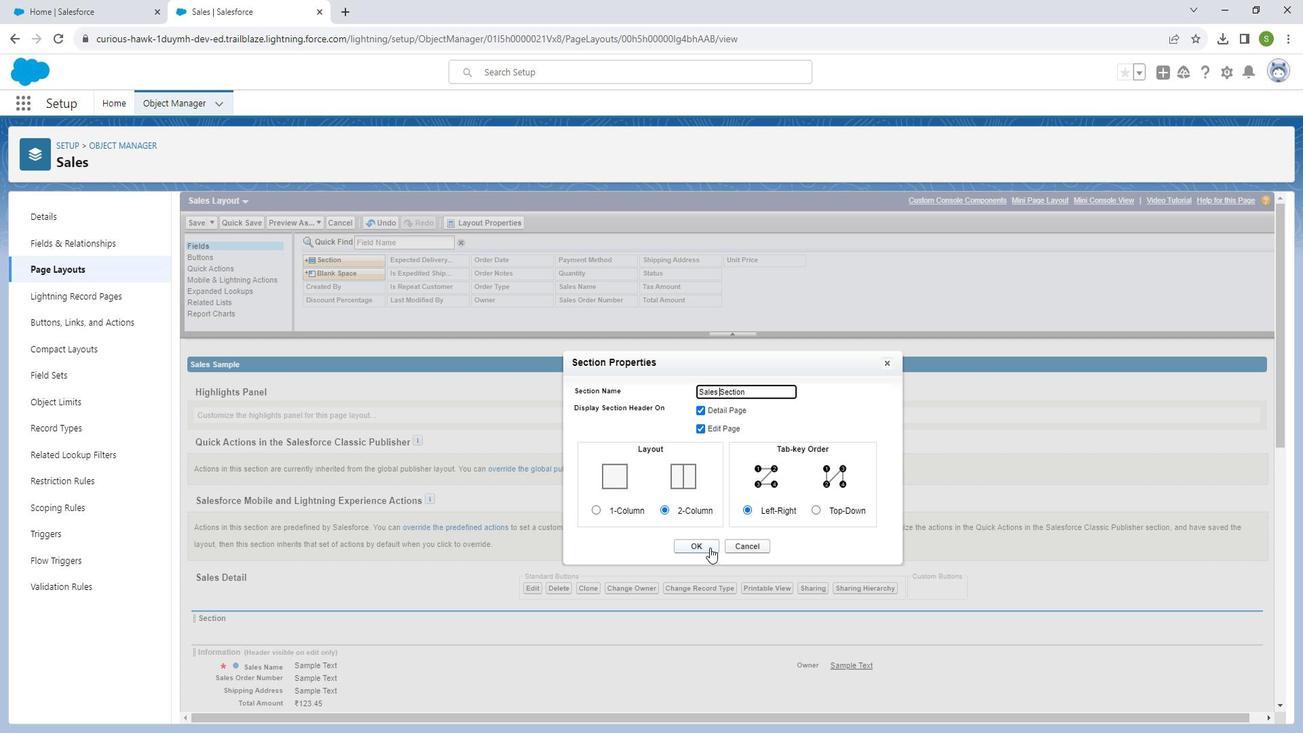 
Action: Mouse moved to (356, 269)
Screenshot: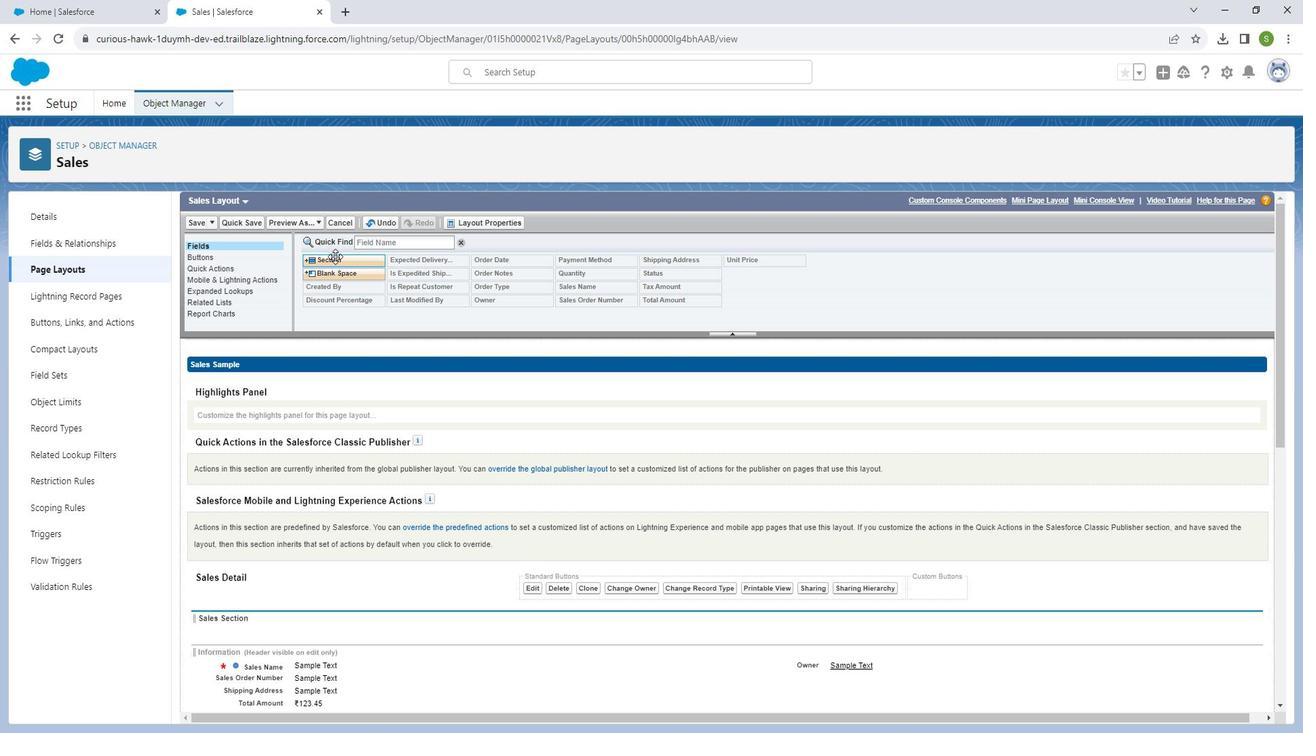 
Action: Mouse pressed left at (356, 269)
Screenshot: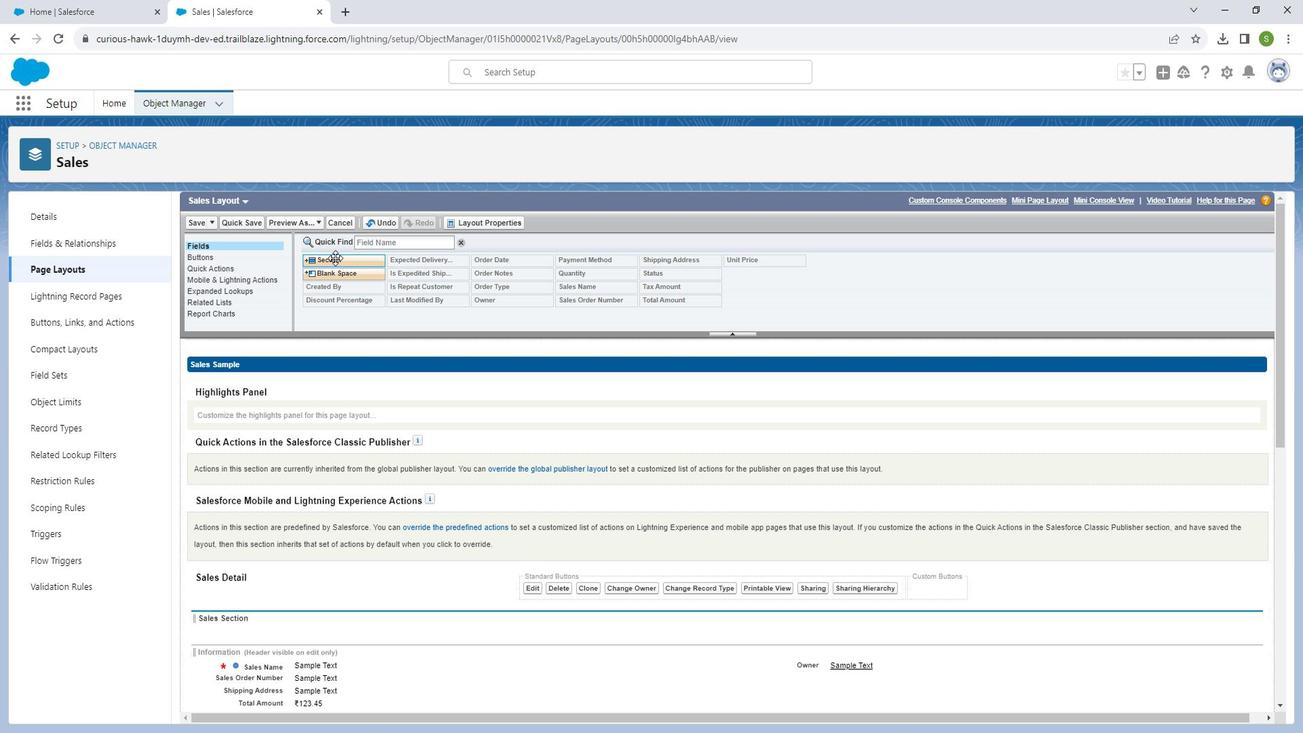 
Action: Mouse moved to (376, 271)
Screenshot: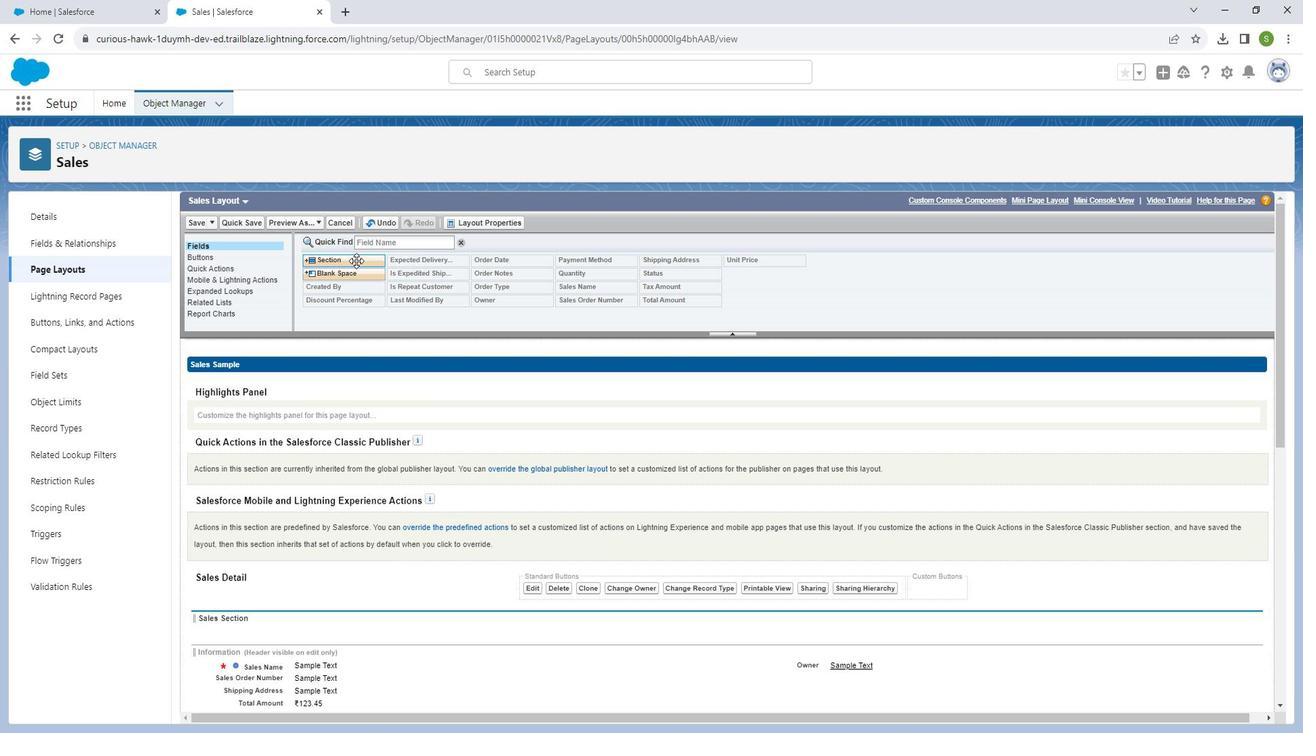 
Action: Mouse pressed left at (376, 271)
Screenshot: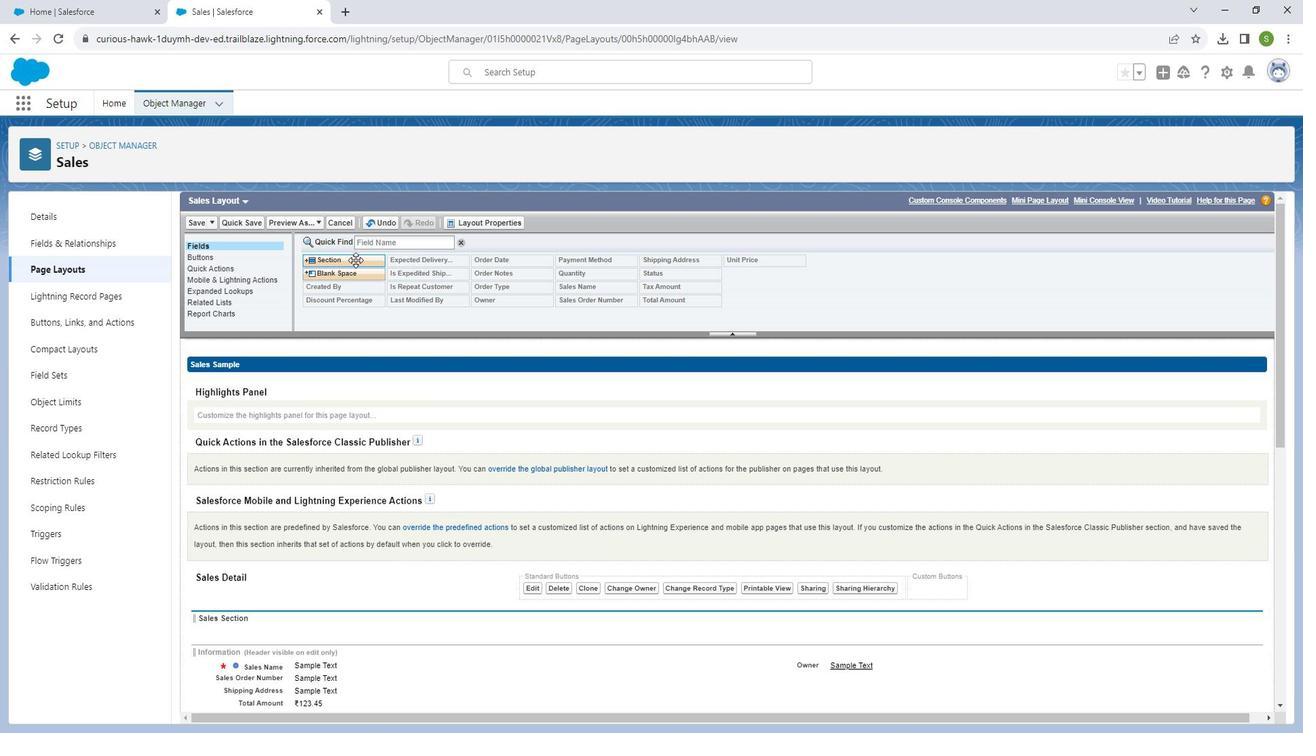 
Action: Mouse moved to (733, 396)
Screenshot: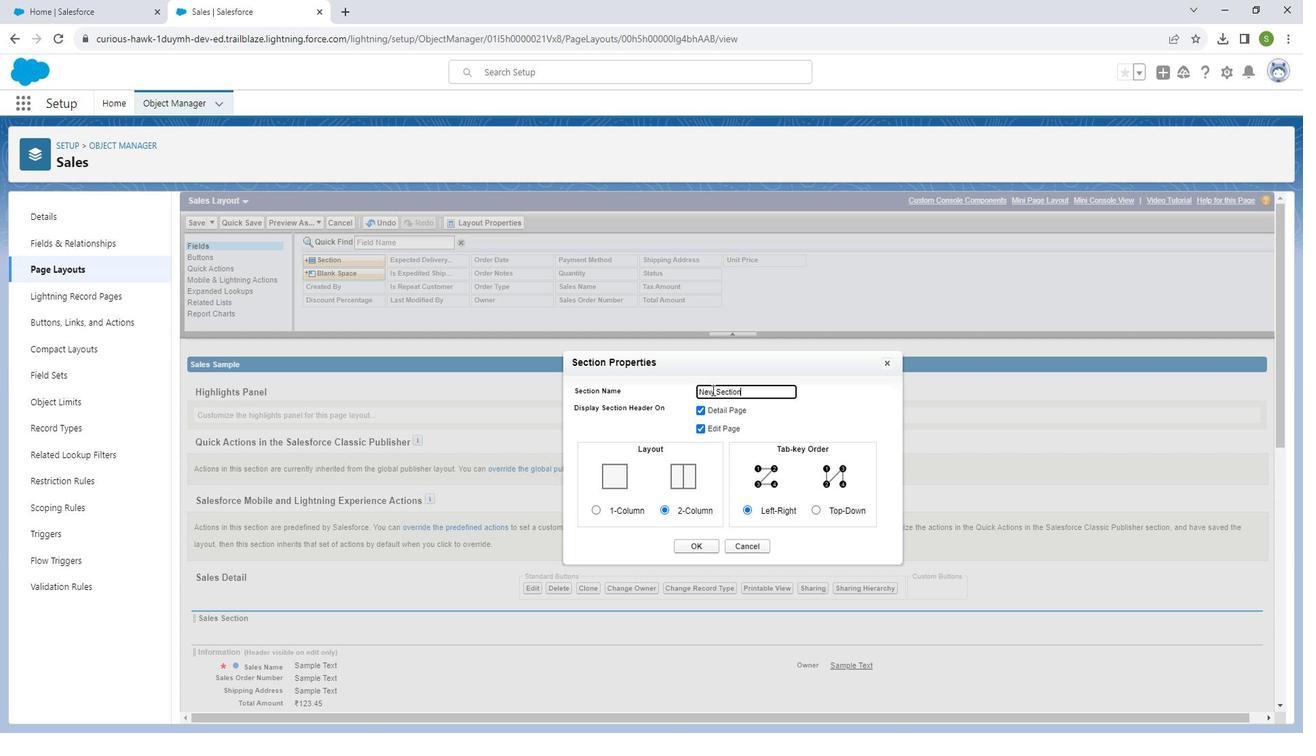 
Action: Mouse pressed left at (733, 396)
Screenshot: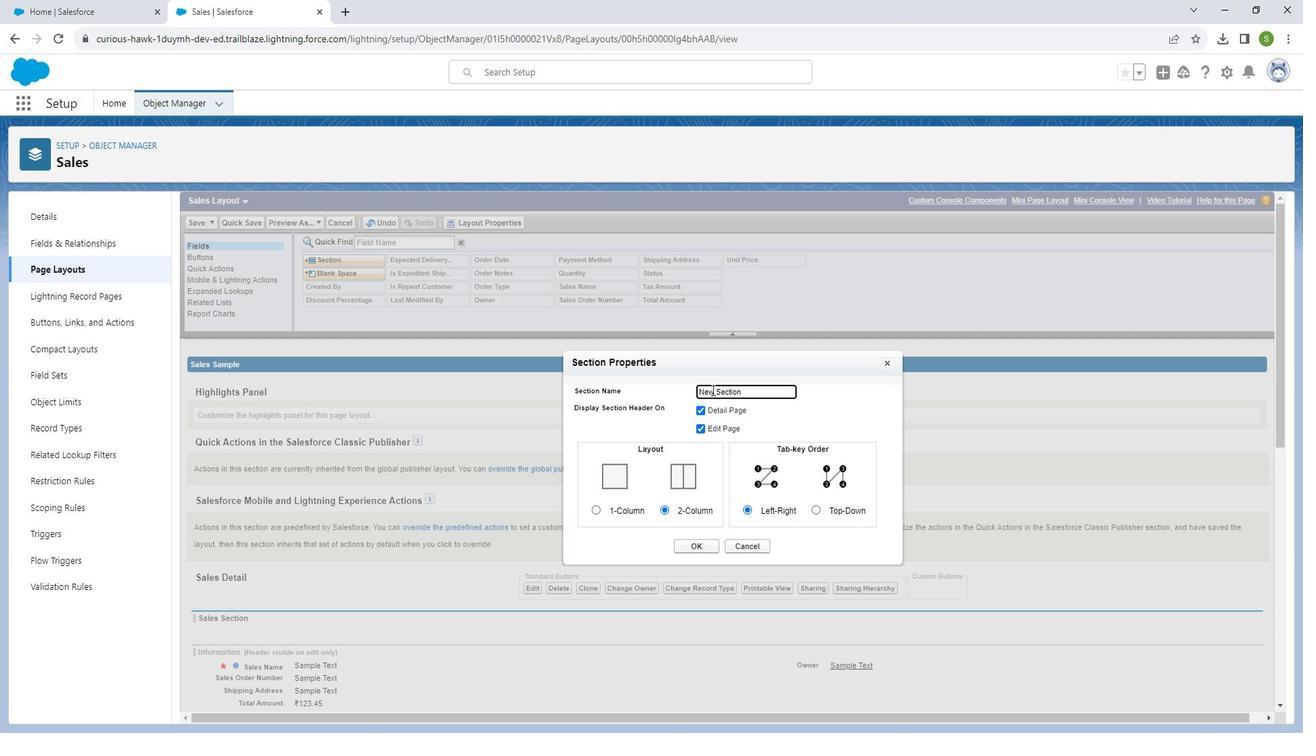 
Action: Key pressed <Key.backspace><Key.backspace><Key.backspace><Key.shift_r>Address
Screenshot: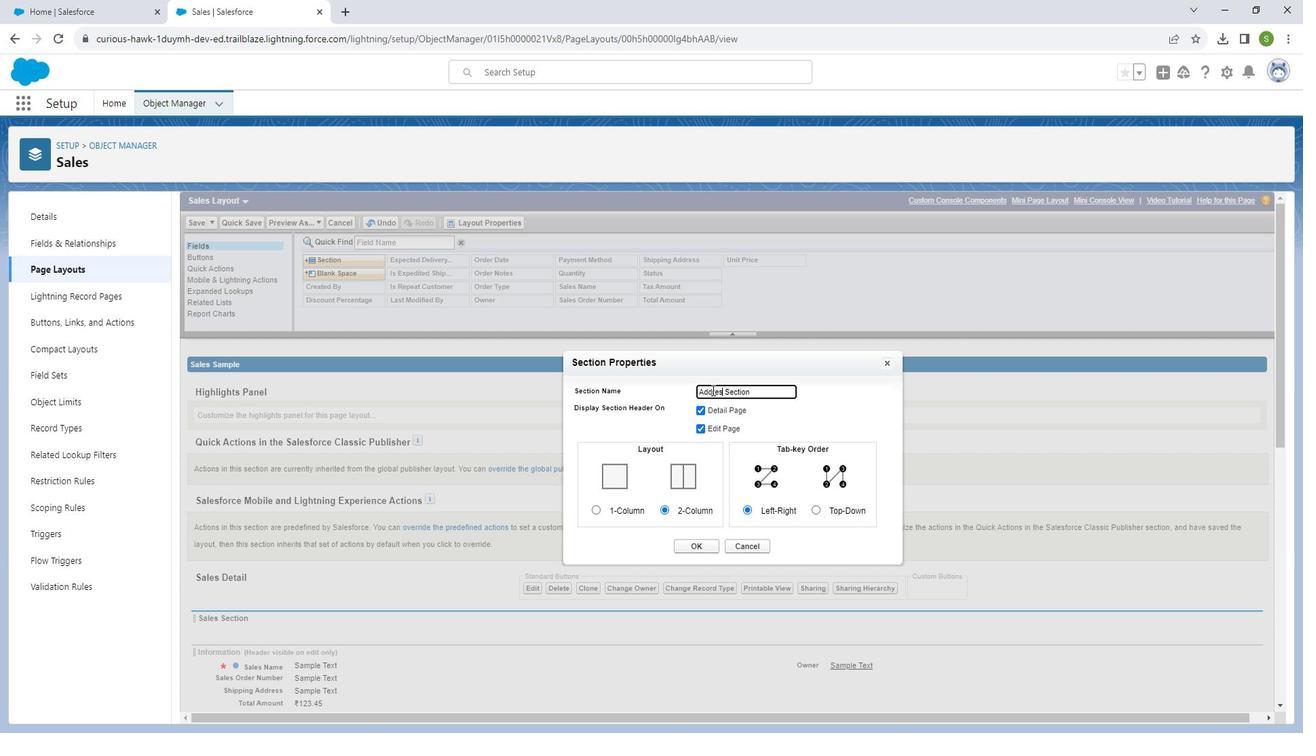 
Action: Mouse moved to (722, 552)
Screenshot: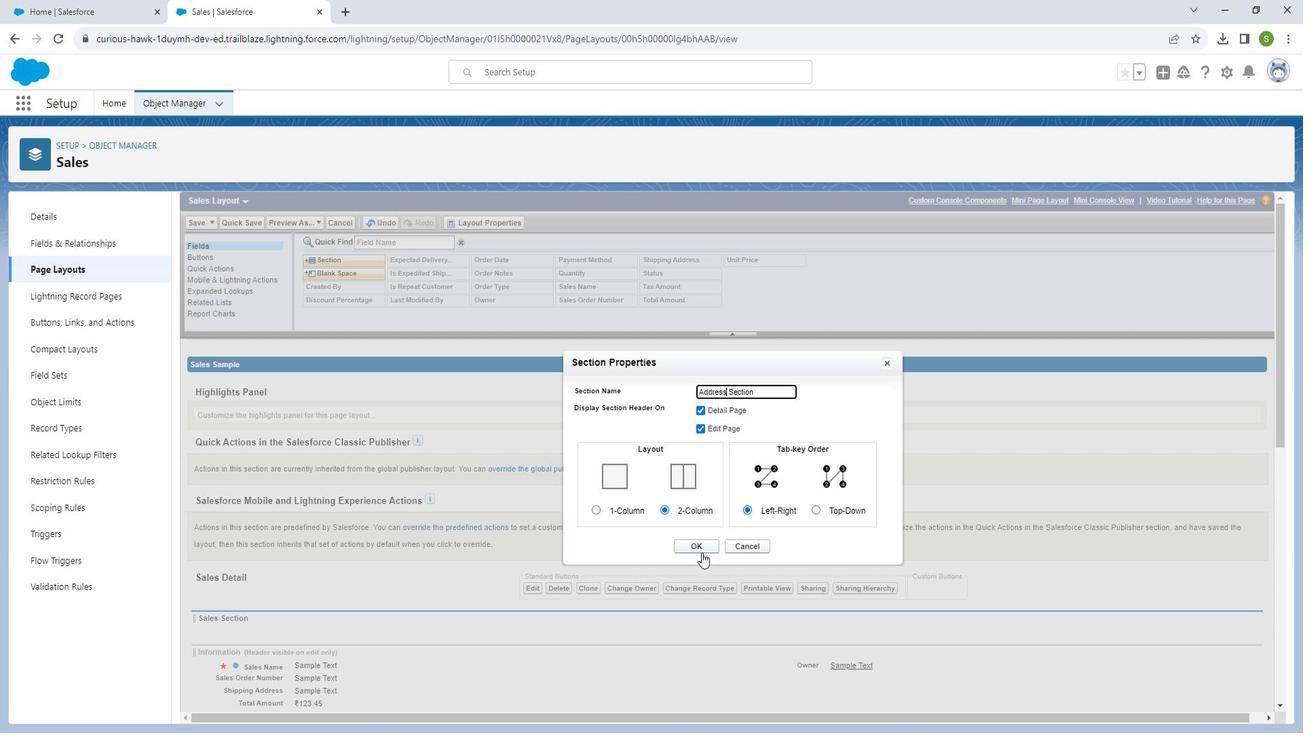 
Action: Mouse pressed left at (722, 552)
Screenshot: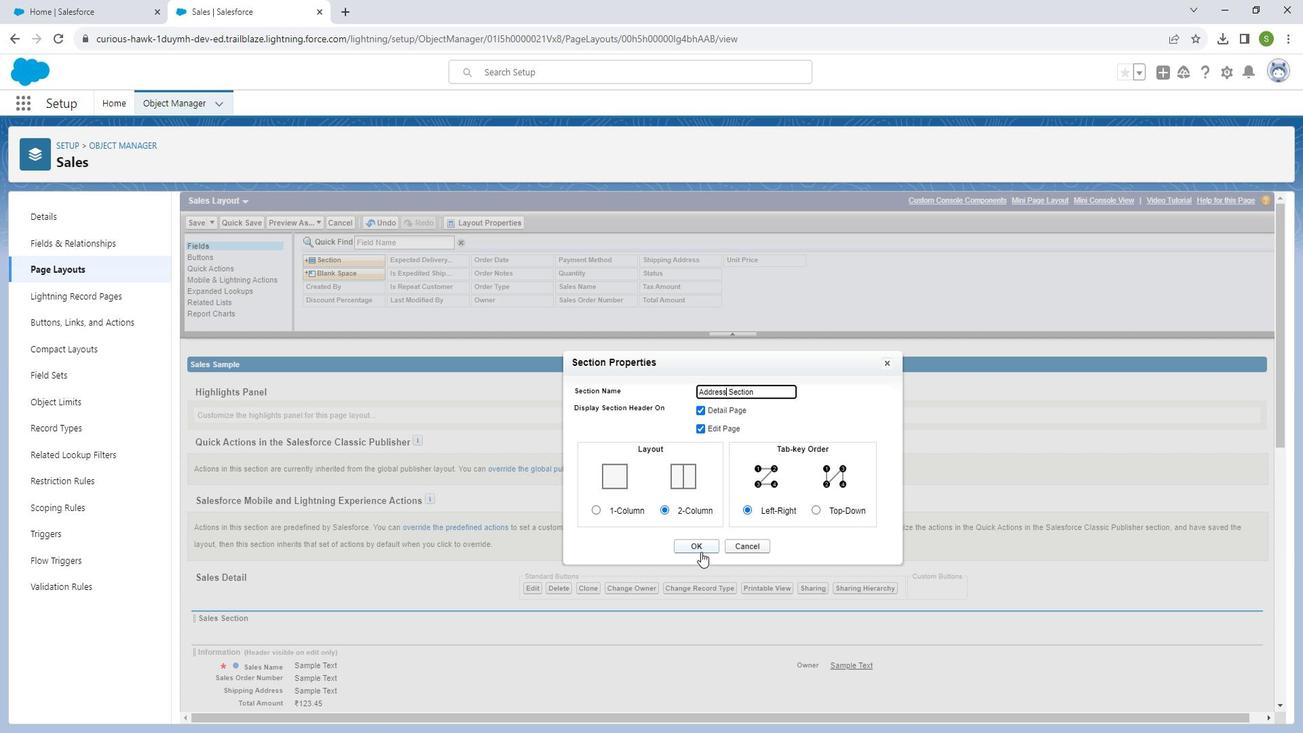 
Action: Mouse moved to (446, 615)
Screenshot: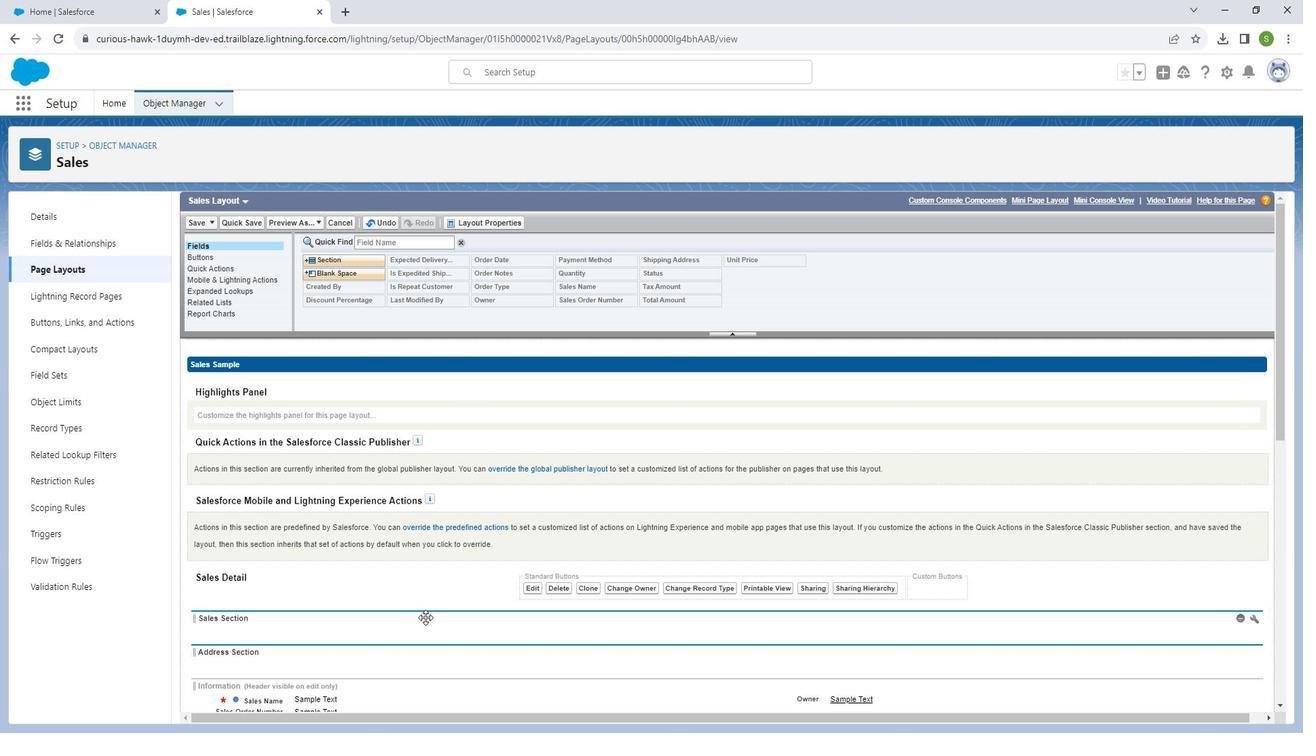 
Action: Mouse scrolled (446, 615) with delta (0, 0)
Screenshot: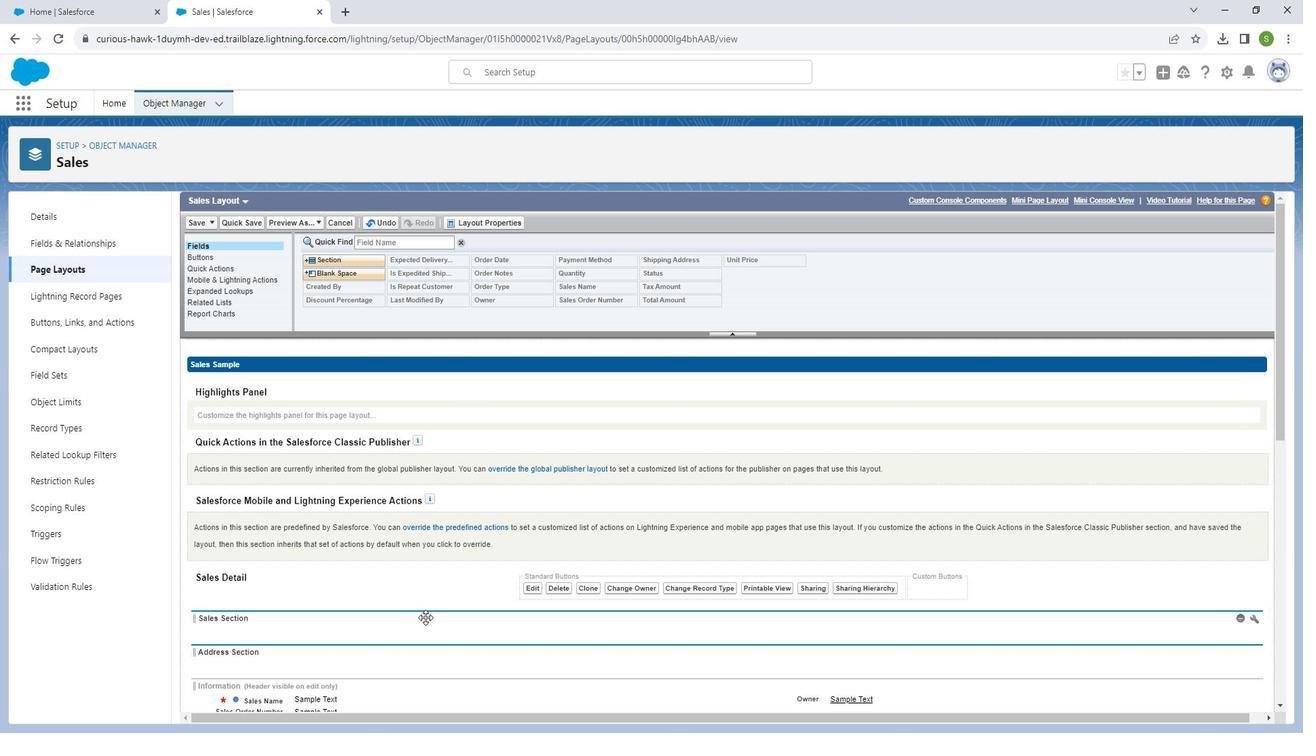 
Action: Mouse moved to (447, 615)
Screenshot: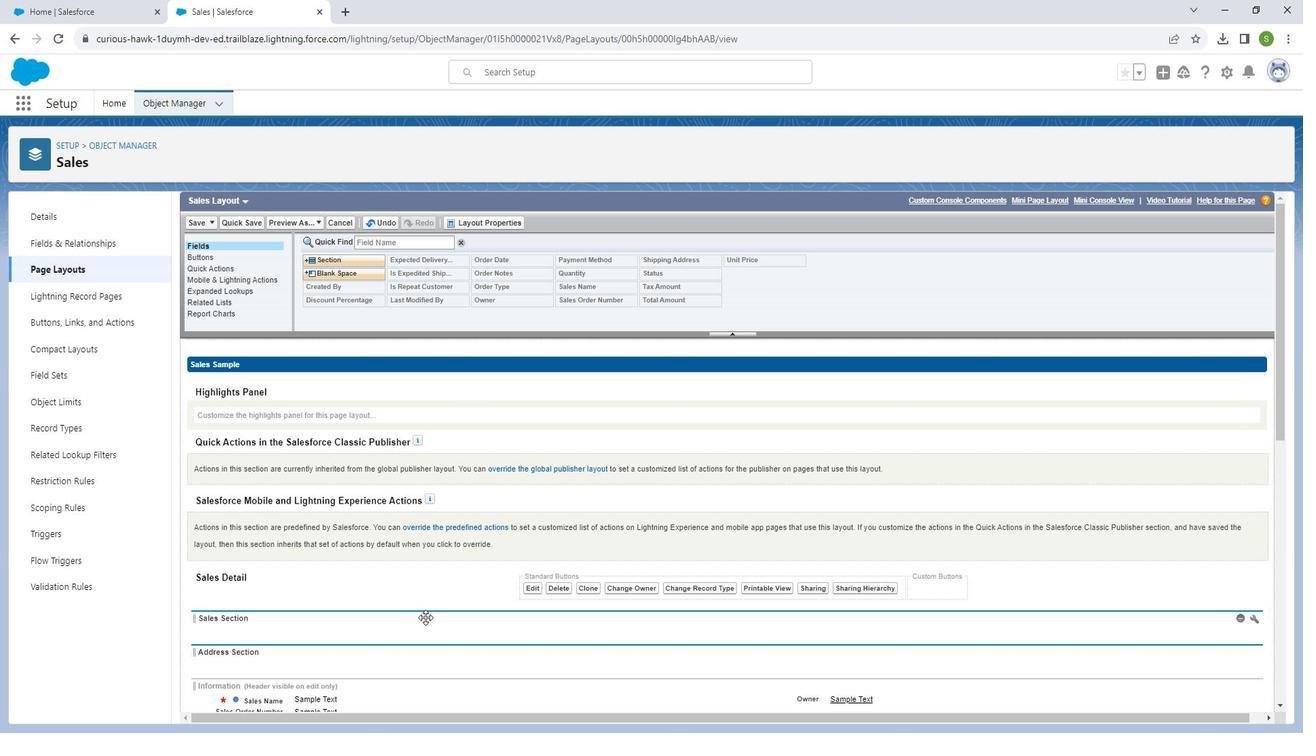
Action: Mouse scrolled (447, 614) with delta (0, 0)
Screenshot: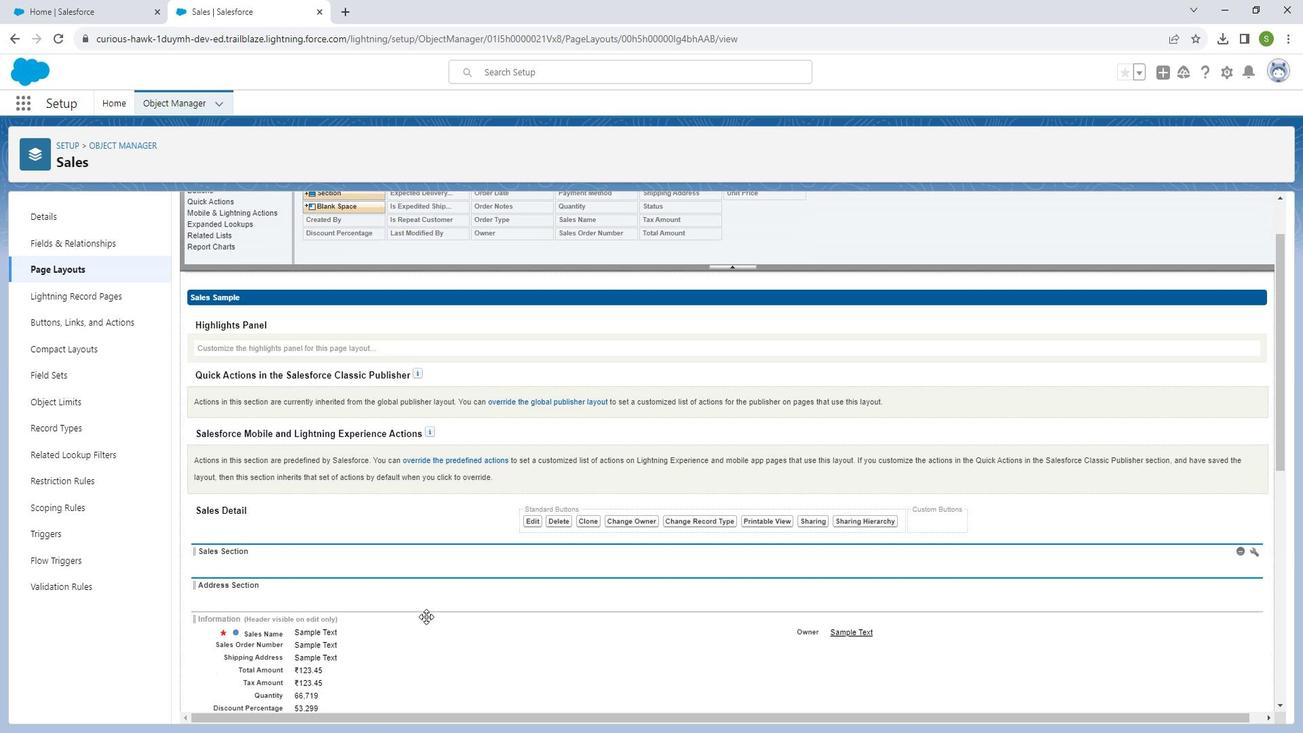 
Action: Mouse scrolled (447, 614) with delta (0, 0)
Screenshot: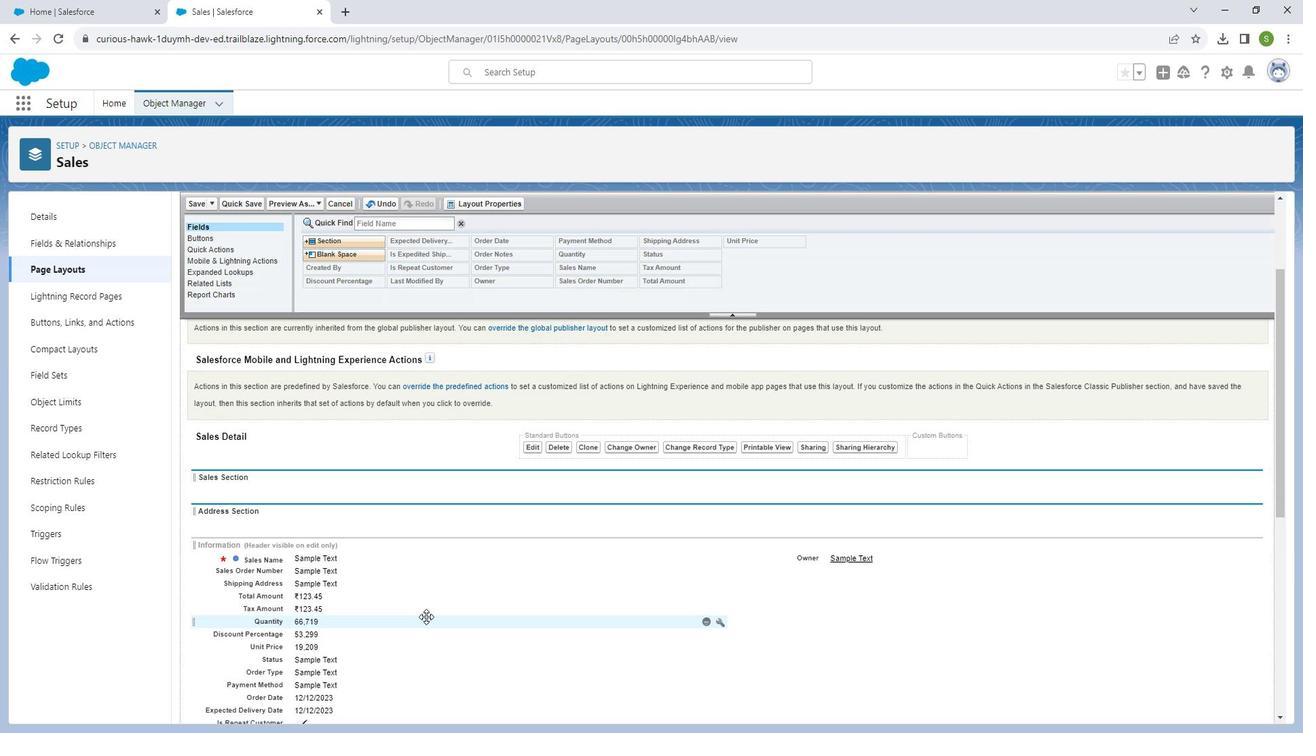 
Action: Mouse moved to (447, 615)
Screenshot: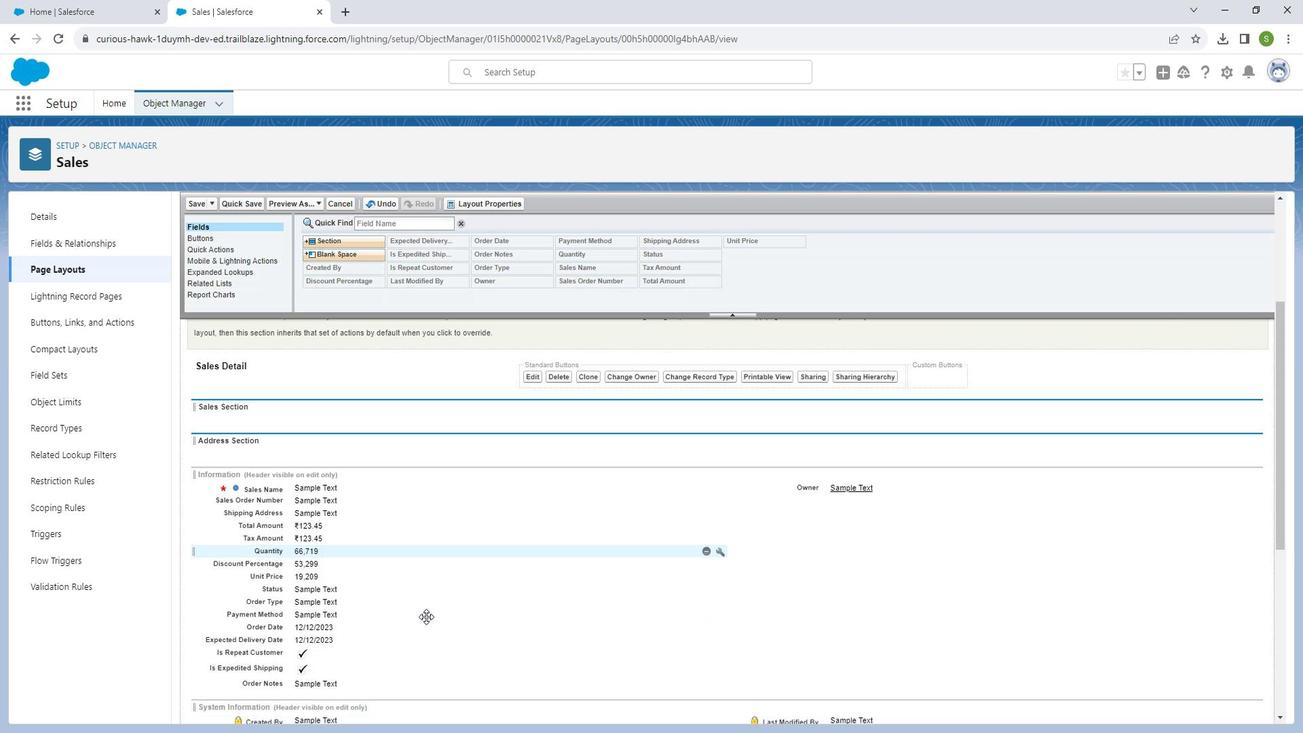 
Action: Mouse scrolled (447, 615) with delta (0, 0)
Screenshot: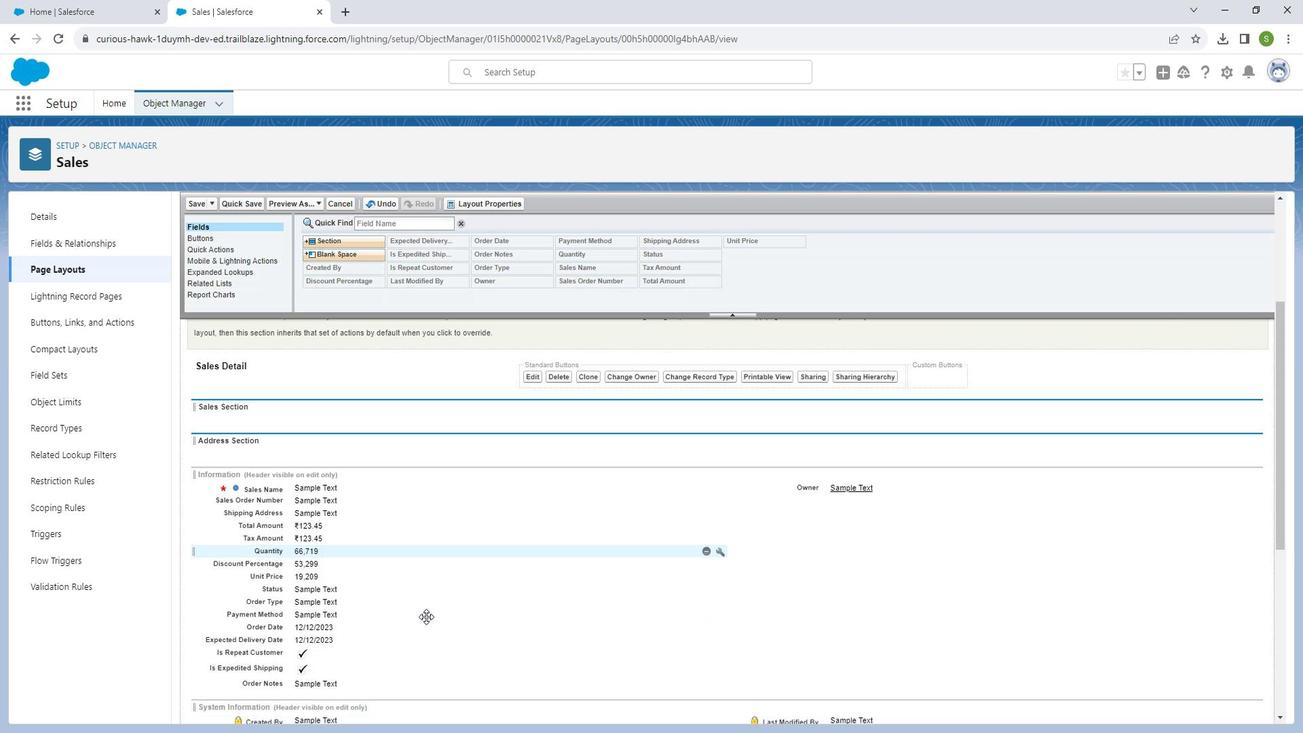 
Action: Mouse moved to (446, 575)
Screenshot: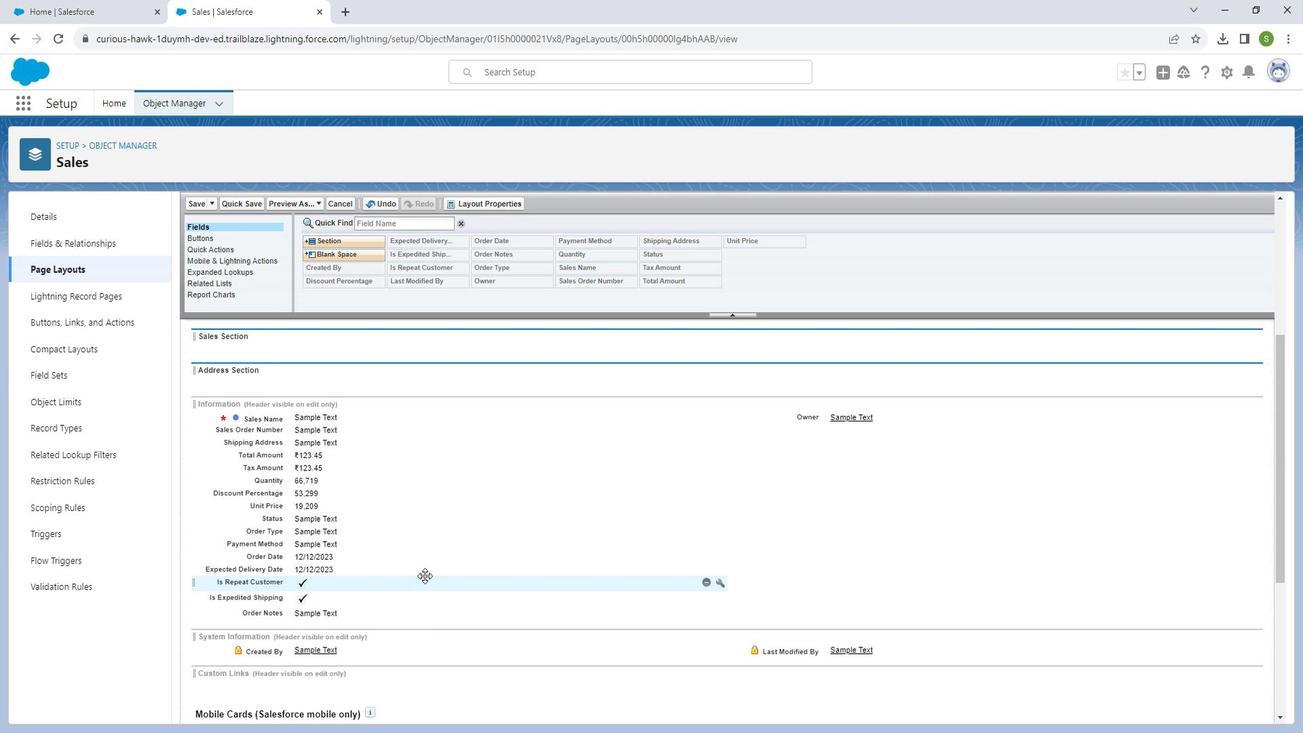 
Action: Mouse scrolled (446, 574) with delta (0, 0)
Screenshot: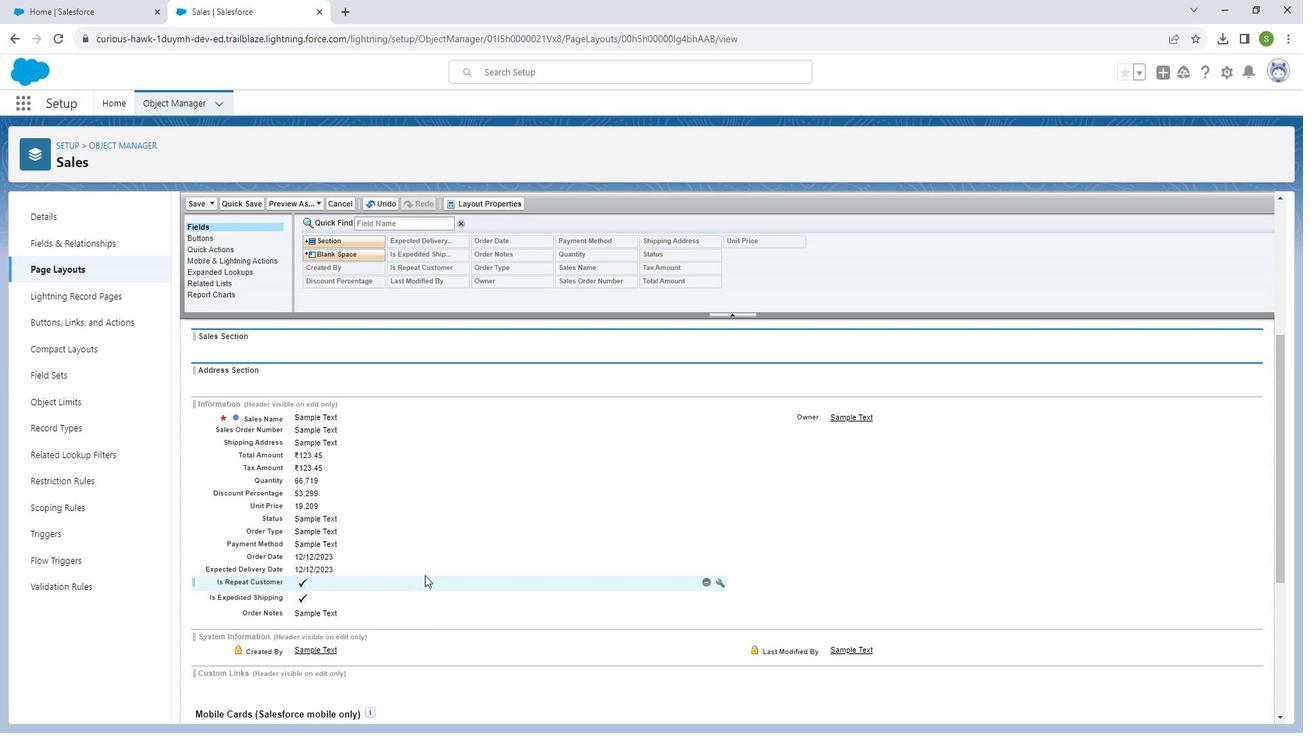 
Action: Mouse moved to (448, 564)
Screenshot: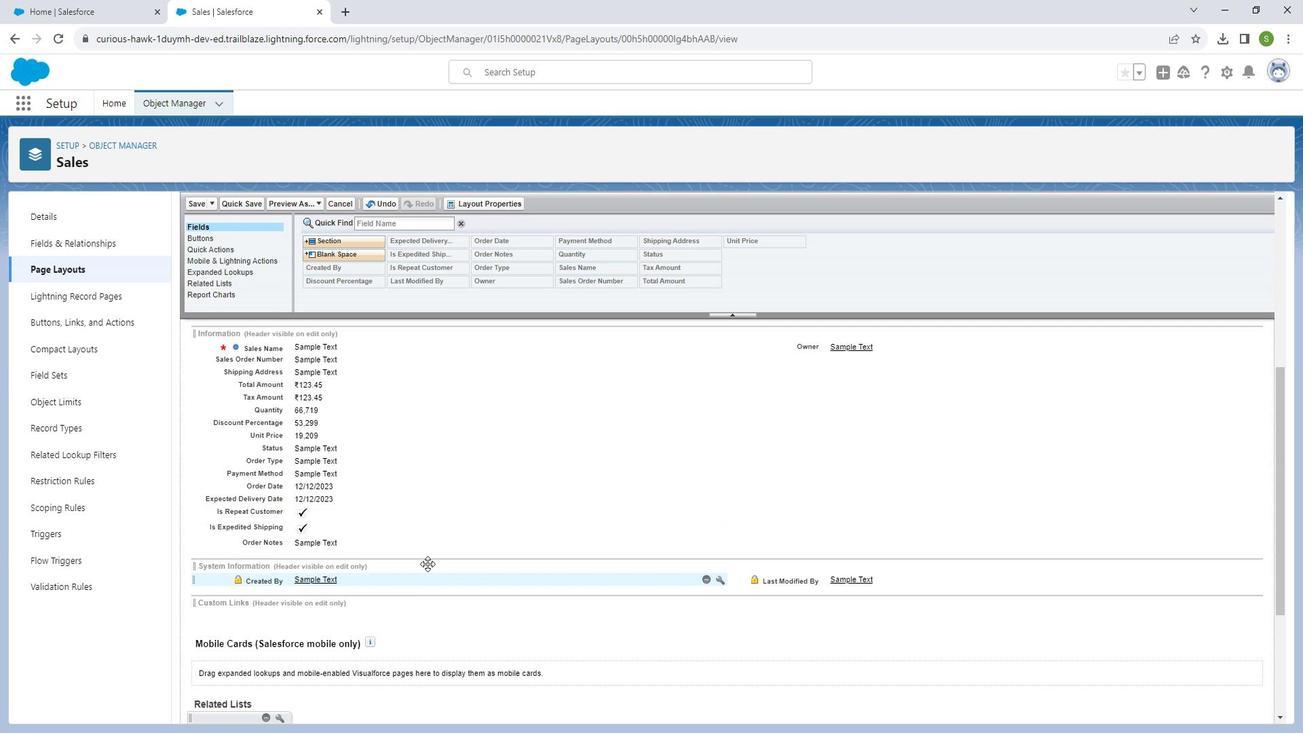 
Action: Mouse scrolled (448, 564) with delta (0, 0)
Screenshot: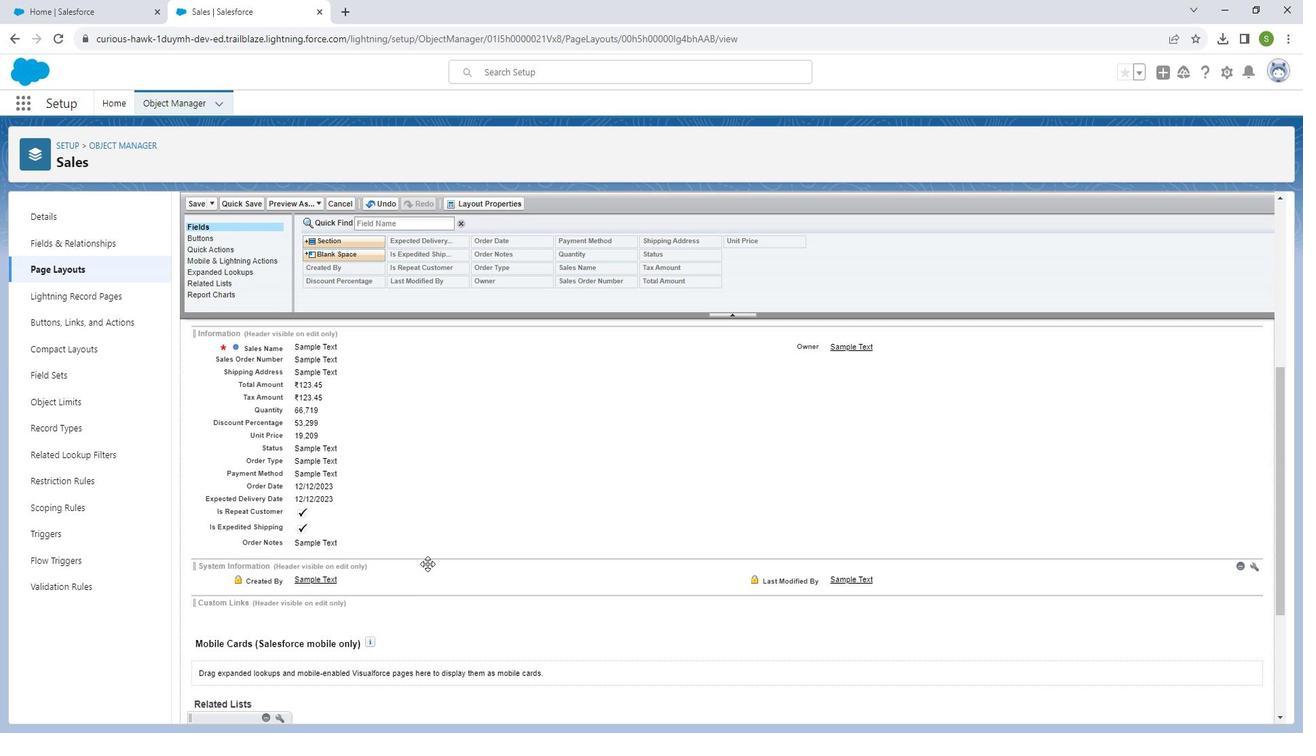 
Action: Mouse scrolled (448, 564) with delta (0, 0)
Screenshot: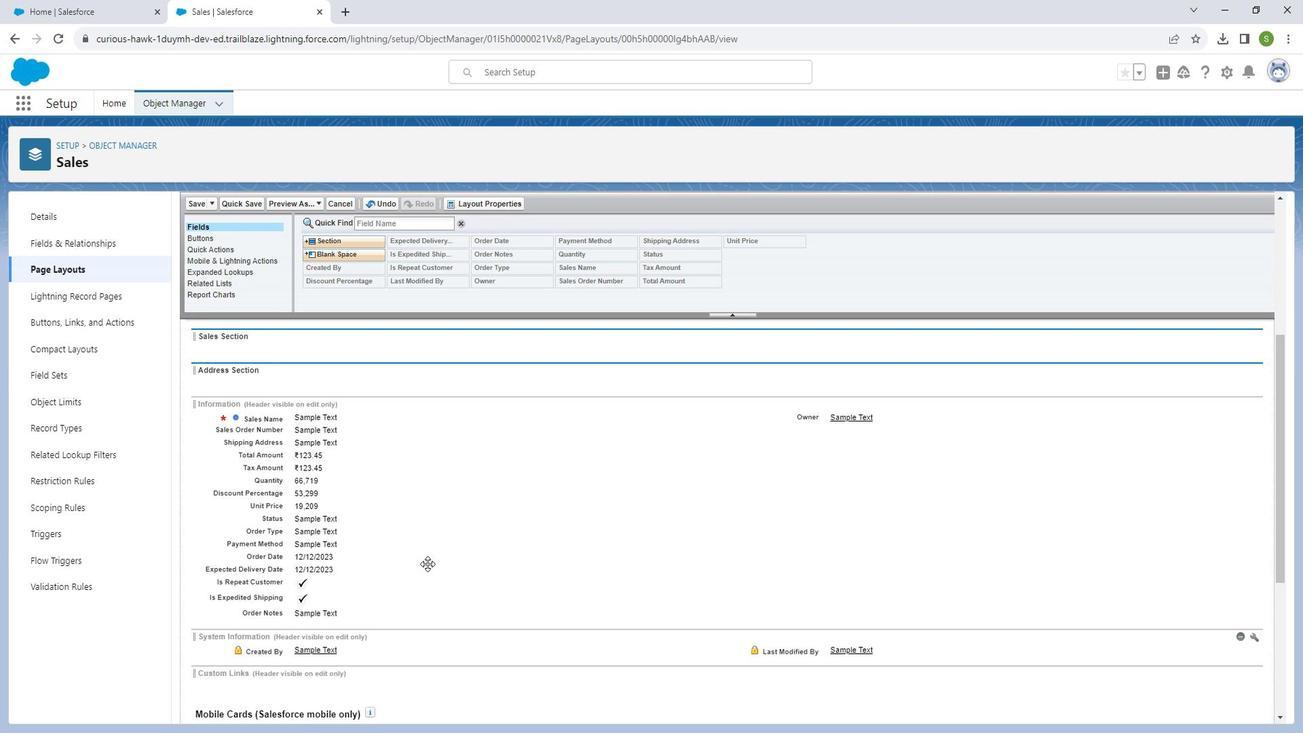 
Action: Mouse scrolled (448, 564) with delta (0, 0)
Screenshot: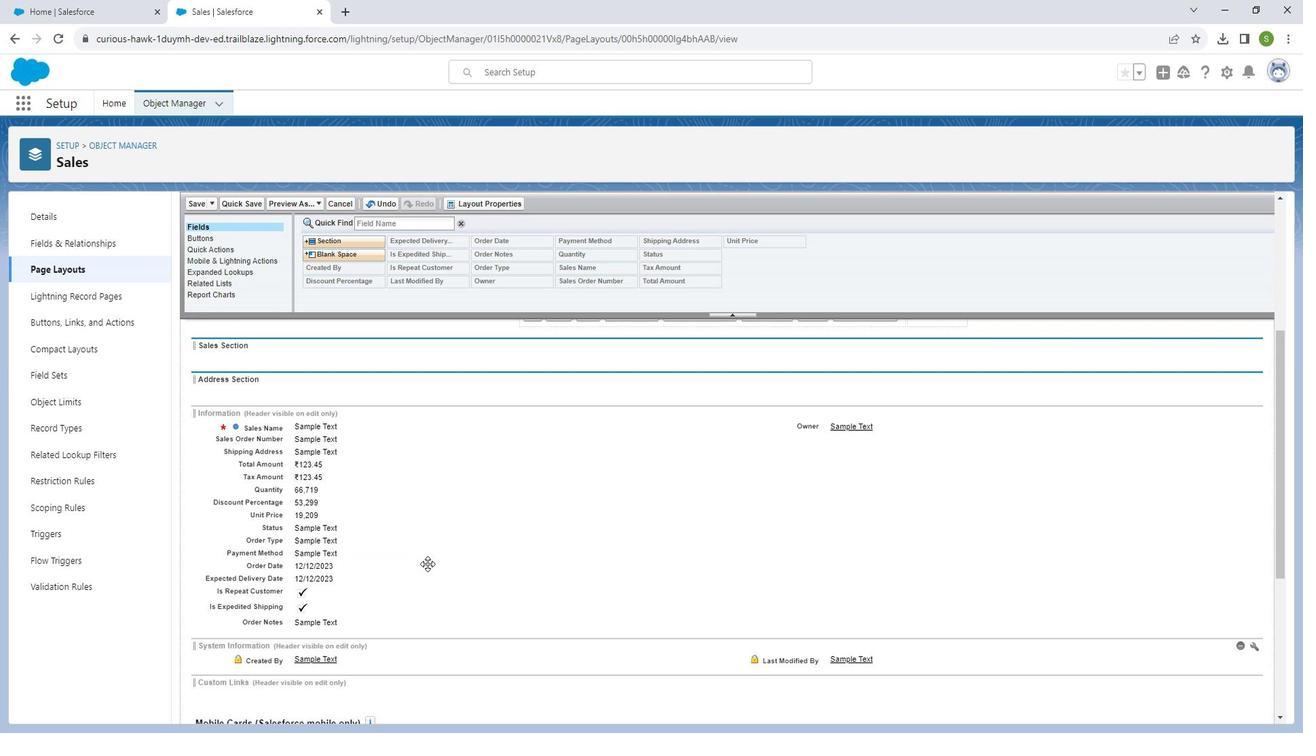 
Action: Mouse scrolled (448, 564) with delta (0, 0)
Screenshot: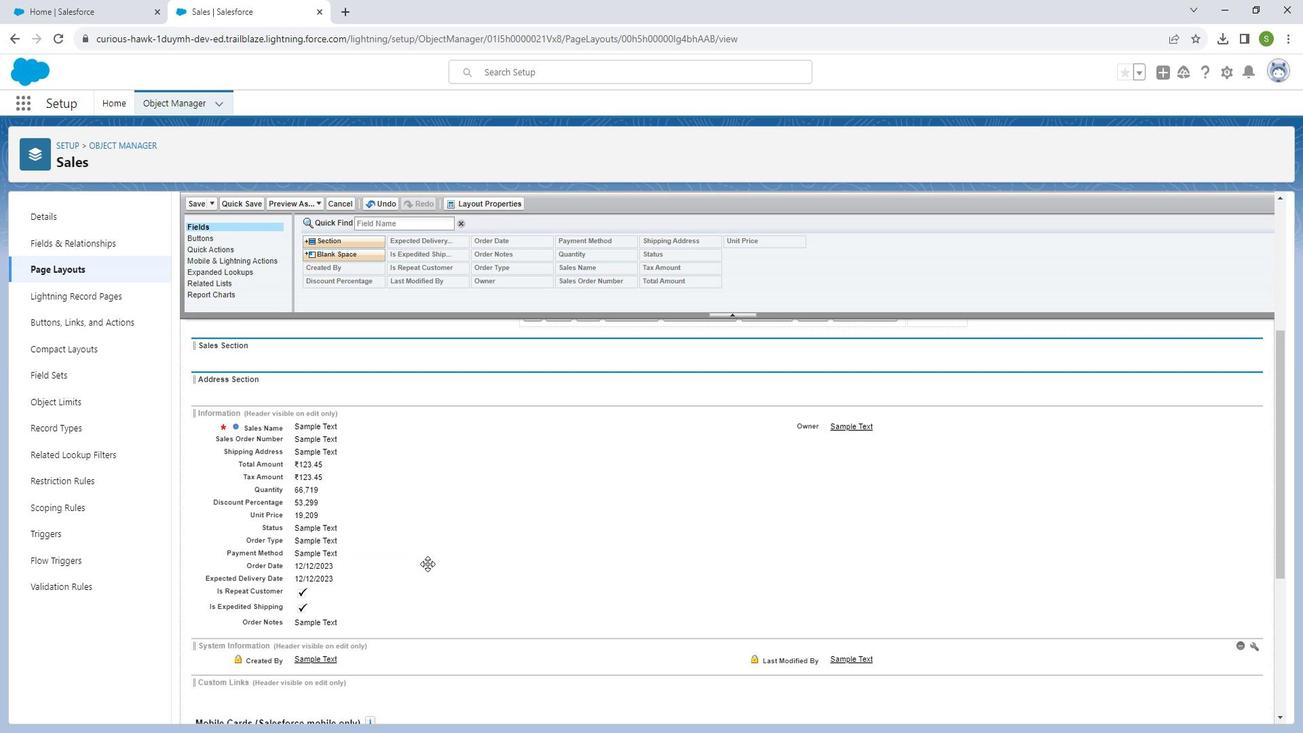 
Action: Mouse scrolled (448, 564) with delta (0, 0)
Screenshot: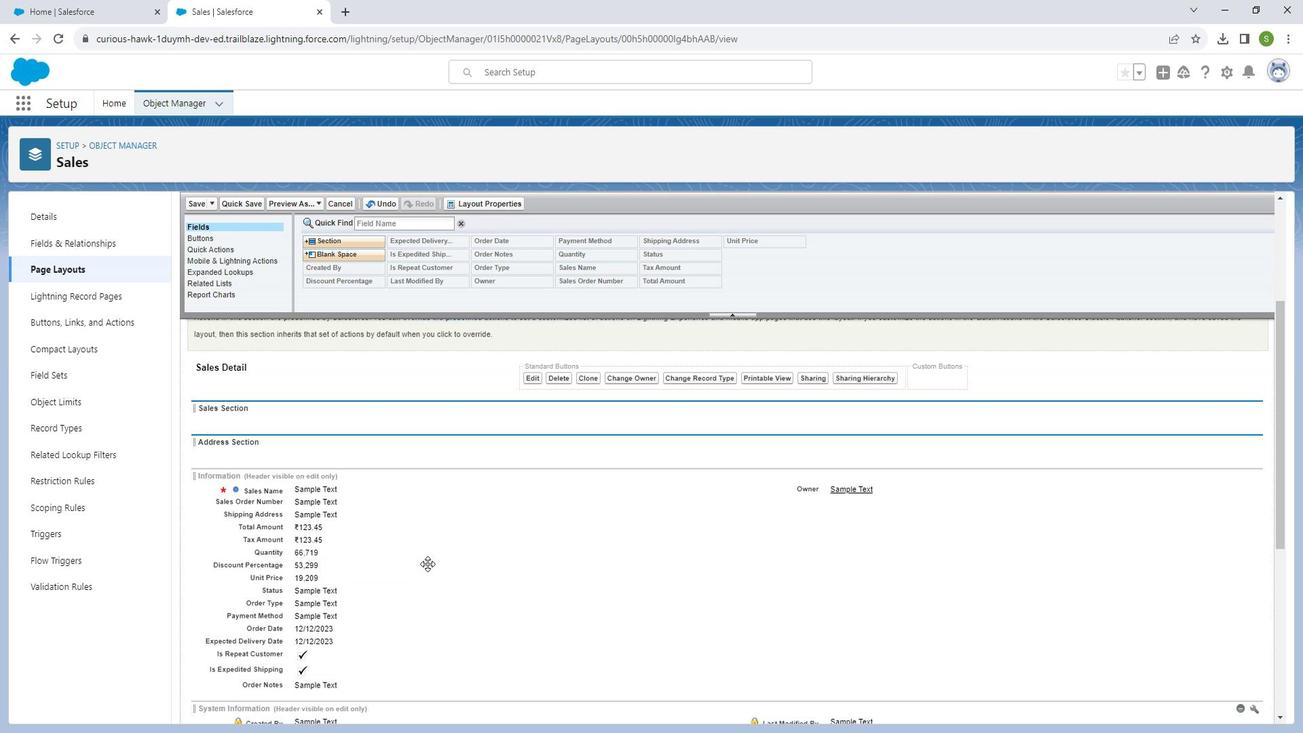 
Action: Mouse moved to (341, 270)
Screenshot: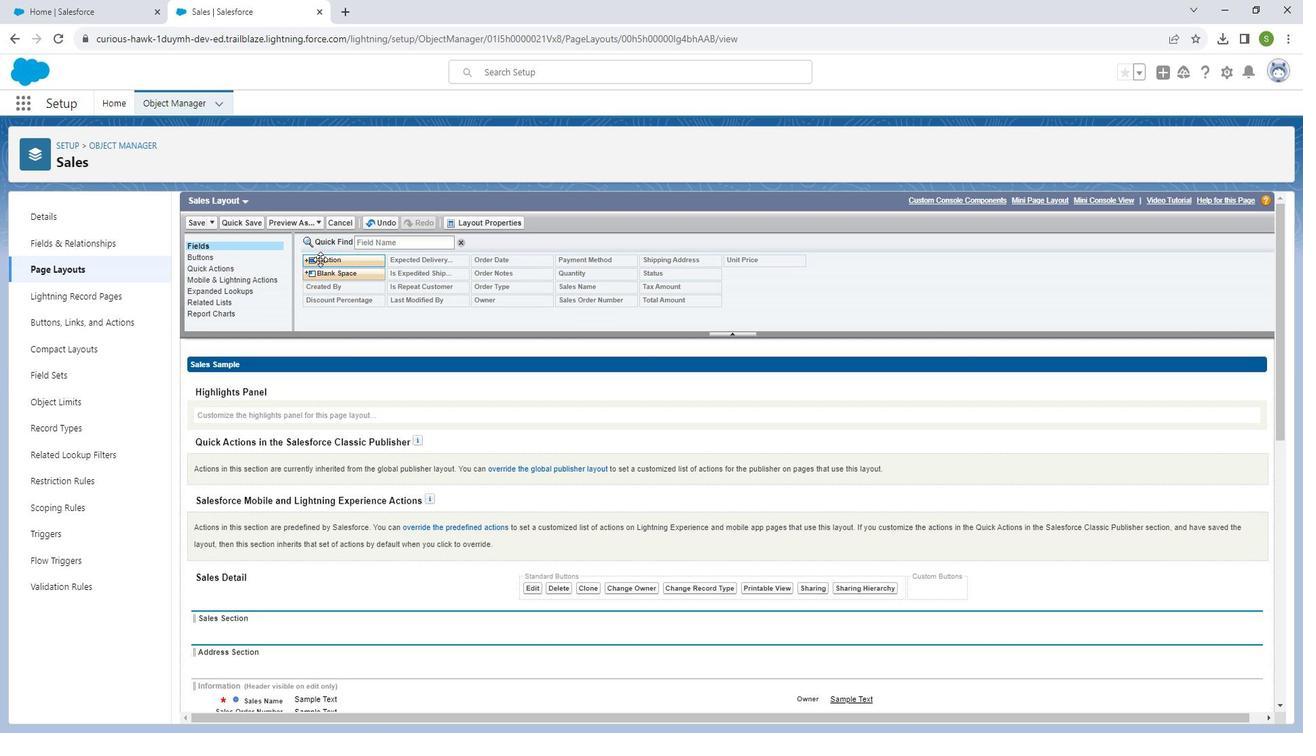 
Action: Mouse pressed left at (341, 270)
Screenshot: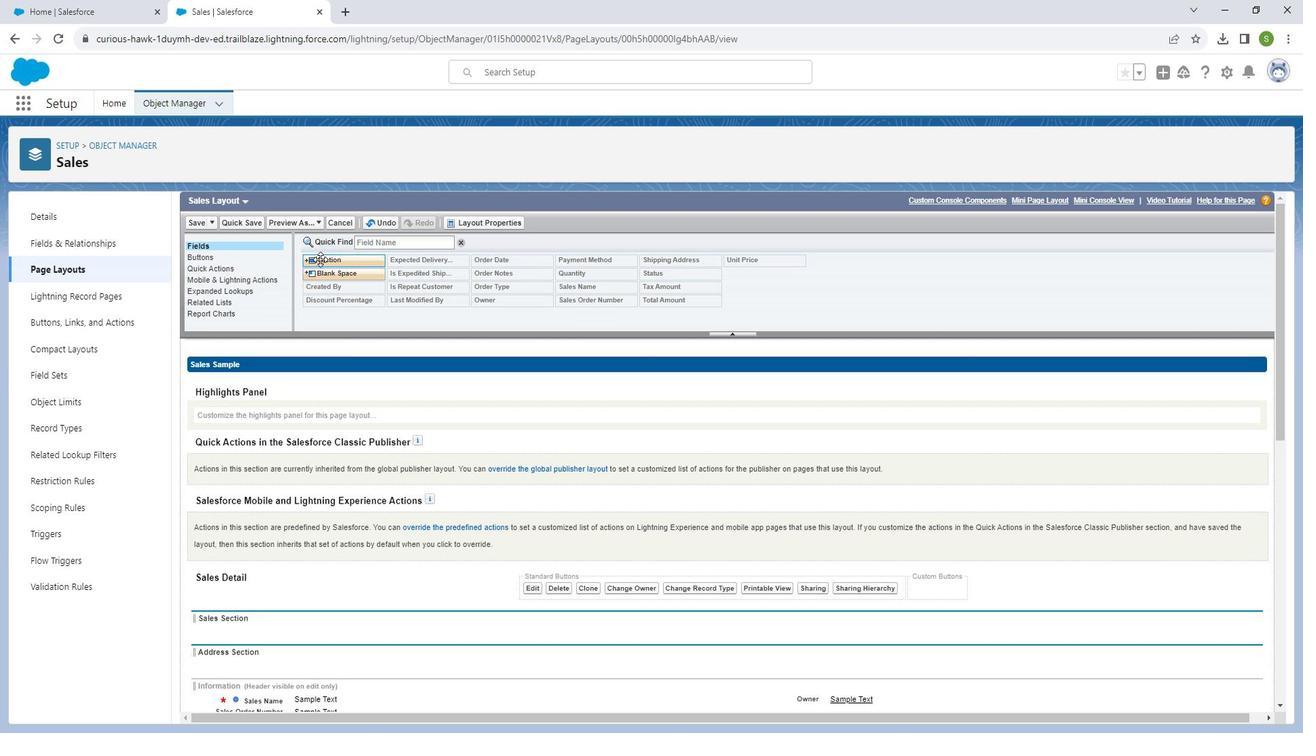 
Action: Mouse moved to (735, 401)
Screenshot: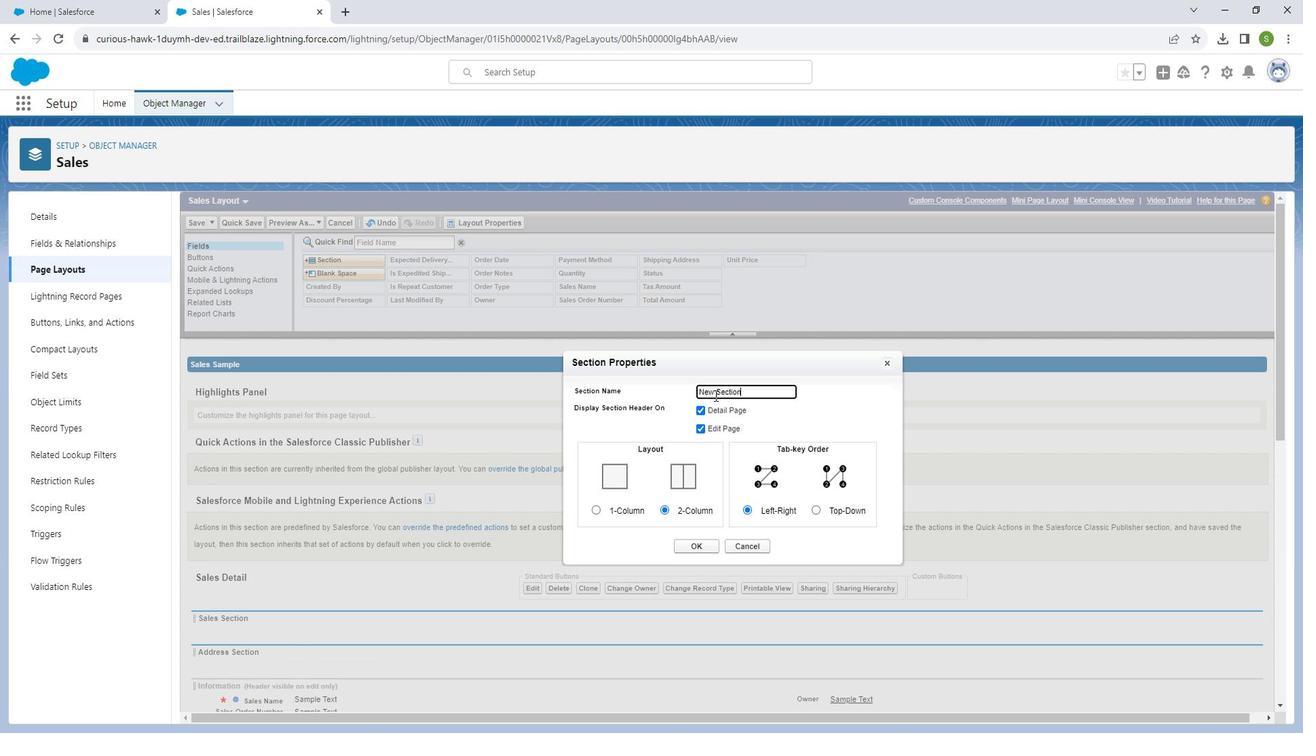 
Action: Mouse pressed left at (735, 401)
Screenshot: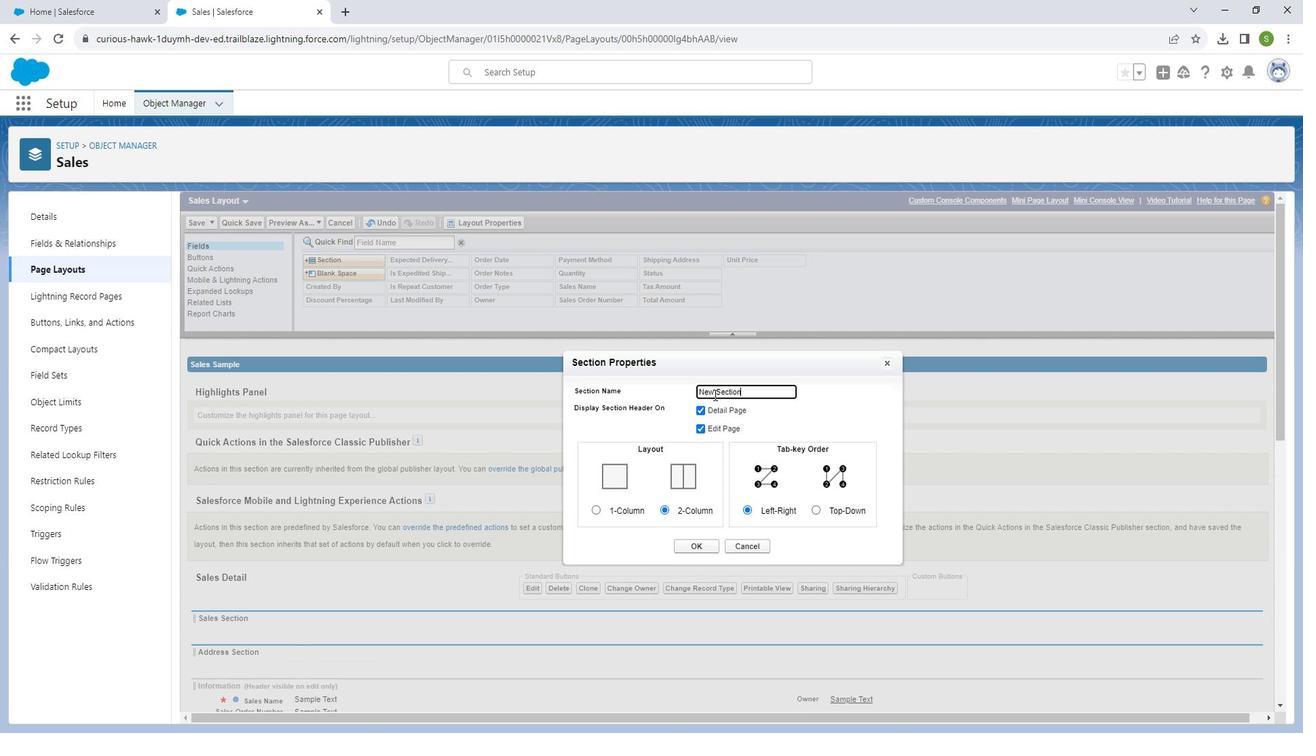 
Action: Mouse moved to (724, 406)
Screenshot: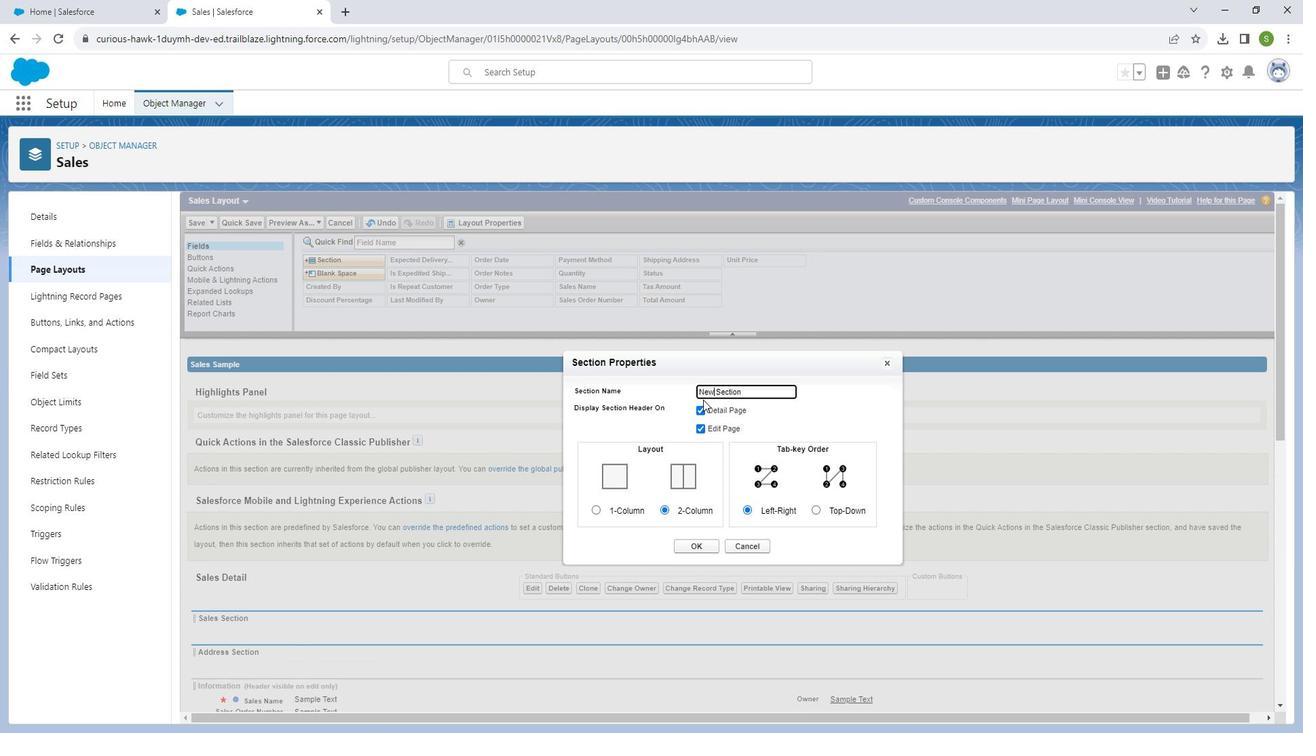 
Action: Key pressed <Key.backspace><Key.backspace><Key.backspace><Key.shift_r>Price
Screenshot: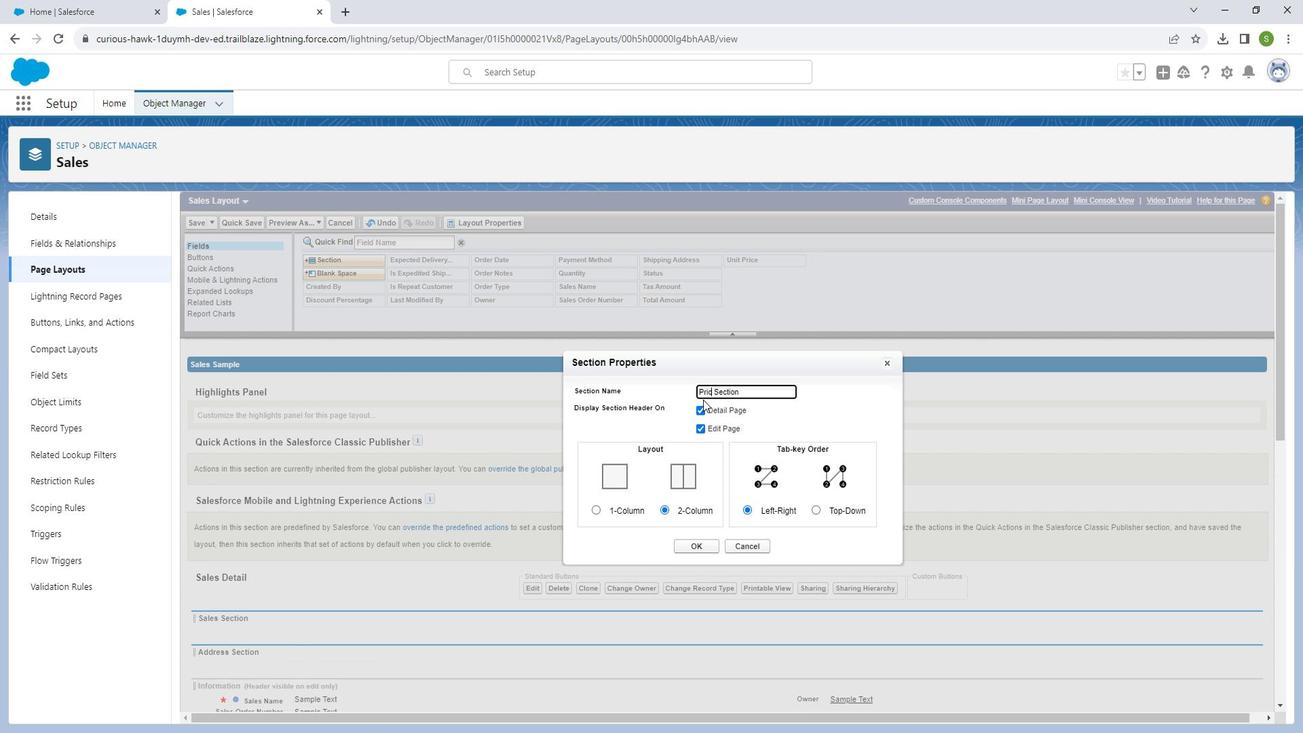 
Action: Mouse moved to (722, 549)
Screenshot: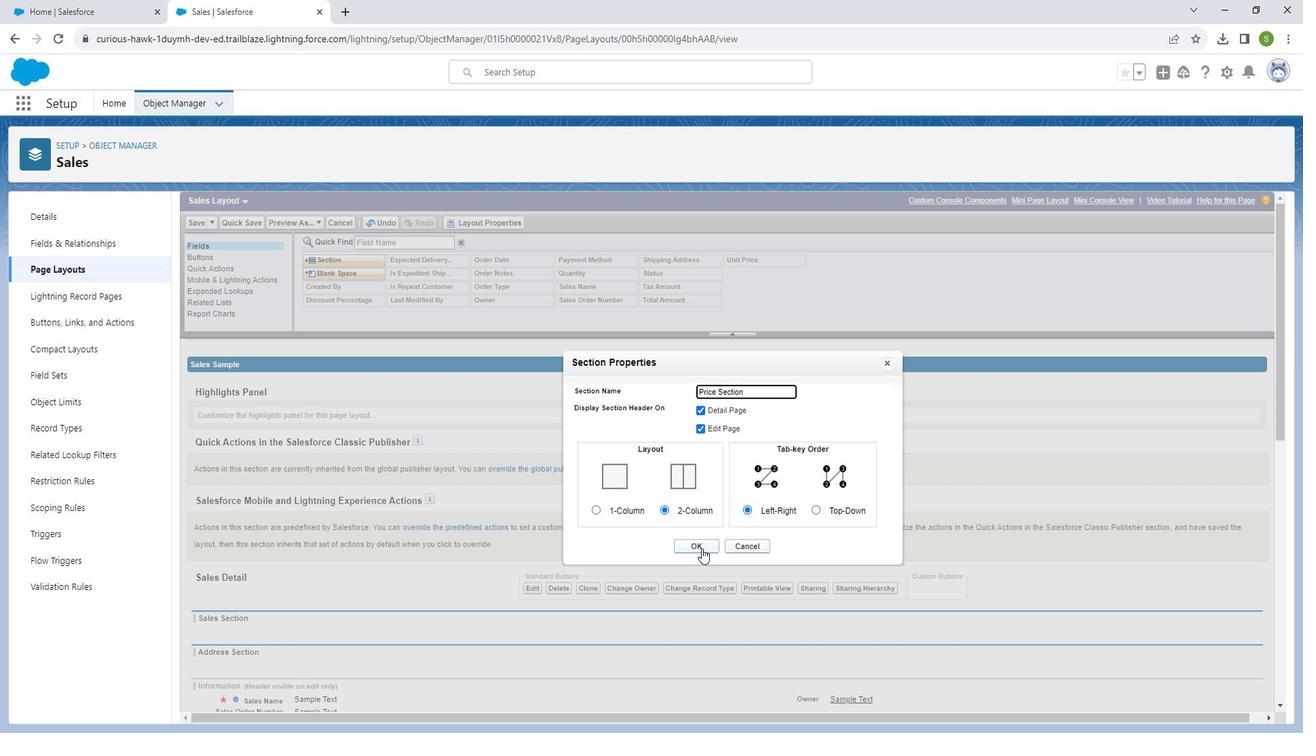 
Action: Mouse pressed left at (722, 549)
Screenshot: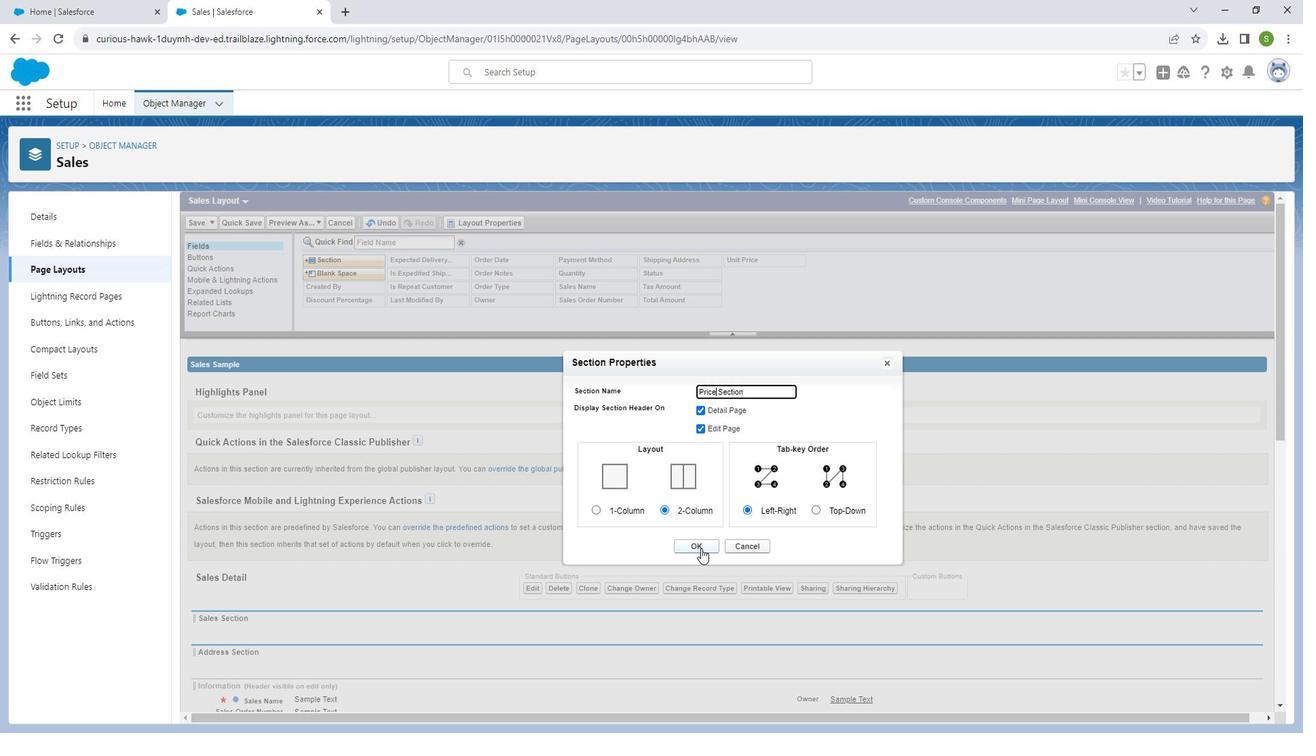 
Action: Mouse moved to (220, 234)
Screenshot: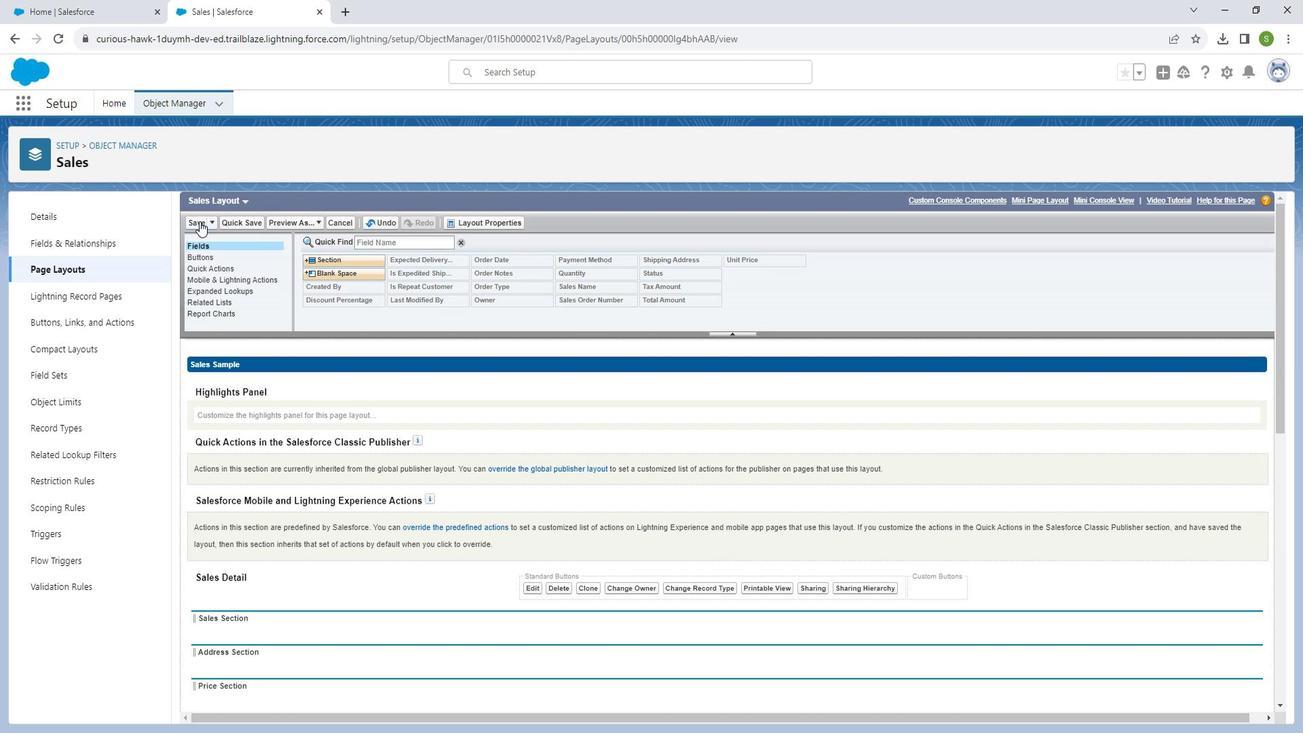 
Action: Mouse pressed left at (220, 234)
Screenshot: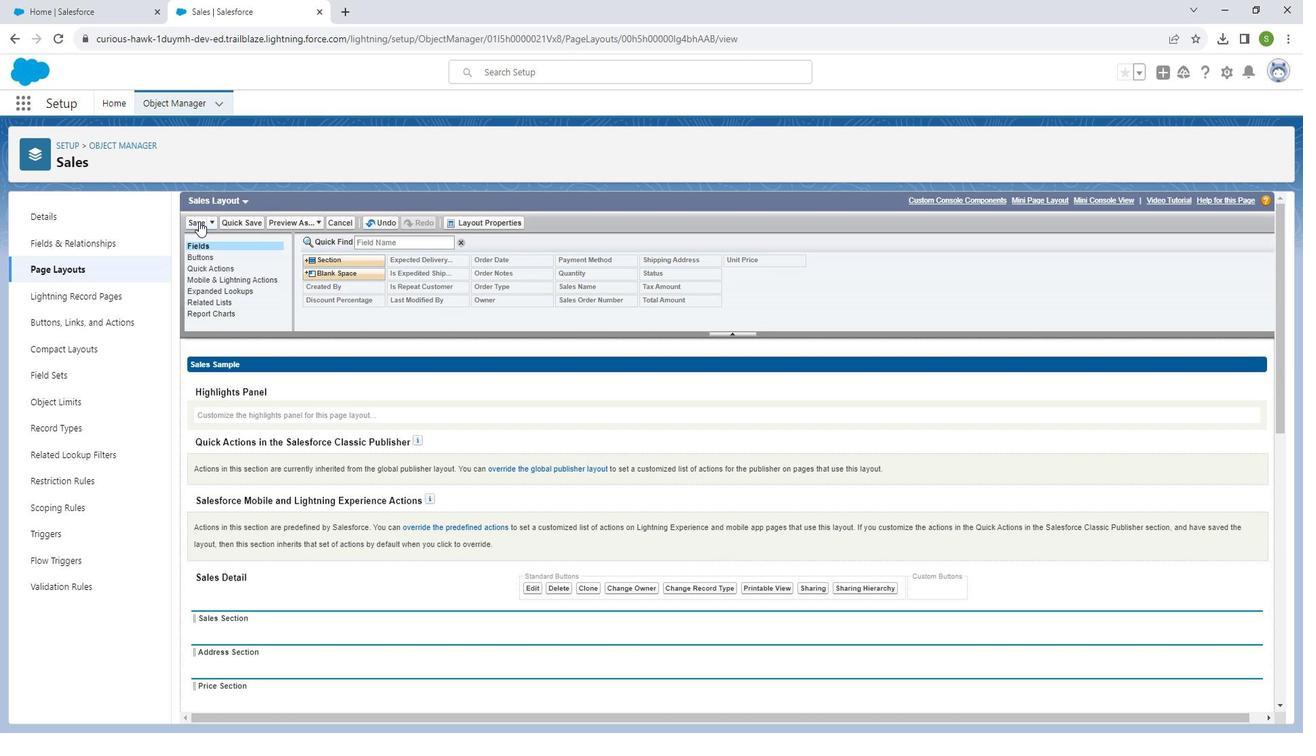 
Action: Mouse moved to (151, 198)
Screenshot: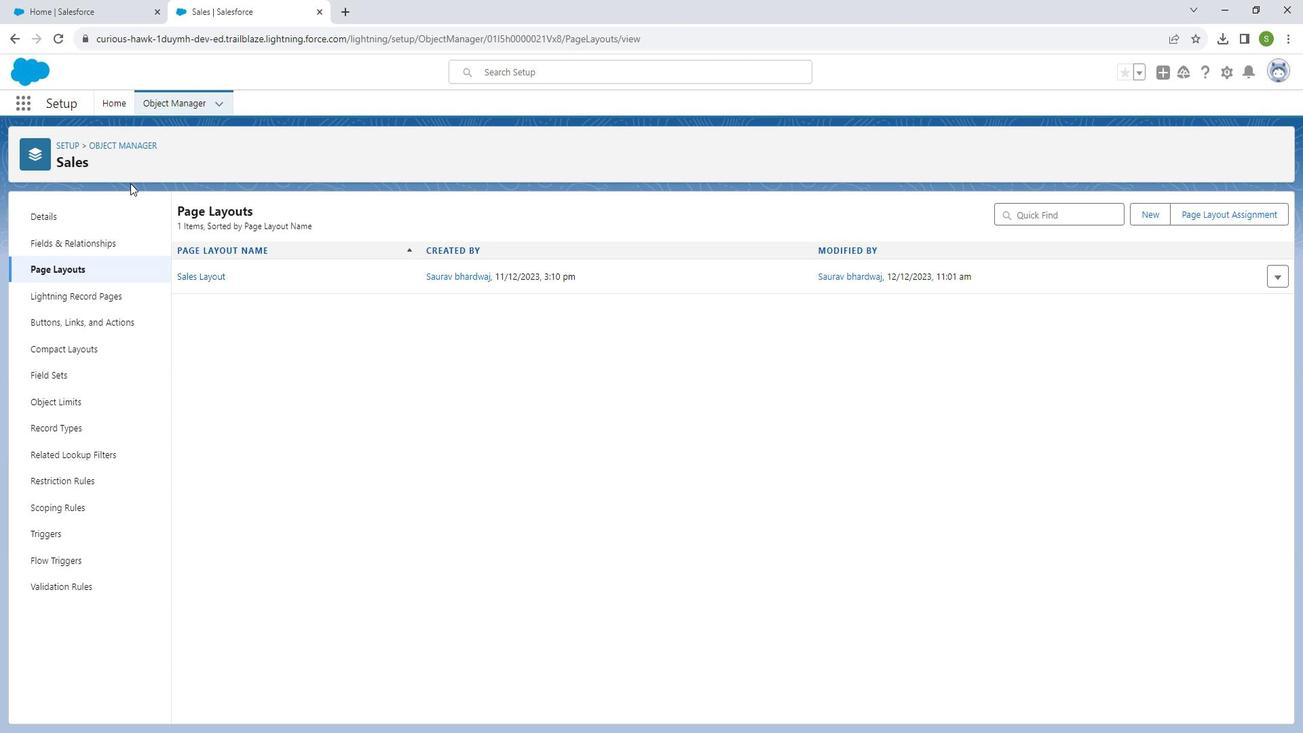 
